 Task: Slide 60 - Thanks.
Action: Mouse moved to (34, 83)
Screenshot: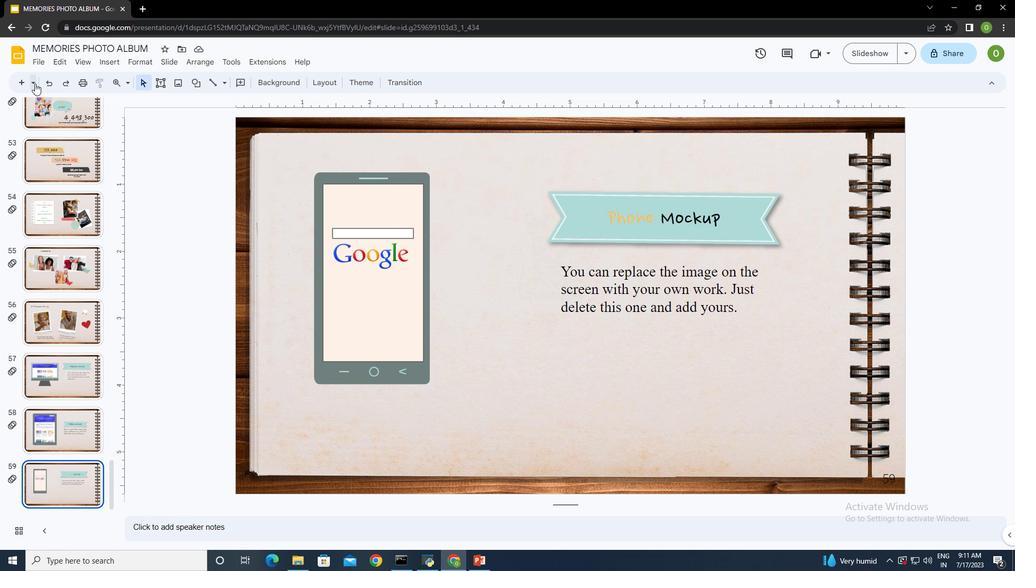 
Action: Mouse pressed left at (34, 83)
Screenshot: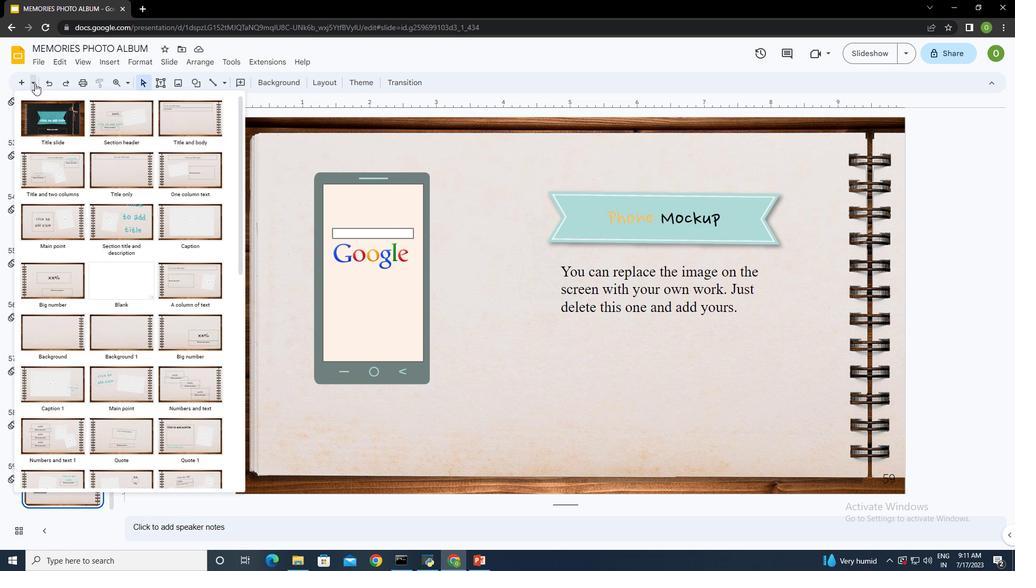 
Action: Mouse moved to (110, 225)
Screenshot: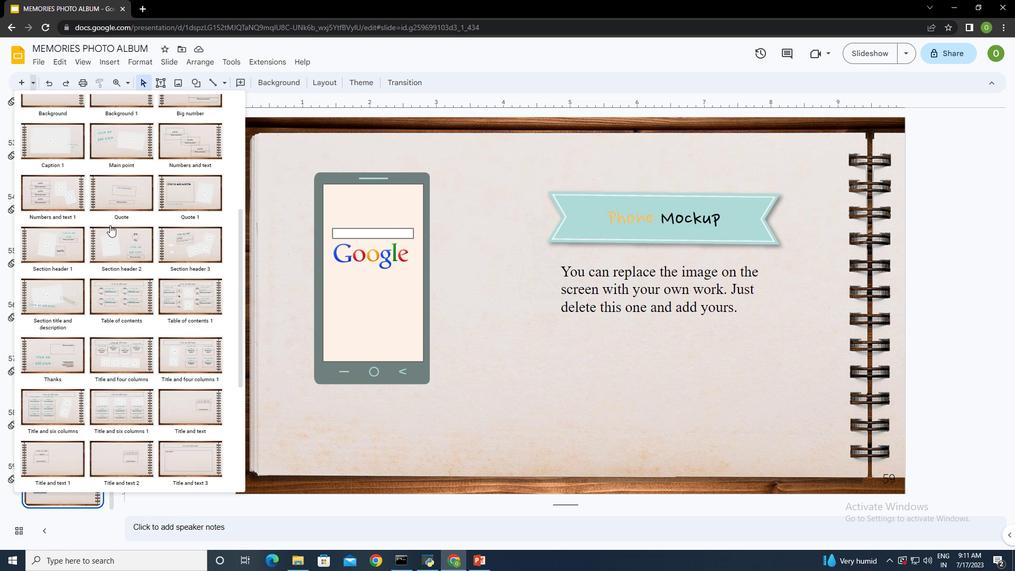 
Action: Mouse scrolled (110, 224) with delta (0, 0)
Screenshot: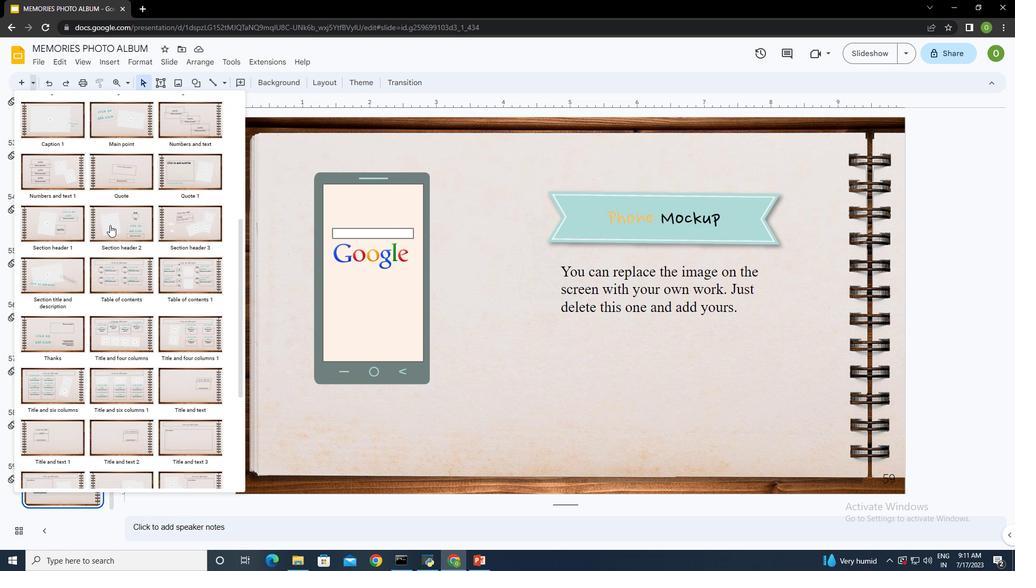 
Action: Mouse scrolled (110, 224) with delta (0, 0)
Screenshot: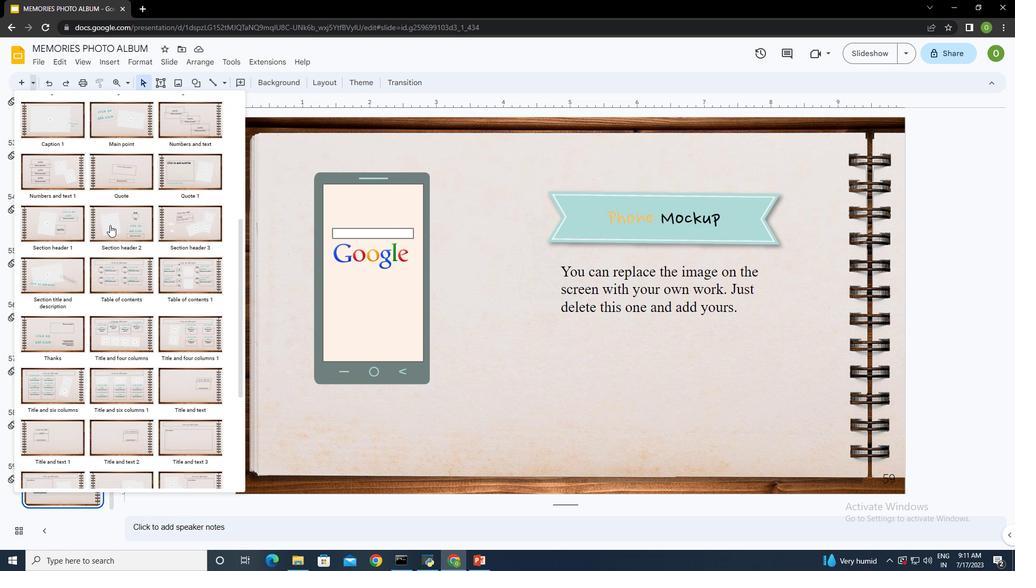 
Action: Mouse scrolled (110, 224) with delta (0, 0)
Screenshot: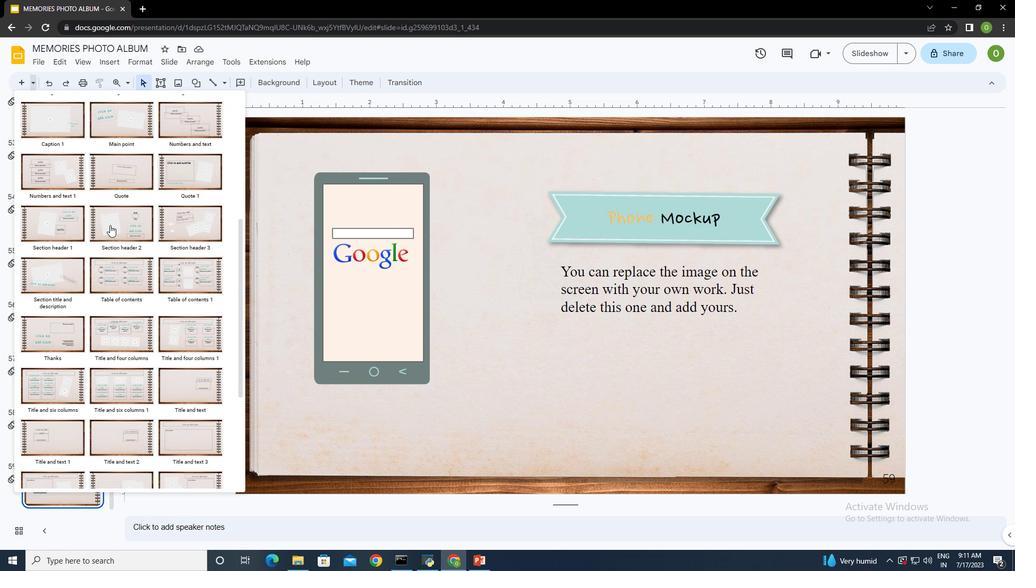 
Action: Mouse scrolled (110, 224) with delta (0, 0)
Screenshot: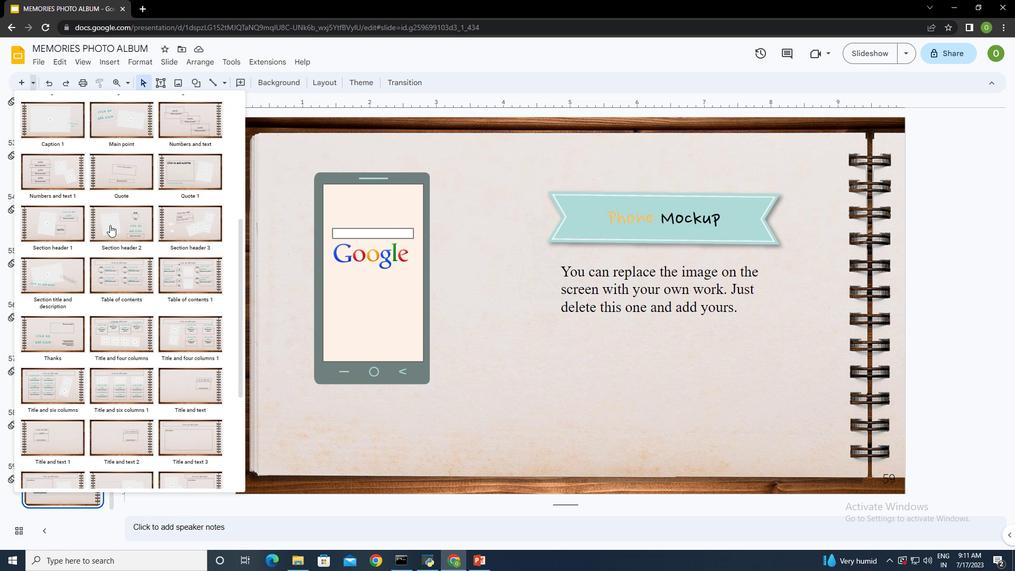 
Action: Mouse scrolled (110, 224) with delta (0, 0)
Screenshot: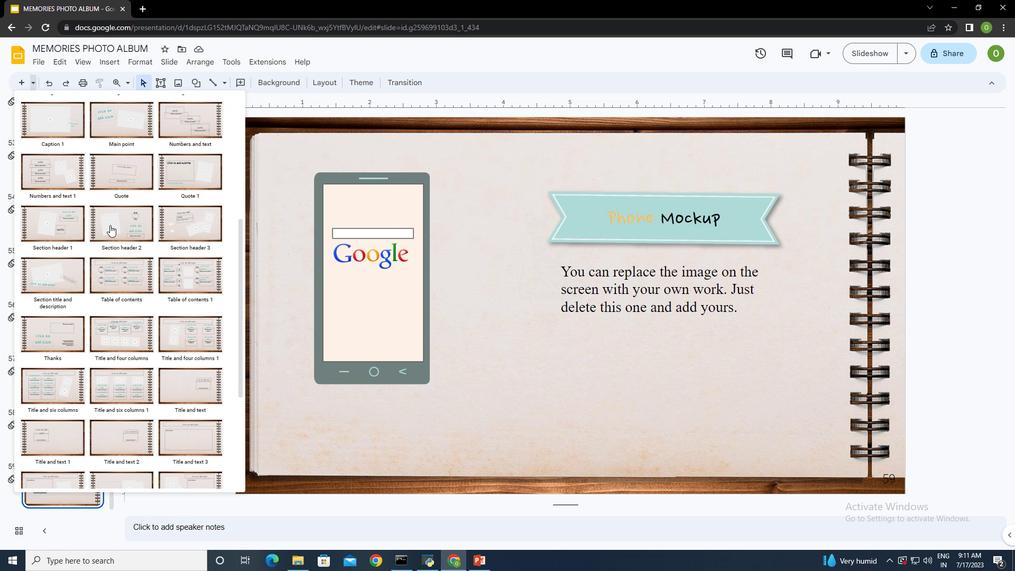 
Action: Mouse scrolled (110, 224) with delta (0, 0)
Screenshot: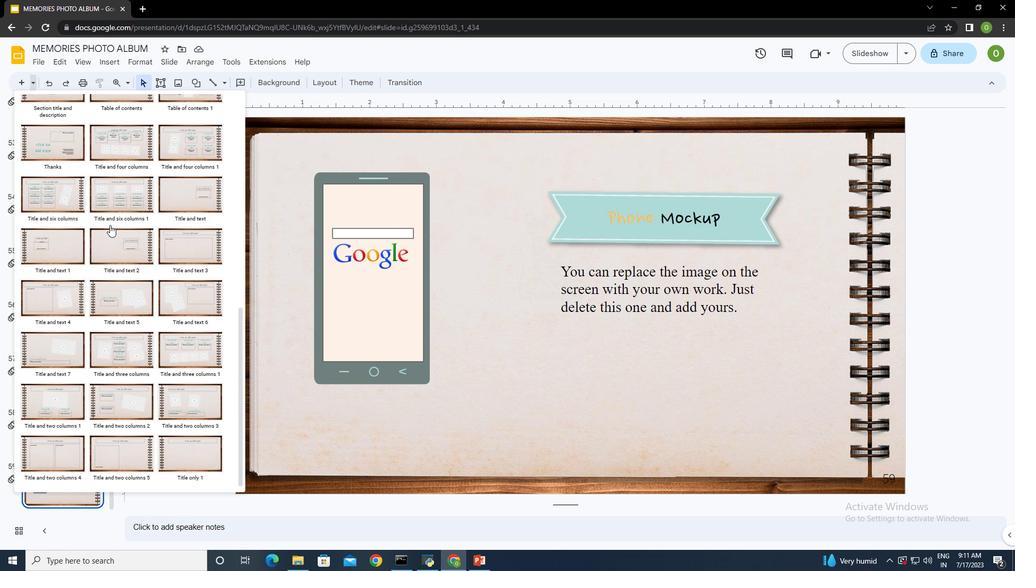 
Action: Mouse scrolled (110, 224) with delta (0, 0)
Screenshot: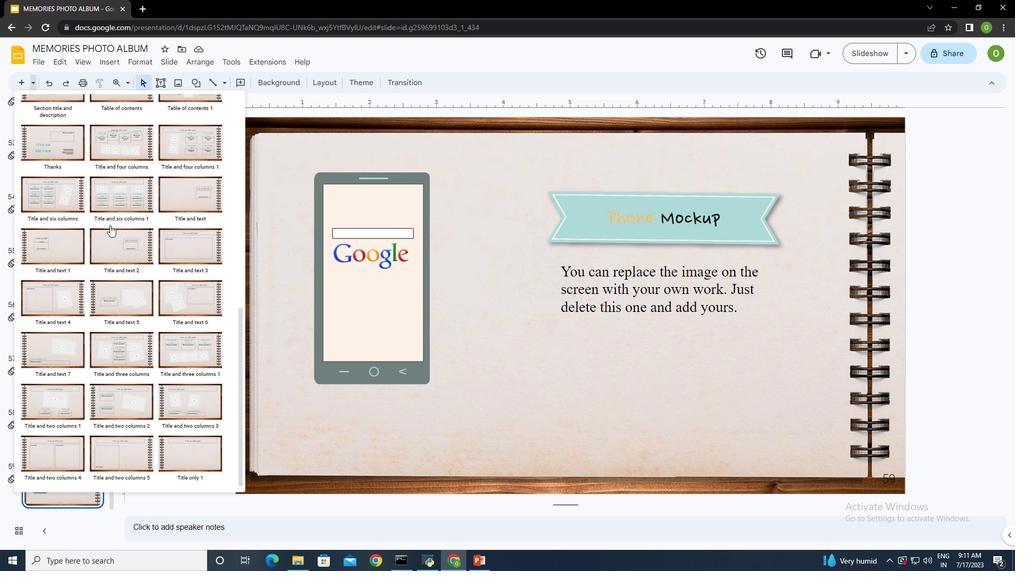 
Action: Mouse scrolled (110, 224) with delta (0, 0)
Screenshot: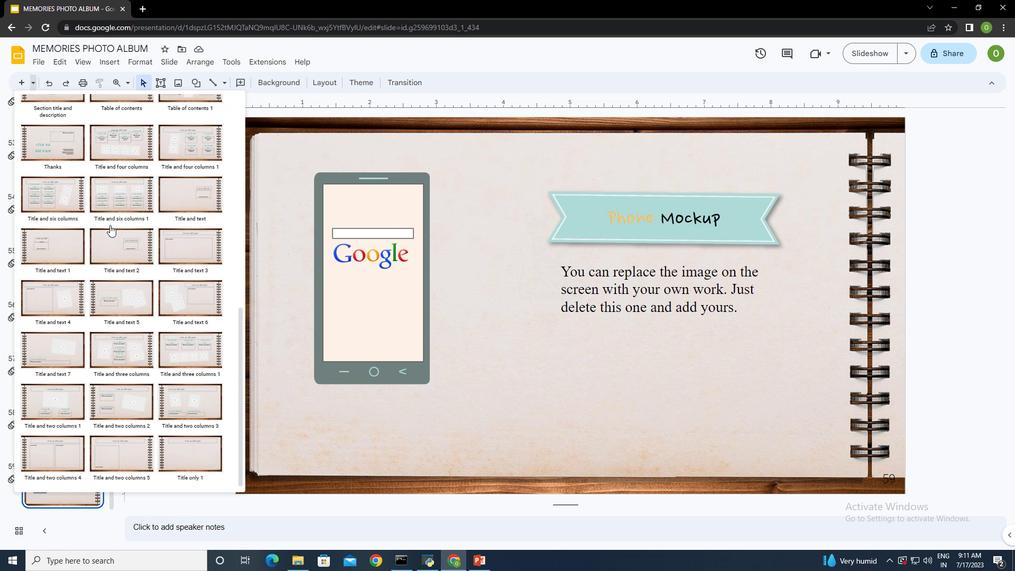 
Action: Mouse scrolled (110, 224) with delta (0, 0)
Screenshot: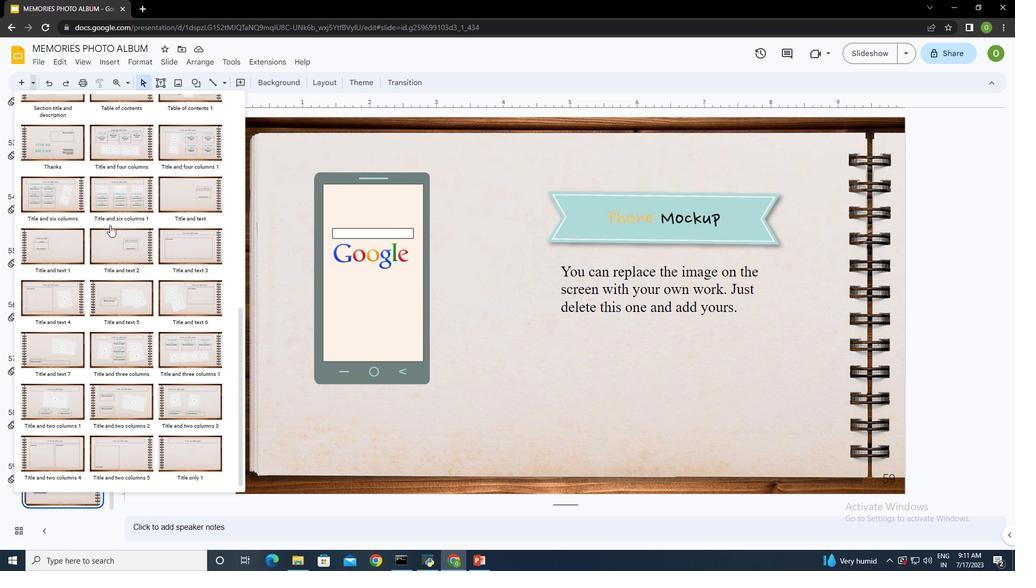 
Action: Mouse scrolled (110, 224) with delta (0, 0)
Screenshot: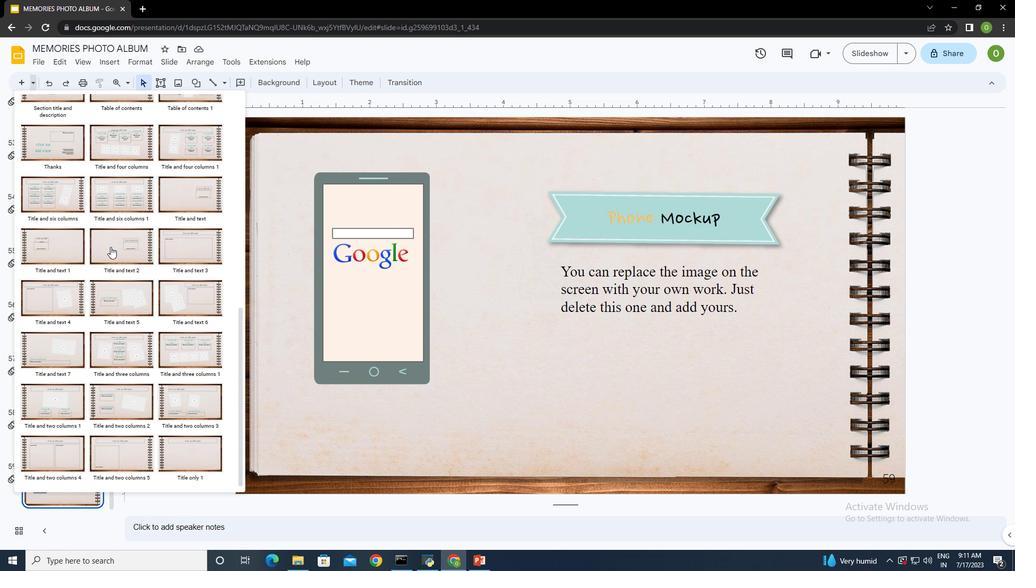 
Action: Mouse scrolled (110, 224) with delta (0, 0)
Screenshot: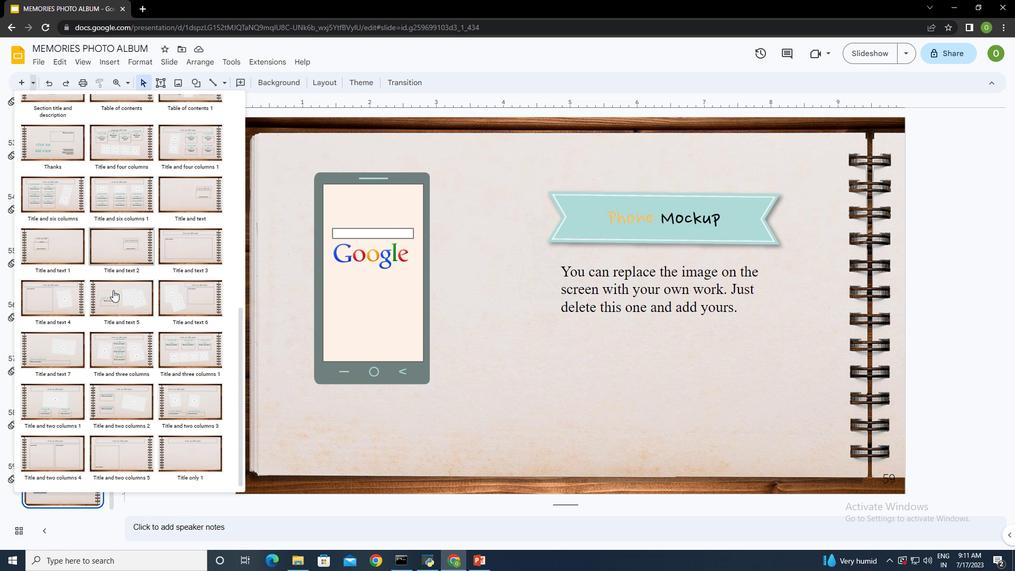 
Action: Mouse scrolled (110, 224) with delta (0, 0)
Screenshot: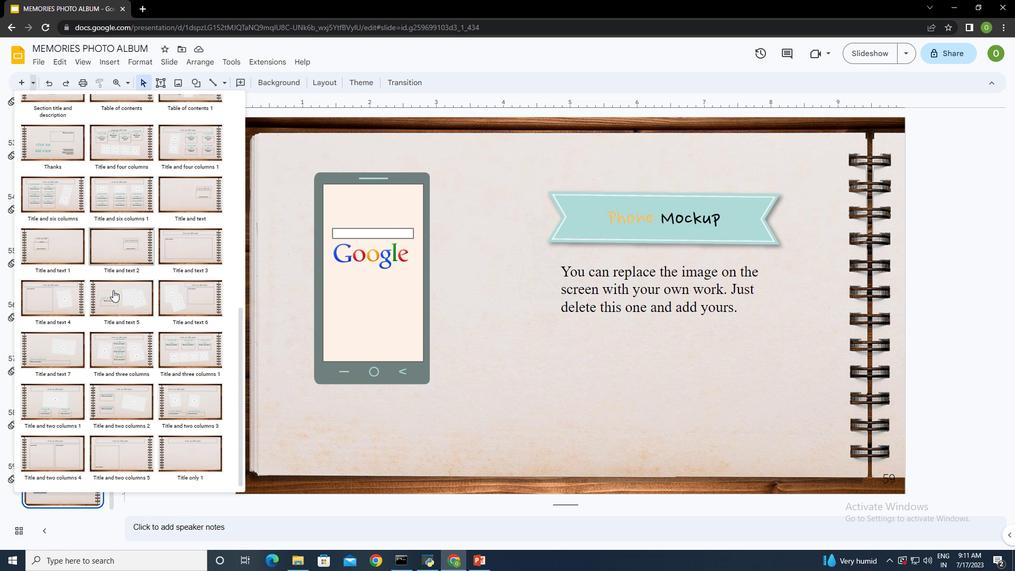 
Action: Mouse scrolled (110, 224) with delta (0, 0)
Screenshot: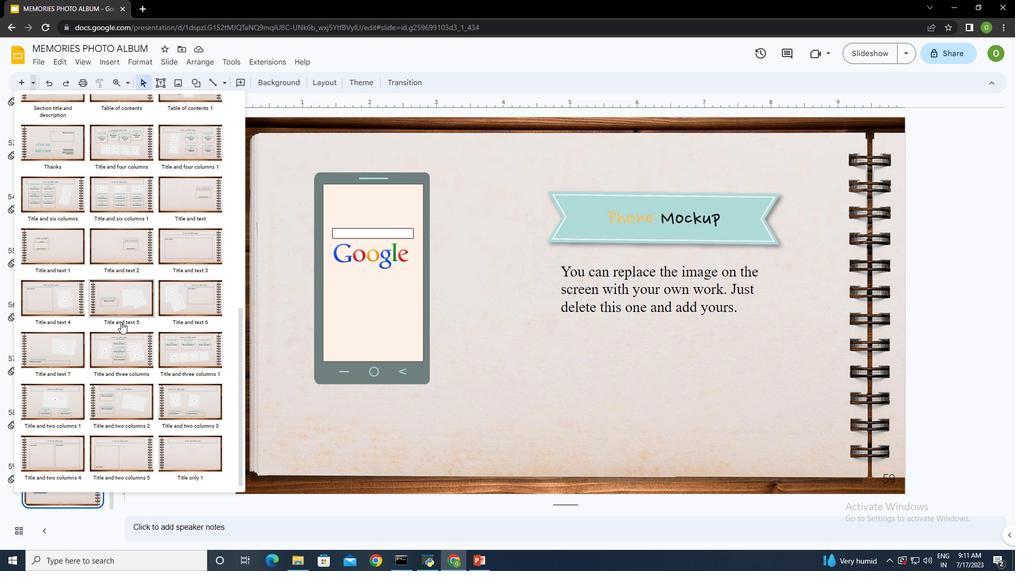 
Action: Mouse scrolled (110, 224) with delta (0, 0)
Screenshot: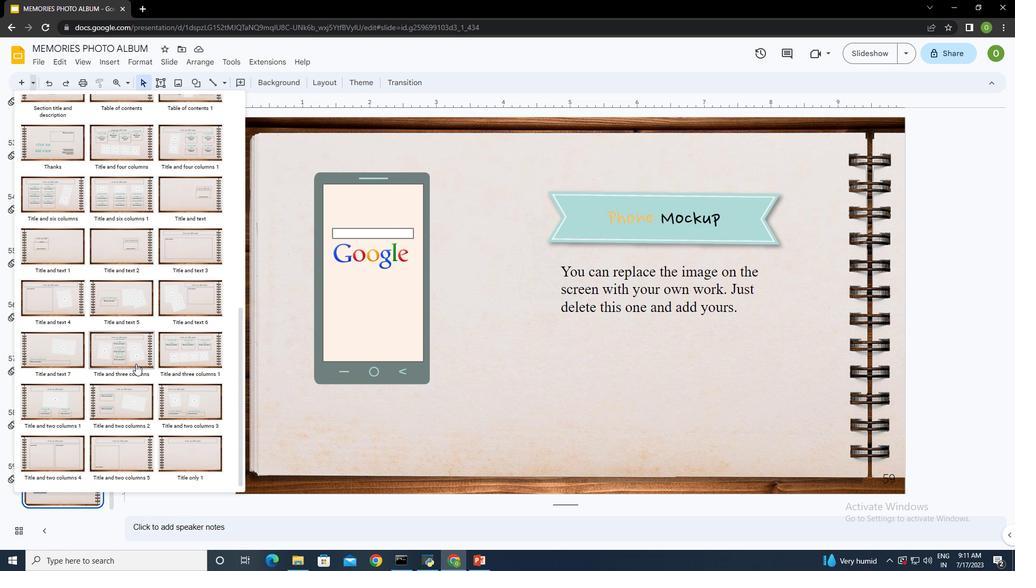 
Action: Mouse moved to (196, 449)
Screenshot: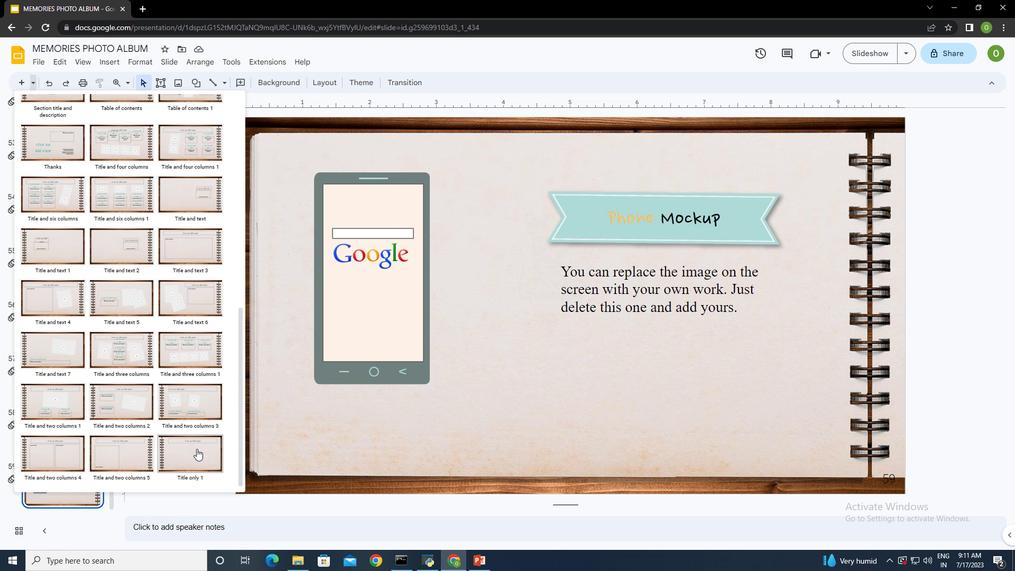 
Action: Mouse pressed left at (196, 449)
Screenshot: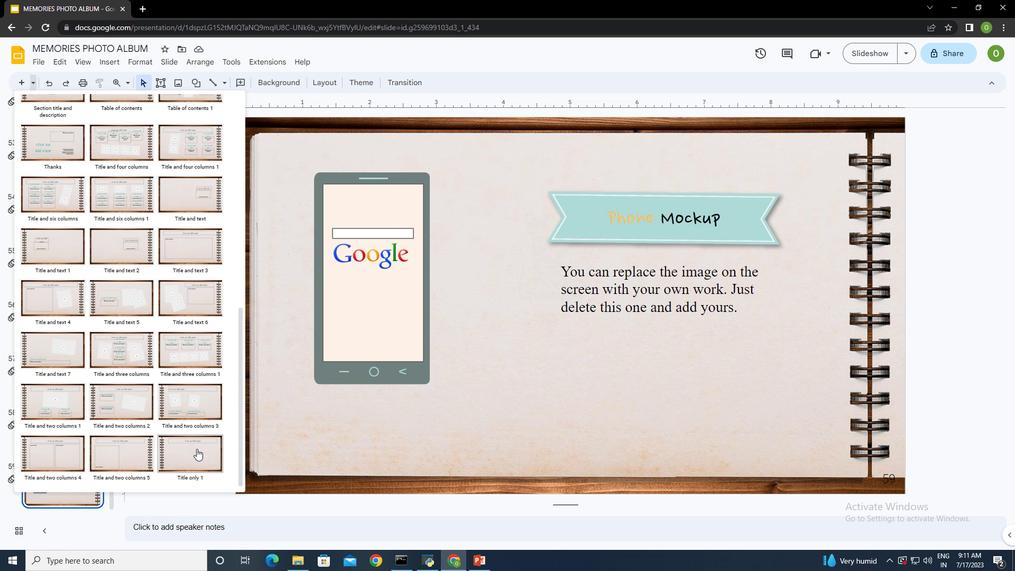 
Action: Mouse moved to (415, 193)
Screenshot: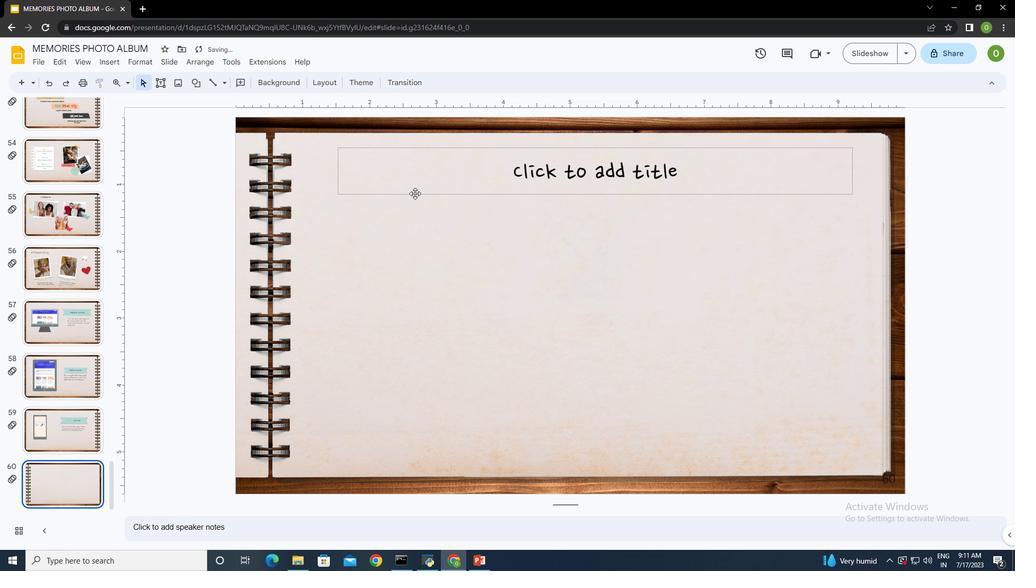 
Action: Mouse pressed left at (415, 193)
Screenshot: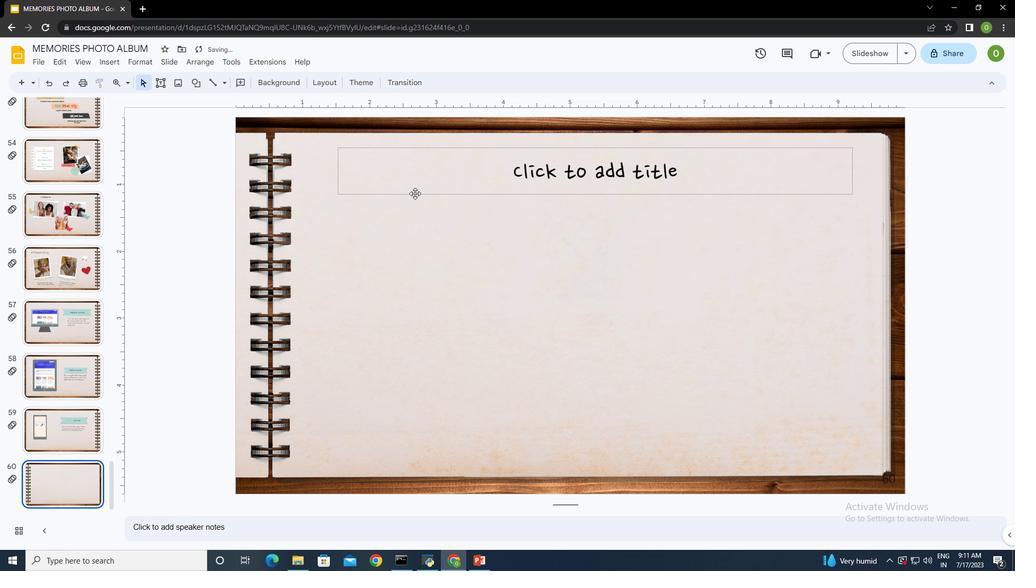 
Action: Key pressed <Key.delete>
Screenshot: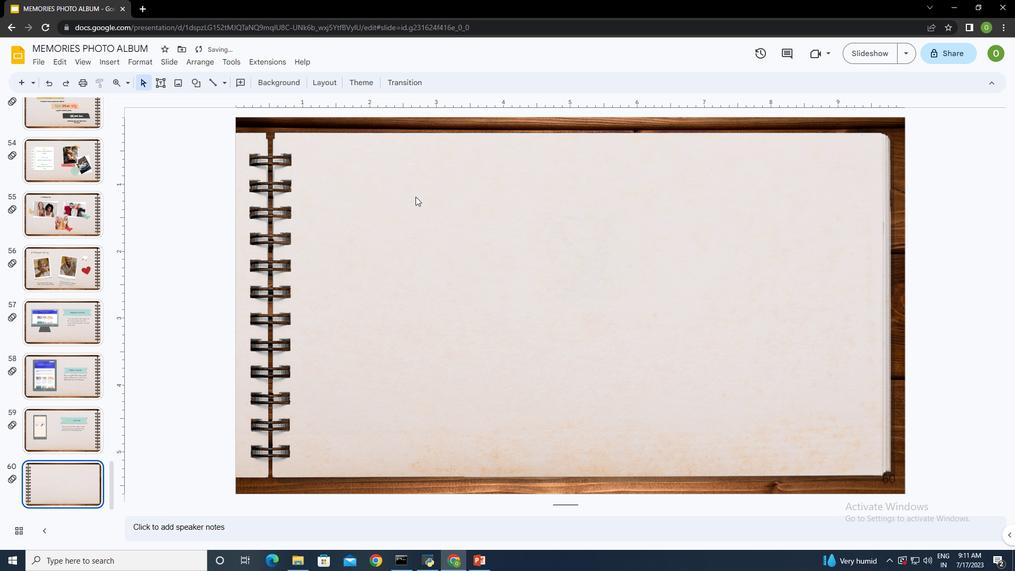 
Action: Mouse moved to (104, 60)
Screenshot: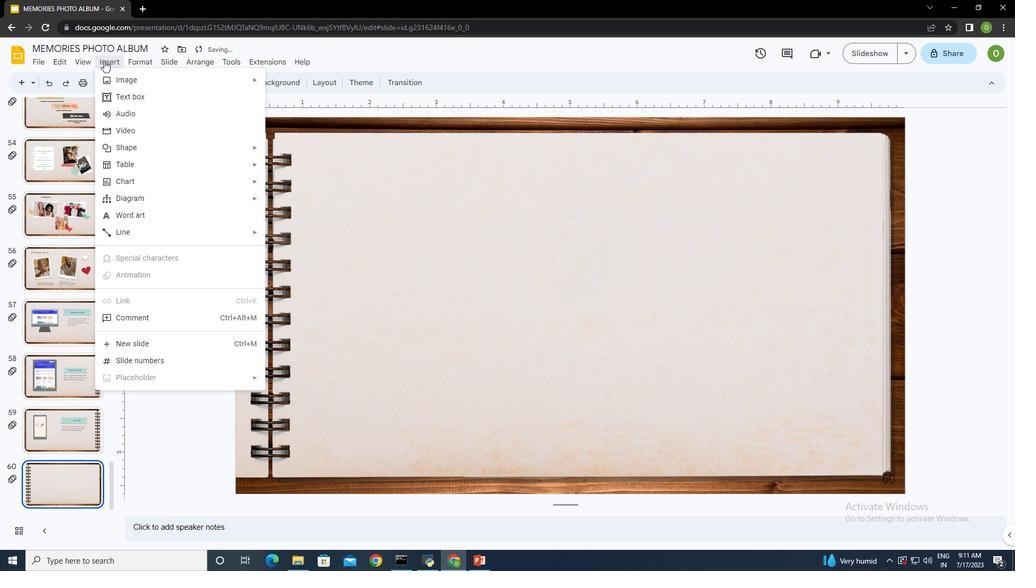
Action: Mouse pressed left at (104, 60)
Screenshot: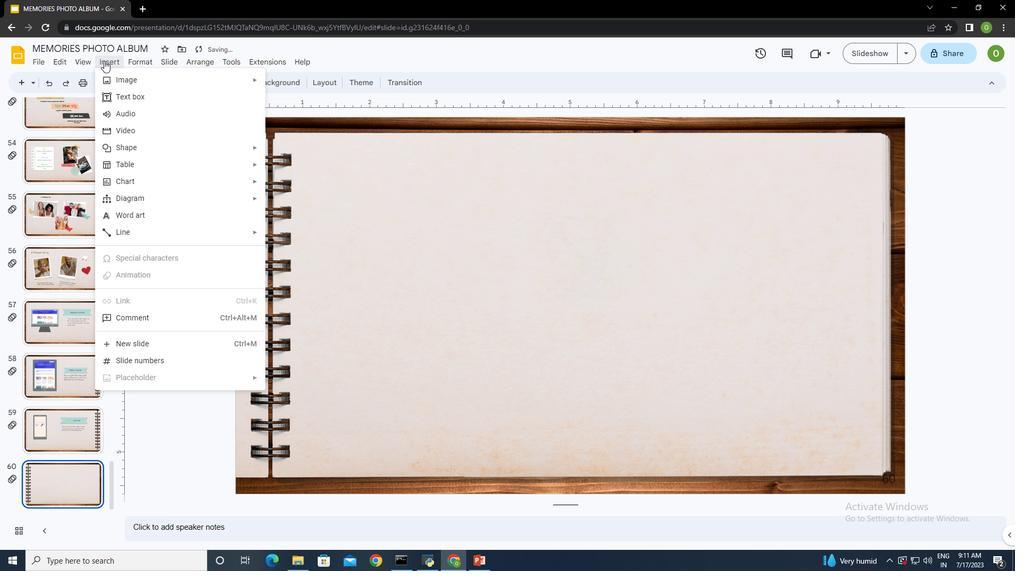 
Action: Mouse moved to (164, 74)
Screenshot: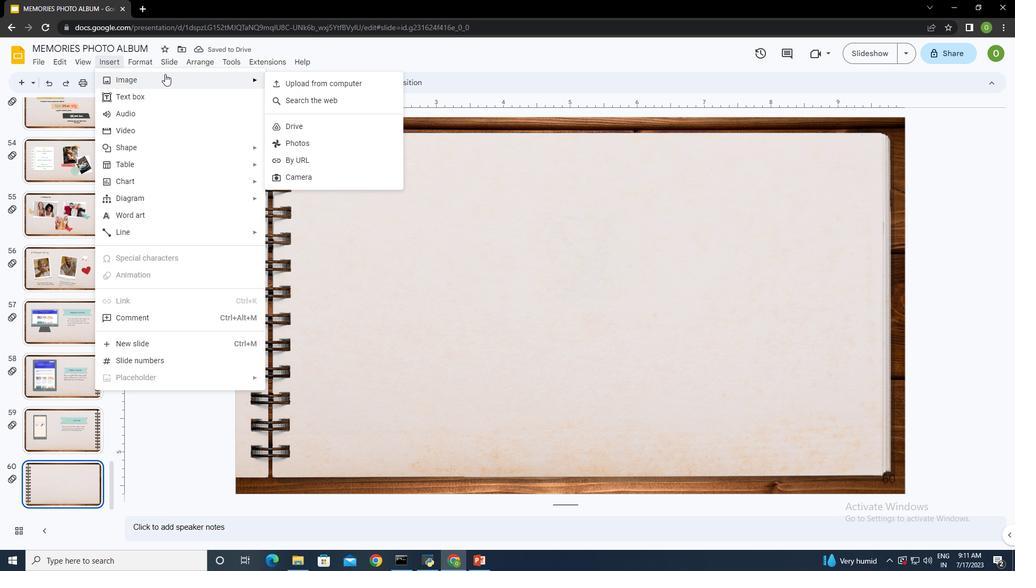 
Action: Mouse pressed left at (164, 74)
Screenshot: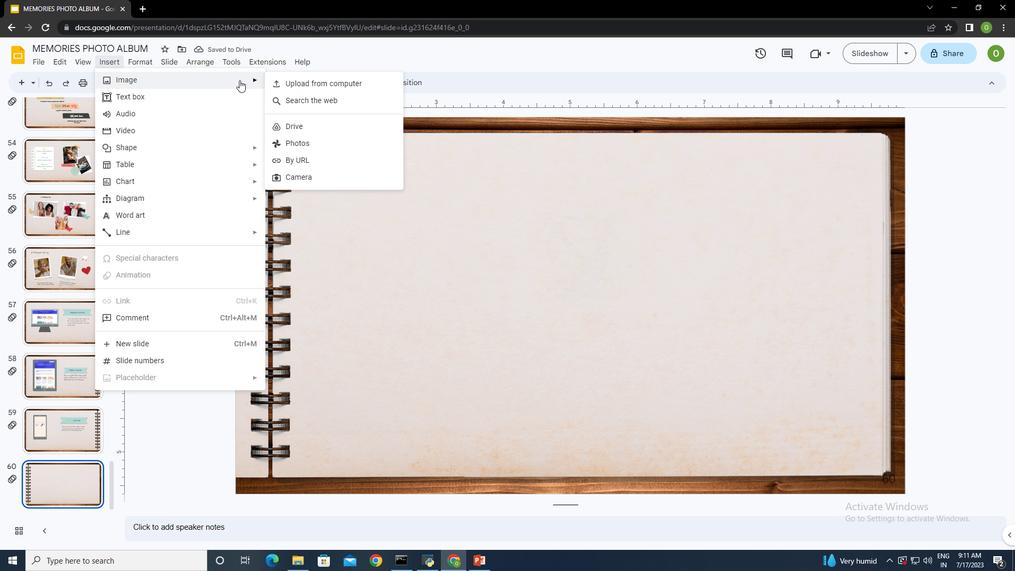 
Action: Mouse moved to (304, 81)
Screenshot: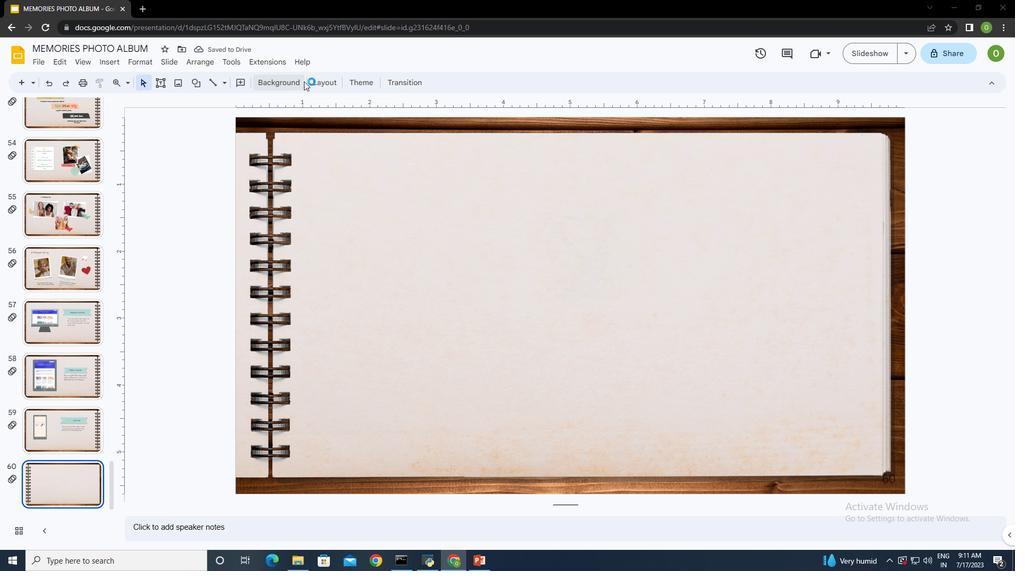 
Action: Mouse pressed left at (304, 81)
Screenshot: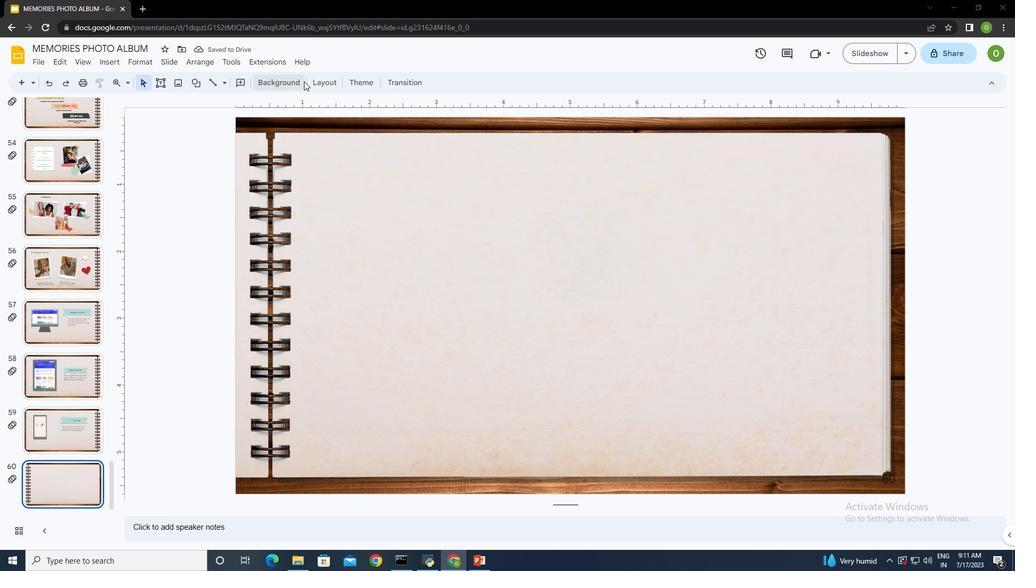 
Action: Mouse moved to (503, 87)
Screenshot: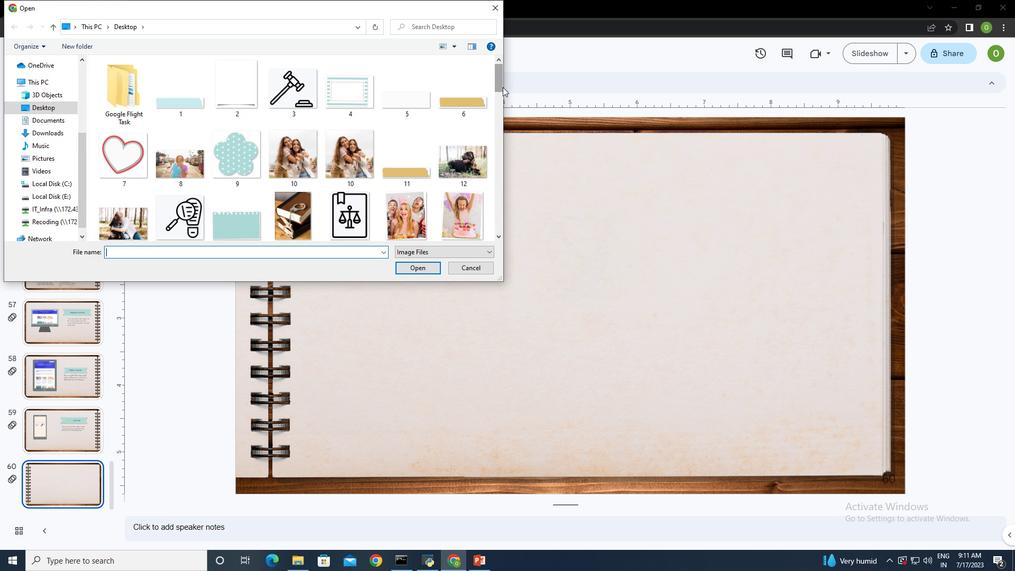 
Action: Mouse pressed left at (503, 87)
Screenshot: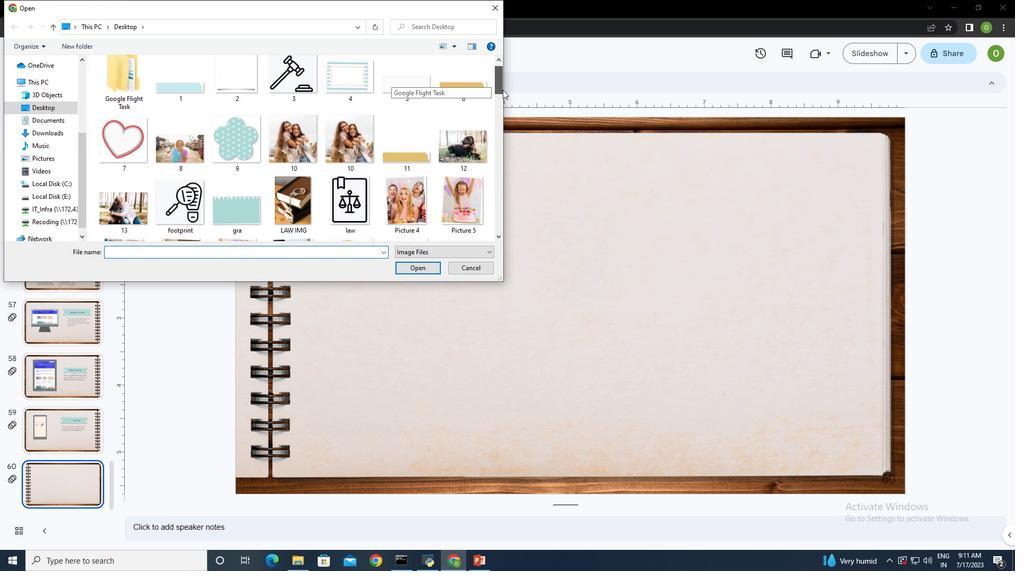 
Action: Mouse moved to (339, 211)
Screenshot: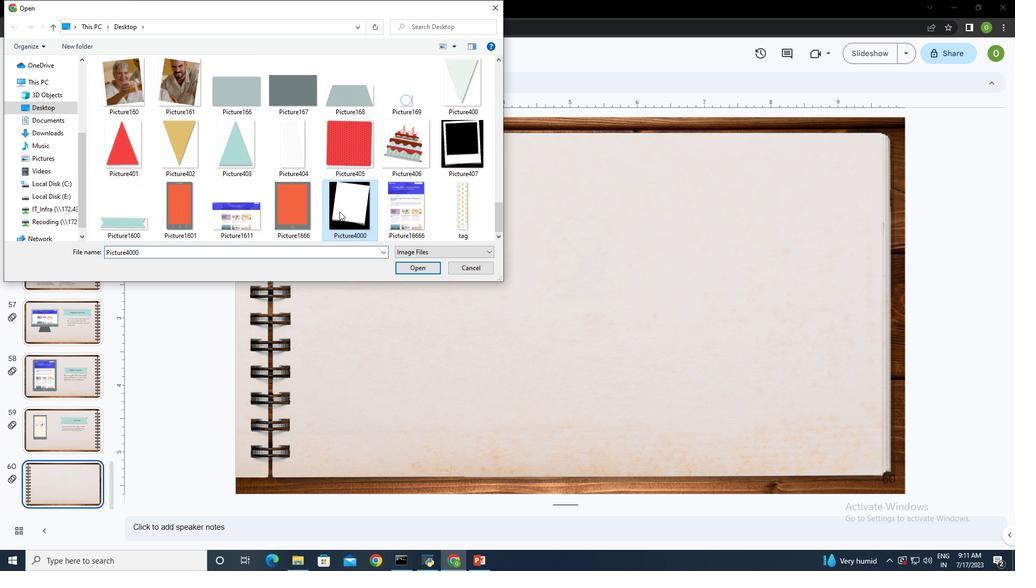 
Action: Mouse pressed left at (339, 211)
Screenshot: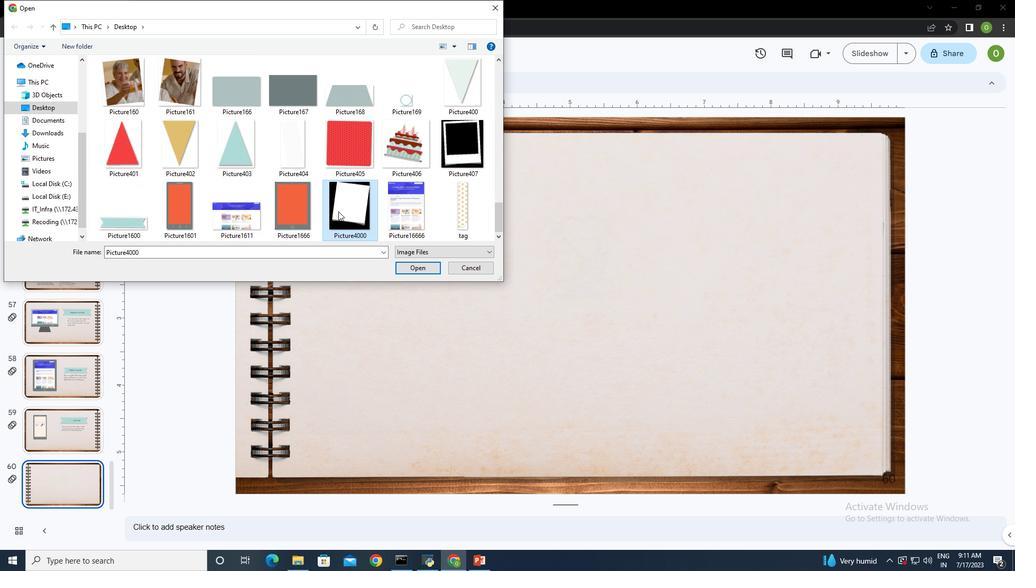 
Action: Mouse moved to (418, 271)
Screenshot: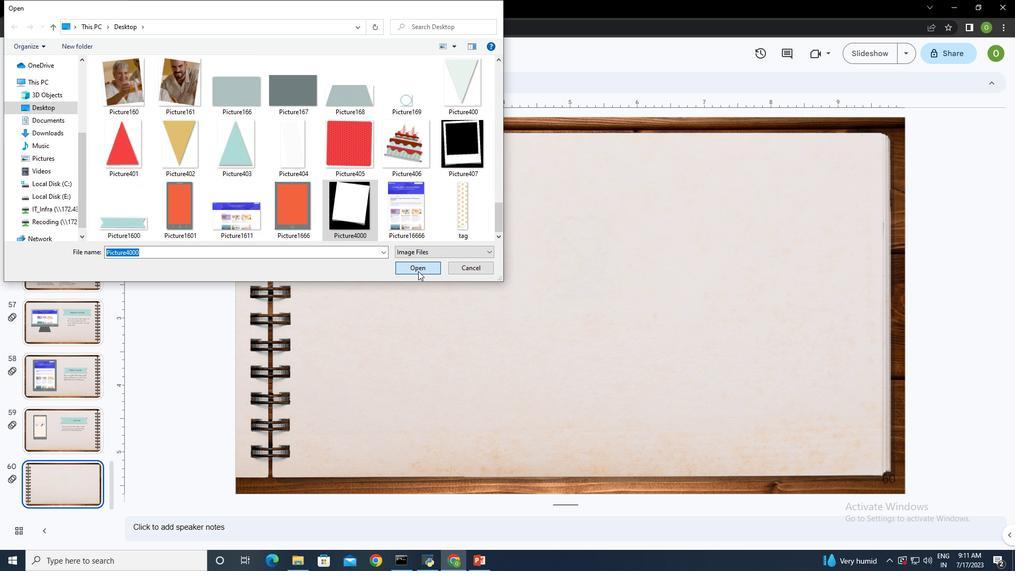 
Action: Mouse pressed left at (418, 271)
Screenshot: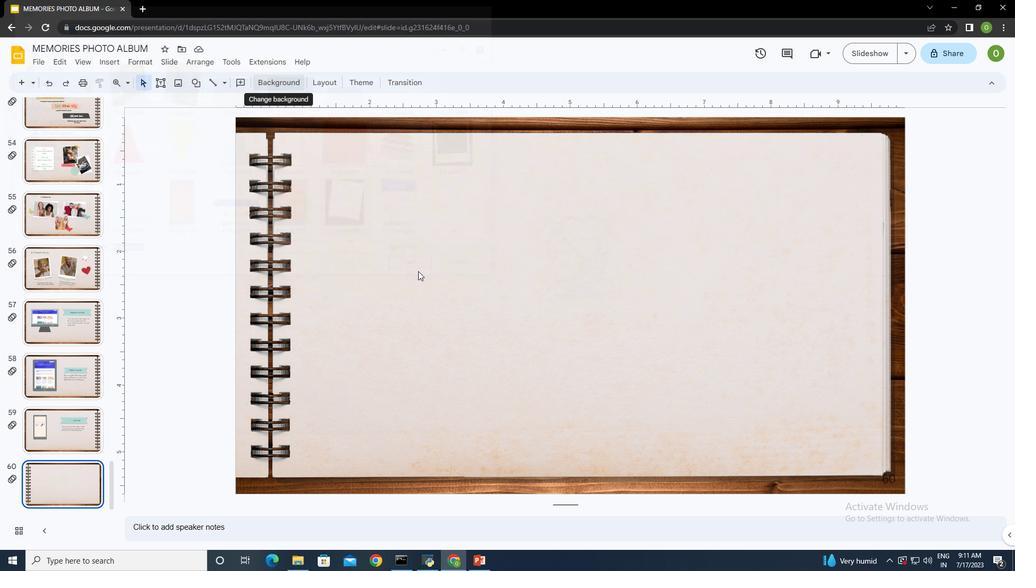 
Action: Mouse moved to (398, 116)
Screenshot: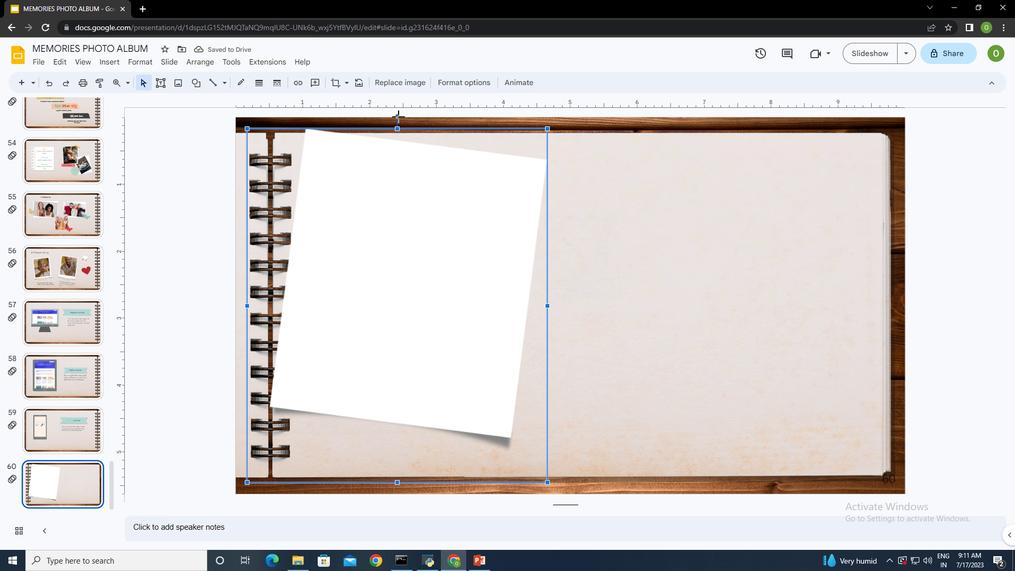 
Action: Mouse pressed left at (398, 116)
Screenshot: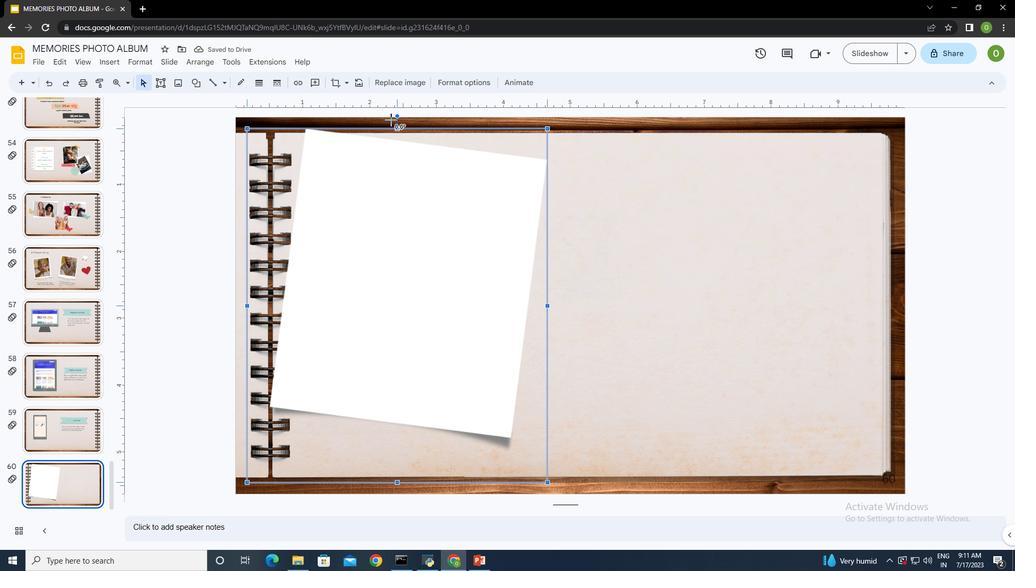 
Action: Mouse moved to (560, 472)
Screenshot: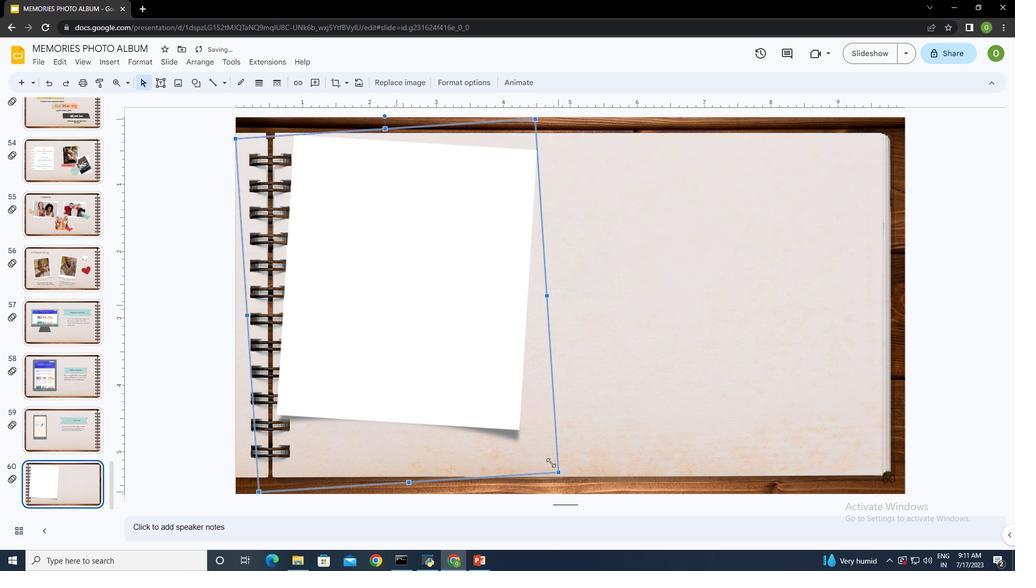 
Action: Mouse pressed left at (560, 472)
Screenshot: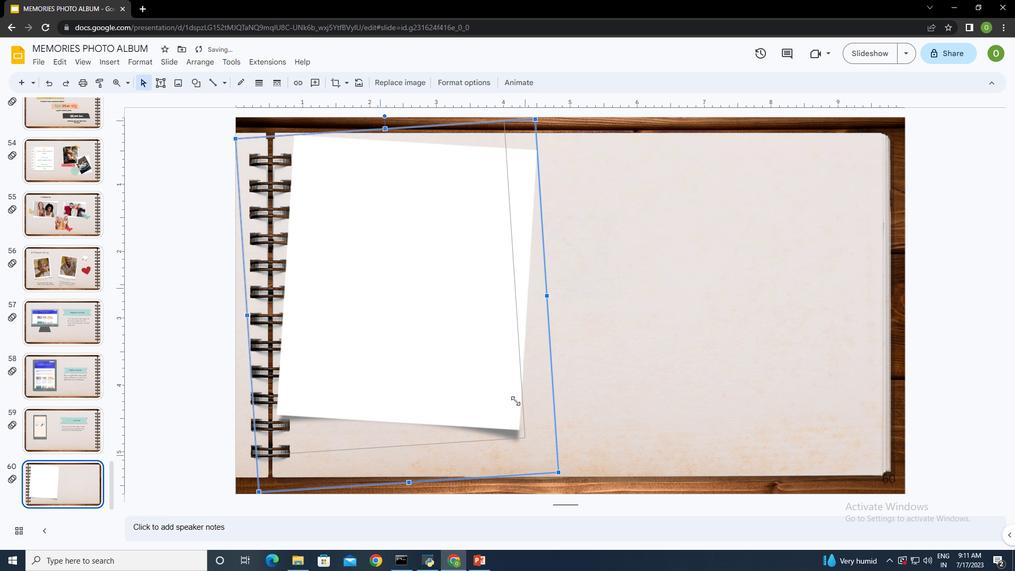 
Action: Mouse moved to (333, 140)
Screenshot: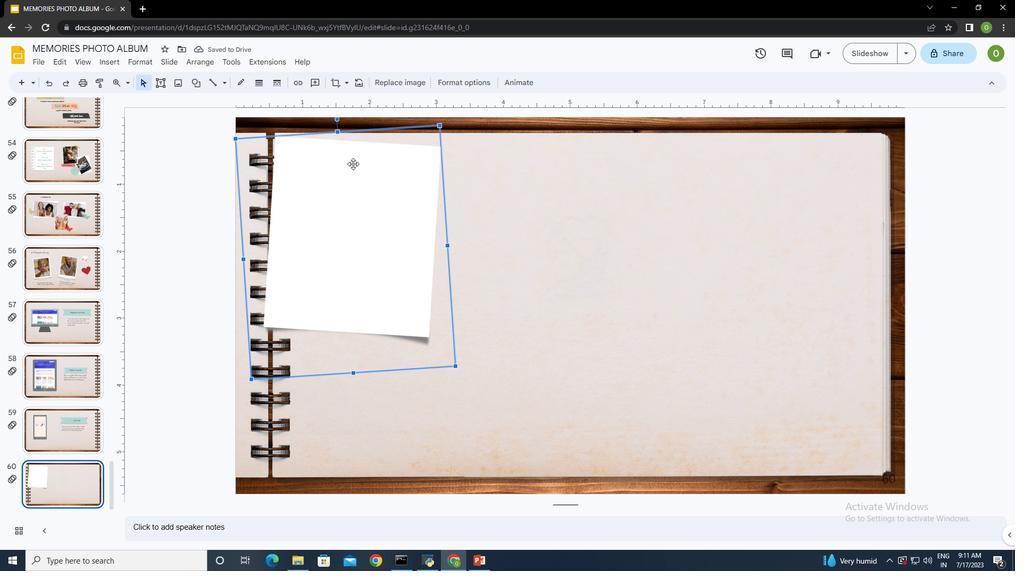 
Action: Mouse pressed left at (333, 140)
Screenshot: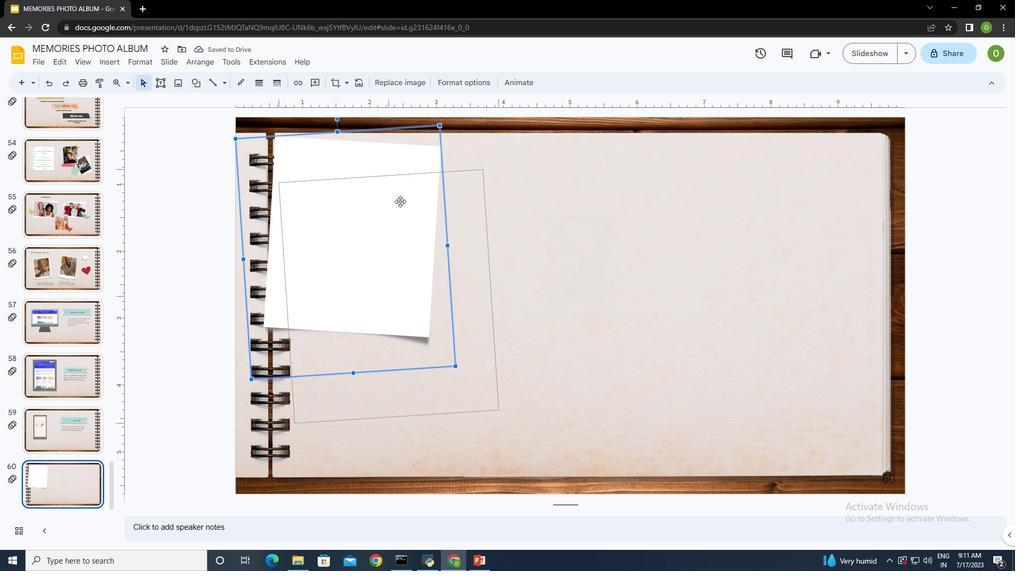
Action: Mouse moved to (443, 228)
Screenshot: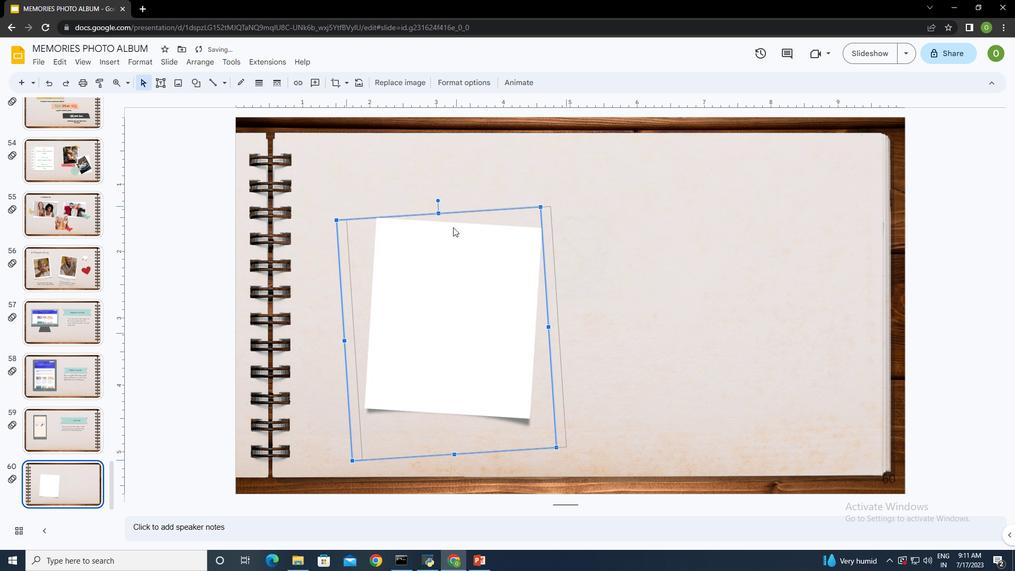 
Action: Mouse pressed left at (443, 228)
Screenshot: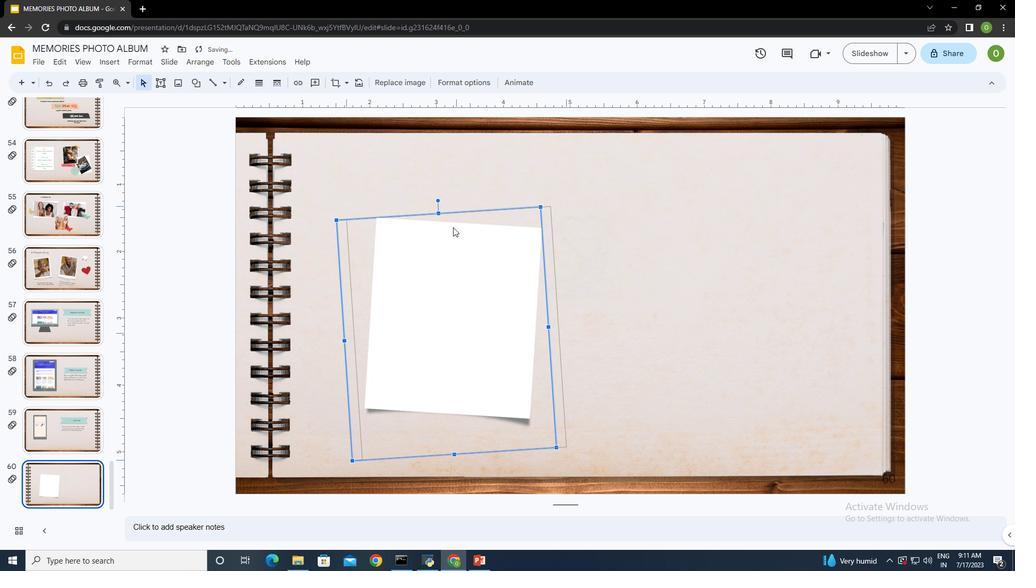 
Action: Mouse moved to (449, 199)
Screenshot: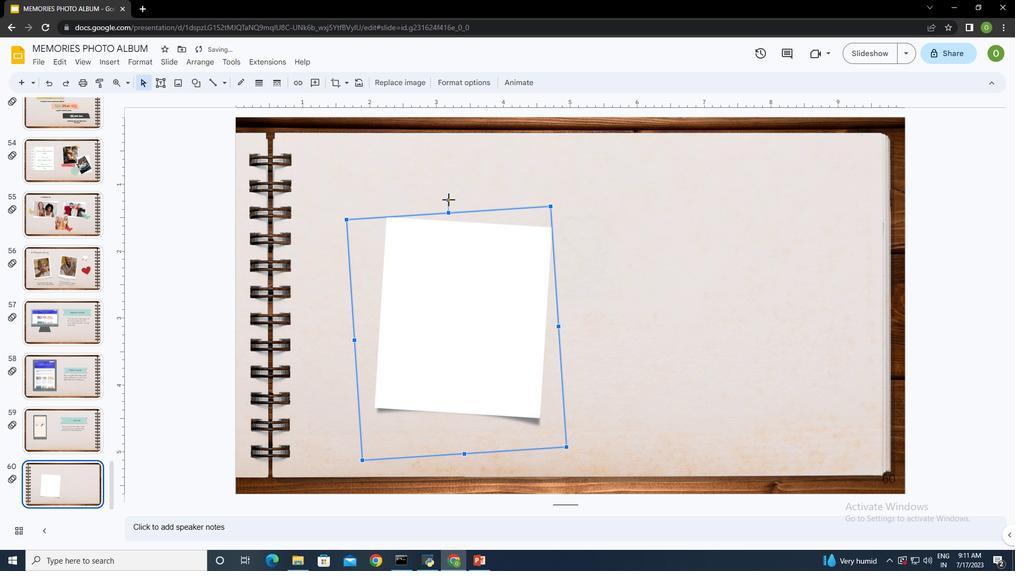 
Action: Mouse pressed left at (449, 199)
Screenshot: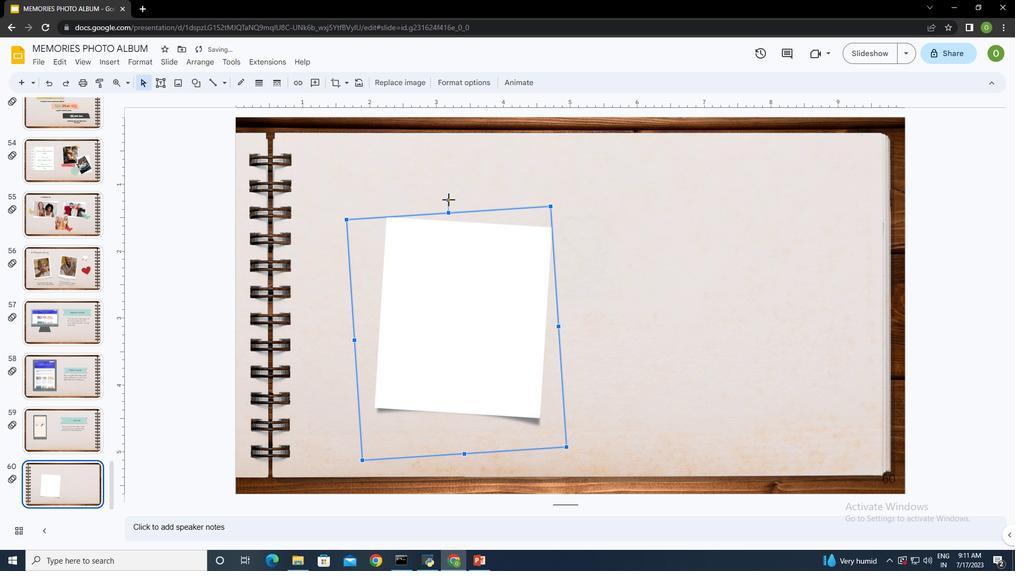 
Action: Mouse moved to (430, 204)
Screenshot: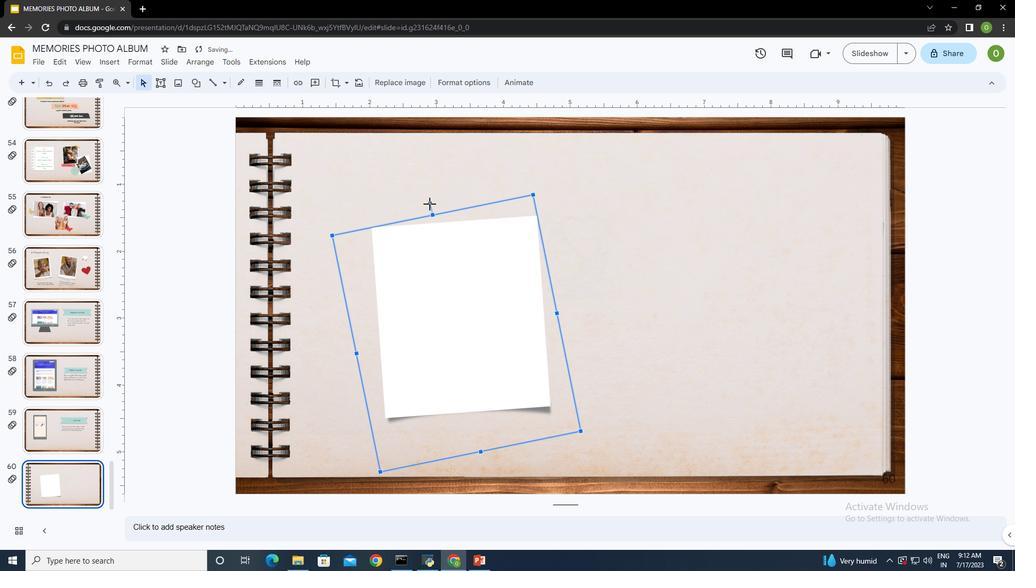 
Action: Mouse pressed left at (430, 204)
Screenshot: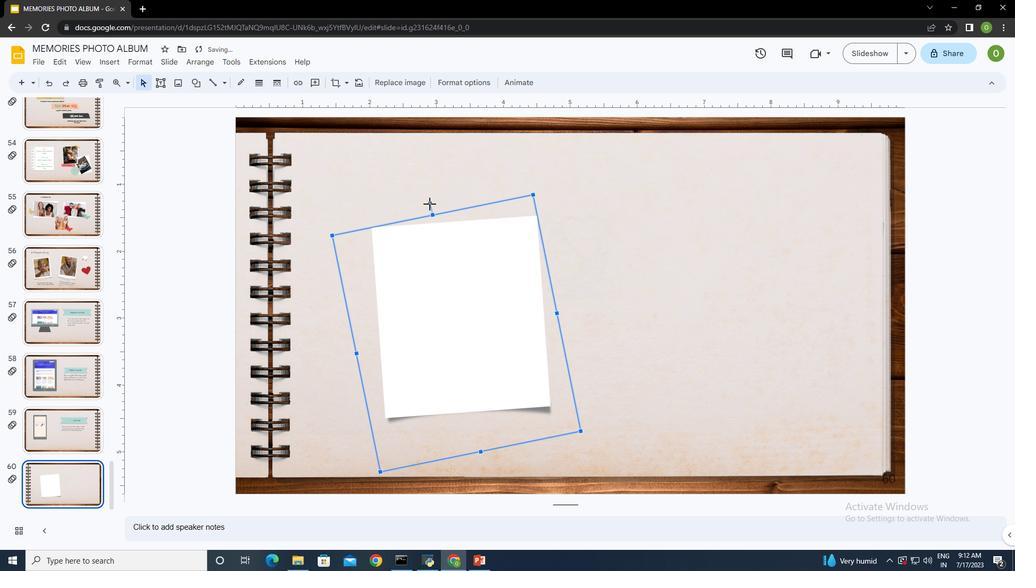 
Action: Mouse moved to (410, 207)
Screenshot: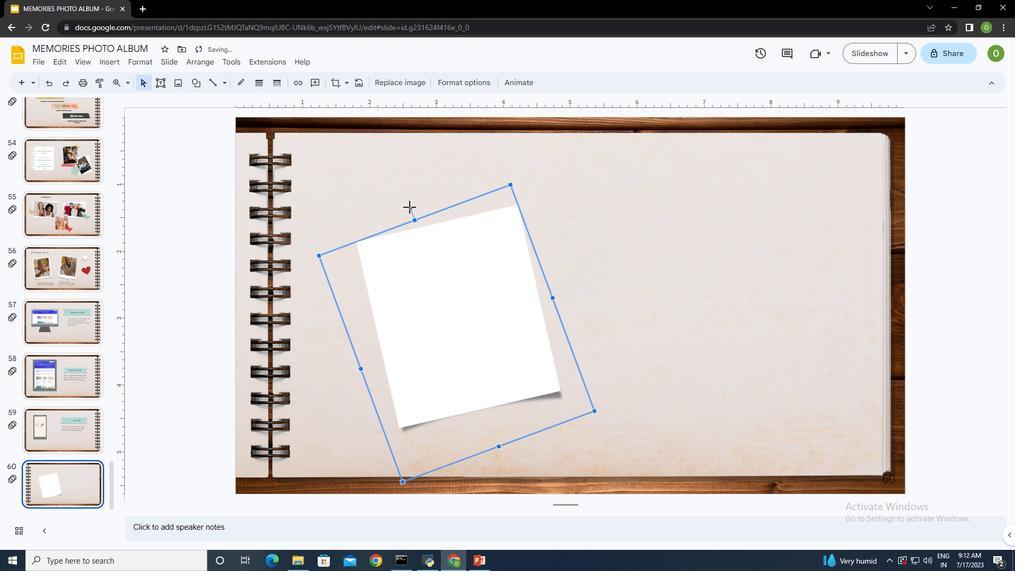 
Action: Mouse pressed left at (410, 207)
Screenshot: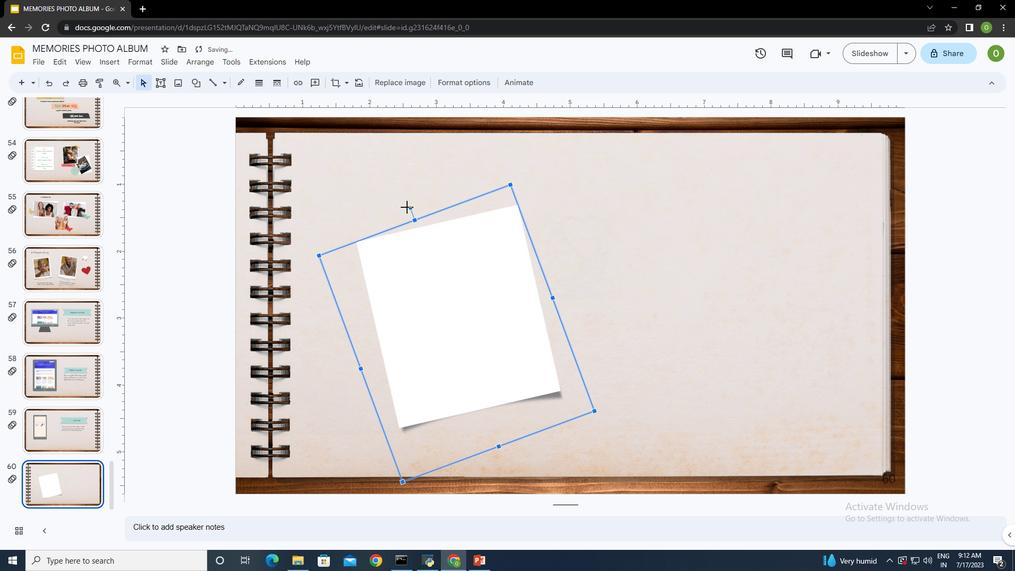 
Action: Mouse moved to (462, 304)
Screenshot: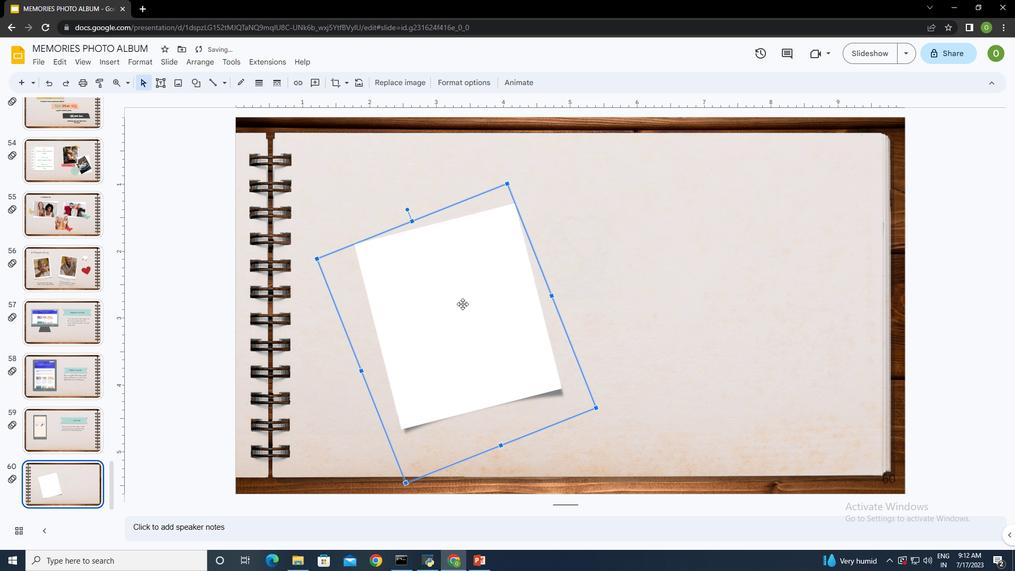 
Action: Mouse pressed left at (462, 304)
Screenshot: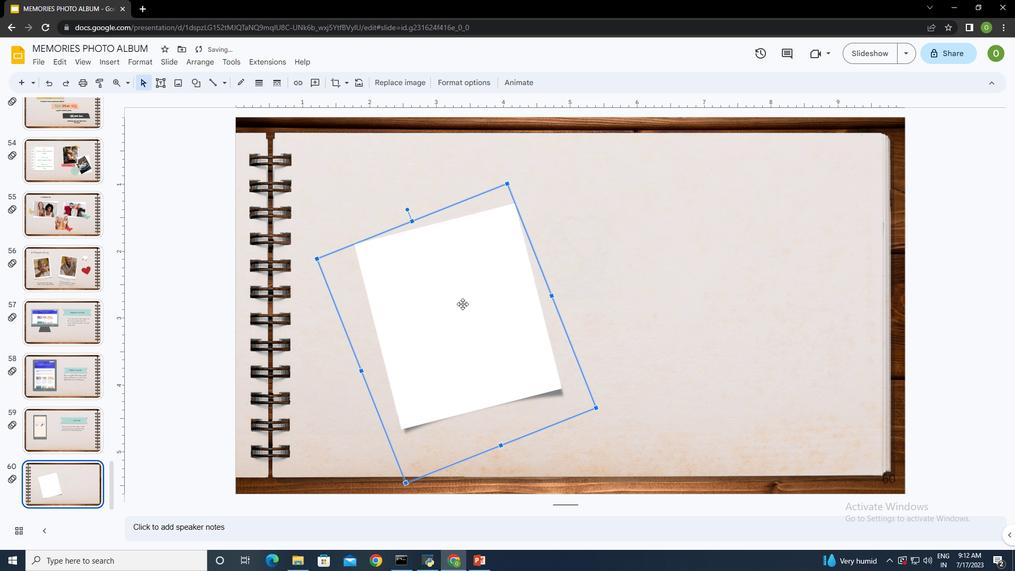
Action: Mouse moved to (618, 256)
Screenshot: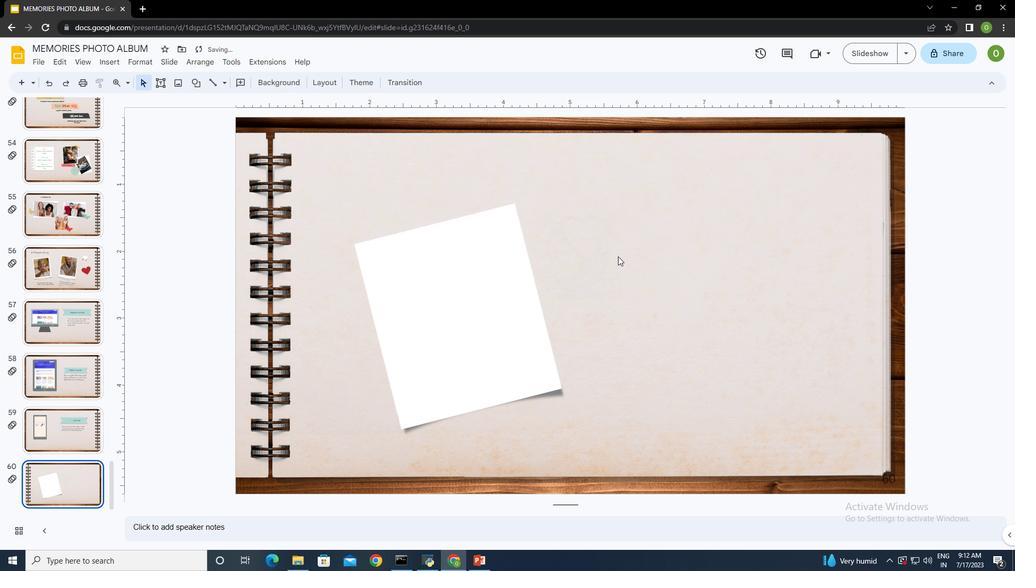 
Action: Mouse pressed left at (618, 256)
Screenshot: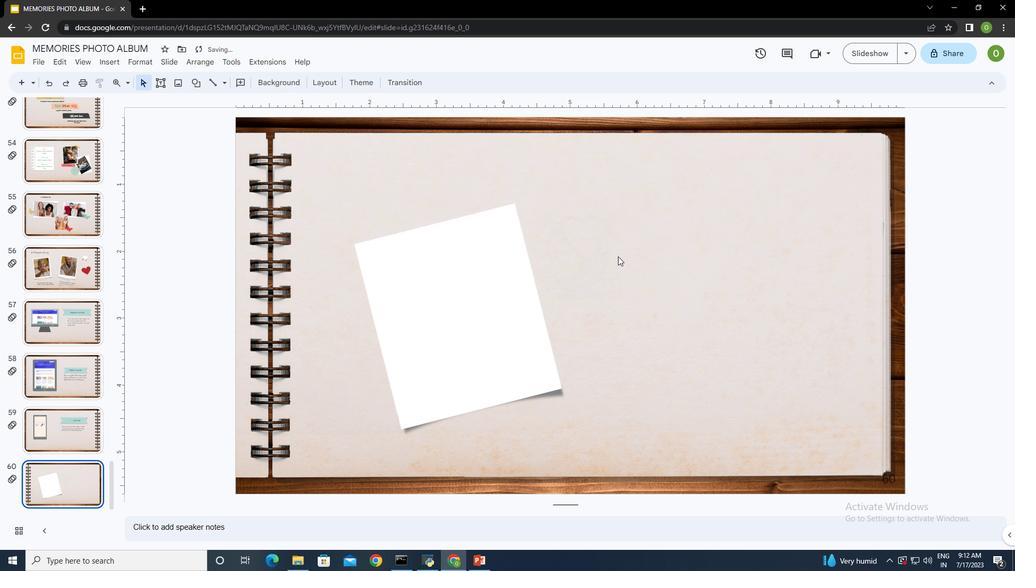 
Action: Mouse moved to (111, 64)
Screenshot: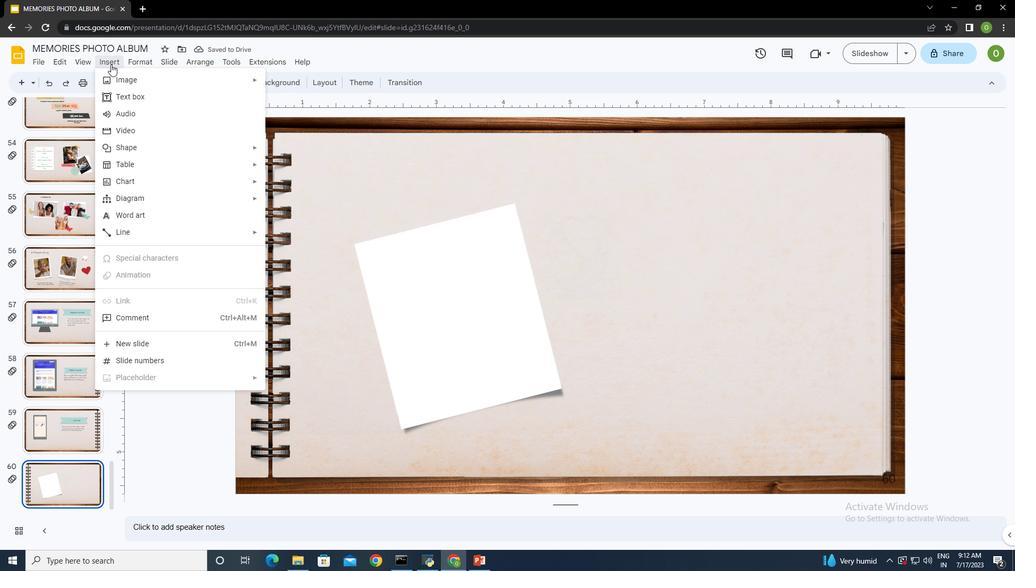 
Action: Mouse pressed left at (111, 64)
Screenshot: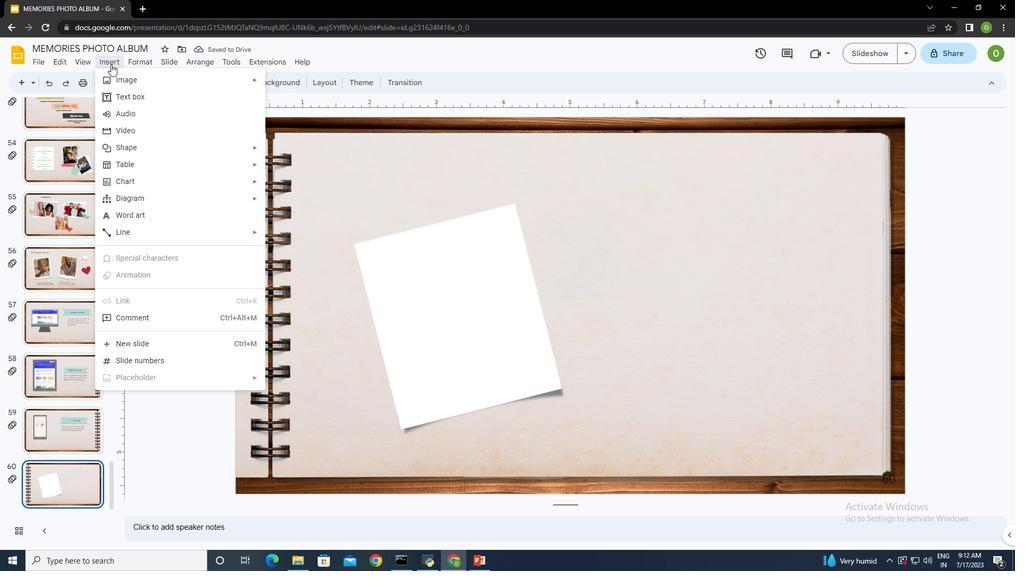 
Action: Mouse moved to (189, 78)
Screenshot: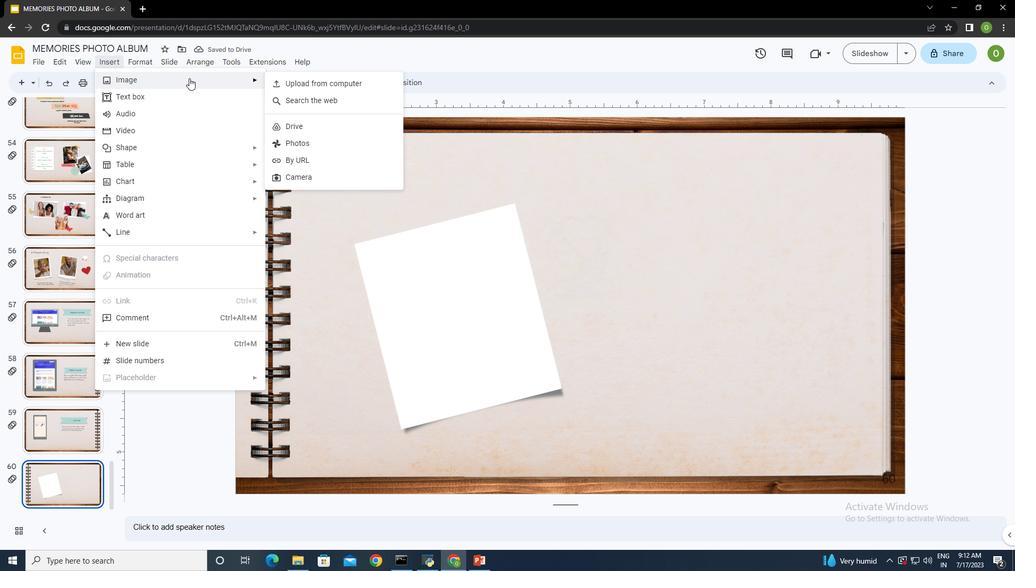 
Action: Mouse pressed left at (189, 78)
Screenshot: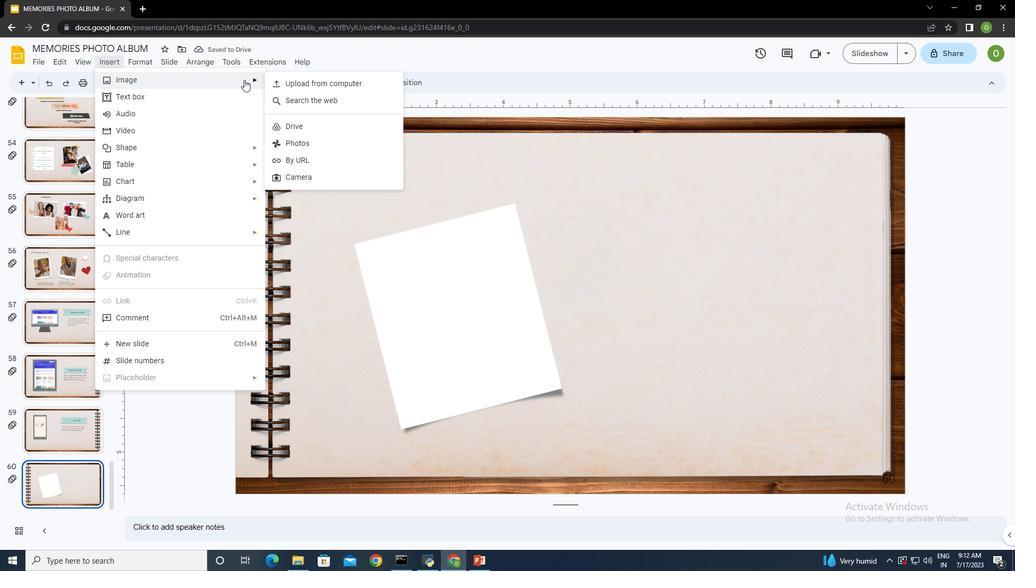 
Action: Mouse moved to (315, 83)
Screenshot: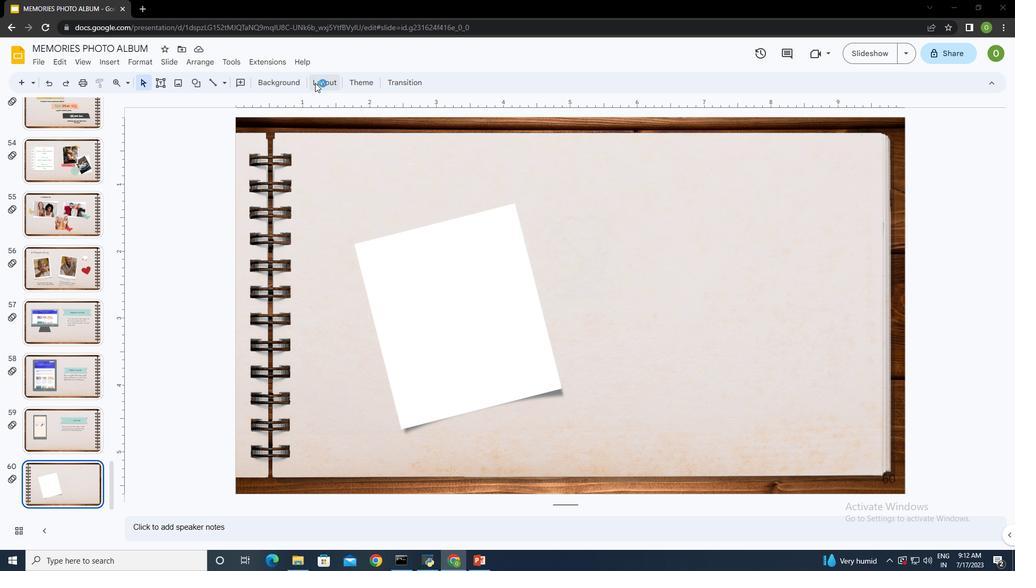 
Action: Mouse pressed left at (315, 83)
Screenshot: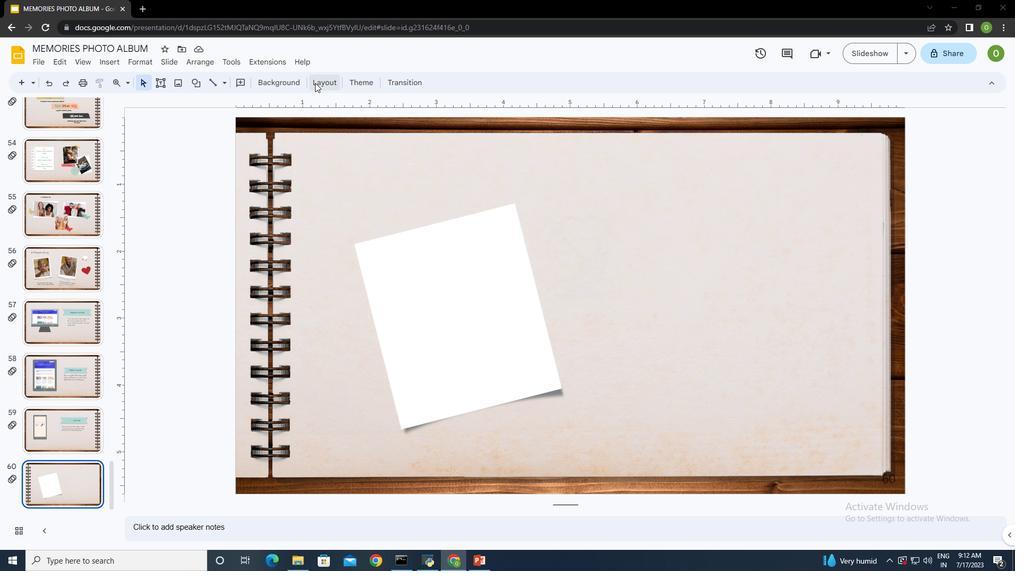 
Action: Mouse moved to (499, 80)
Screenshot: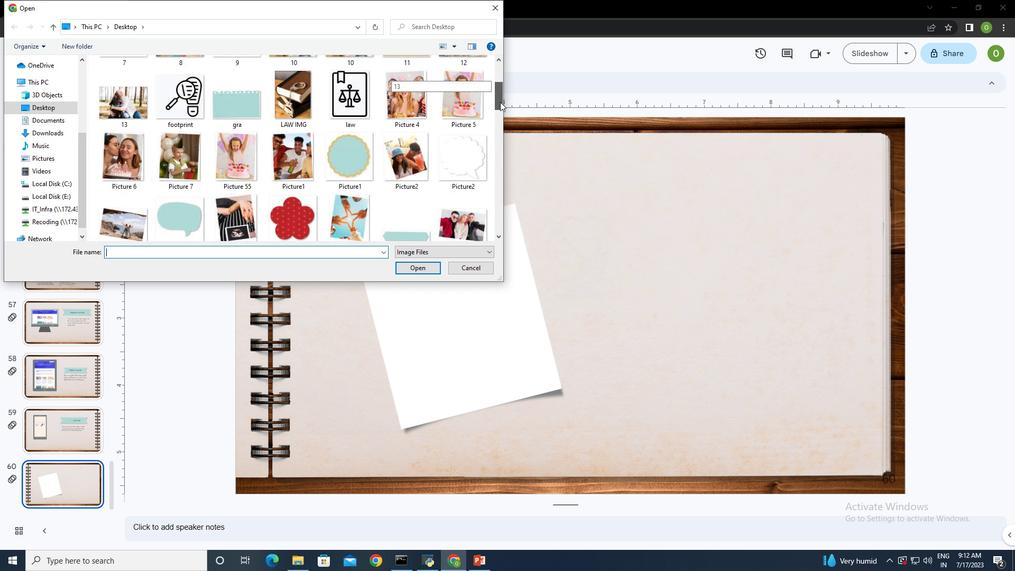 
Action: Mouse pressed left at (499, 80)
Screenshot: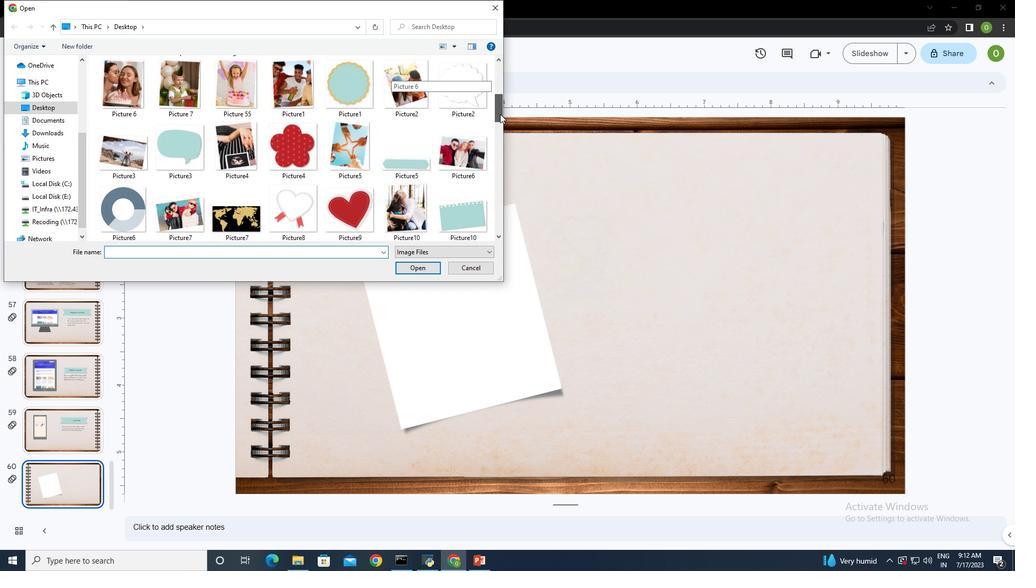 
Action: Mouse moved to (404, 104)
Screenshot: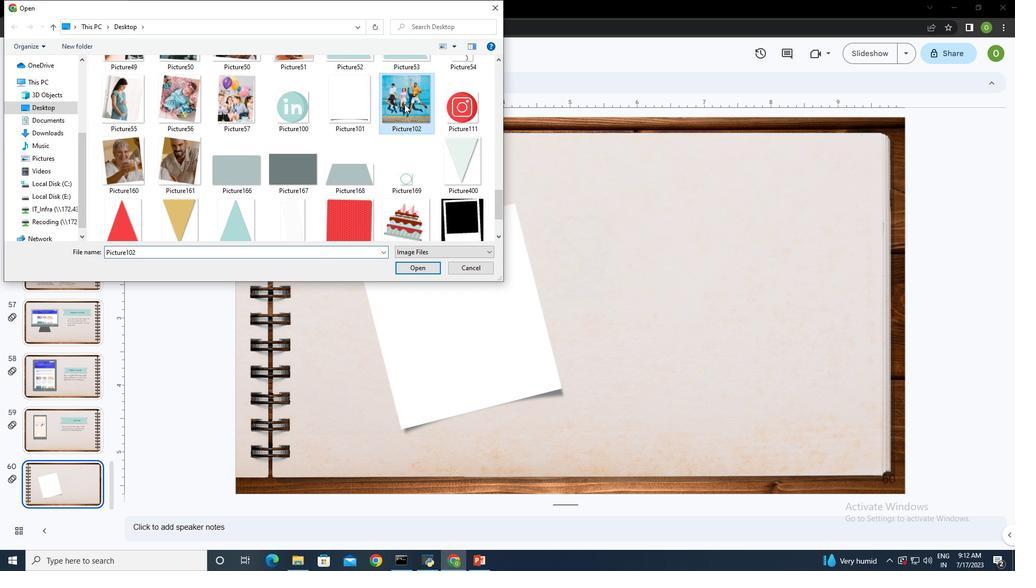 
Action: Mouse pressed left at (404, 104)
Screenshot: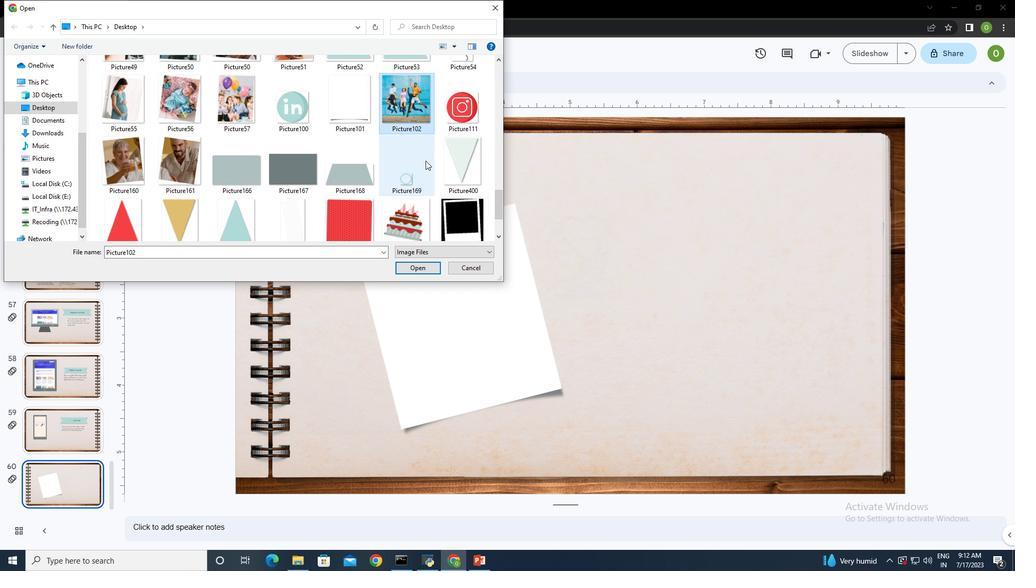 
Action: Mouse moved to (416, 265)
Screenshot: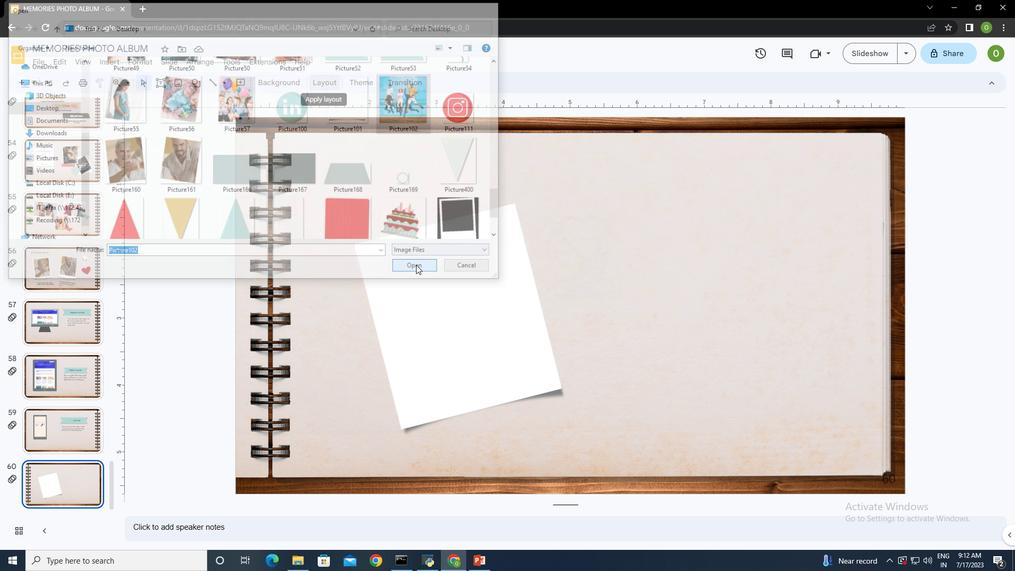 
Action: Mouse pressed left at (416, 265)
Screenshot: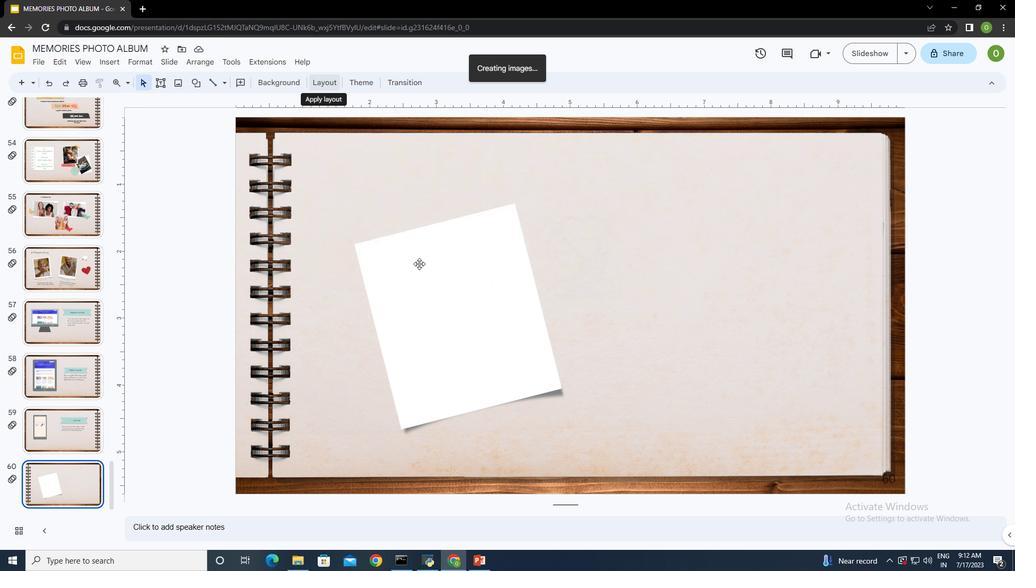 
Action: Mouse moved to (890, 414)
Screenshot: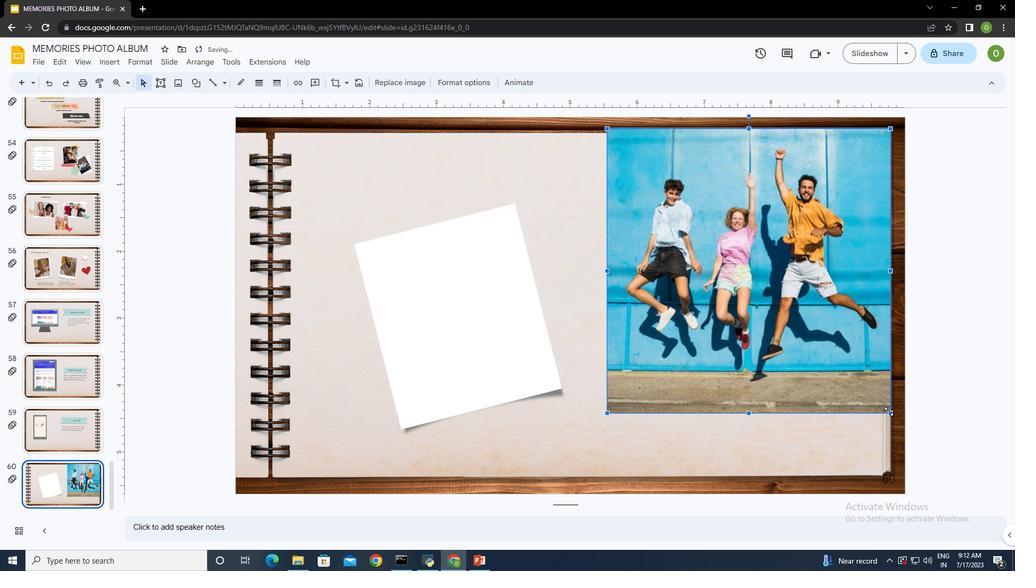 
Action: Mouse pressed left at (890, 414)
Screenshot: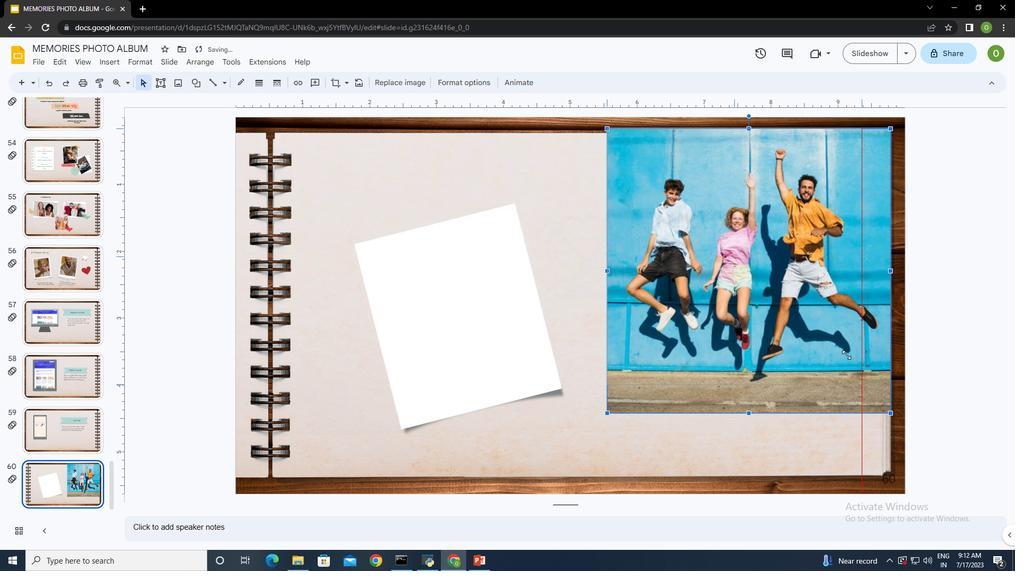 
Action: Mouse moved to (701, 171)
Screenshot: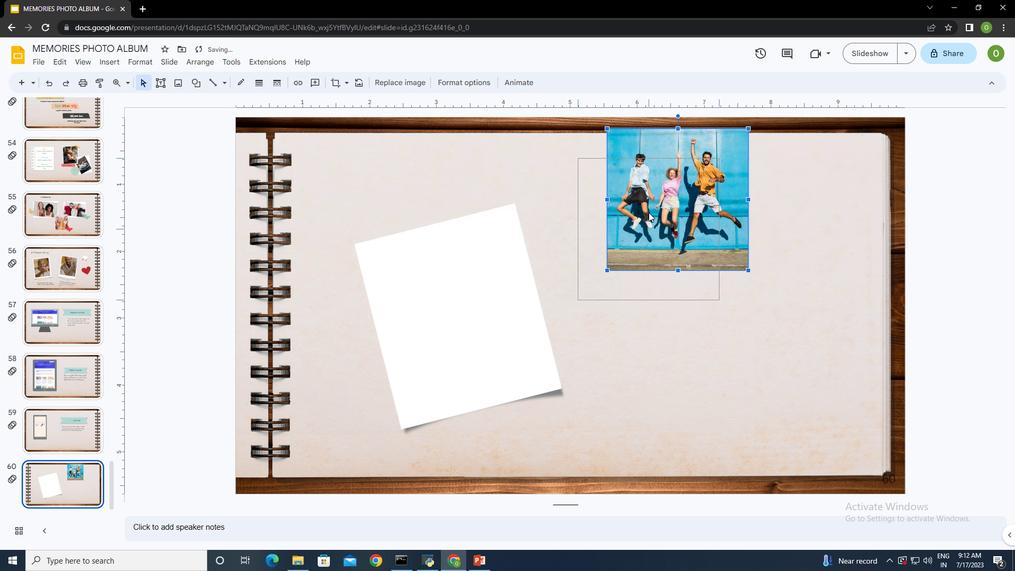 
Action: Mouse pressed left at (701, 171)
Screenshot: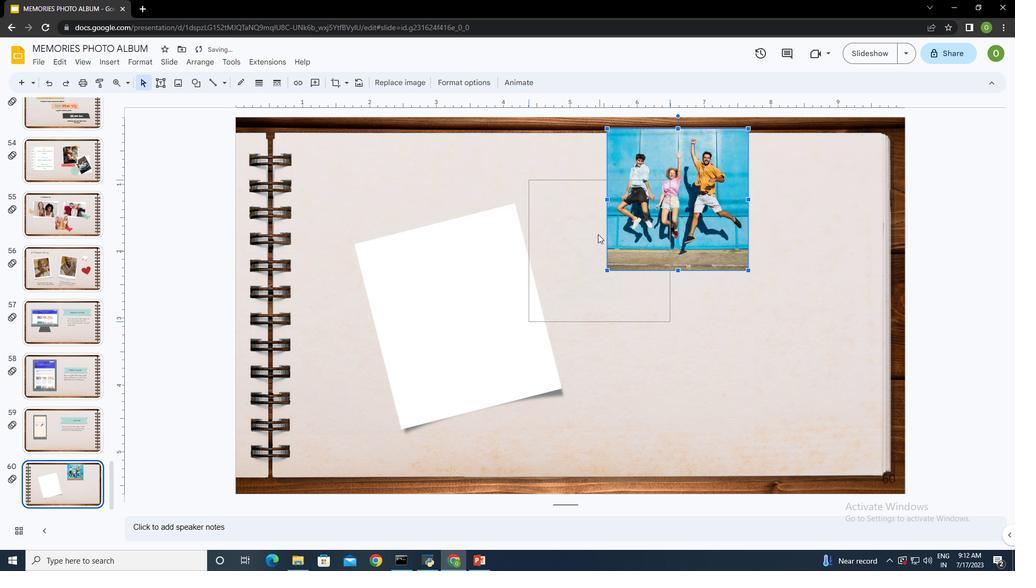 
Action: Mouse moved to (469, 231)
Screenshot: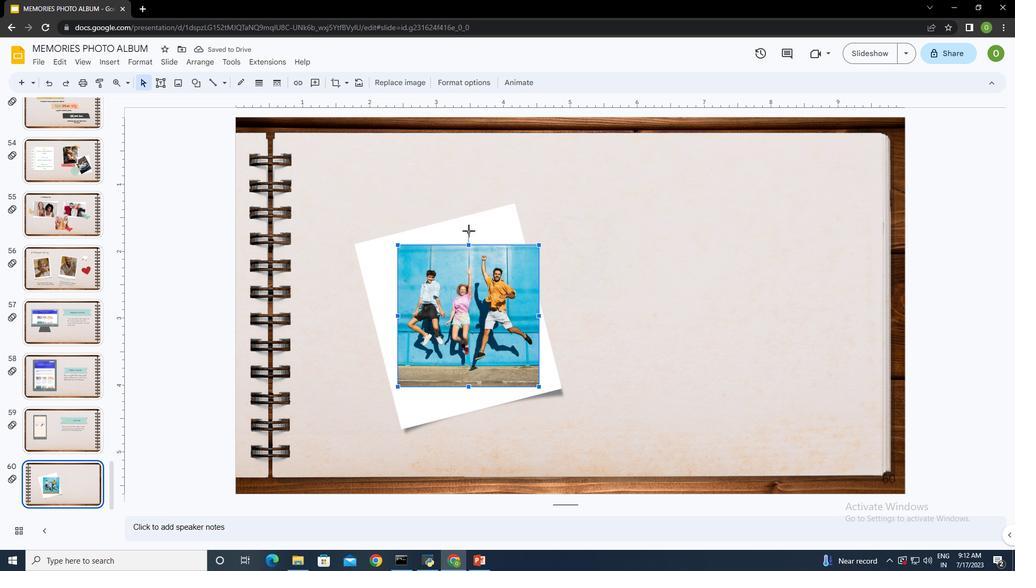 
Action: Mouse pressed left at (469, 231)
Screenshot: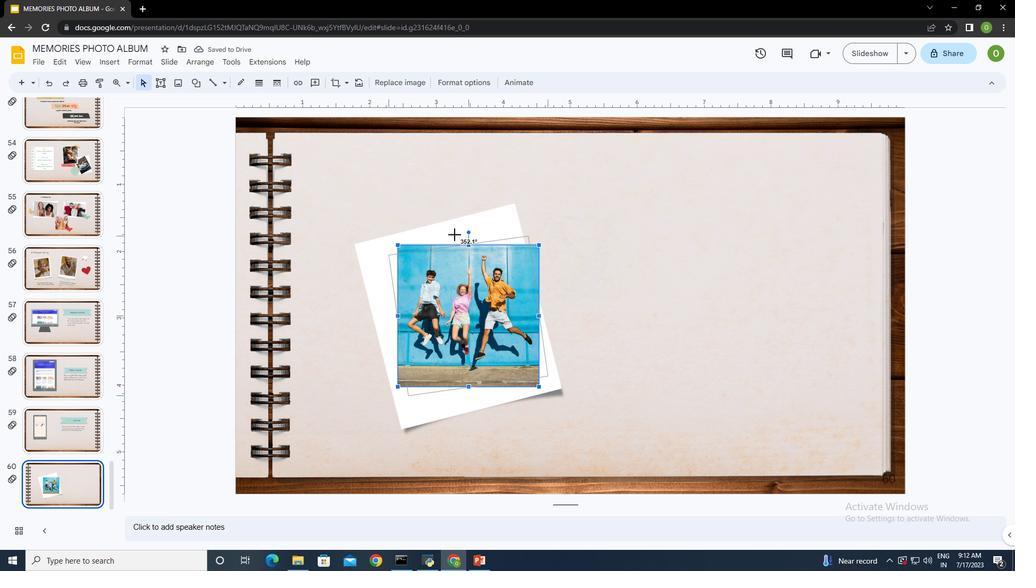 
Action: Mouse moved to (467, 295)
Screenshot: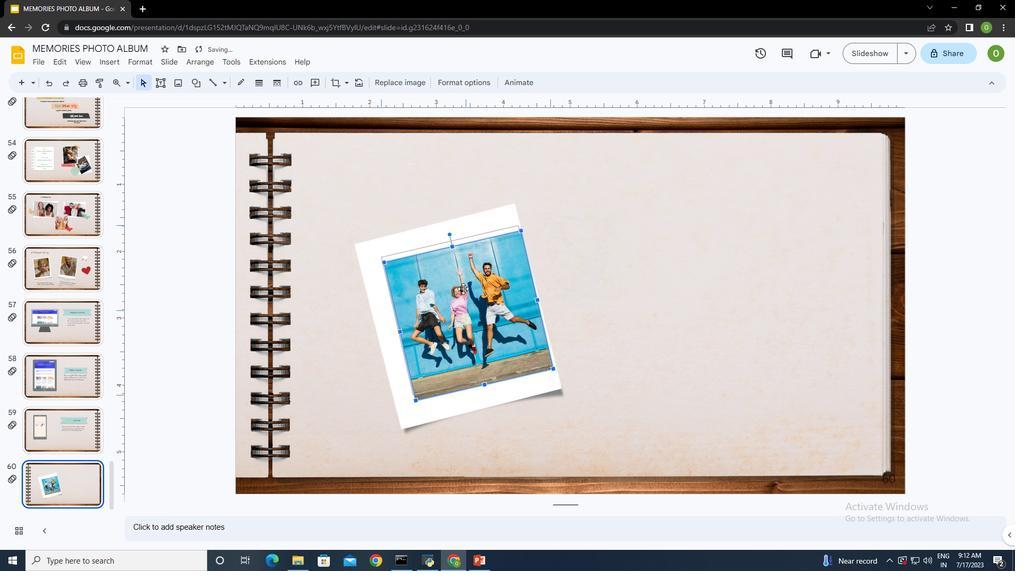 
Action: Mouse pressed left at (467, 295)
Screenshot: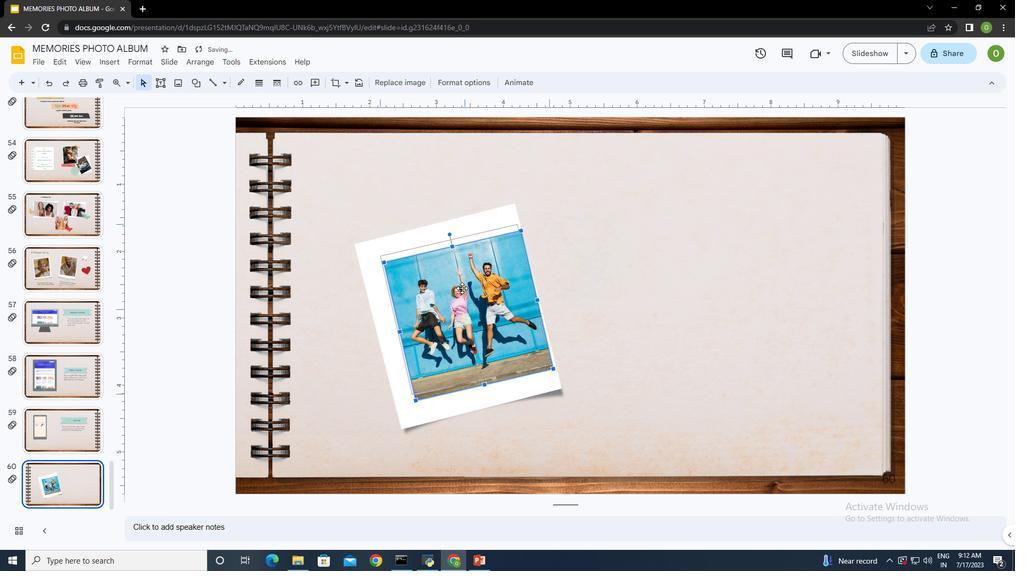 
Action: Mouse moved to (429, 221)
Screenshot: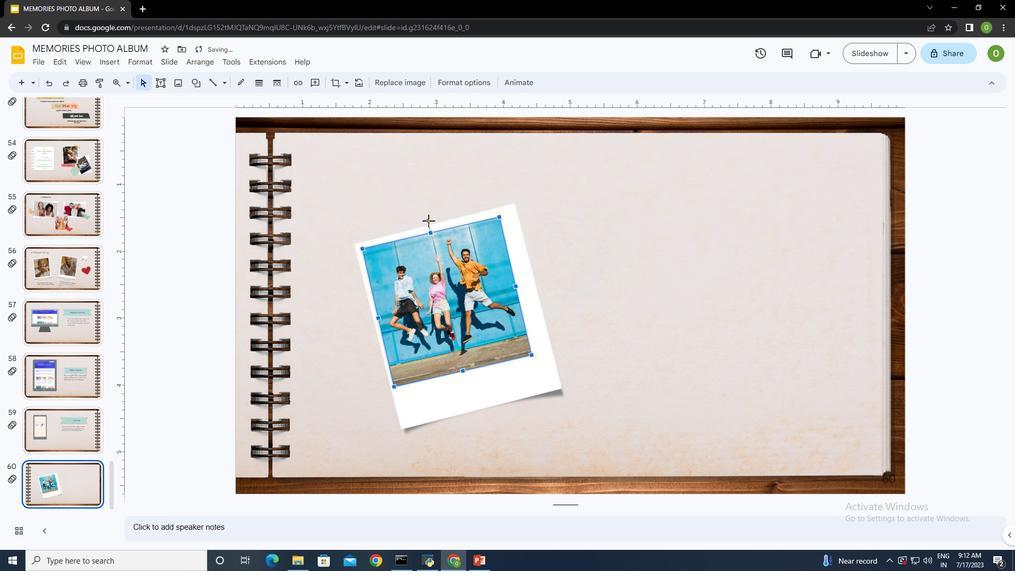 
Action: Mouse pressed left at (429, 221)
Screenshot: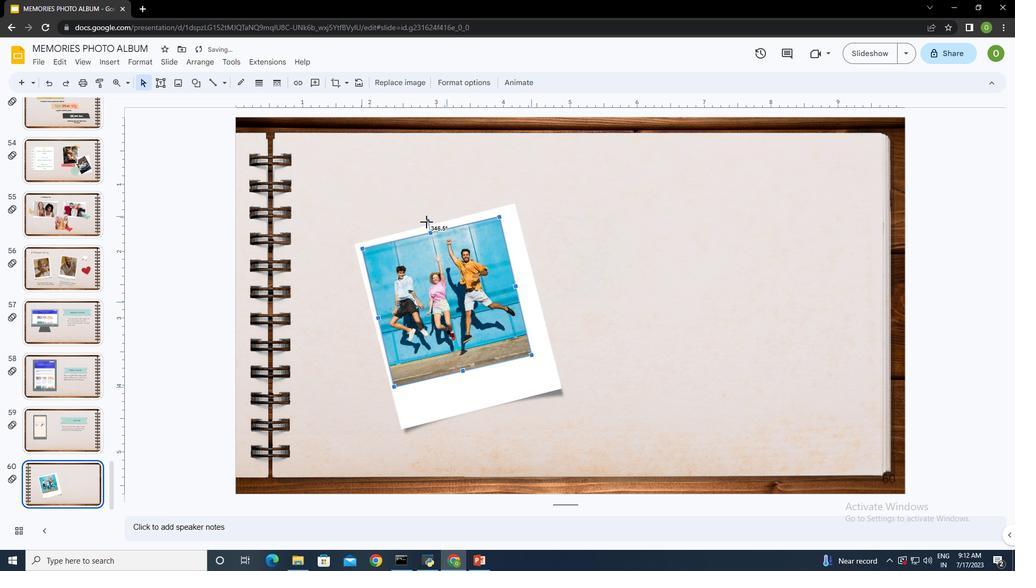 
Action: Mouse moved to (435, 278)
Screenshot: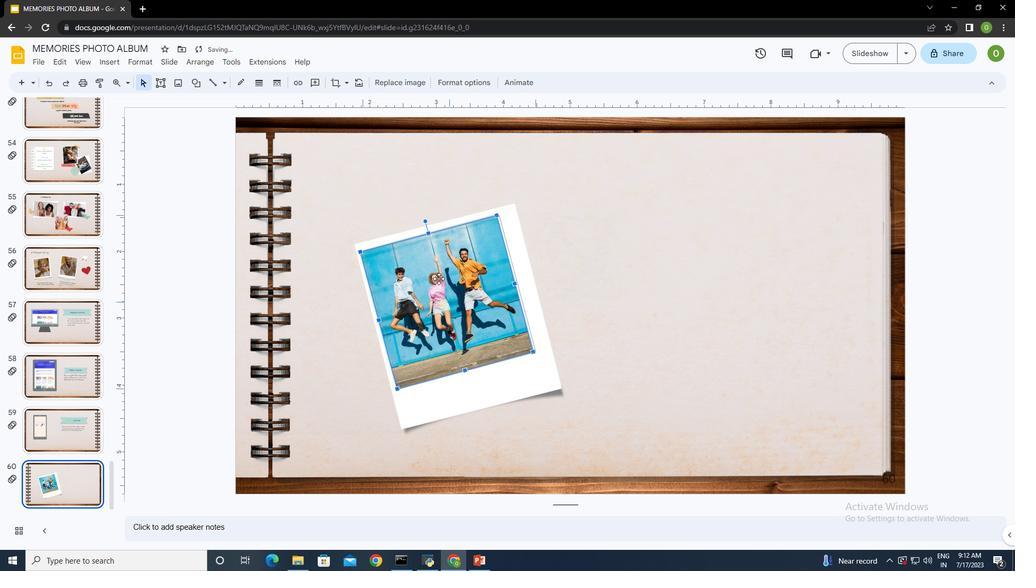 
Action: Mouse pressed left at (435, 278)
Screenshot: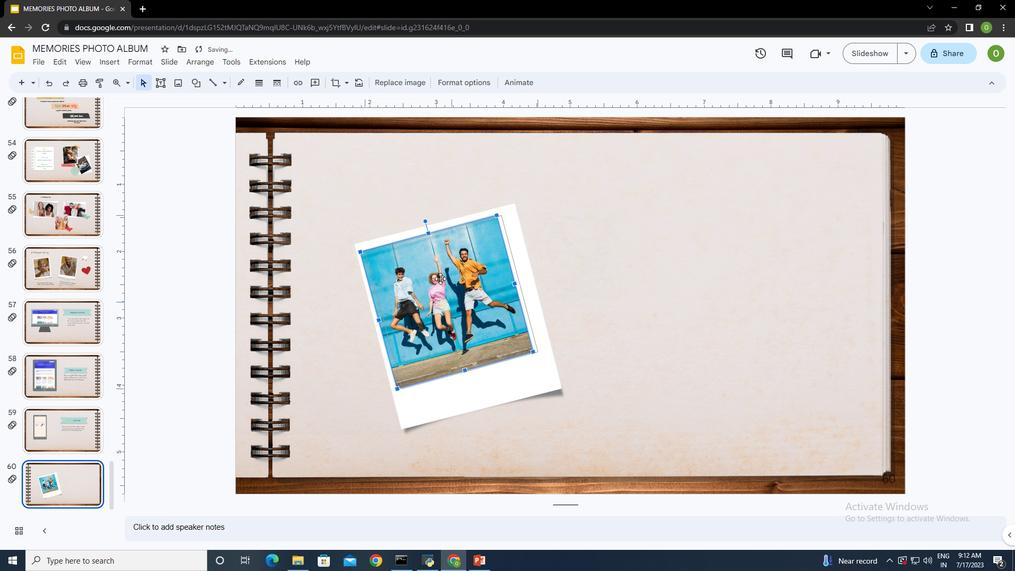 
Action: Mouse moved to (521, 281)
Screenshot: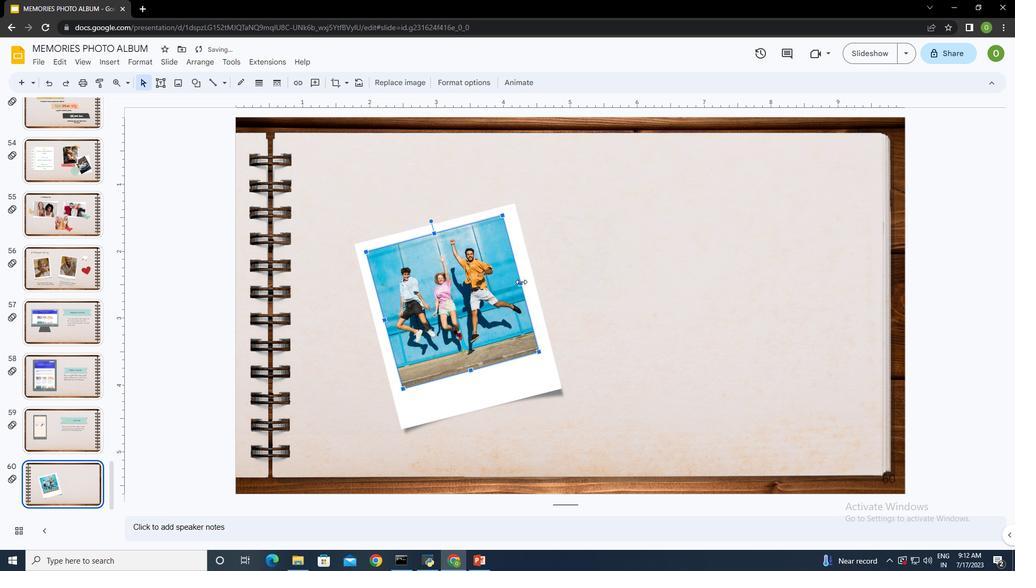 
Action: Mouse pressed left at (521, 281)
Screenshot: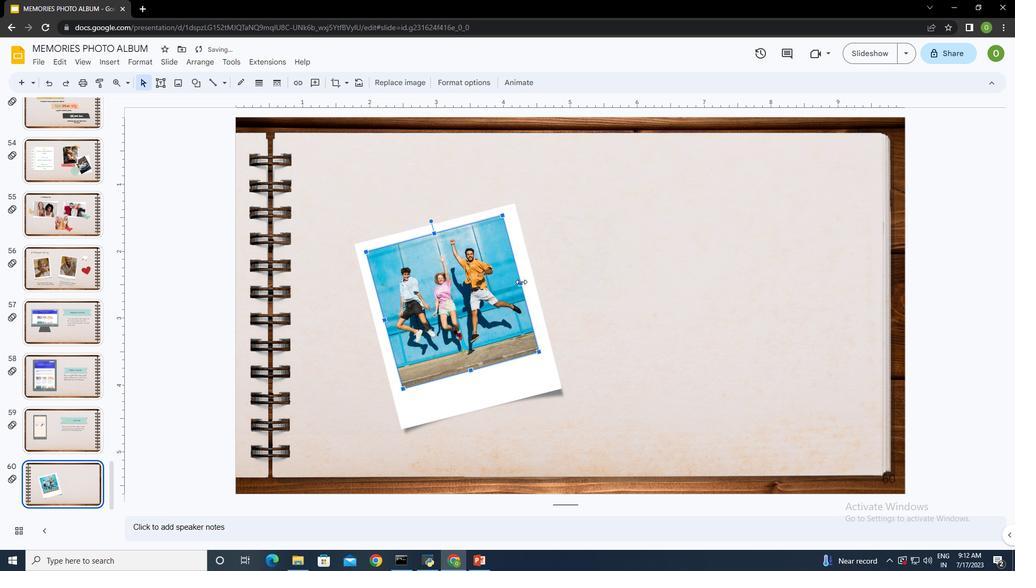 
Action: Mouse moved to (472, 368)
Screenshot: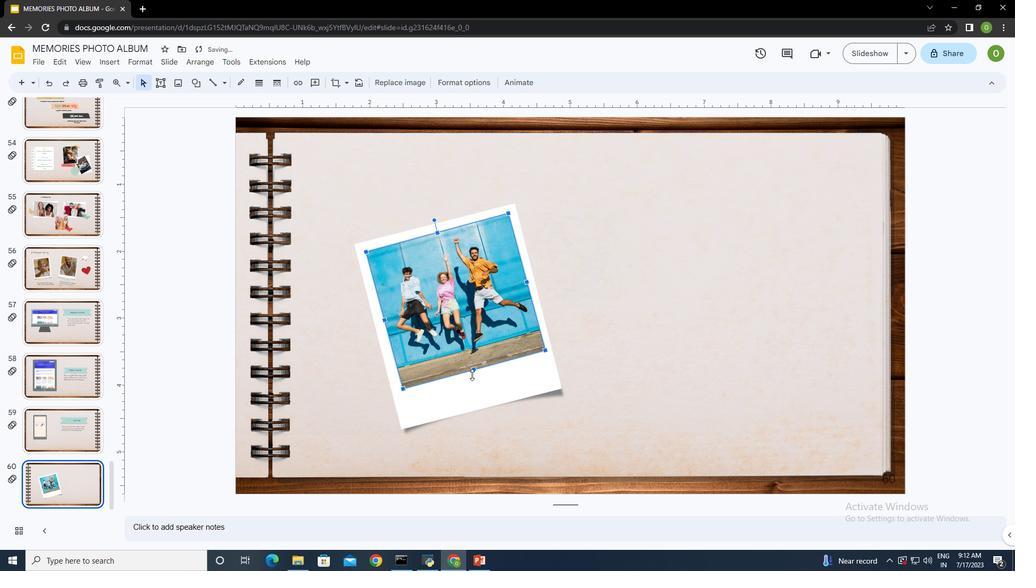 
Action: Mouse pressed left at (472, 368)
Screenshot: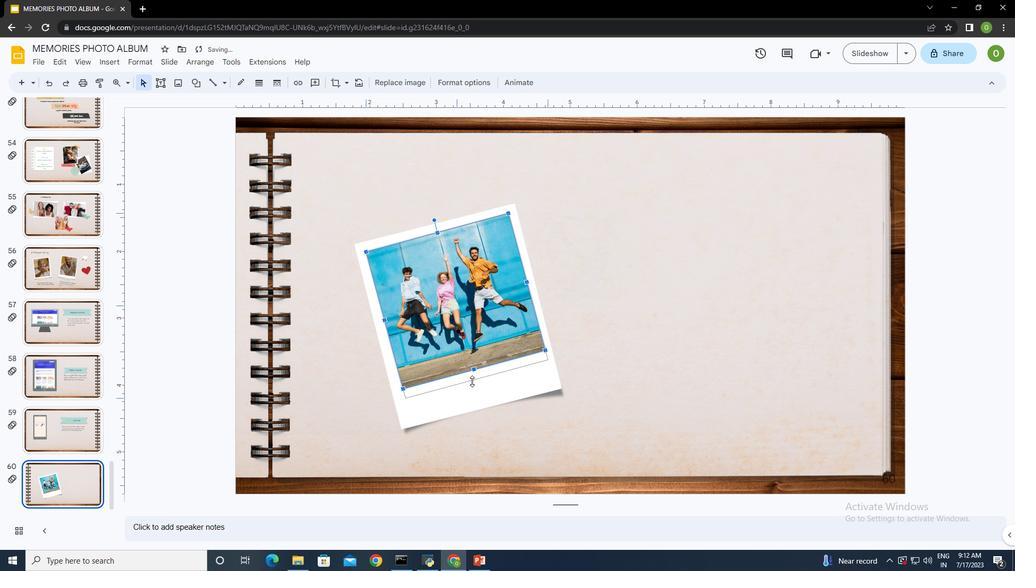 
Action: Mouse moved to (433, 220)
Screenshot: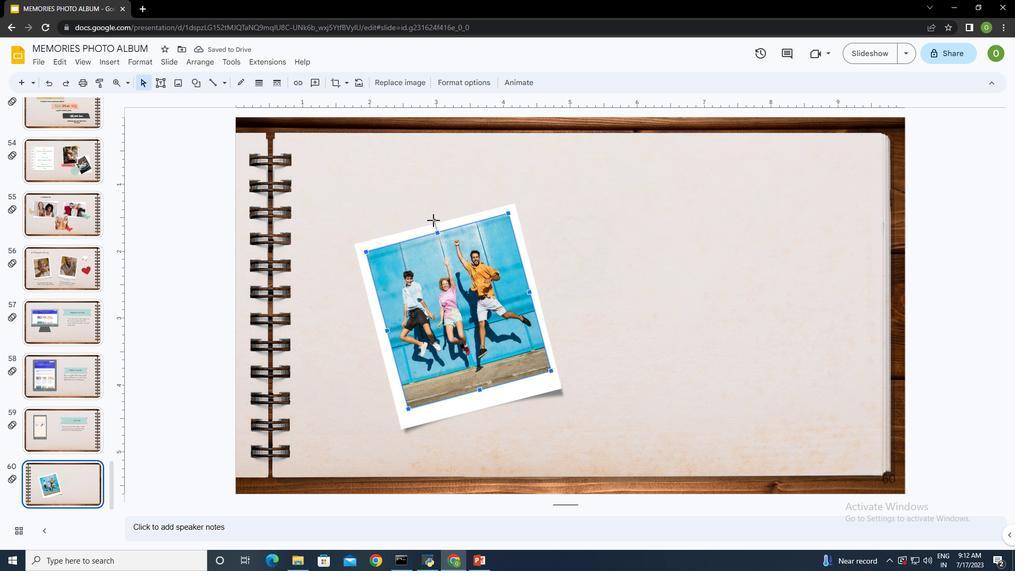 
Action: Mouse pressed left at (433, 220)
Screenshot: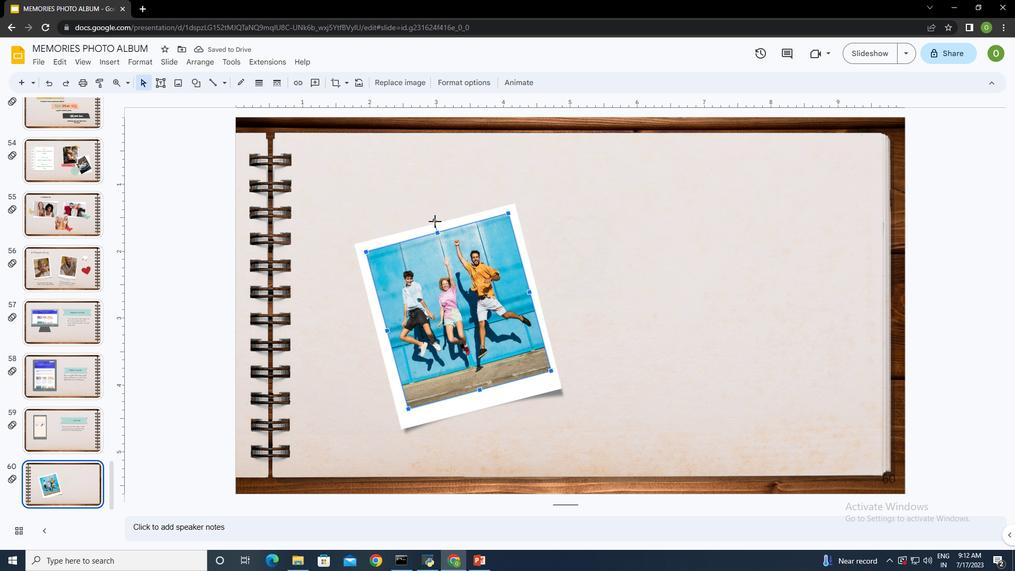 
Action: Mouse moved to (461, 311)
Screenshot: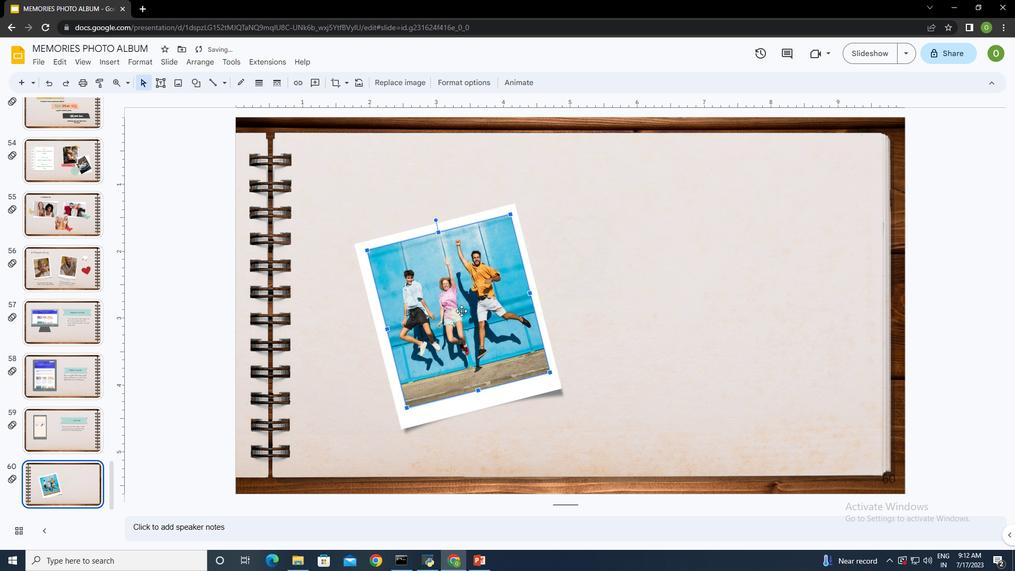 
Action: Mouse pressed left at (461, 311)
Screenshot: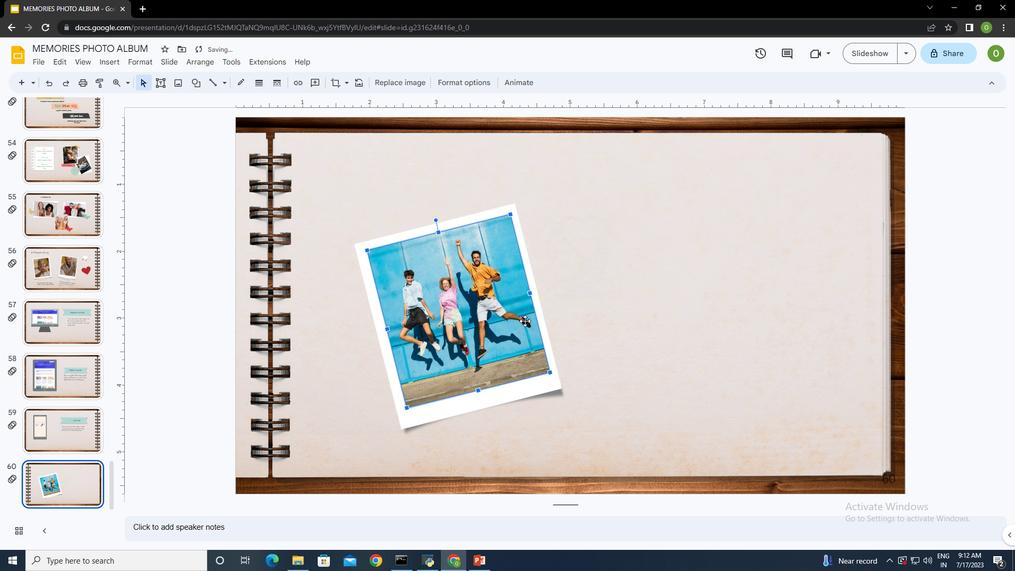 
Action: Mouse moved to (653, 287)
Screenshot: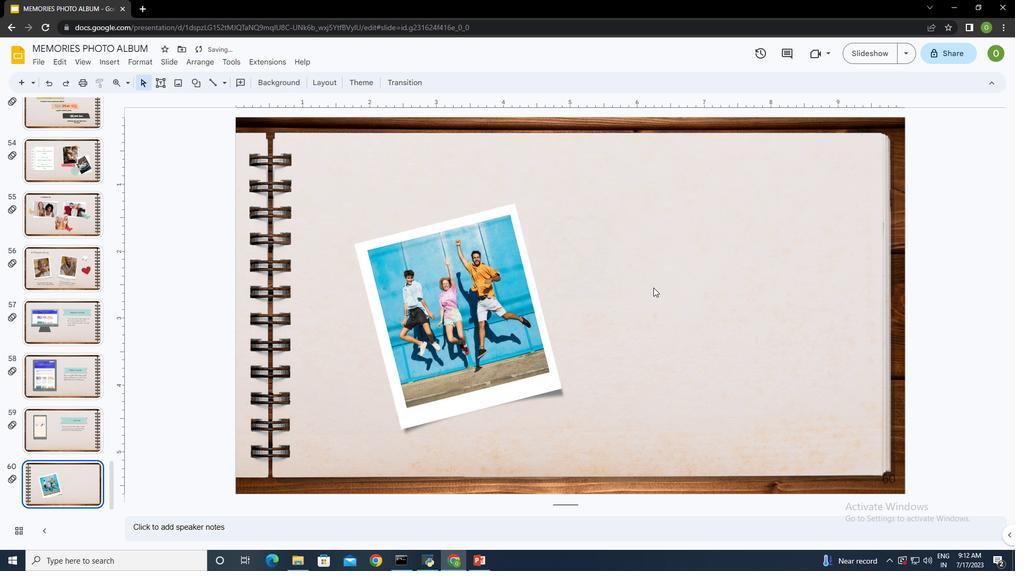 
Action: Mouse pressed left at (653, 287)
Screenshot: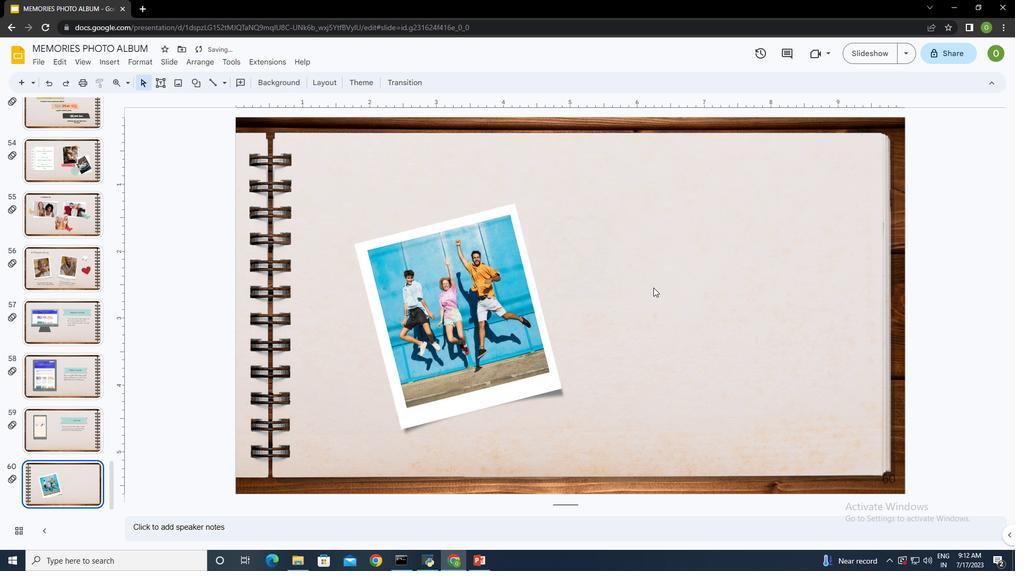 
Action: Mouse moved to (114, 62)
Screenshot: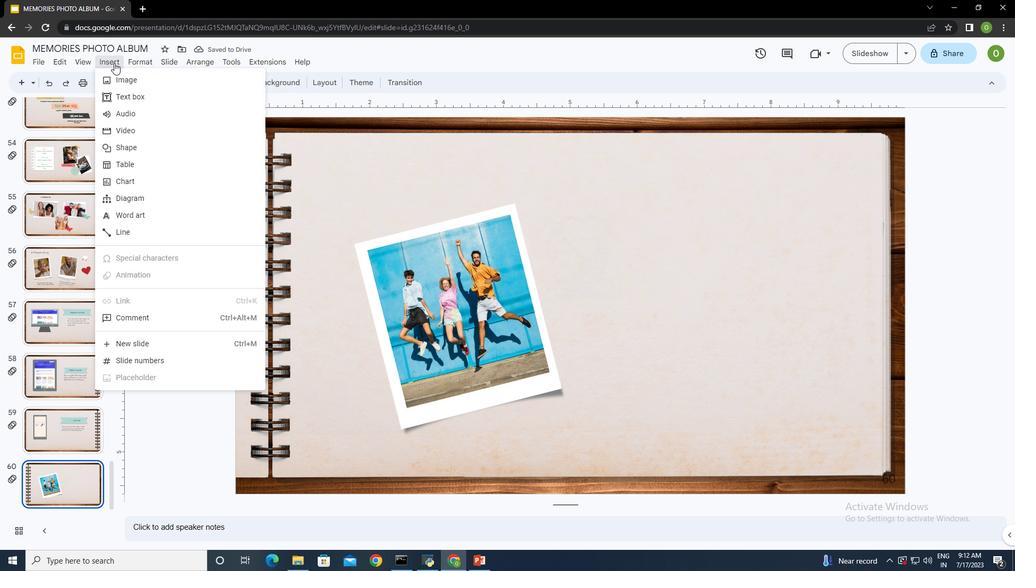 
Action: Mouse pressed left at (114, 62)
Screenshot: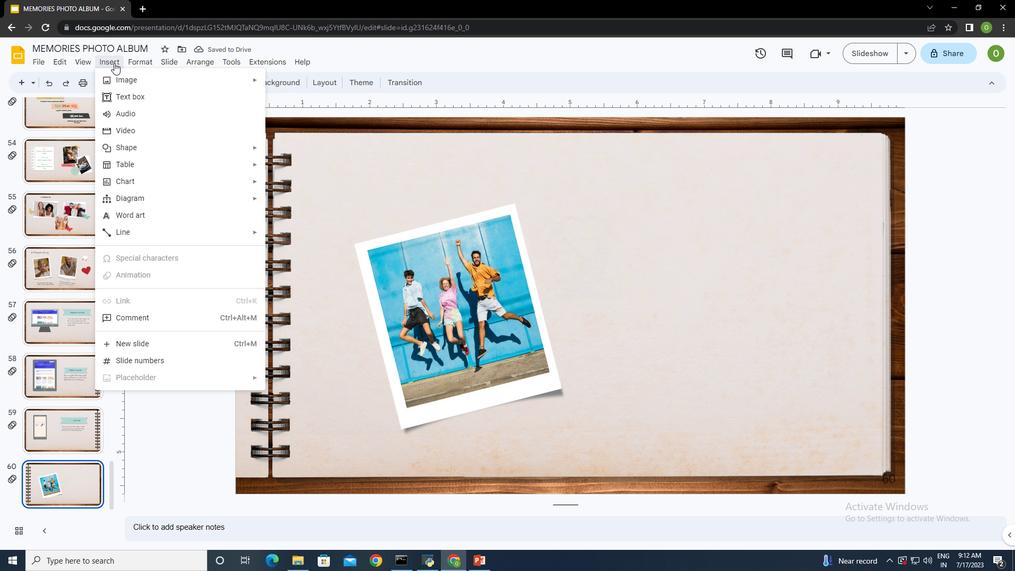 
Action: Mouse moved to (164, 75)
Screenshot: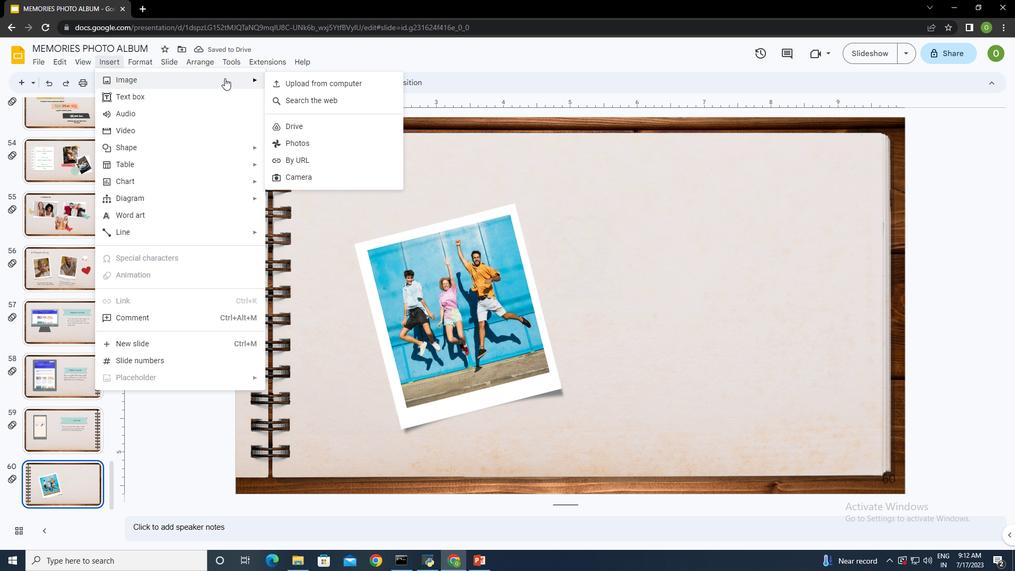 
Action: Mouse pressed left at (164, 75)
Screenshot: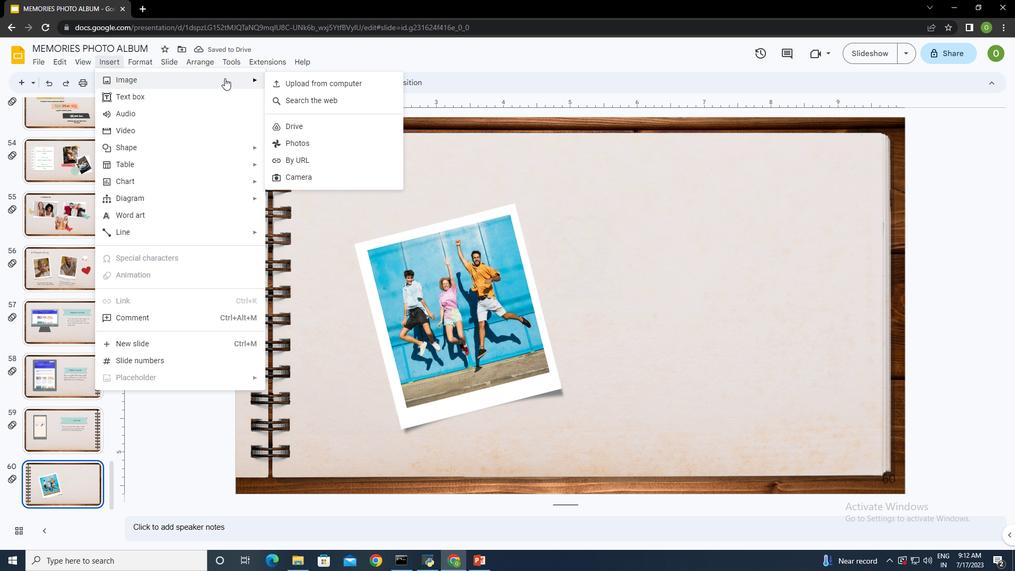 
Action: Mouse moved to (314, 78)
Screenshot: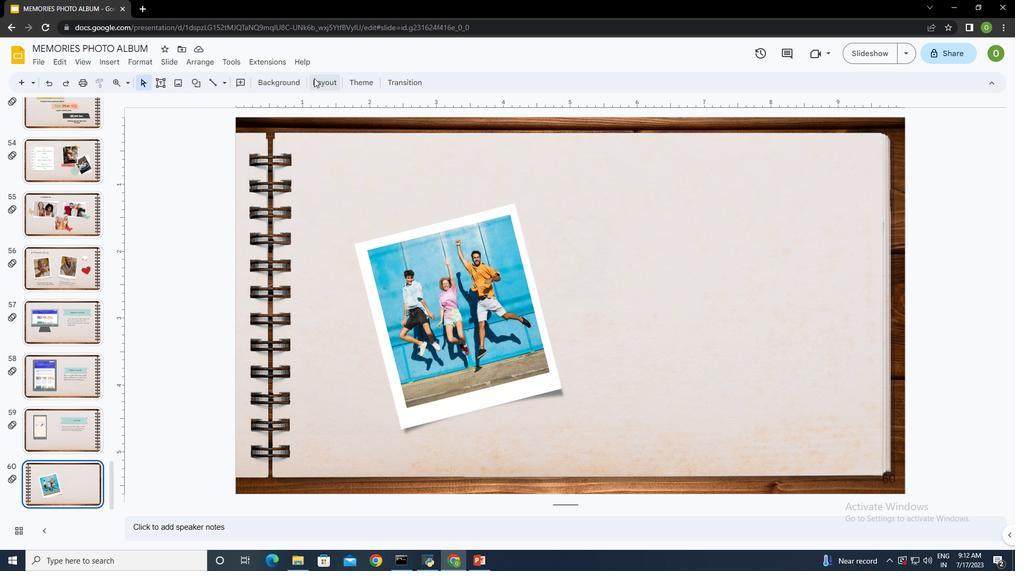 
Action: Mouse pressed left at (314, 78)
Screenshot: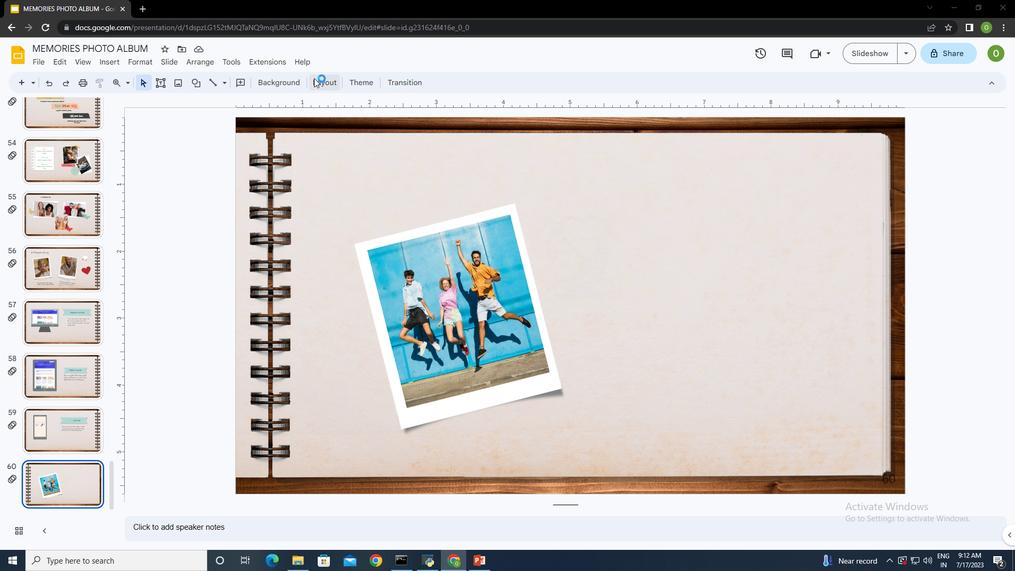 
Action: Mouse moved to (495, 82)
Screenshot: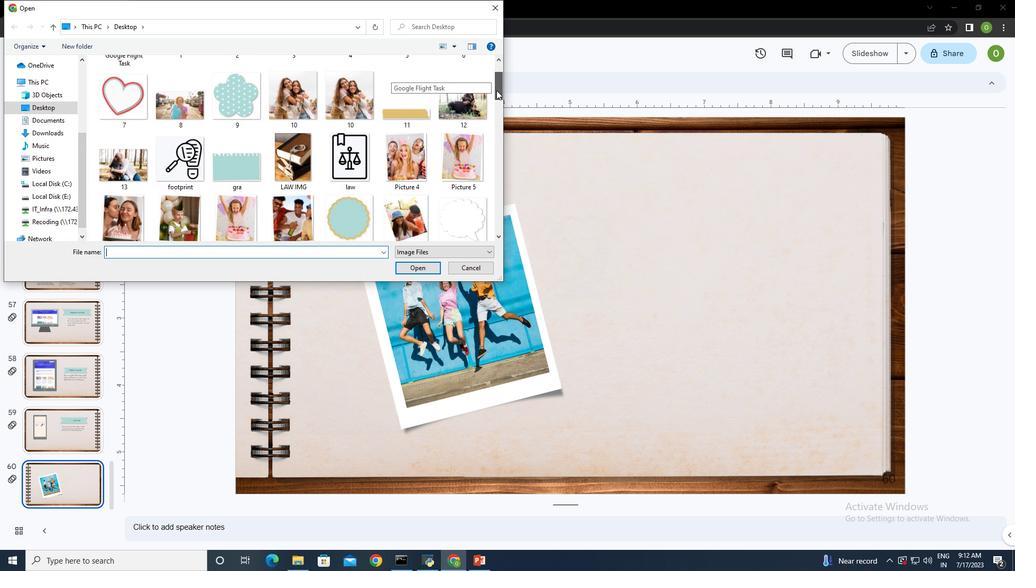 
Action: Mouse pressed left at (495, 82)
Screenshot: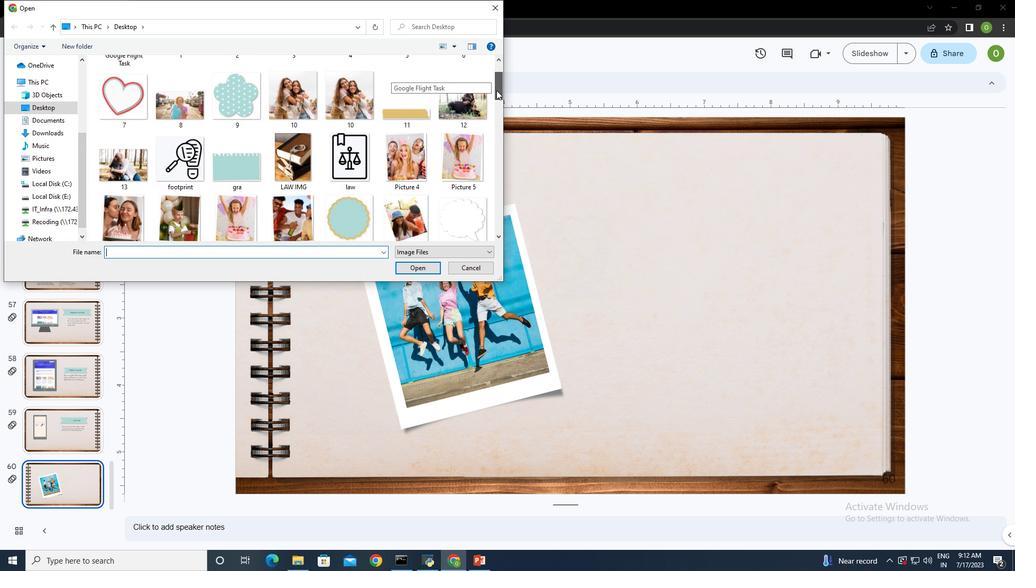 
Action: Mouse moved to (464, 116)
Screenshot: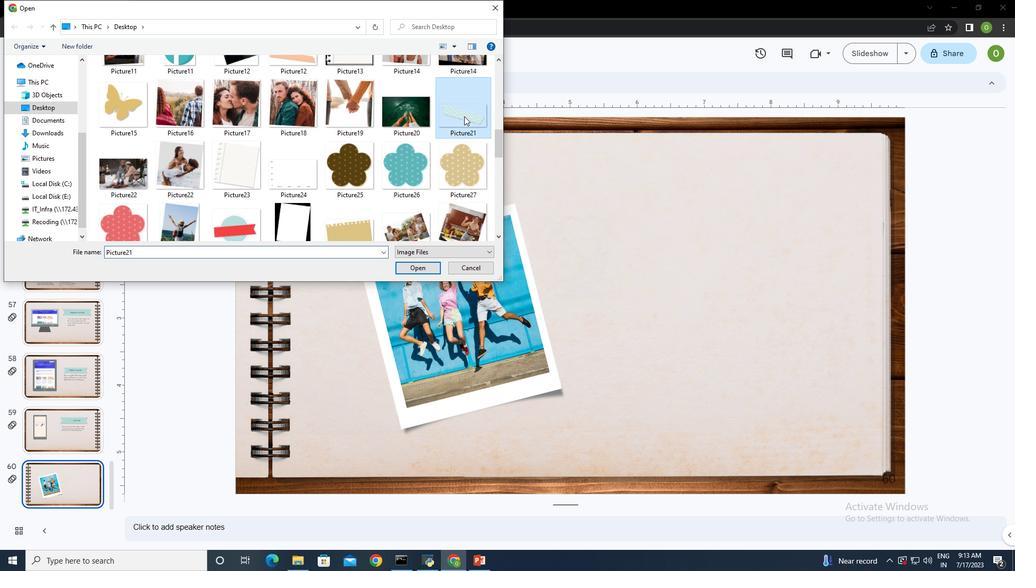 
Action: Mouse pressed left at (464, 116)
Screenshot: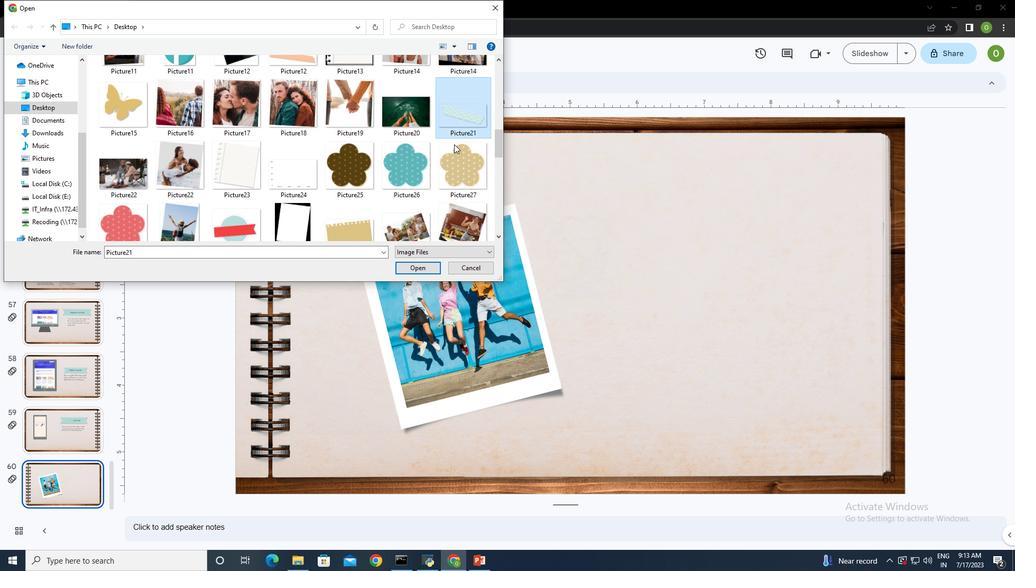 
Action: Mouse moved to (419, 268)
Screenshot: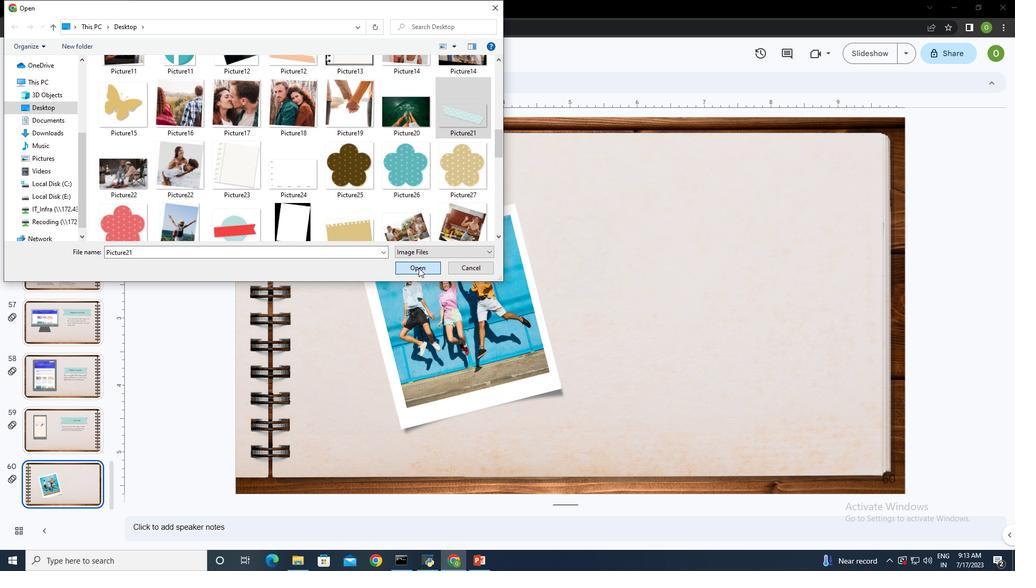 
Action: Mouse pressed left at (419, 268)
Screenshot: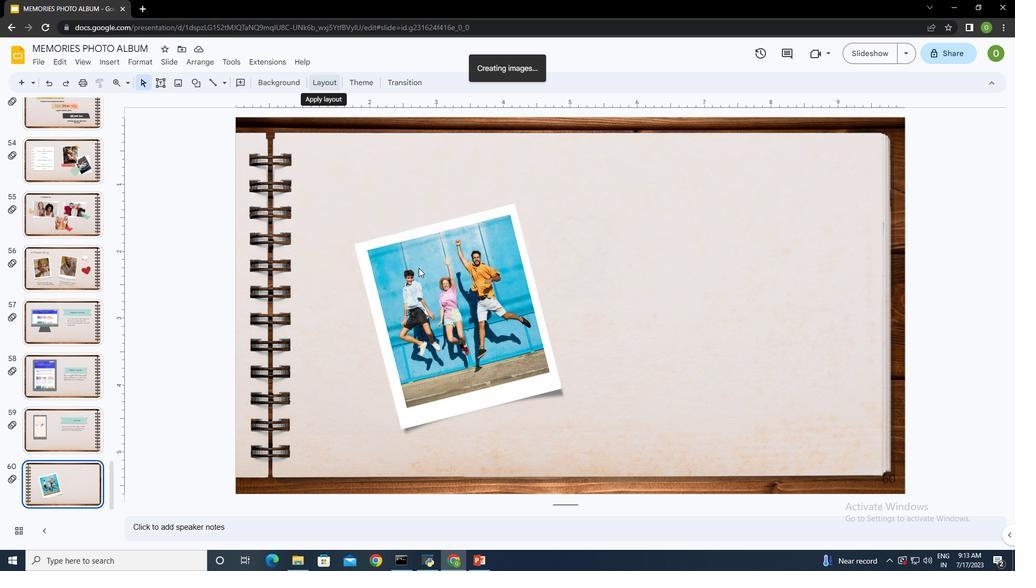 
Action: Mouse moved to (685, 172)
Screenshot: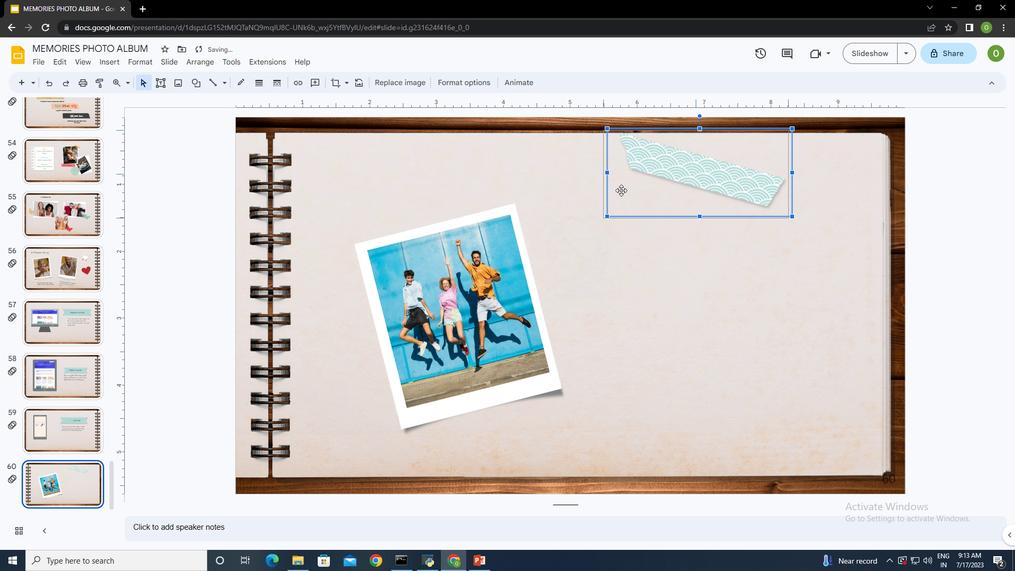 
Action: Mouse pressed left at (685, 172)
Screenshot: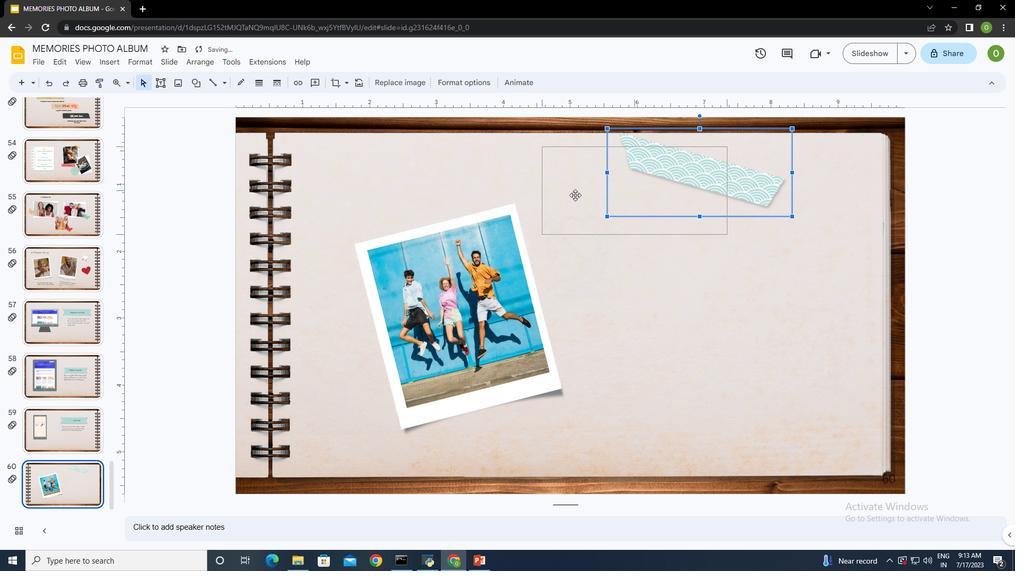 
Action: Mouse moved to (464, 144)
Screenshot: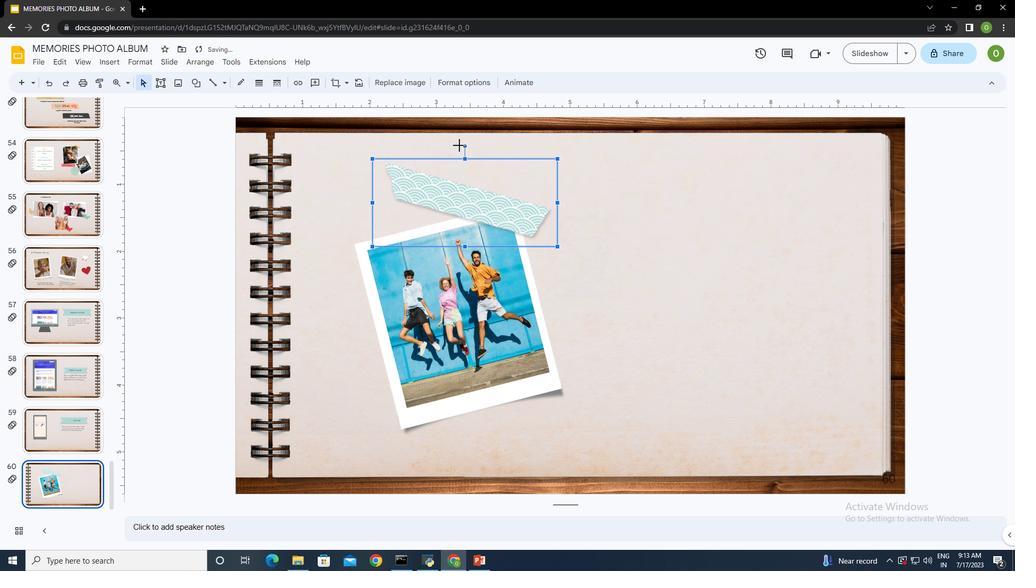 
Action: Mouse pressed left at (464, 144)
Screenshot: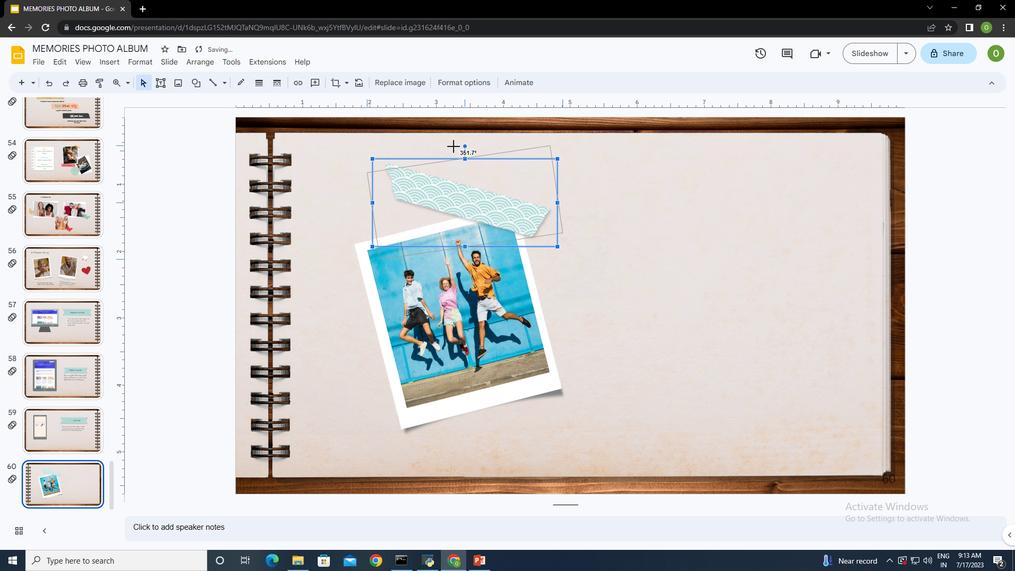 
Action: Mouse moved to (467, 185)
Screenshot: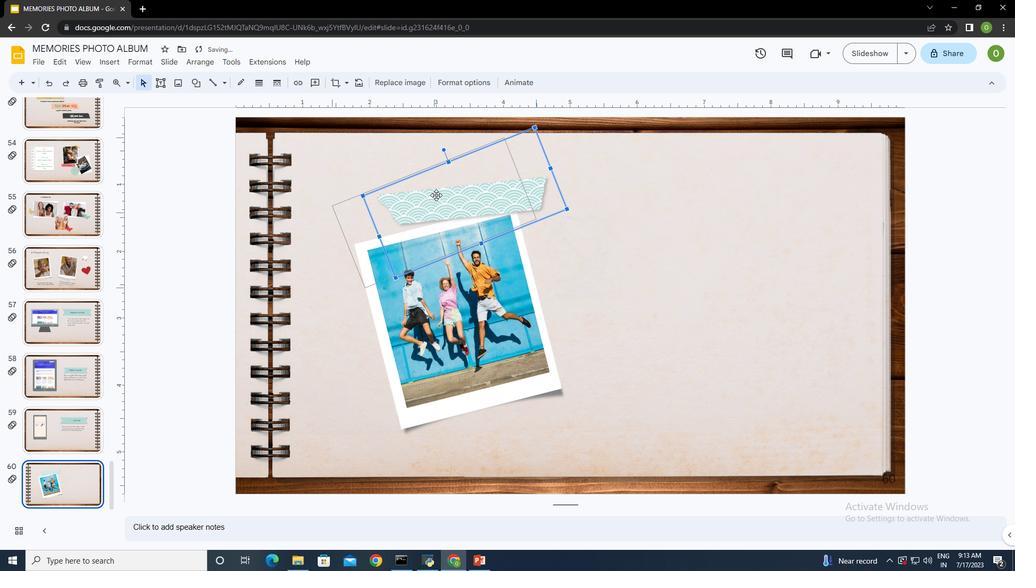 
Action: Mouse pressed left at (467, 185)
Screenshot: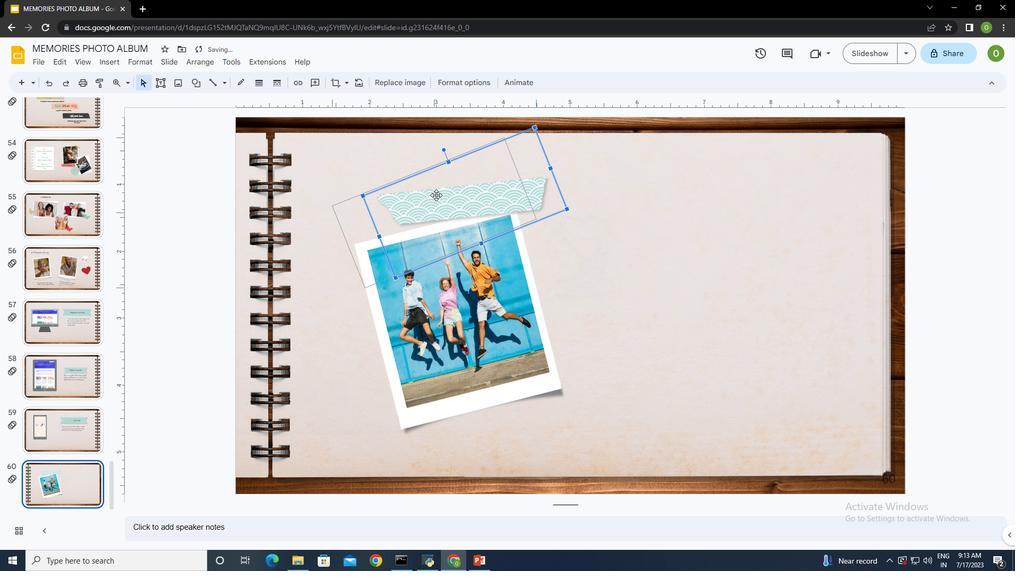
Action: Mouse moved to (413, 159)
Screenshot: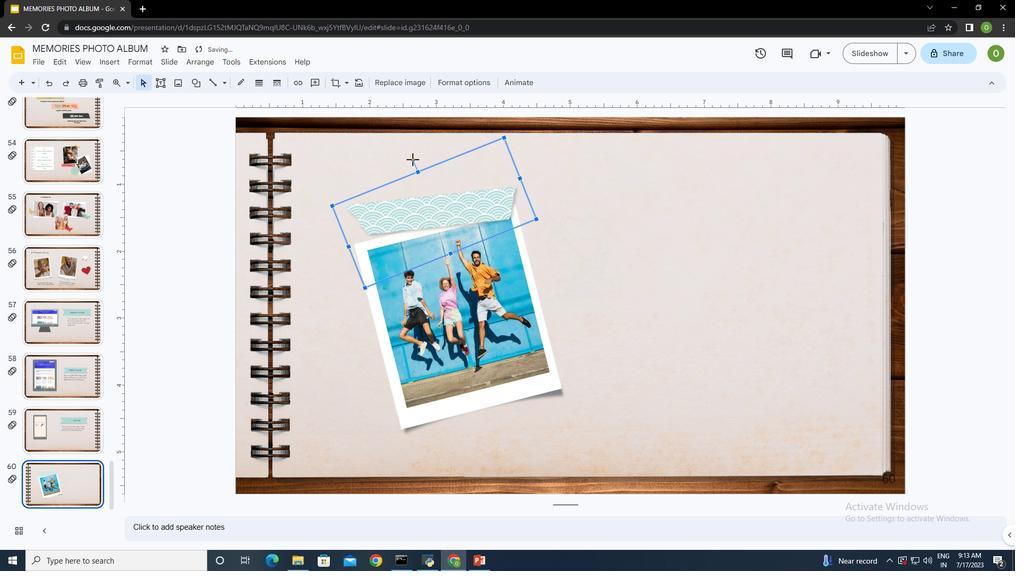 
Action: Mouse pressed left at (413, 159)
Screenshot: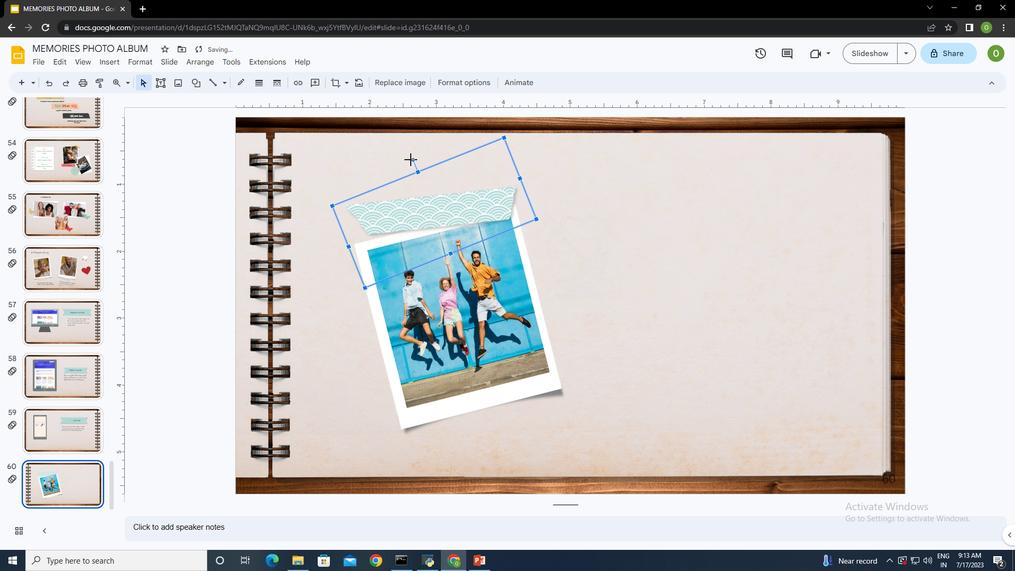 
Action: Mouse moved to (442, 208)
Screenshot: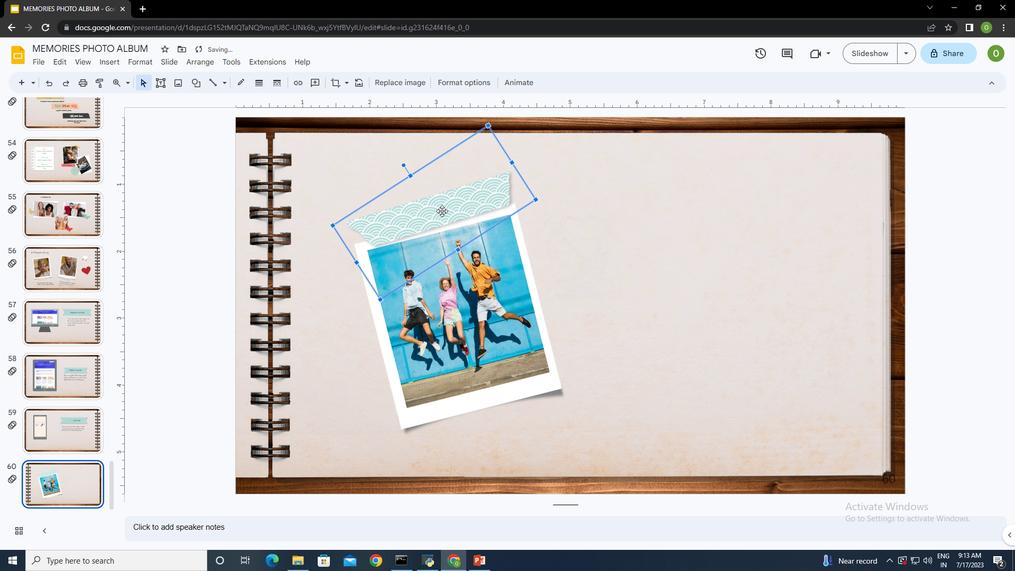 
Action: Mouse pressed left at (442, 208)
Screenshot: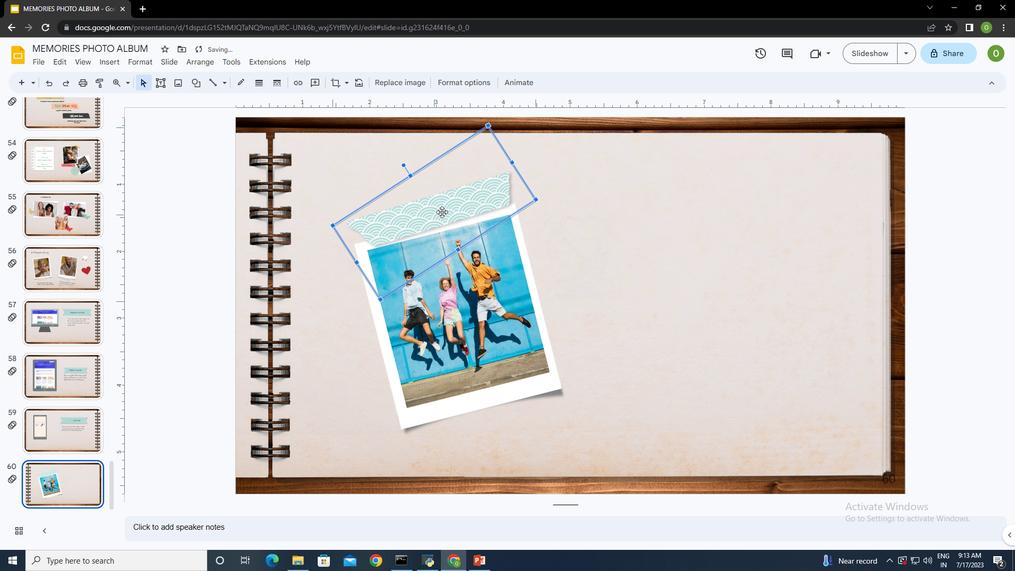
Action: Mouse moved to (405, 171)
Screenshot: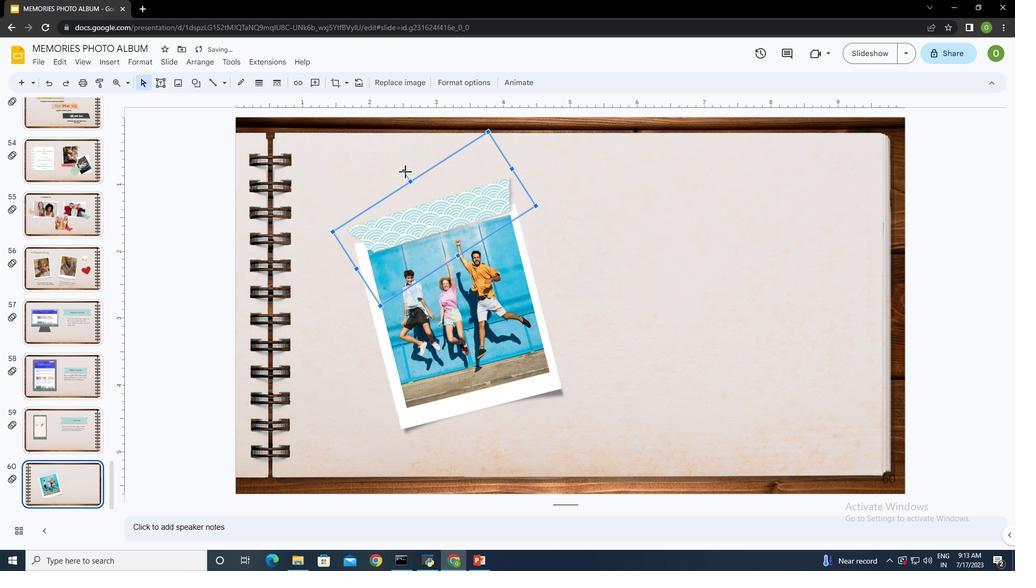 
Action: Mouse pressed left at (405, 171)
Screenshot: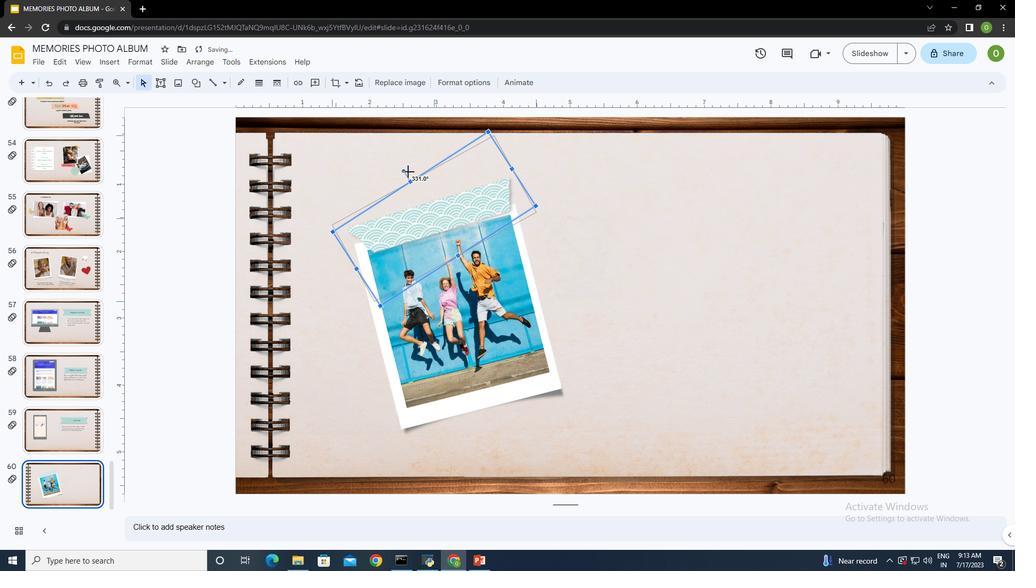 
Action: Mouse moved to (439, 215)
Screenshot: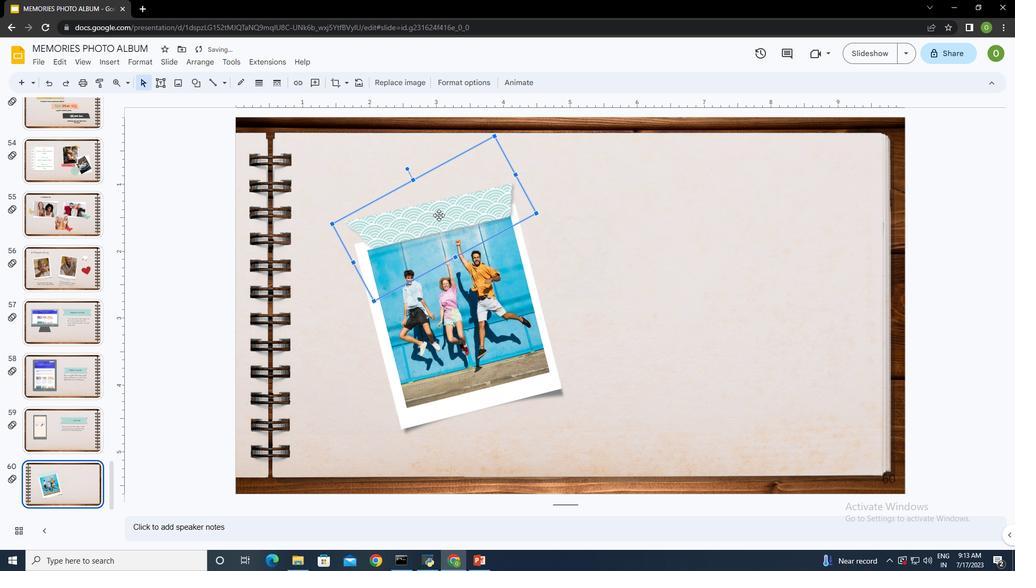 
Action: Mouse pressed left at (439, 215)
Screenshot: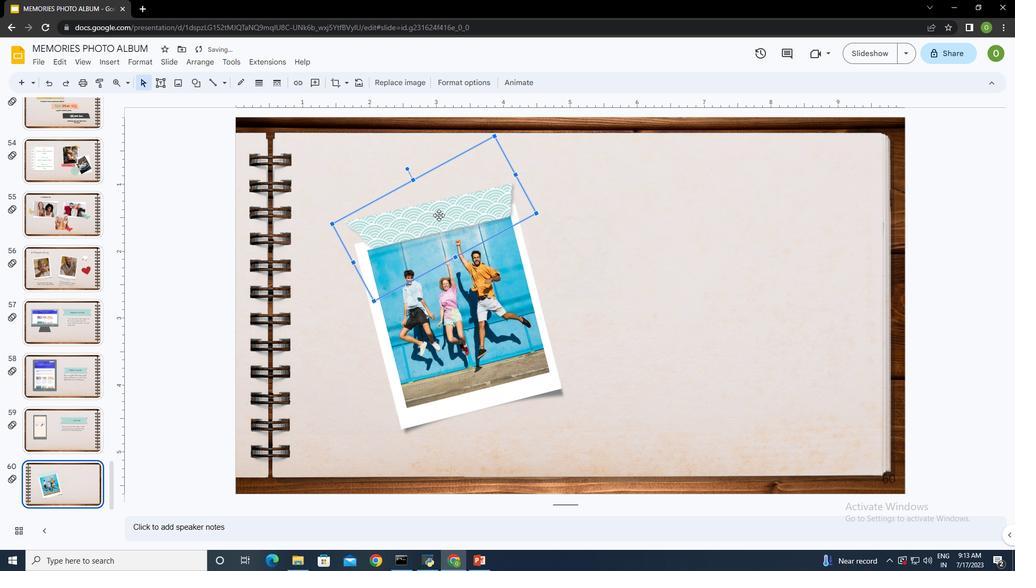 
Action: Mouse moved to (626, 253)
Screenshot: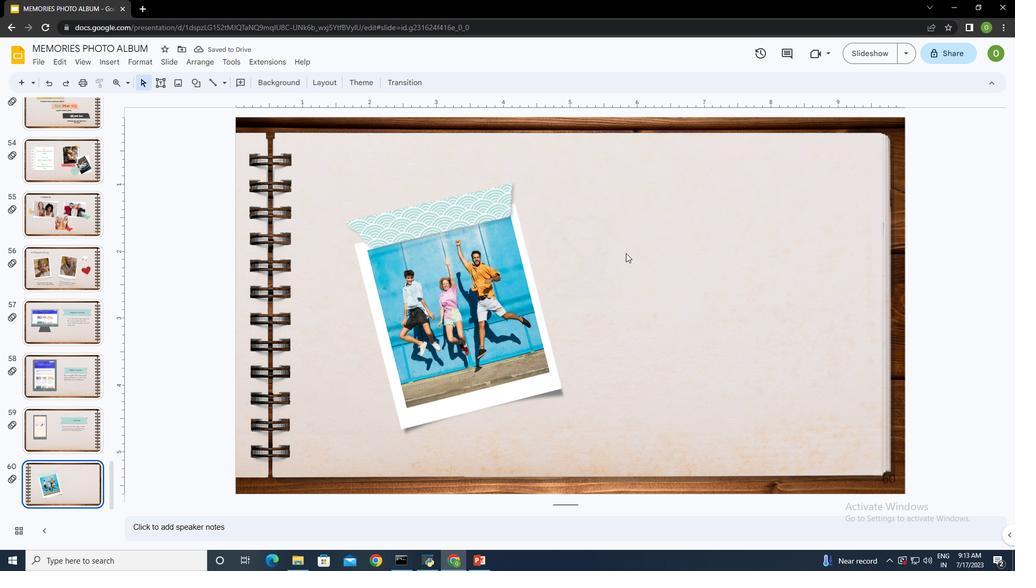 
Action: Mouse pressed left at (626, 253)
Screenshot: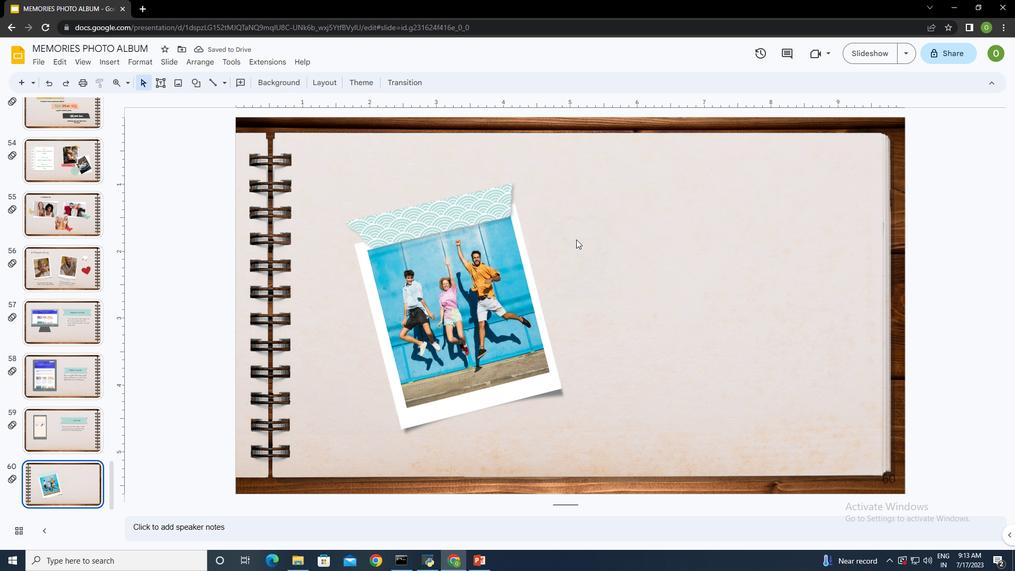 
Action: Mouse moved to (427, 211)
Screenshot: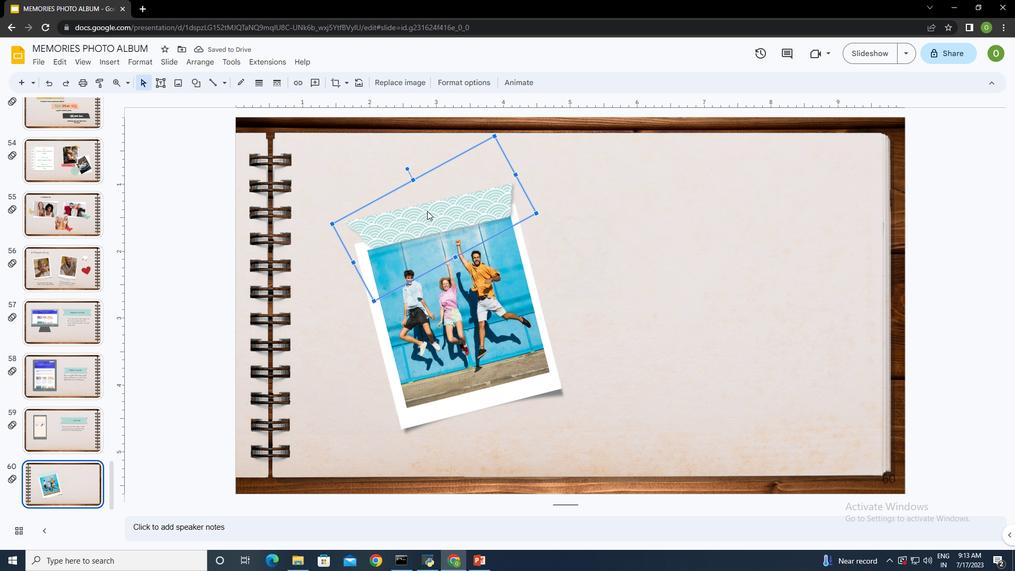 
Action: Mouse pressed left at (427, 211)
Screenshot: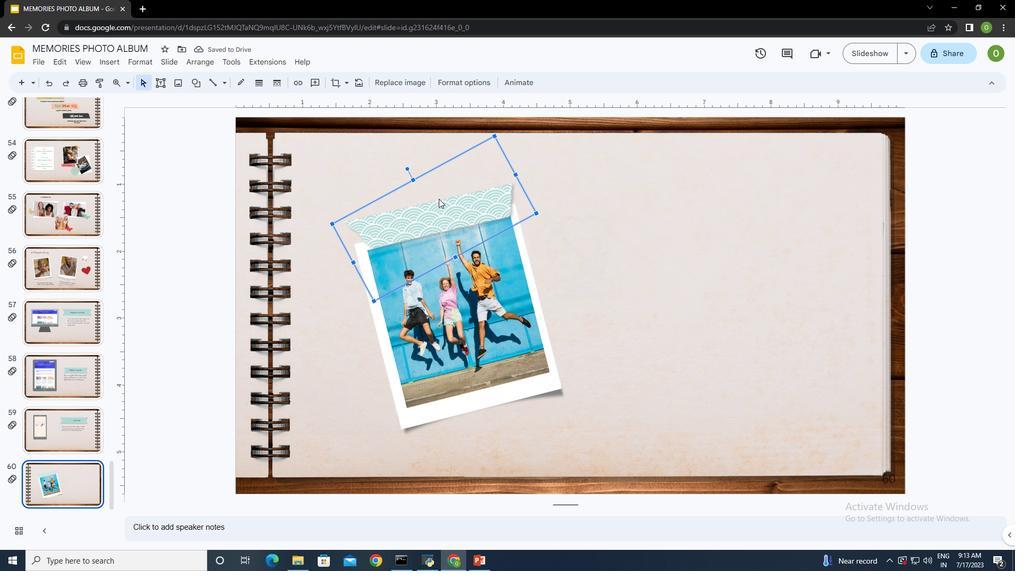 
Action: Mouse moved to (535, 213)
Screenshot: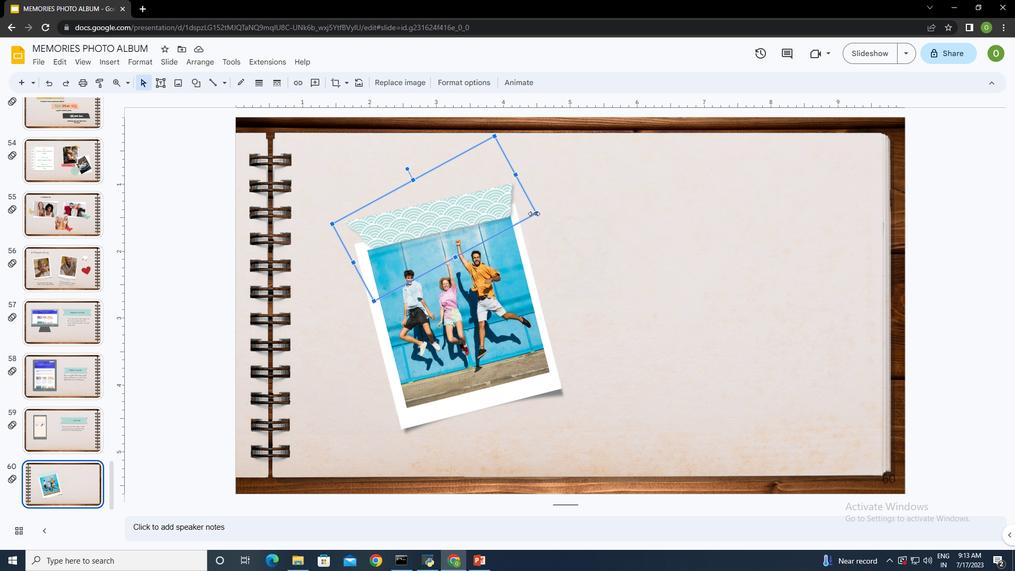 
Action: Mouse pressed left at (535, 213)
Screenshot: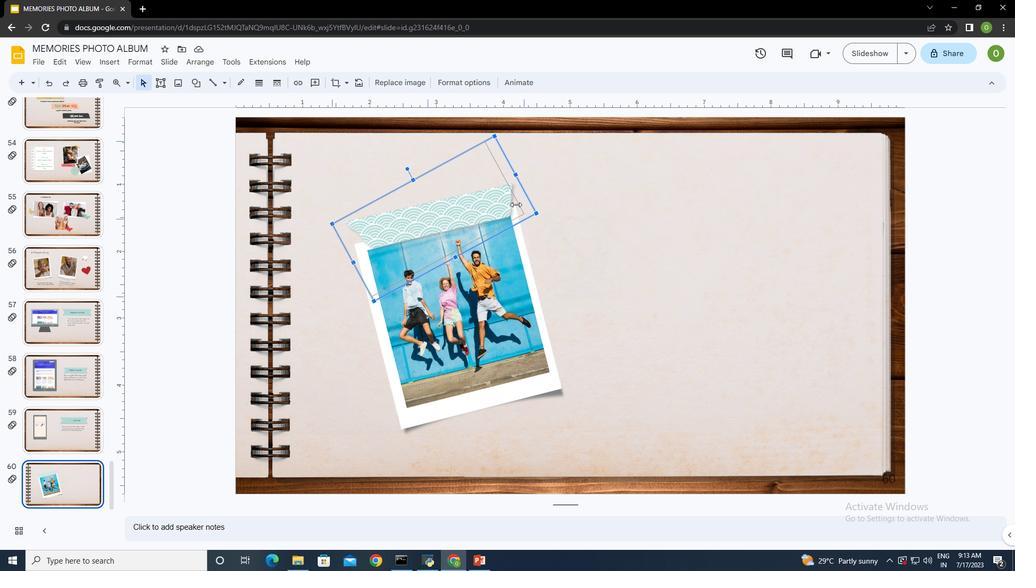 
Action: Mouse moved to (416, 205)
Screenshot: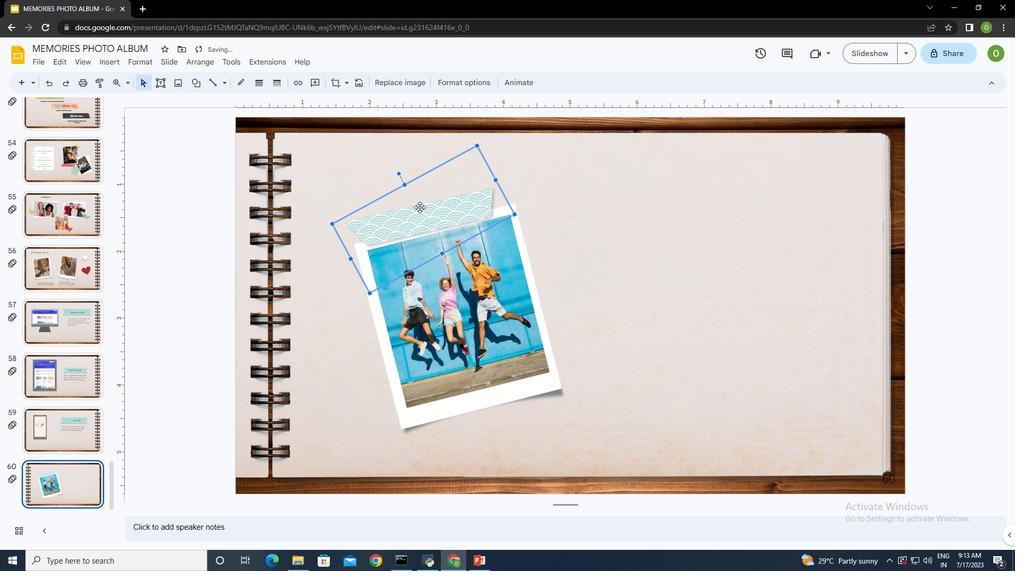 
Action: Mouse pressed left at (416, 205)
Screenshot: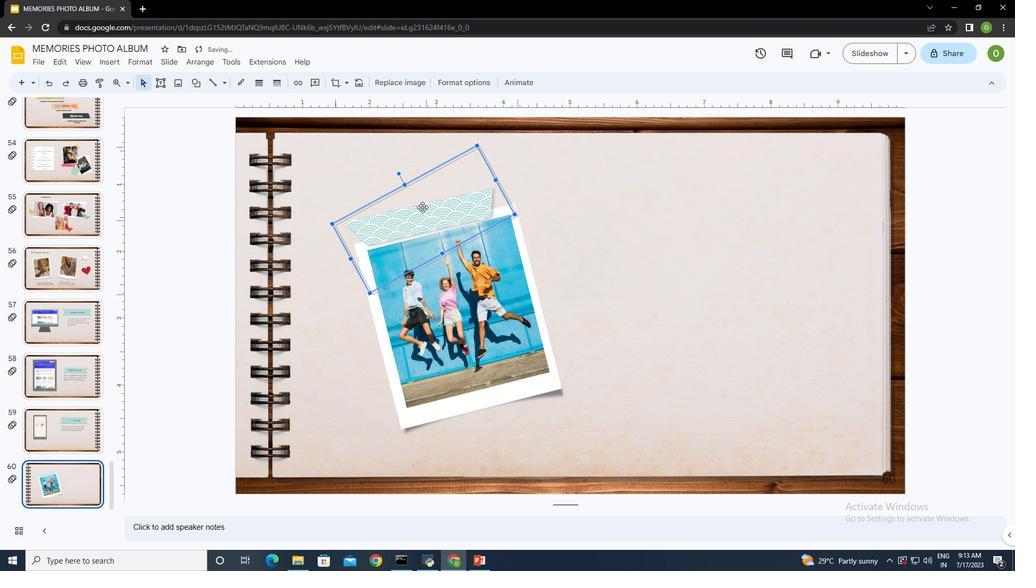 
Action: Mouse moved to (412, 174)
Screenshot: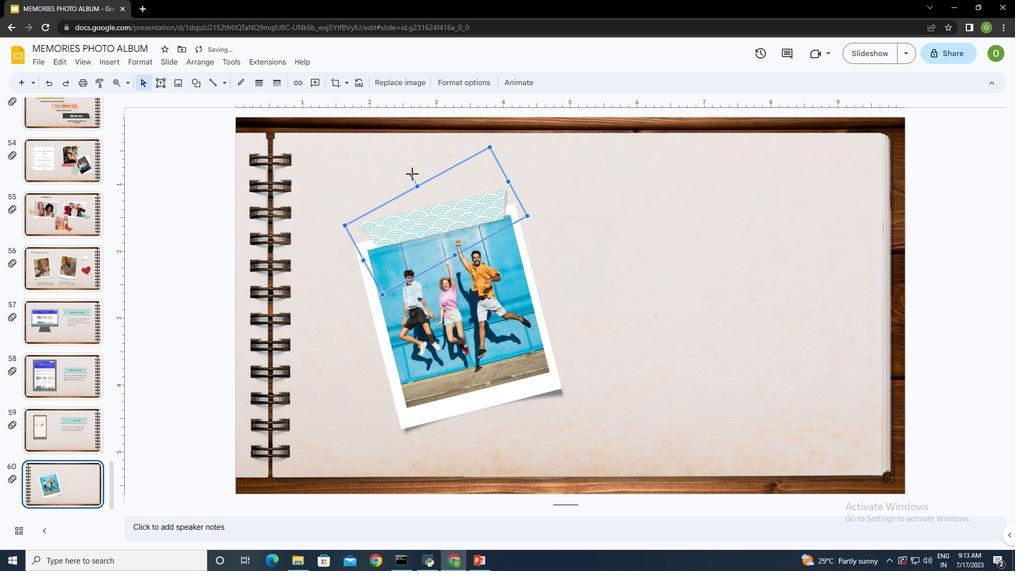 
Action: Mouse pressed left at (412, 174)
Screenshot: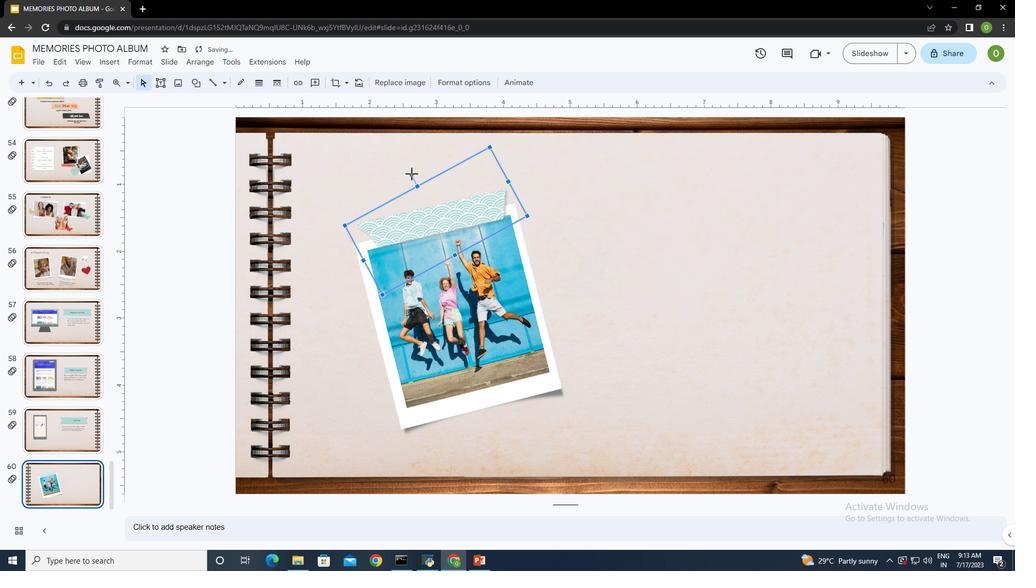 
Action: Mouse moved to (527, 213)
Screenshot: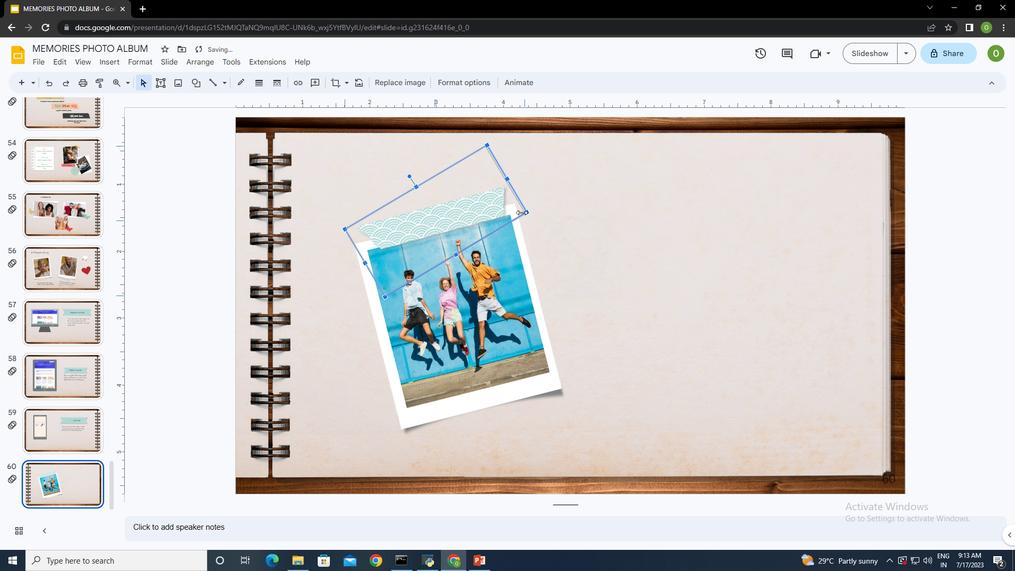 
Action: Mouse pressed left at (527, 213)
Screenshot: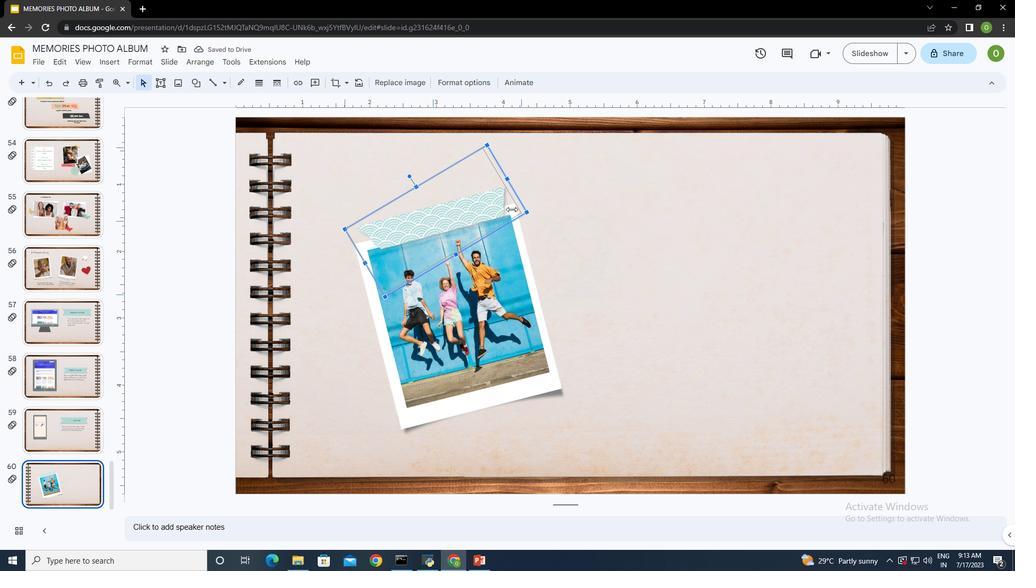 
Action: Mouse moved to (432, 213)
Screenshot: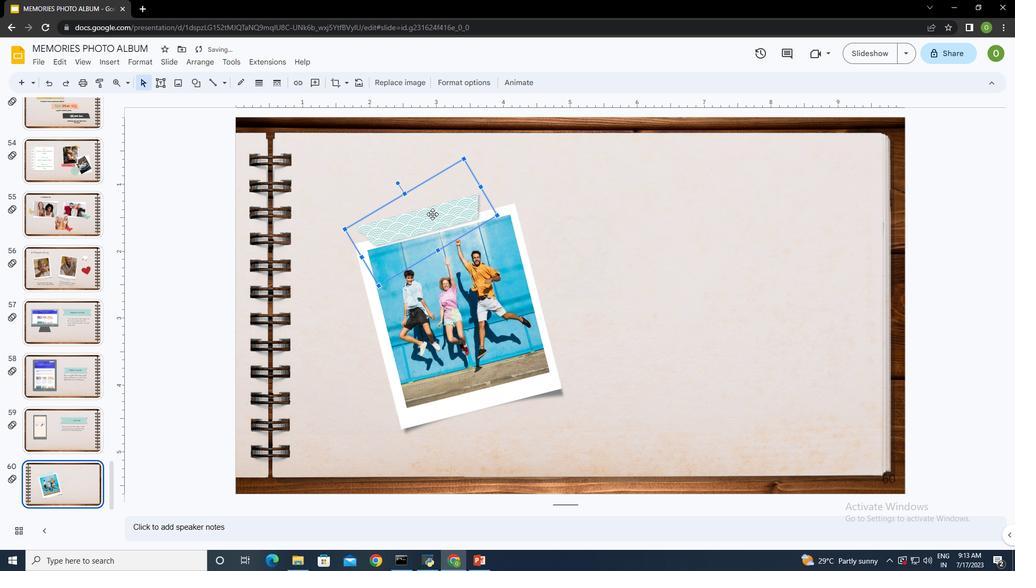 
Action: Mouse pressed left at (432, 213)
Screenshot: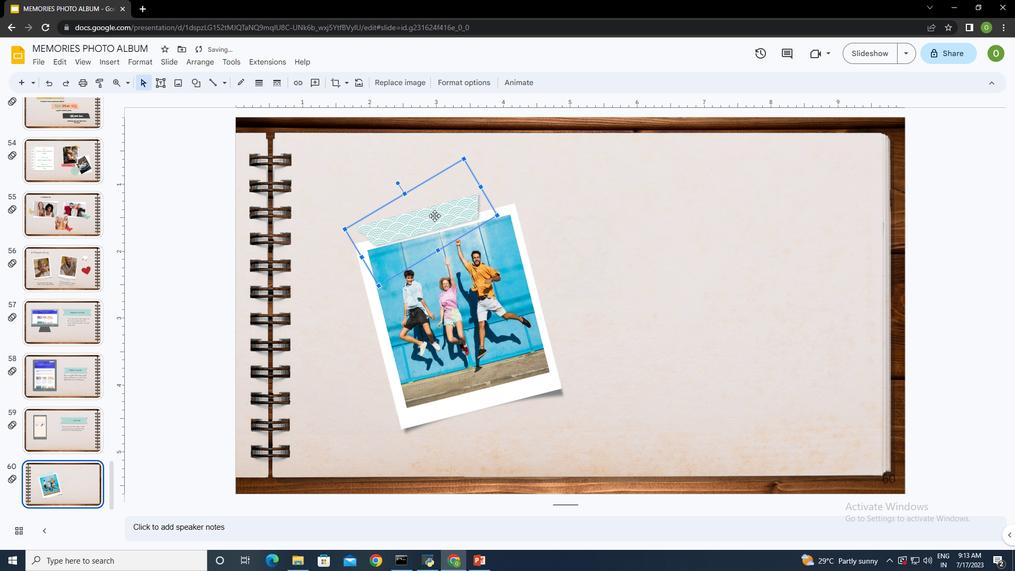 
Action: Mouse moved to (466, 213)
Screenshot: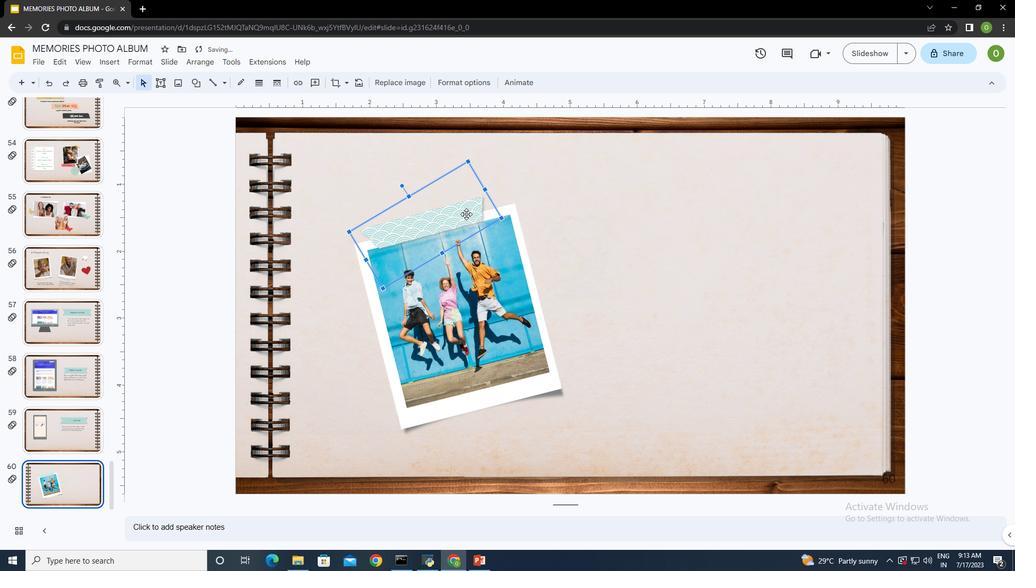 
Action: Mouse pressed left at (466, 213)
Screenshot: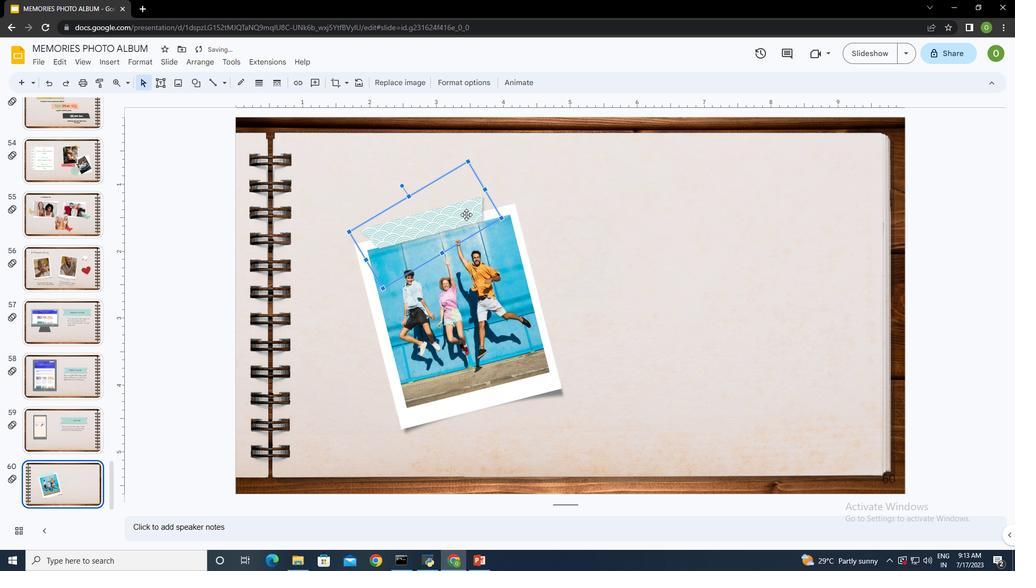 
Action: Mouse moved to (569, 220)
Screenshot: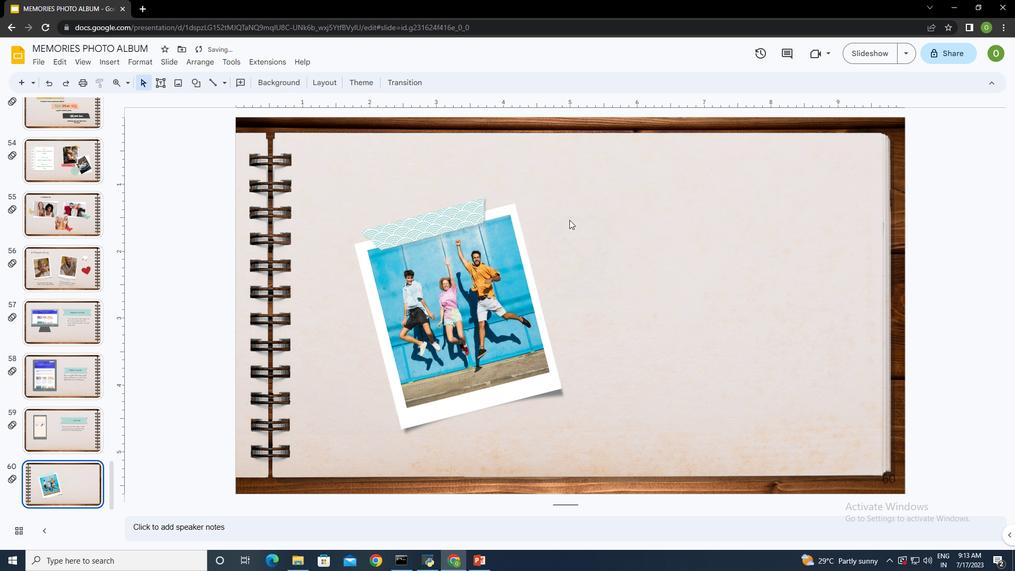 
Action: Mouse pressed left at (569, 220)
Screenshot: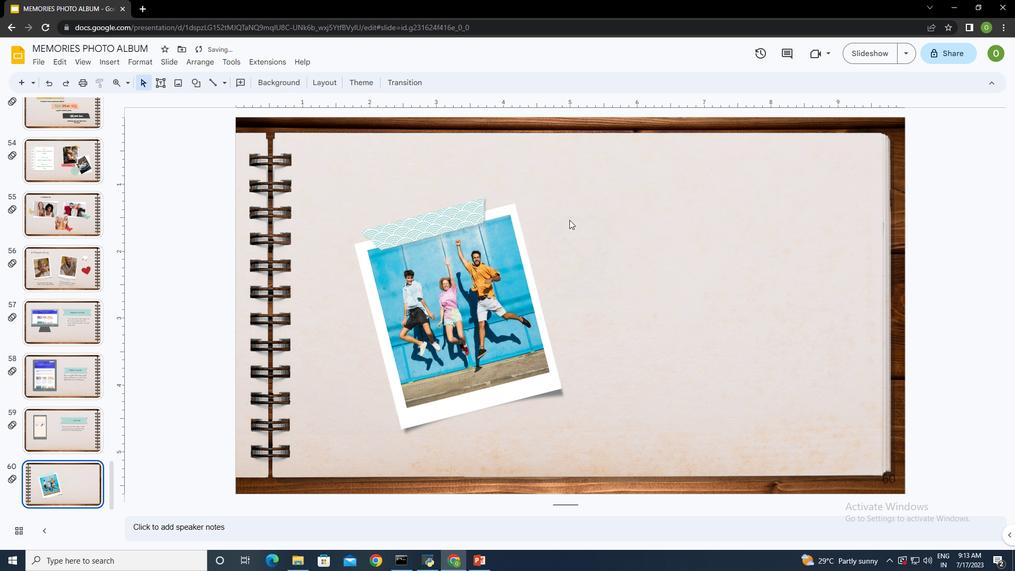 
Action: Mouse moved to (104, 65)
Screenshot: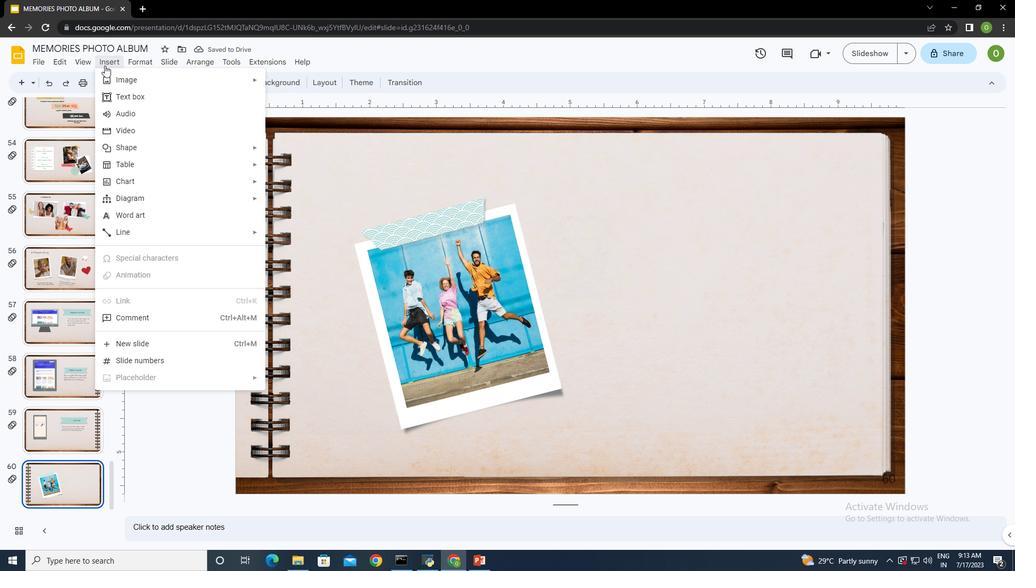 
Action: Mouse pressed left at (104, 65)
Screenshot: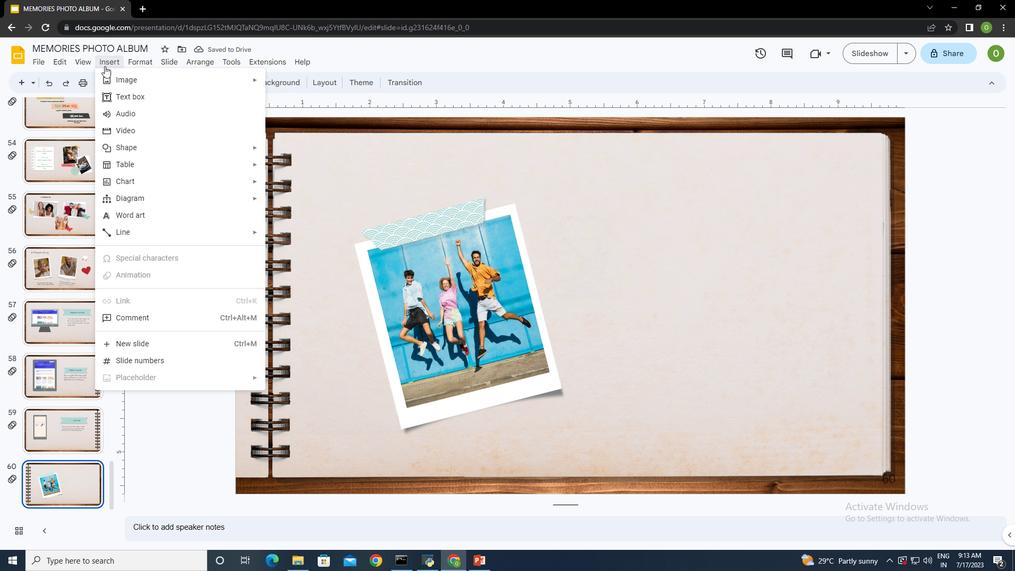 
Action: Mouse moved to (158, 78)
Screenshot: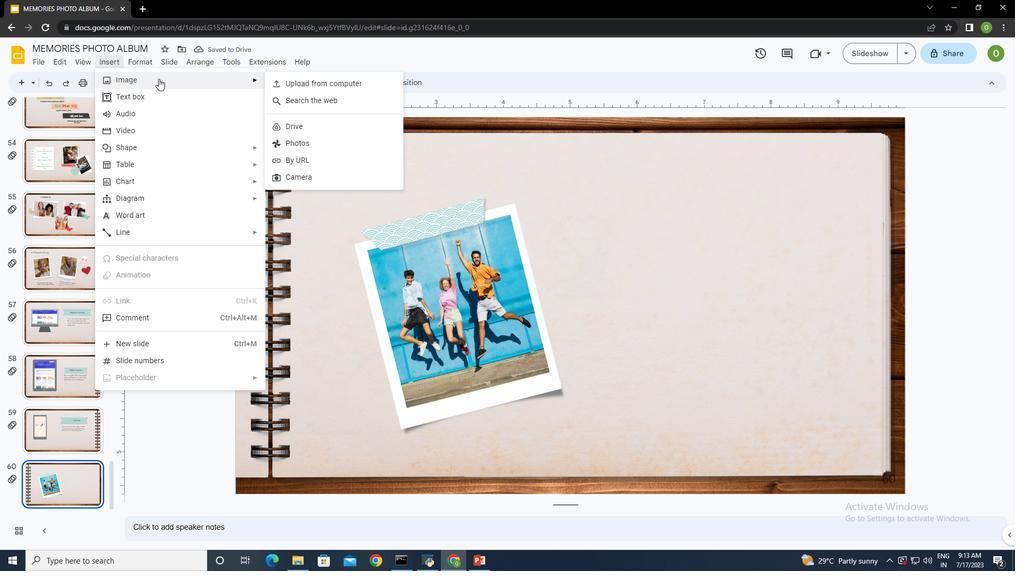 
Action: Mouse pressed left at (158, 78)
Screenshot: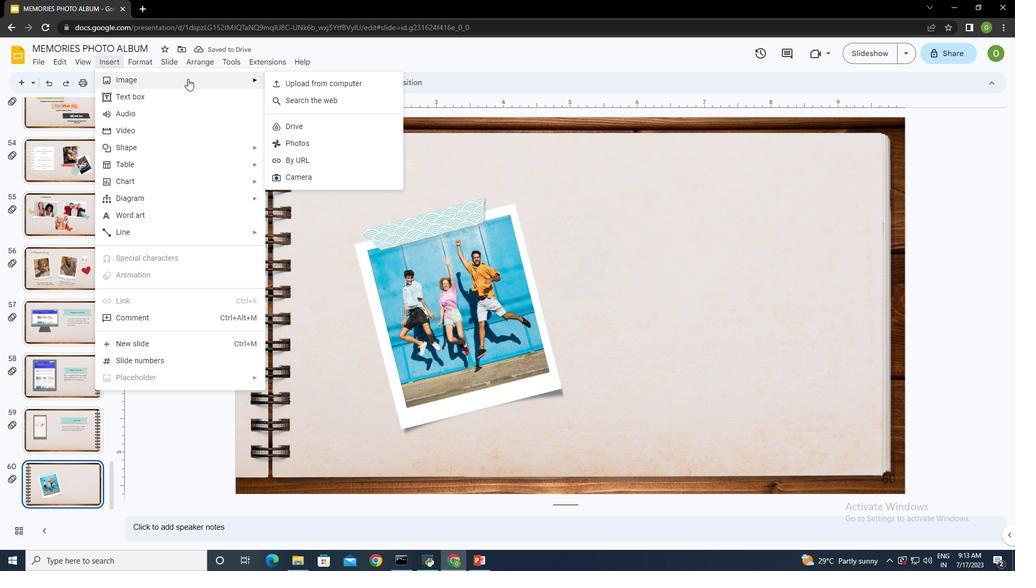 
Action: Mouse moved to (316, 84)
Screenshot: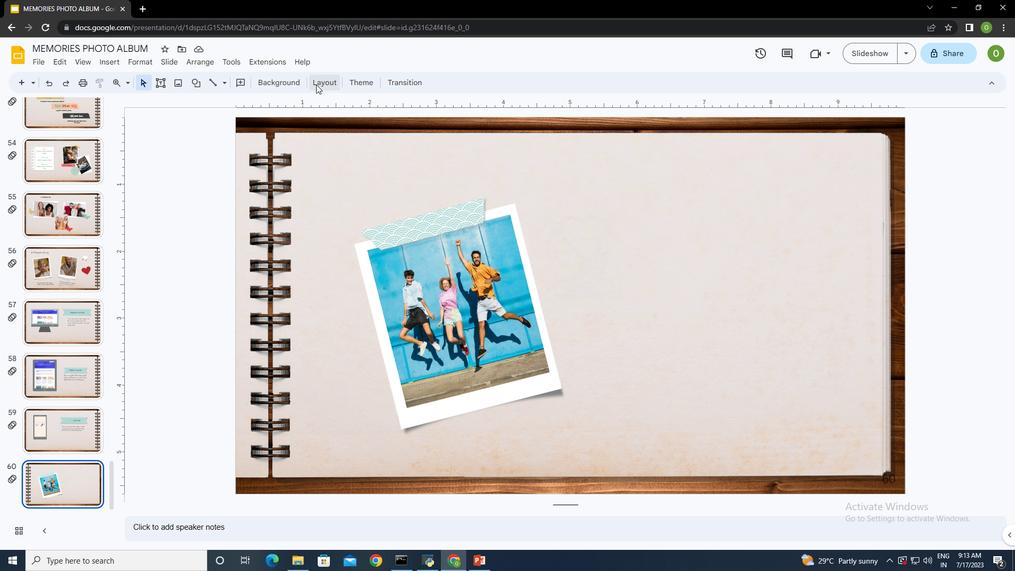 
Action: Mouse pressed left at (316, 84)
Screenshot: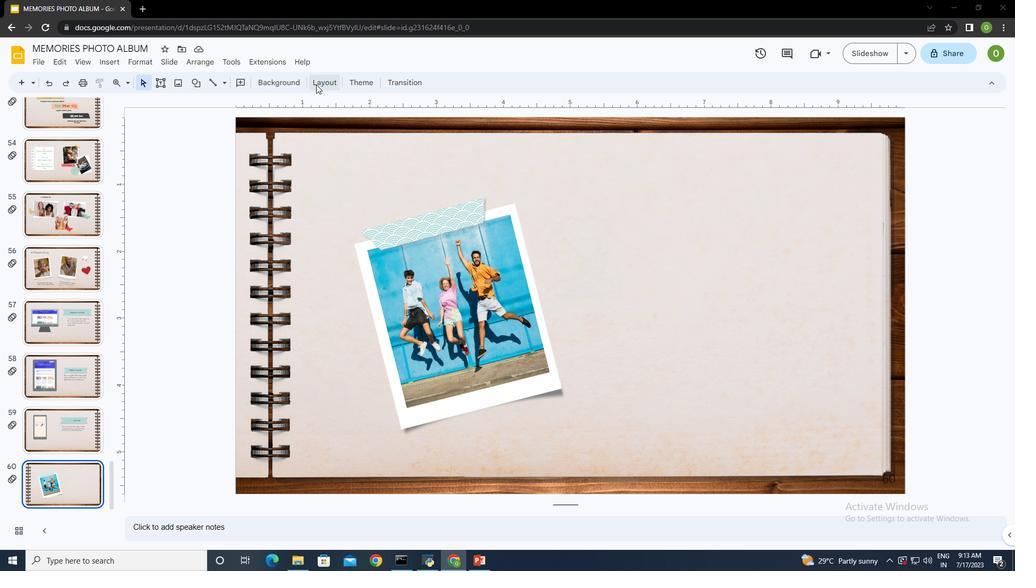 
Action: Mouse moved to (496, 80)
Screenshot: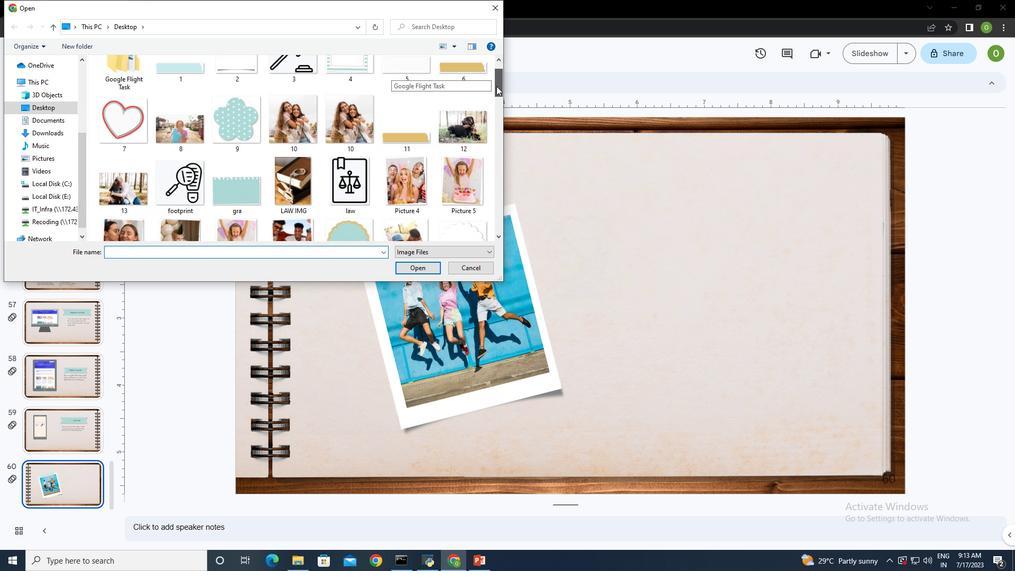 
Action: Mouse pressed left at (496, 80)
Screenshot: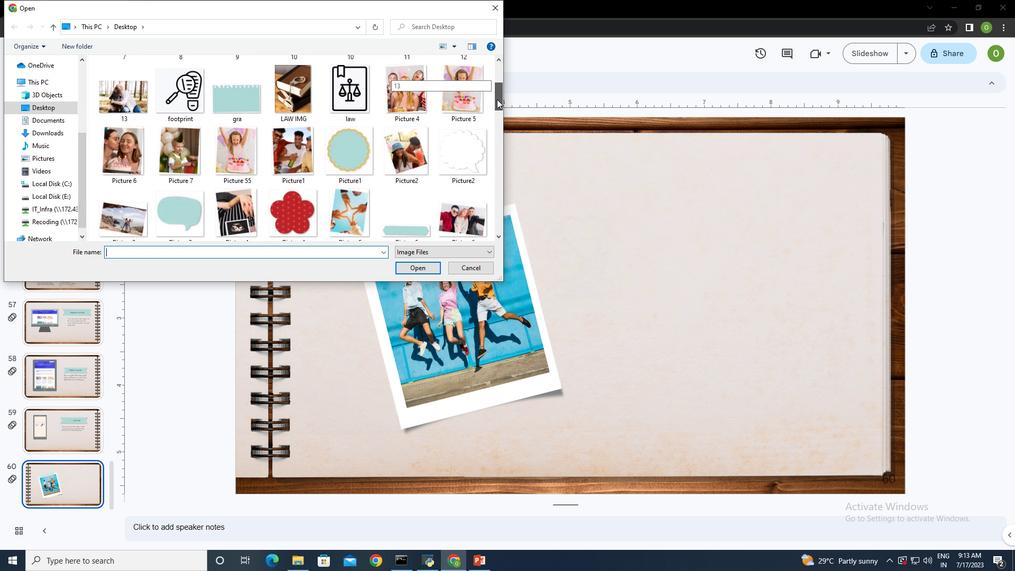 
Action: Mouse moved to (128, 233)
Screenshot: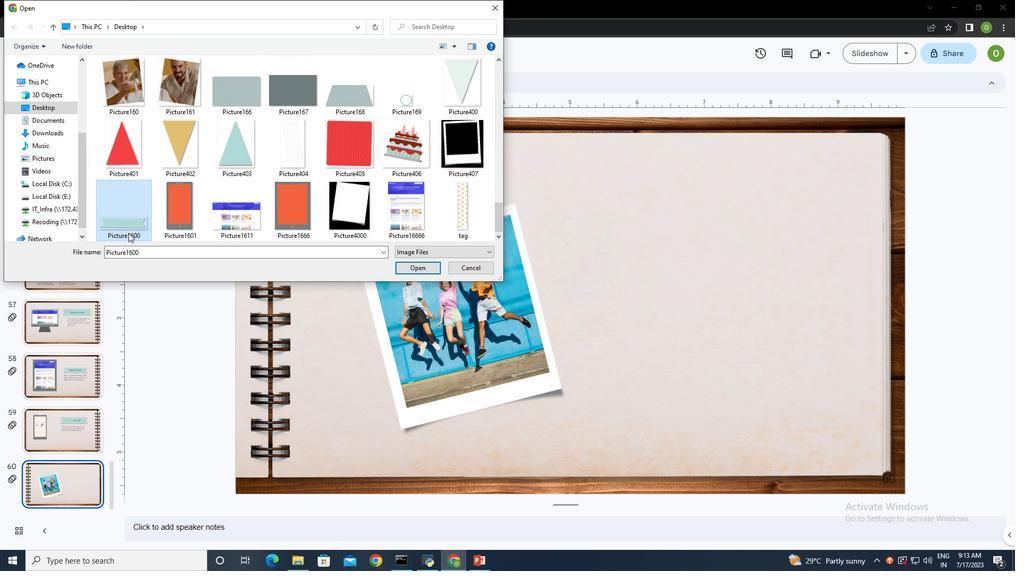 
Action: Mouse pressed left at (128, 233)
Screenshot: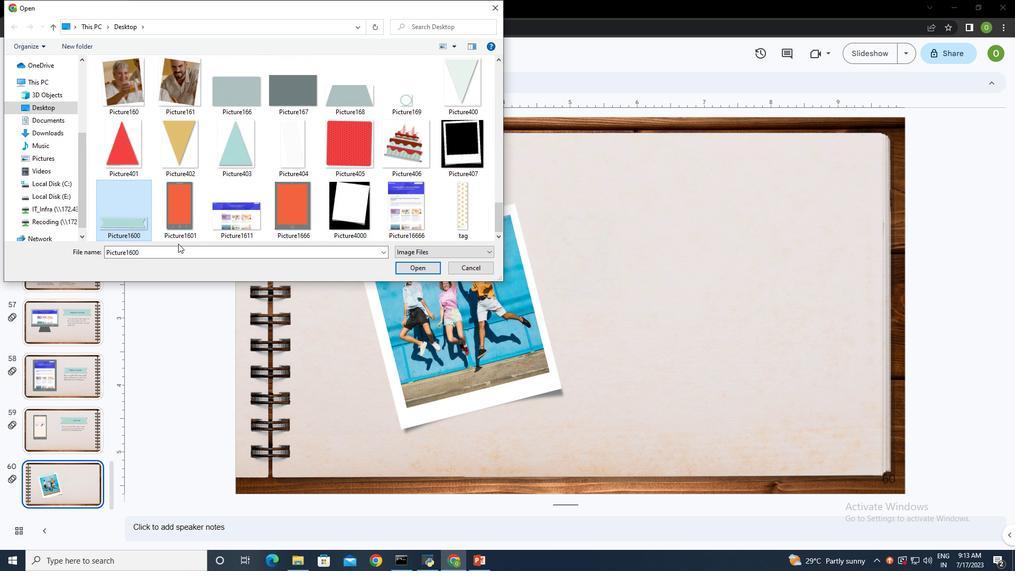 
Action: Mouse moved to (416, 269)
Screenshot: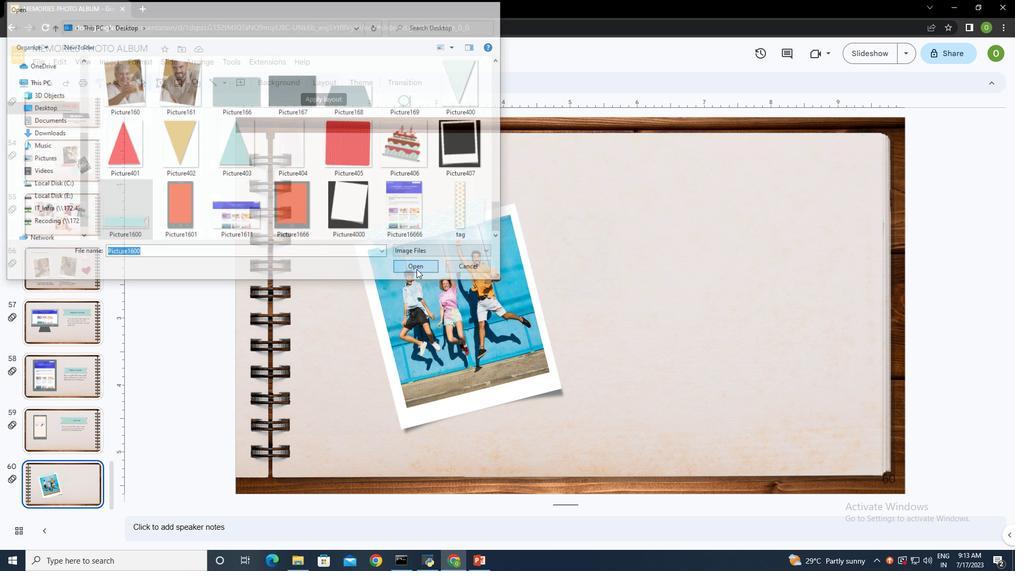 
Action: Mouse pressed left at (416, 269)
Screenshot: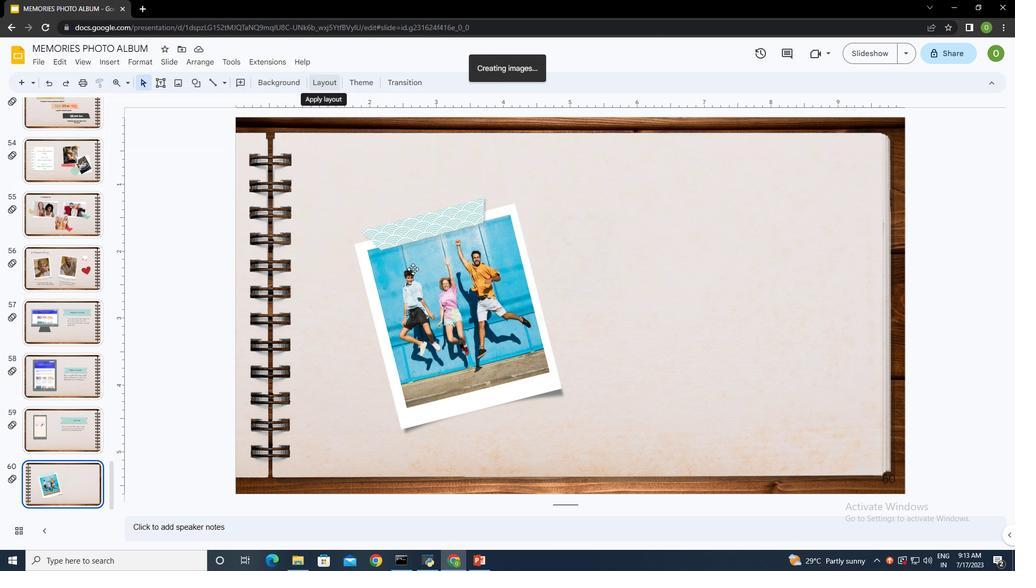 
Action: Mouse moved to (739, 149)
Screenshot: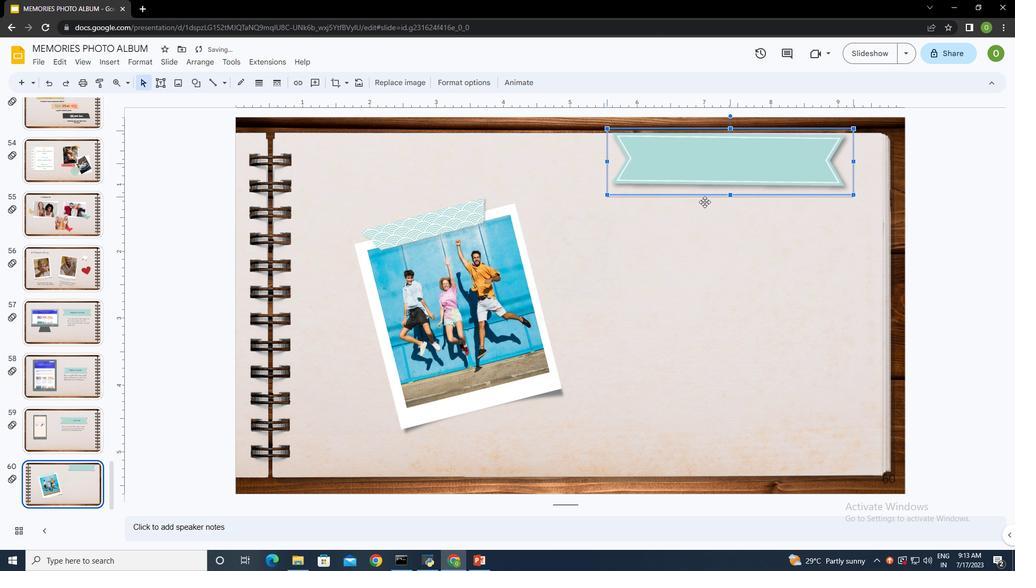 
Action: Mouse pressed left at (739, 149)
Screenshot: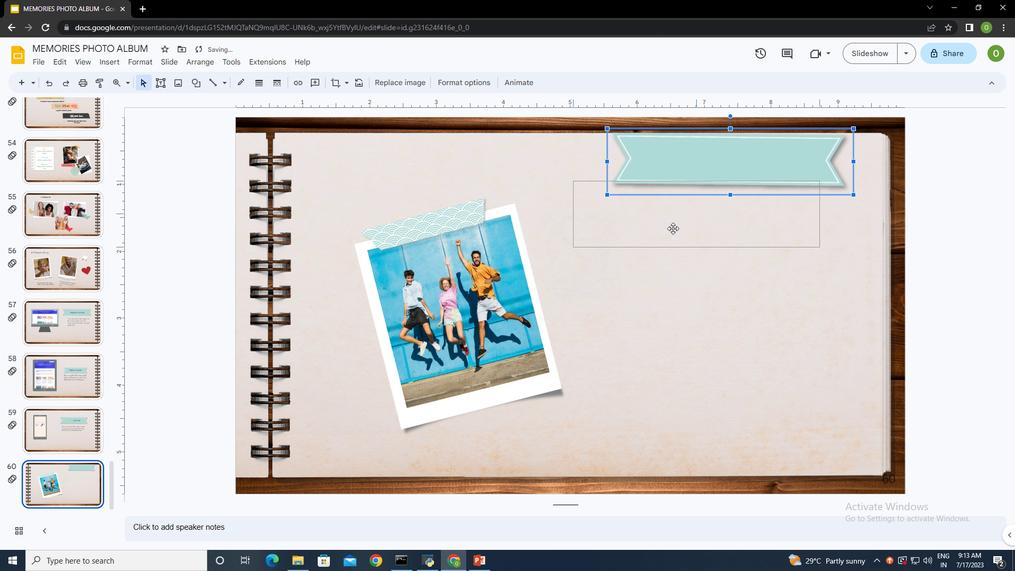 
Action: Mouse moved to (475, 350)
Screenshot: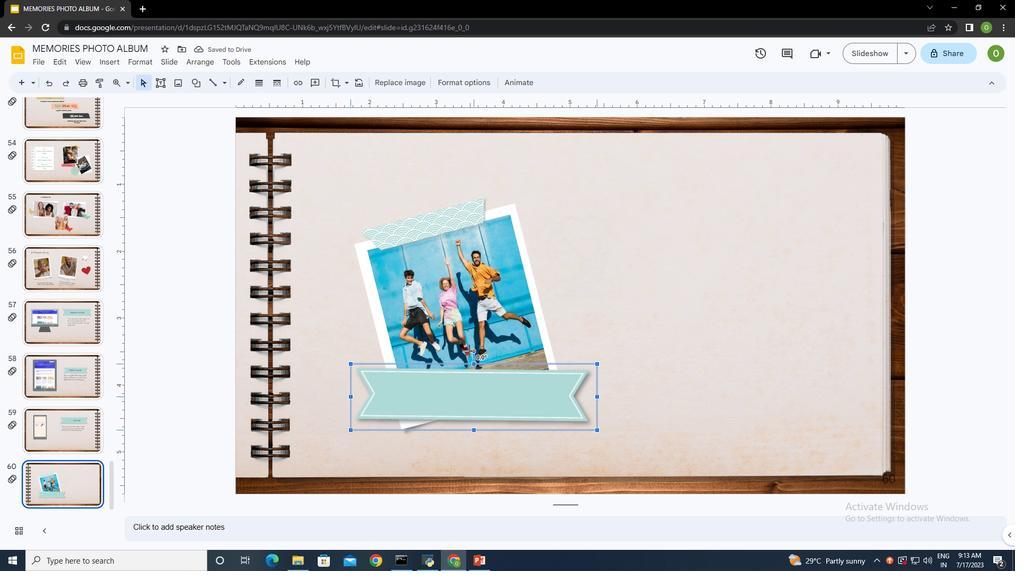 
Action: Mouse pressed left at (475, 350)
Screenshot: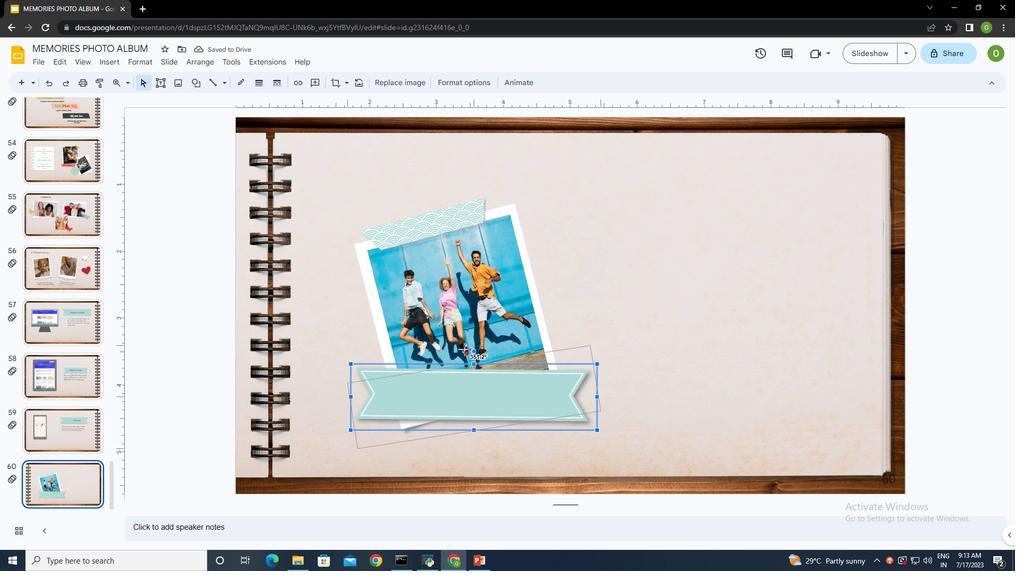 
Action: Mouse moved to (601, 392)
Screenshot: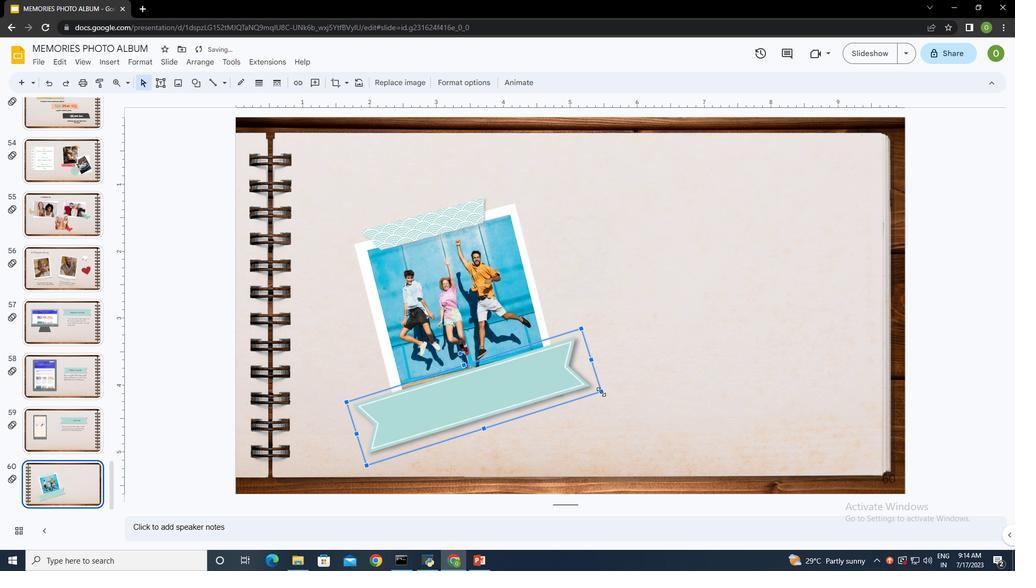 
Action: Mouse pressed left at (601, 392)
Screenshot: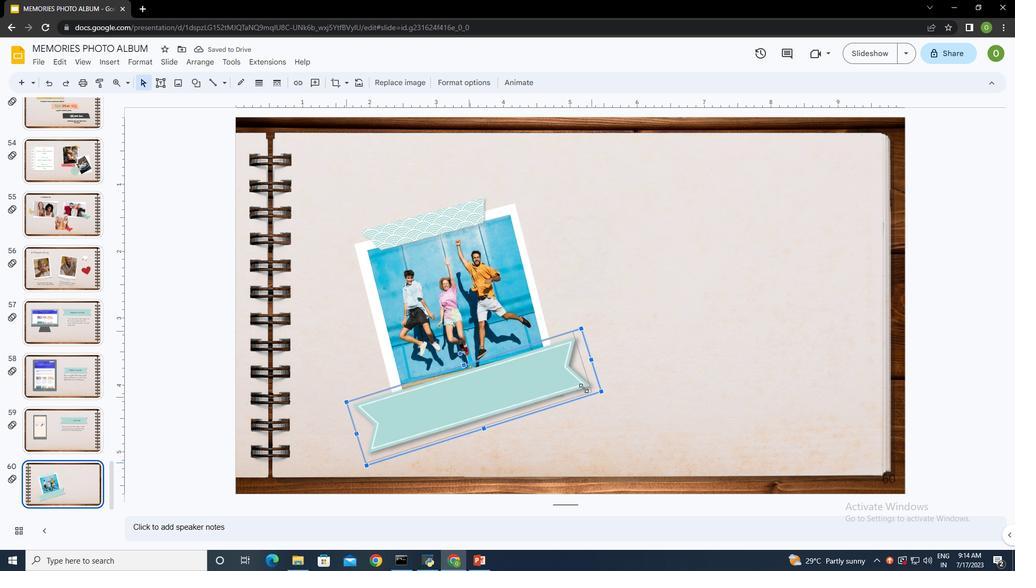 
Action: Mouse moved to (478, 380)
Screenshot: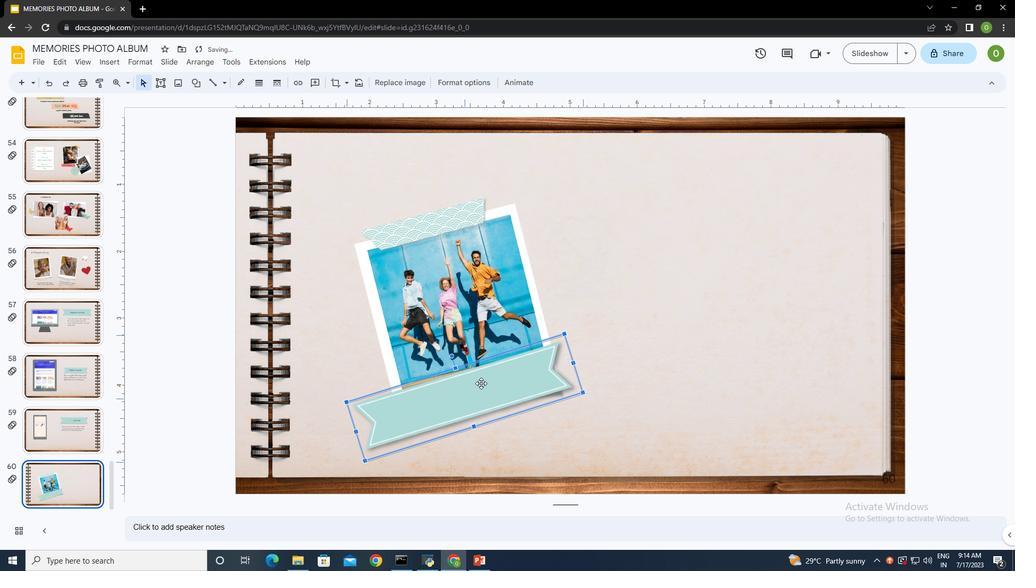 
Action: Mouse pressed left at (478, 380)
Screenshot: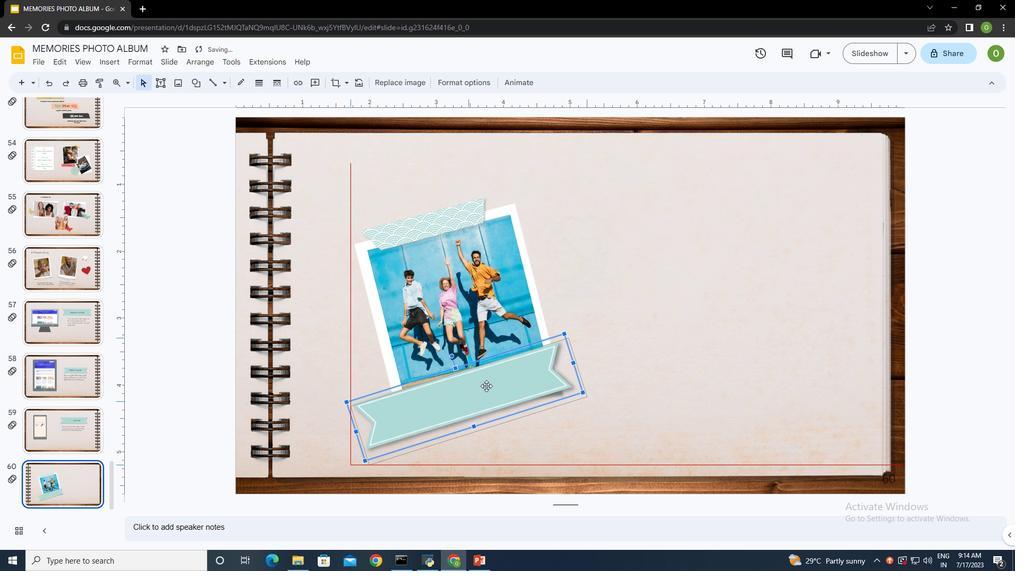 
Action: Mouse moved to (473, 367)
Screenshot: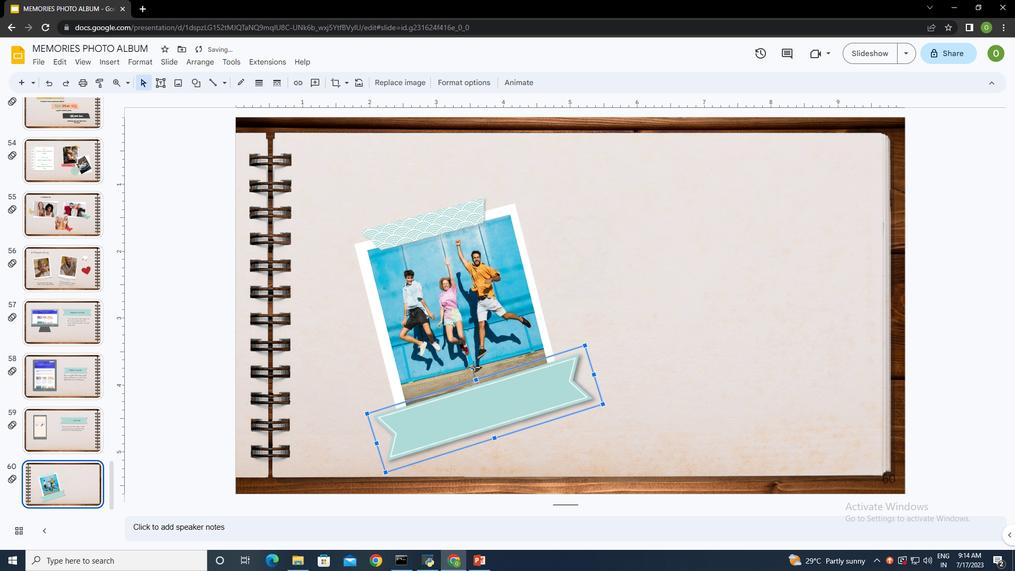 
Action: Mouse pressed left at (473, 367)
Screenshot: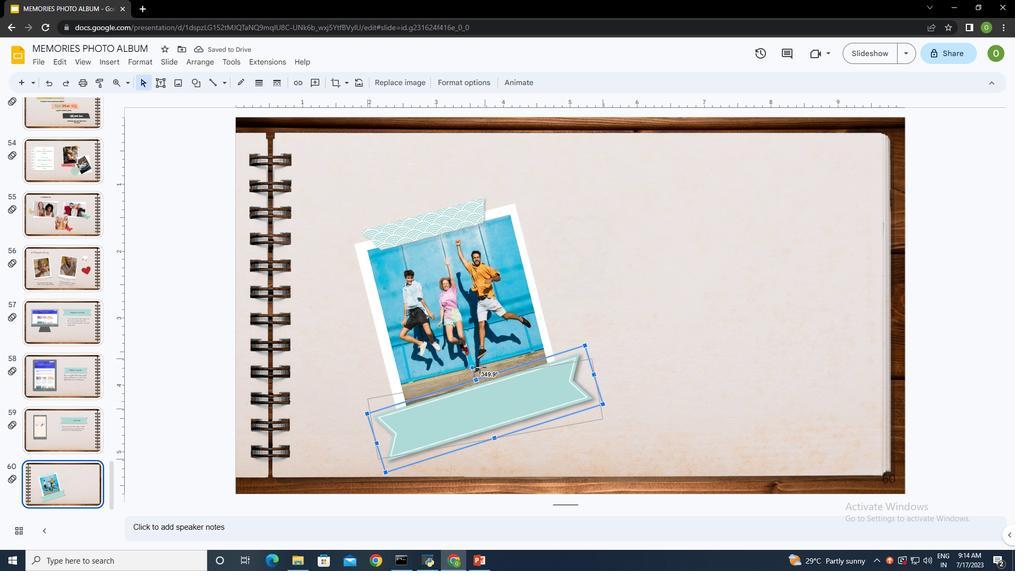 
Action: Mouse moved to (473, 402)
Screenshot: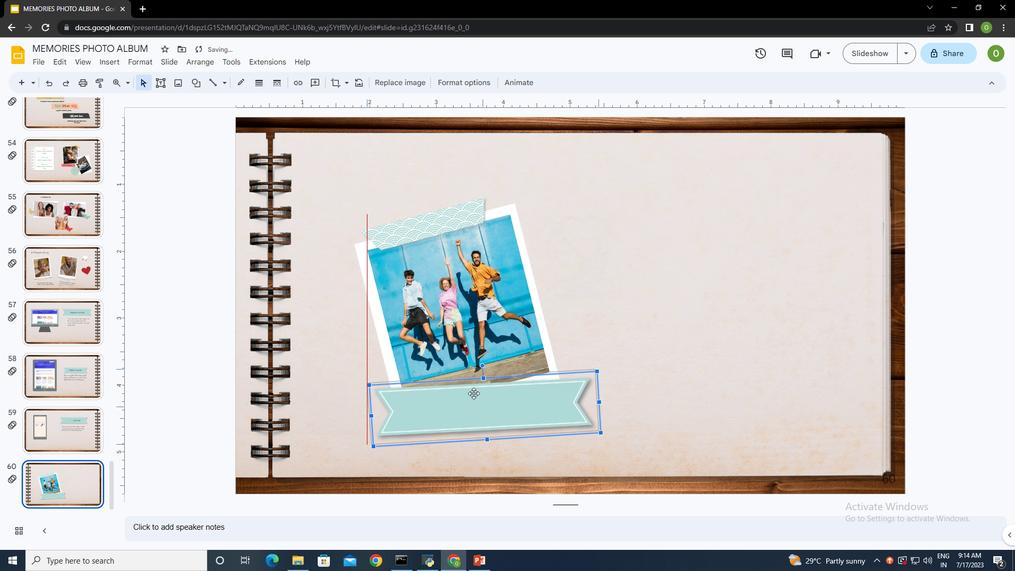 
Action: Mouse pressed left at (473, 402)
Screenshot: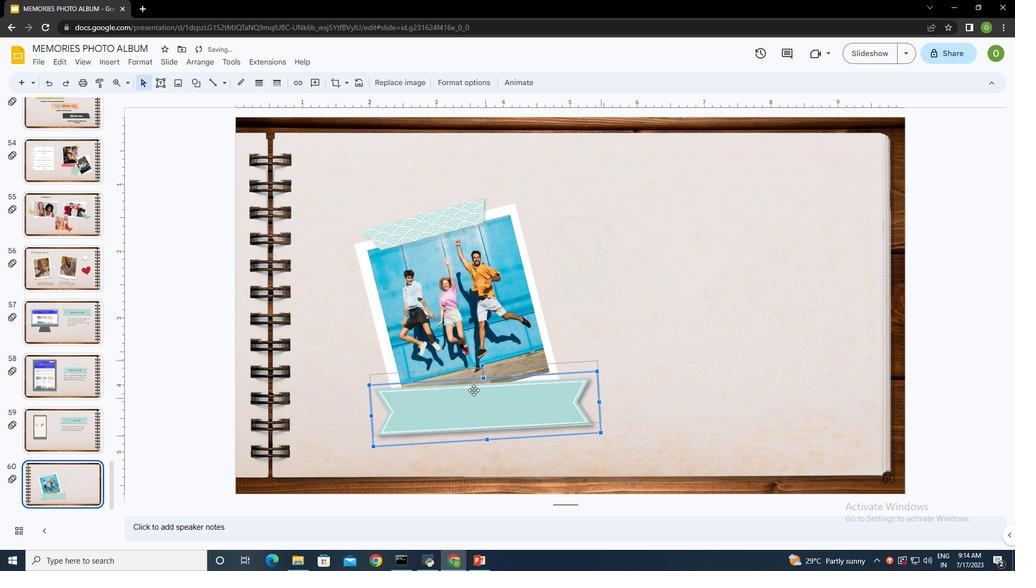 
Action: Mouse moved to (474, 384)
Screenshot: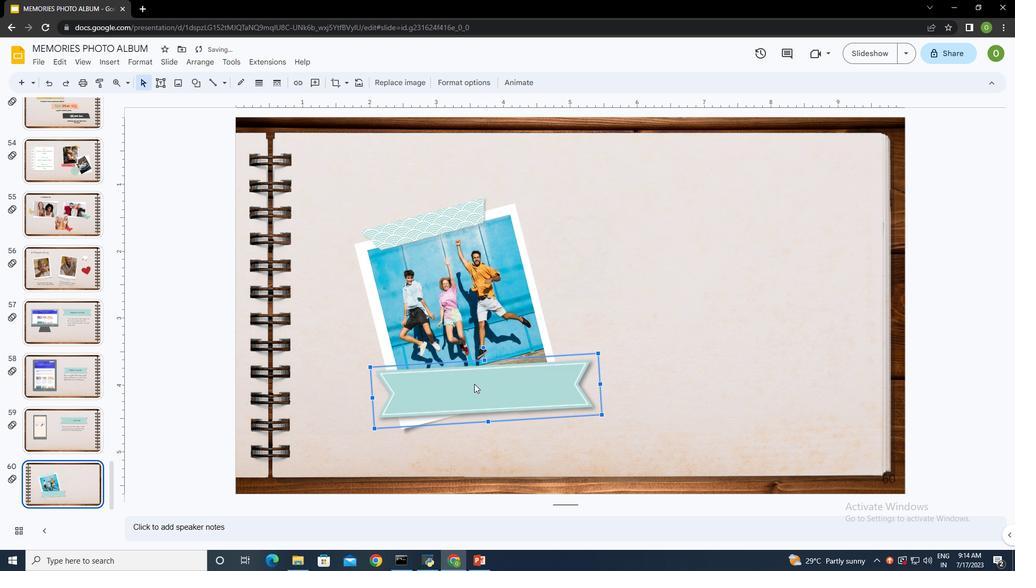 
Action: Mouse pressed left at (474, 384)
Screenshot: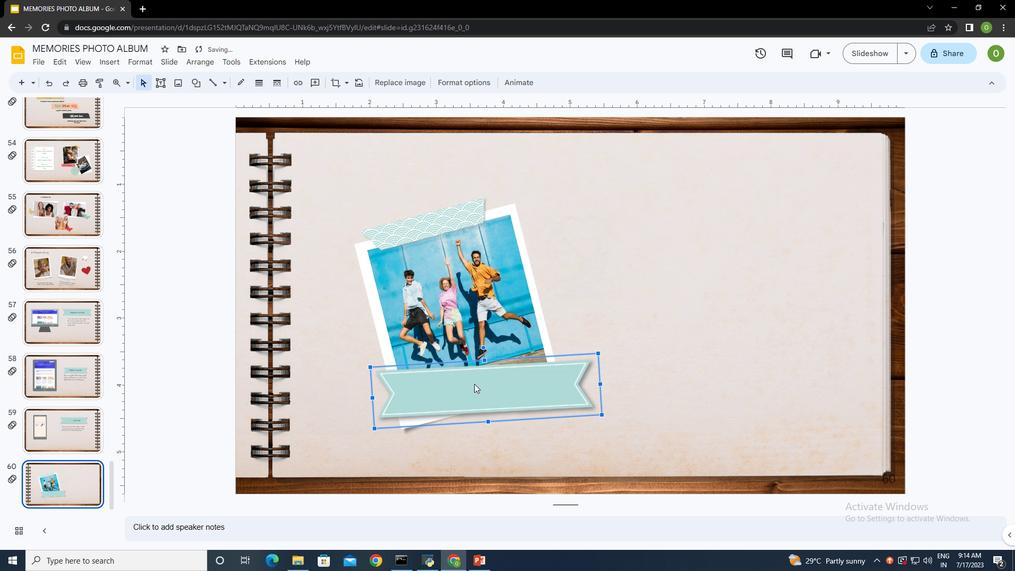 
Action: Mouse moved to (161, 83)
Screenshot: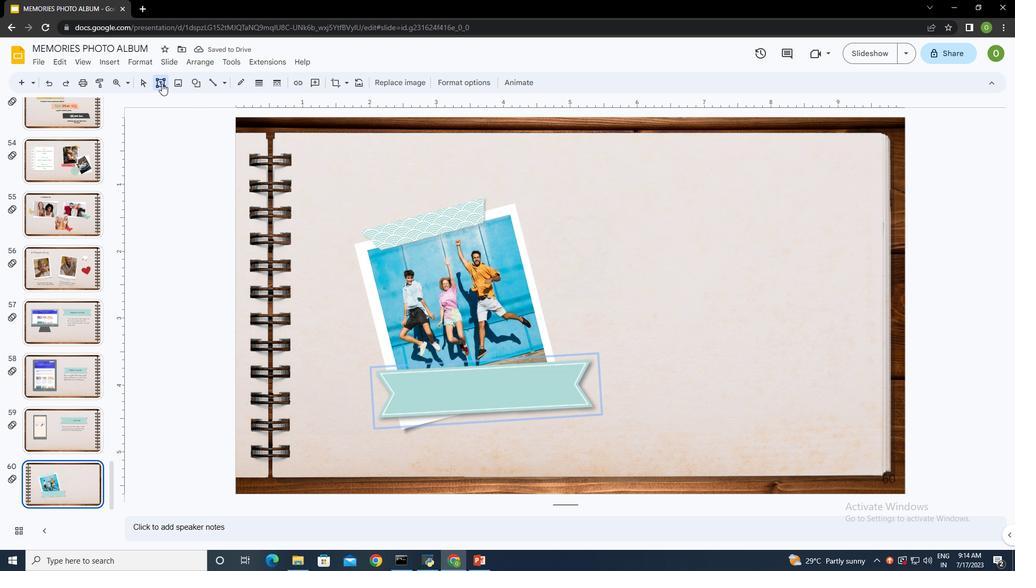 
Action: Mouse pressed left at (161, 83)
Screenshot: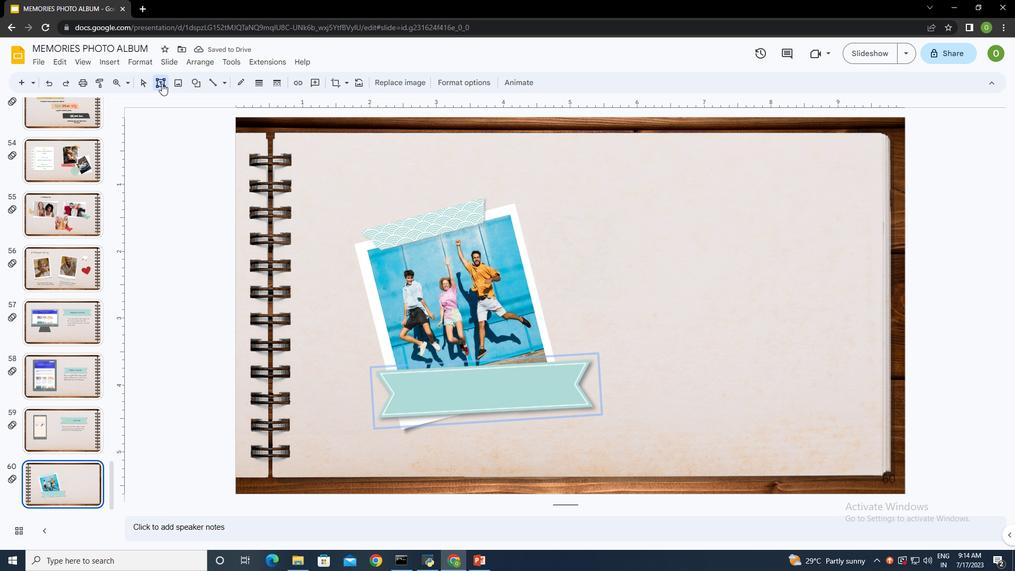 
Action: Mouse moved to (396, 372)
Screenshot: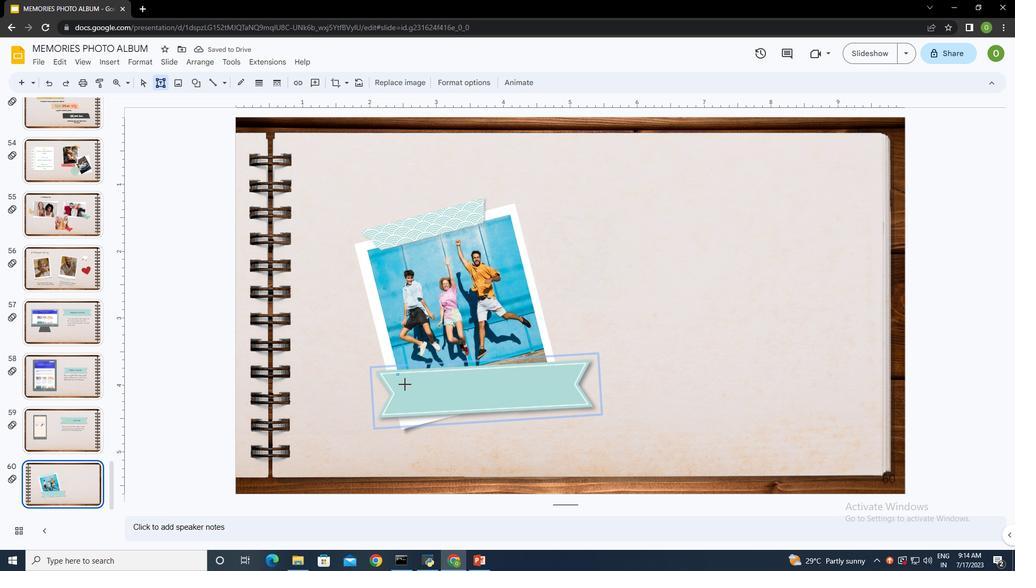 
Action: Mouse pressed left at (396, 372)
Screenshot: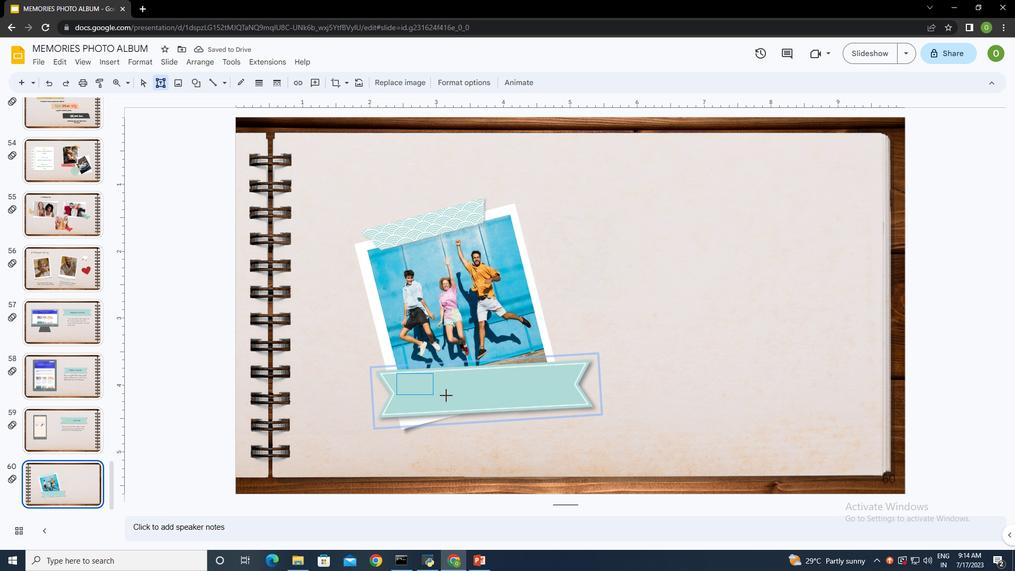 
Action: Mouse moved to (486, 374)
Screenshot: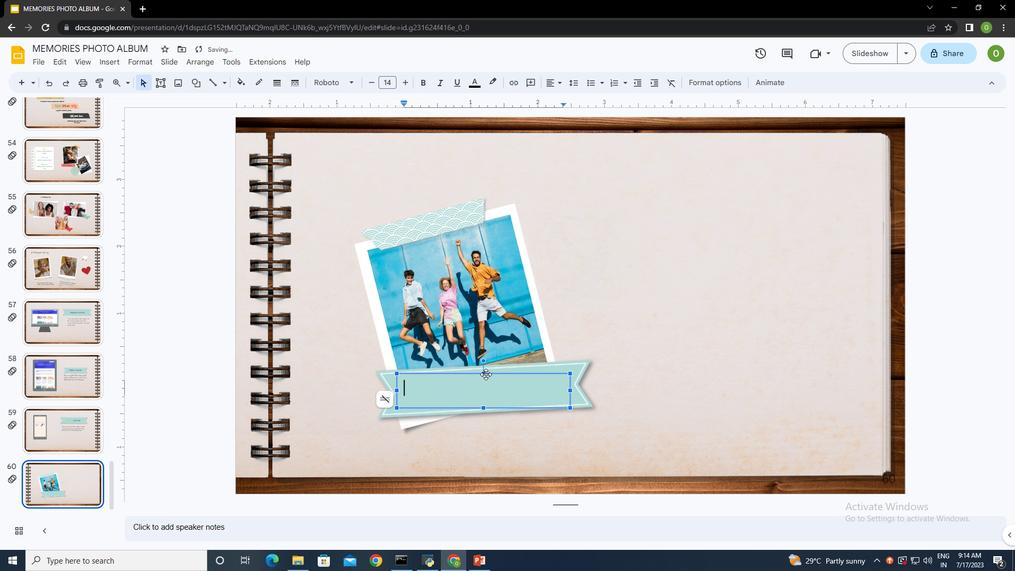 
Action: Mouse pressed left at (486, 374)
Screenshot: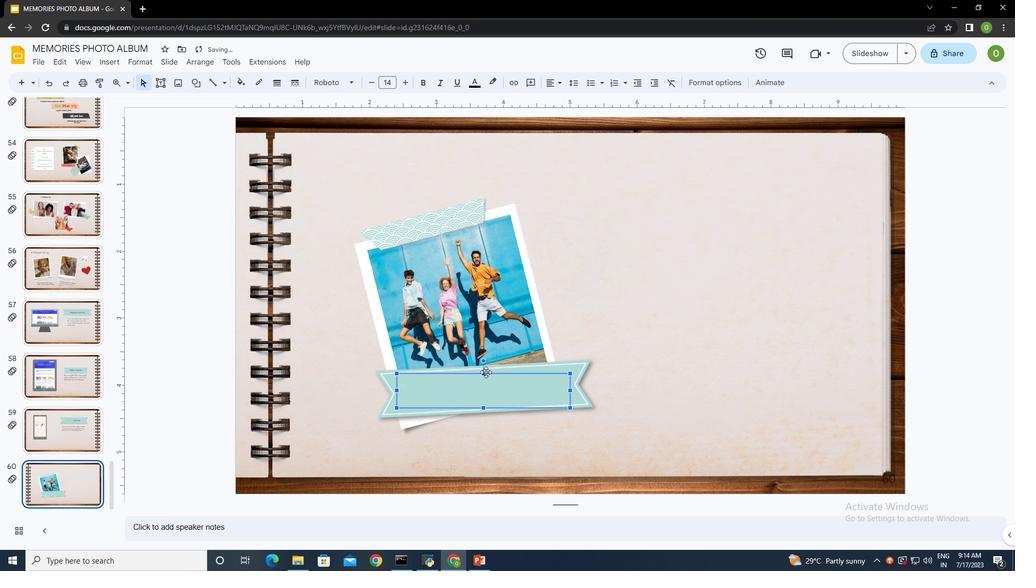 
Action: Mouse moved to (428, 385)
Screenshot: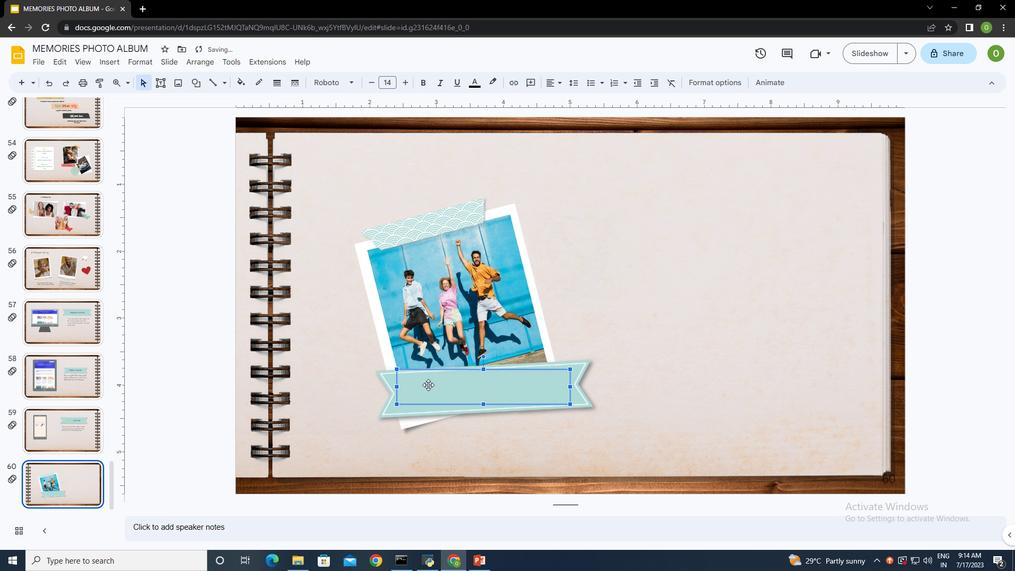 
Action: Mouse pressed left at (428, 385)
Screenshot: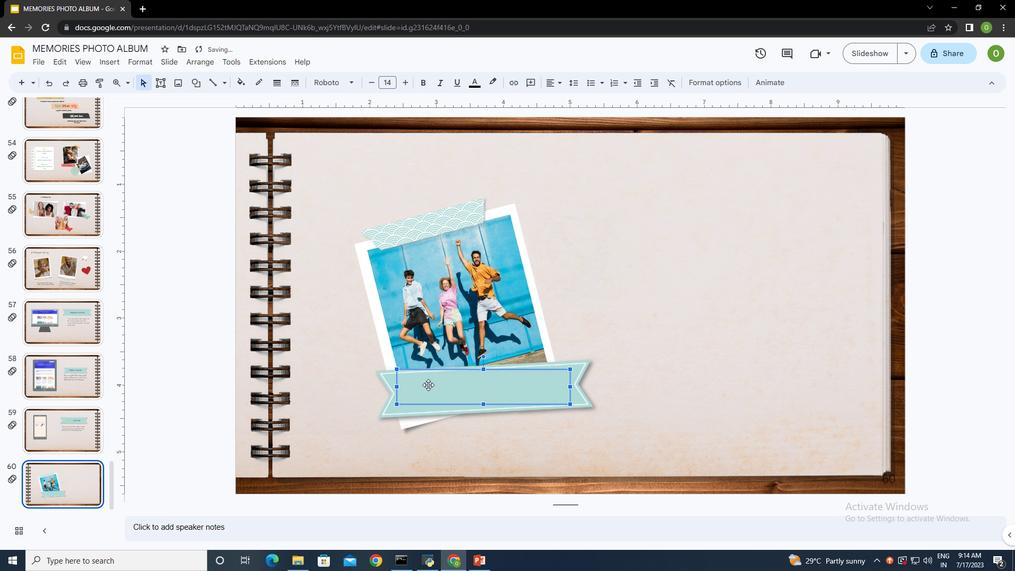 
Action: Mouse moved to (428, 386)
Screenshot: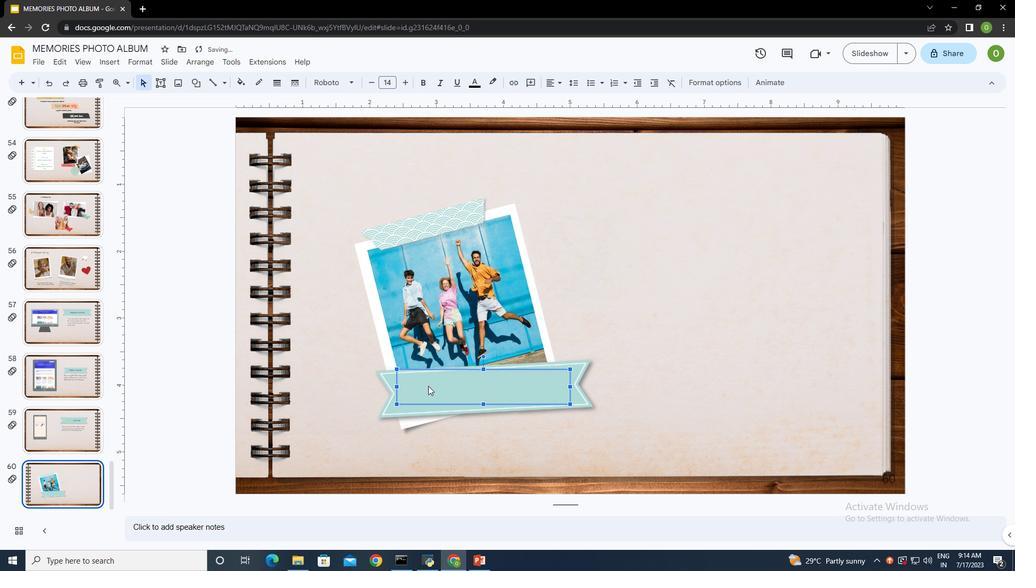 
Action: Key pressed <Key.shift><Key.shift><Key.shift><Key.shift><Key.shift><Key.shift><Key.shift>Thanksctrl+A
Screenshot: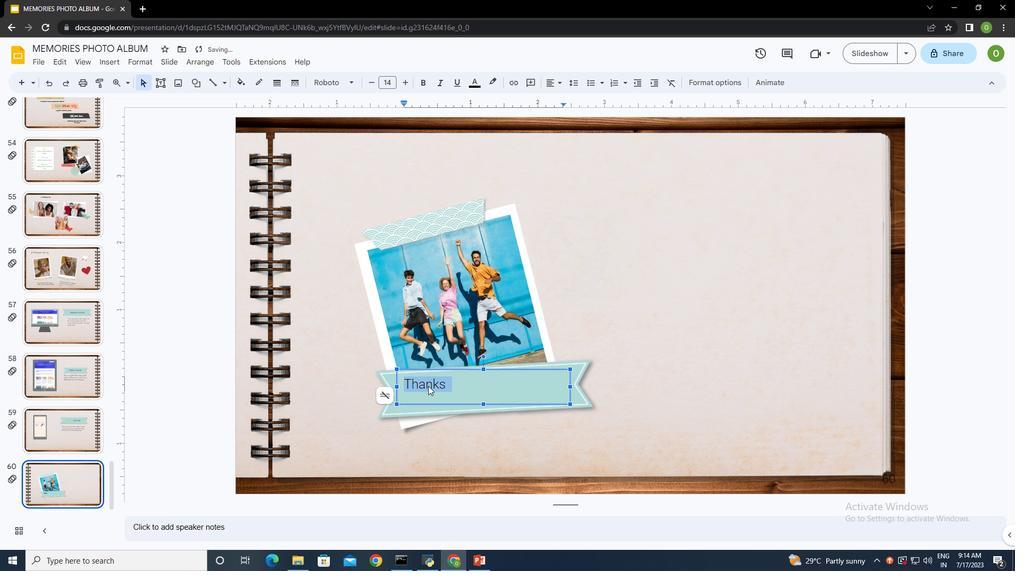 
Action: Mouse moved to (114, 61)
Screenshot: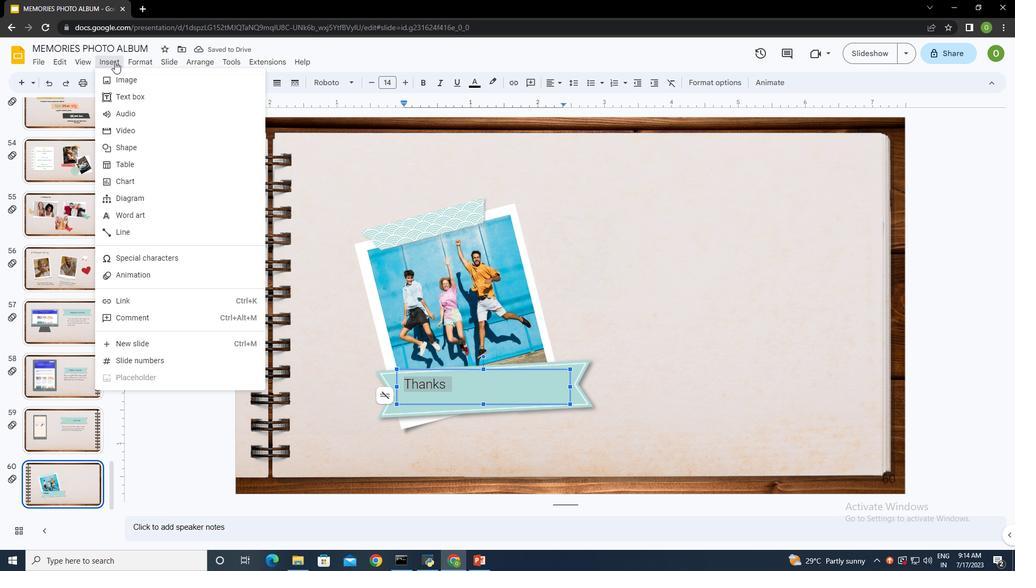
Action: Mouse pressed left at (114, 61)
Screenshot: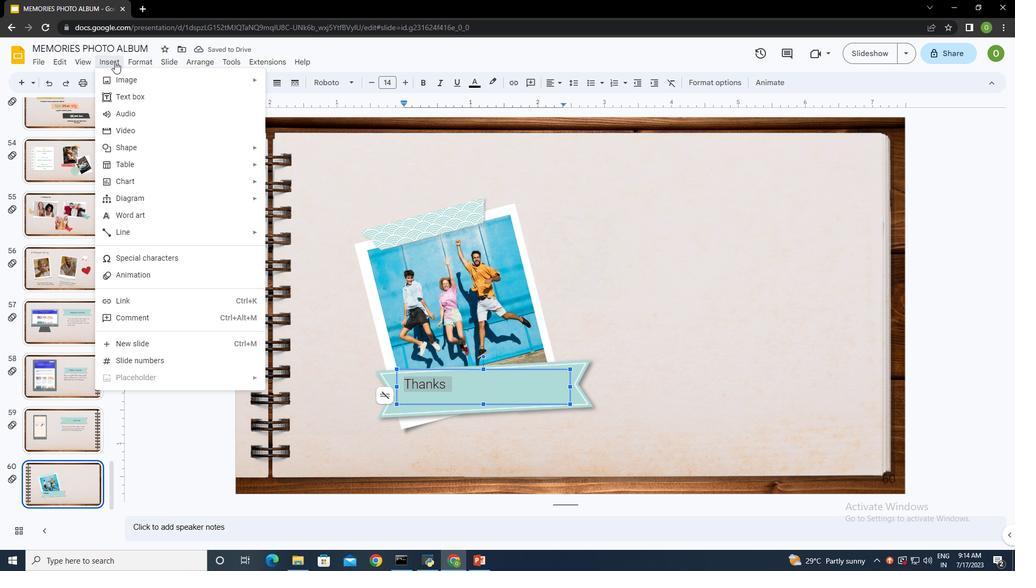 
Action: Mouse moved to (113, 59)
Screenshot: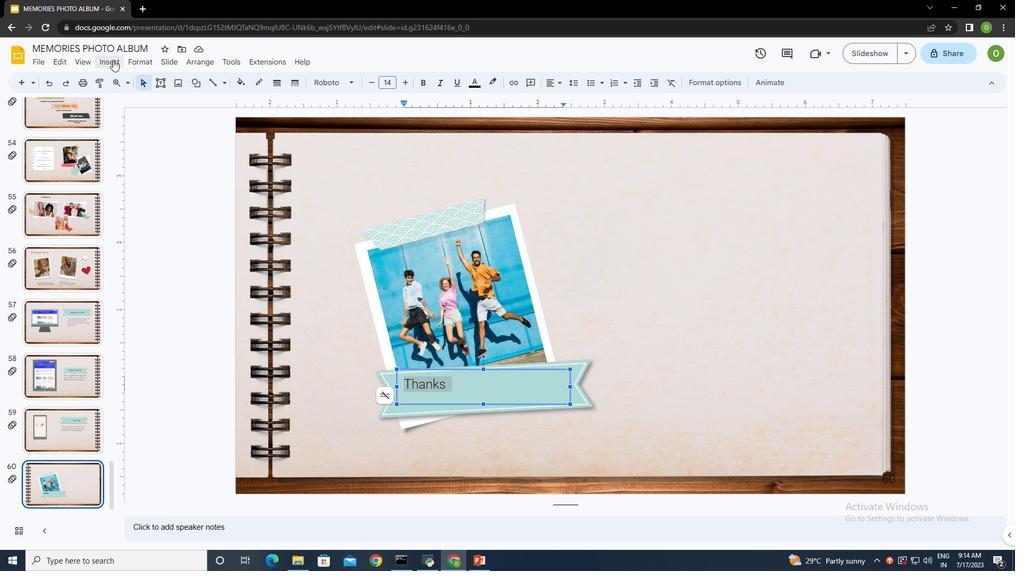 
Action: Mouse pressed left at (113, 59)
Screenshot: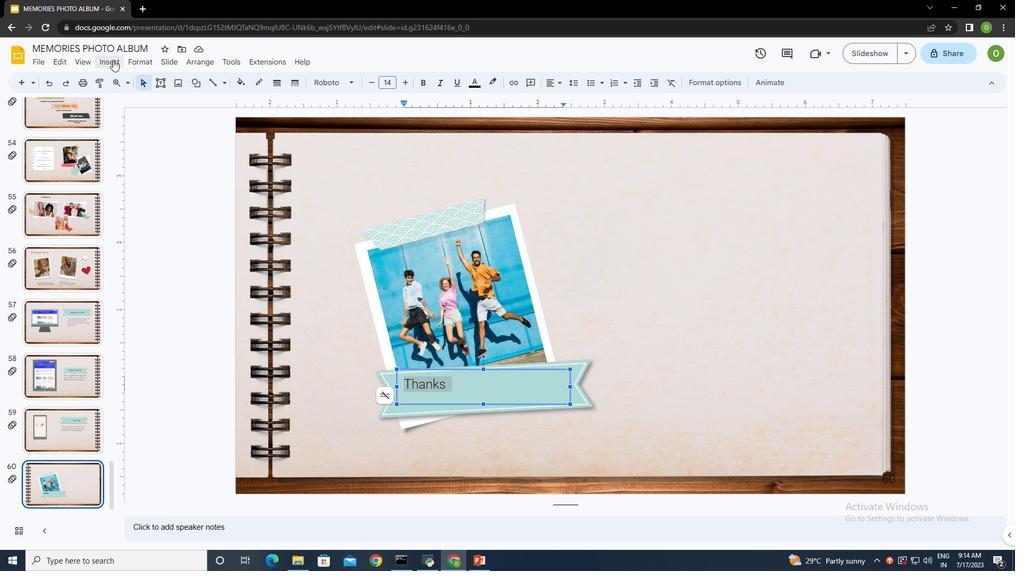 
Action: Mouse moved to (472, 78)
Screenshot: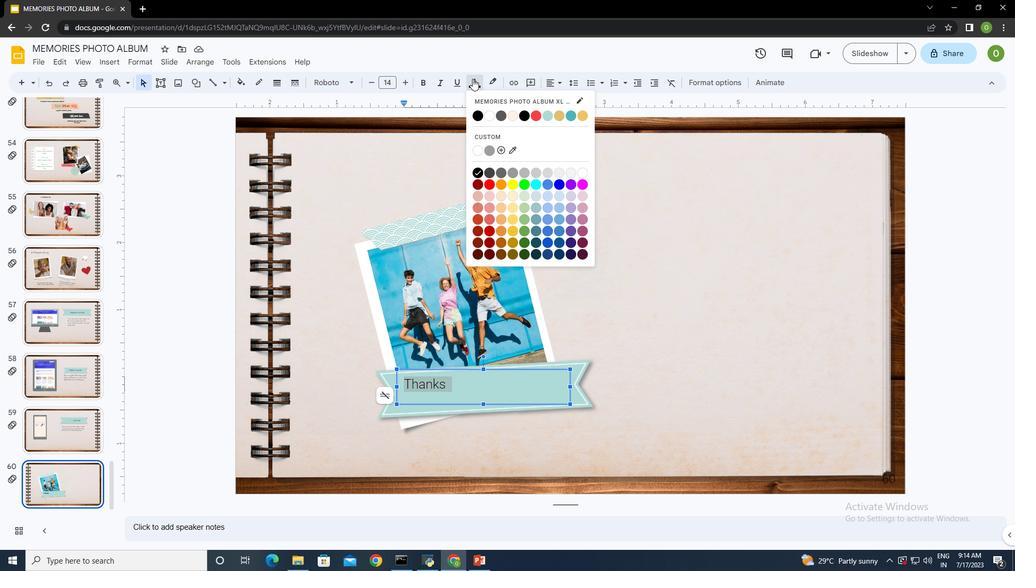 
Action: Mouse pressed left at (472, 78)
Screenshot: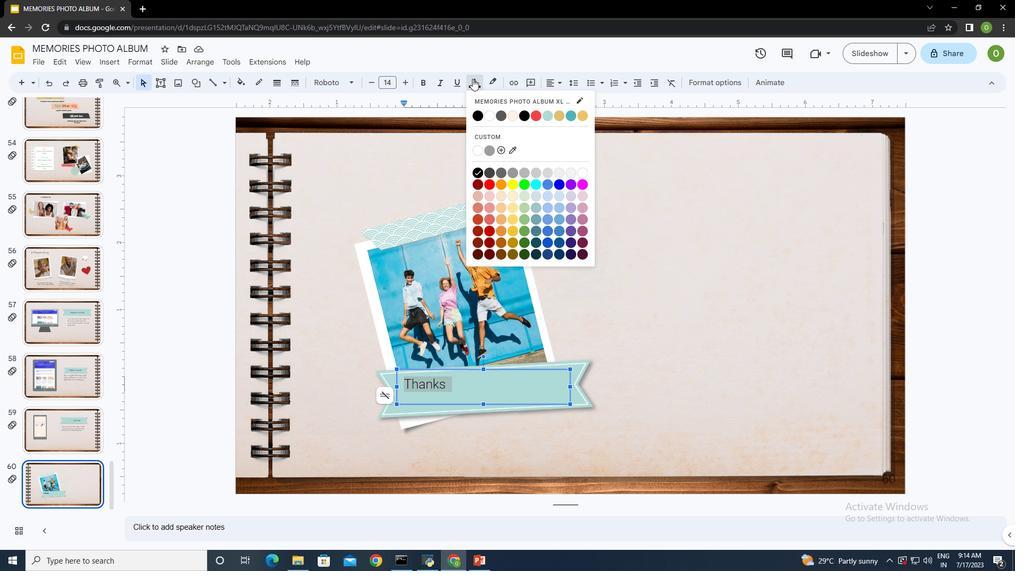 
Action: Mouse moved to (569, 114)
Screenshot: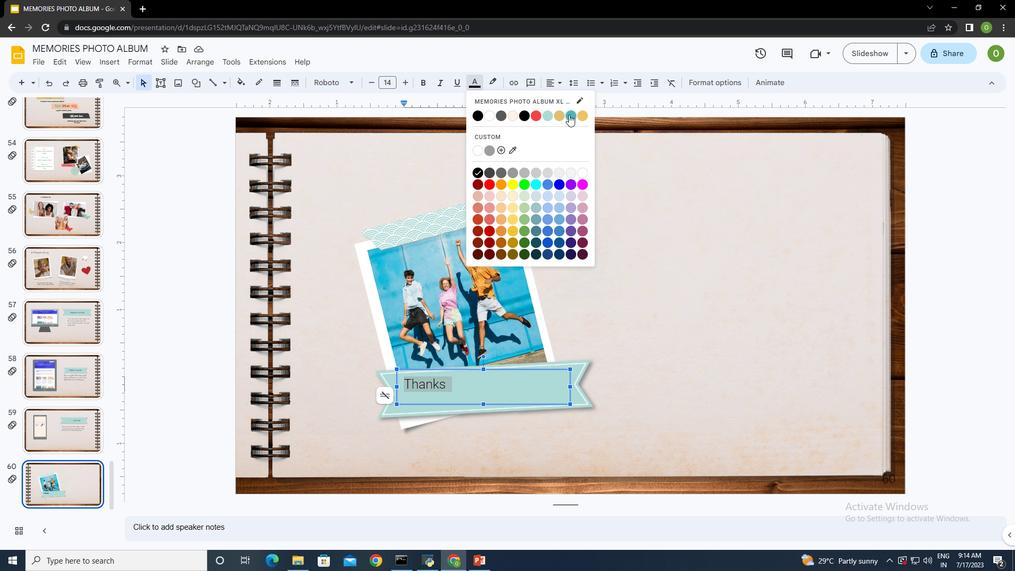 
Action: Mouse pressed left at (569, 114)
Screenshot: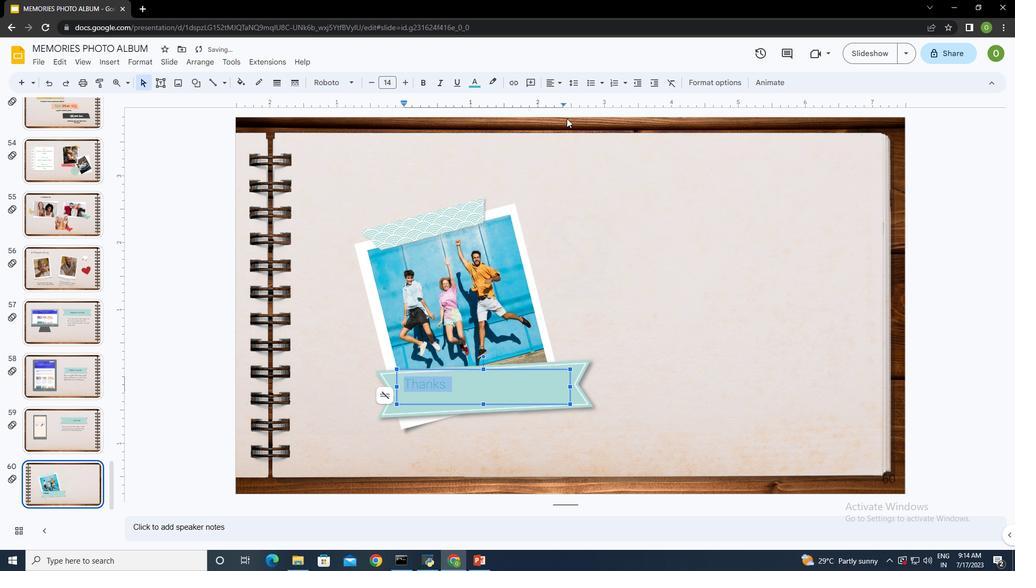 
Action: Mouse moved to (407, 82)
Screenshot: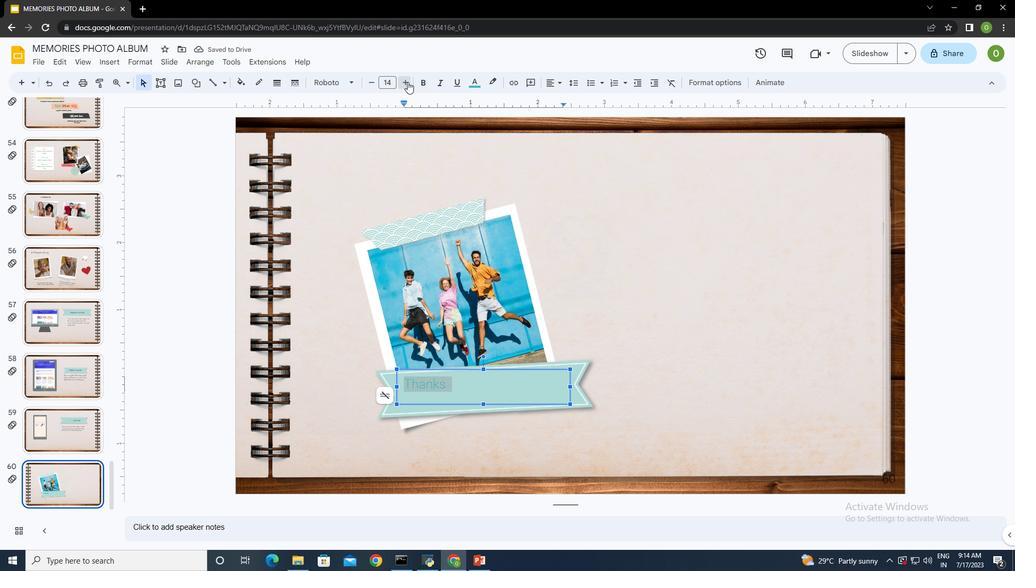 
Action: Mouse pressed left at (407, 82)
Screenshot: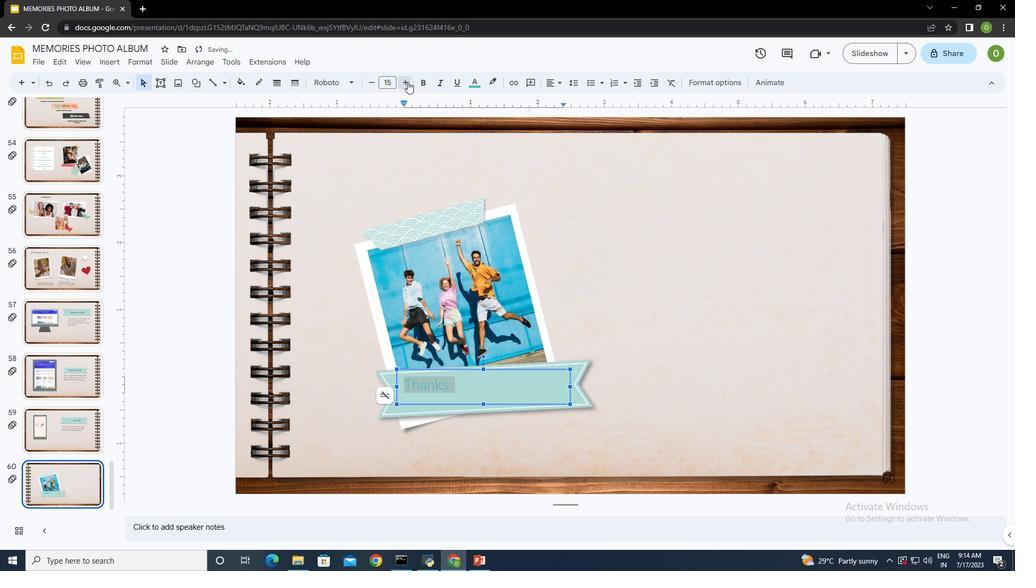 
Action: Mouse pressed left at (407, 82)
Screenshot: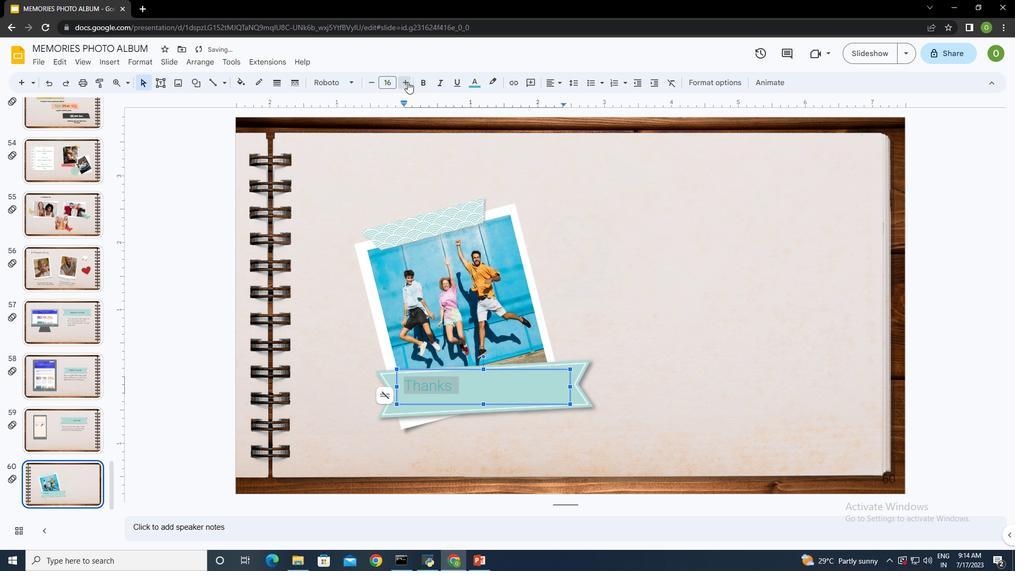 
Action: Mouse pressed left at (407, 82)
Screenshot: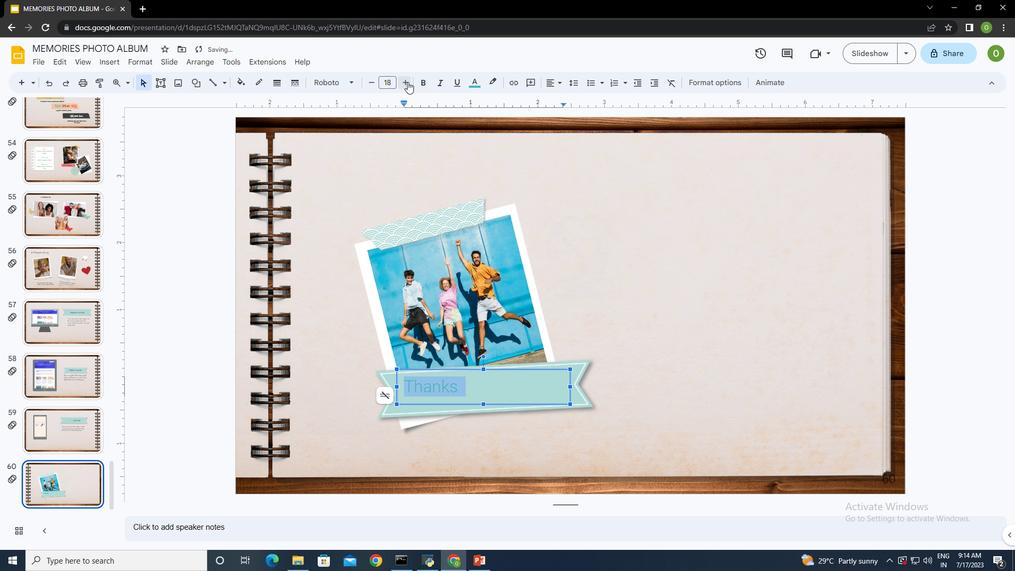 
Action: Mouse pressed left at (407, 82)
Screenshot: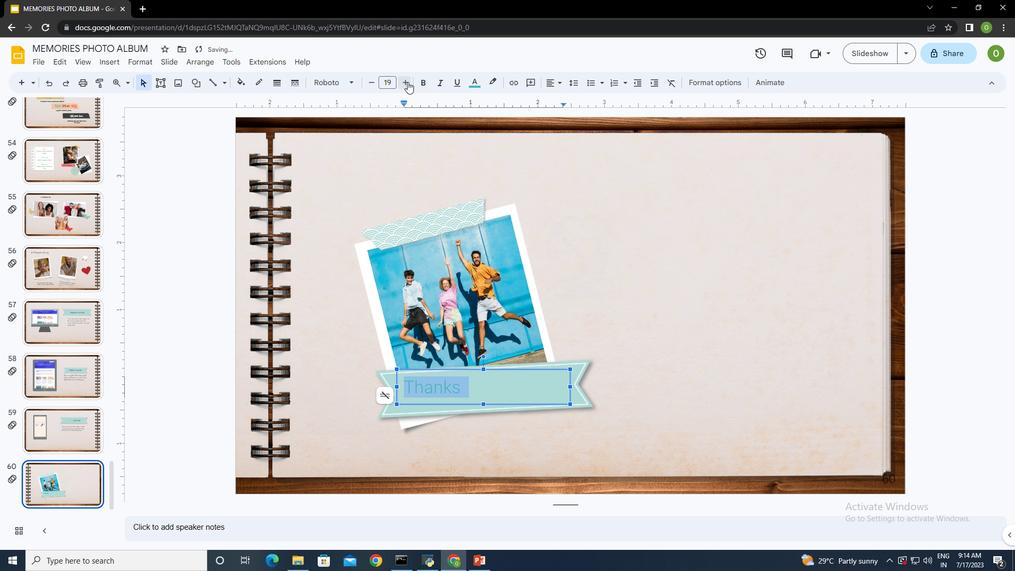 
Action: Mouse pressed left at (407, 82)
Screenshot: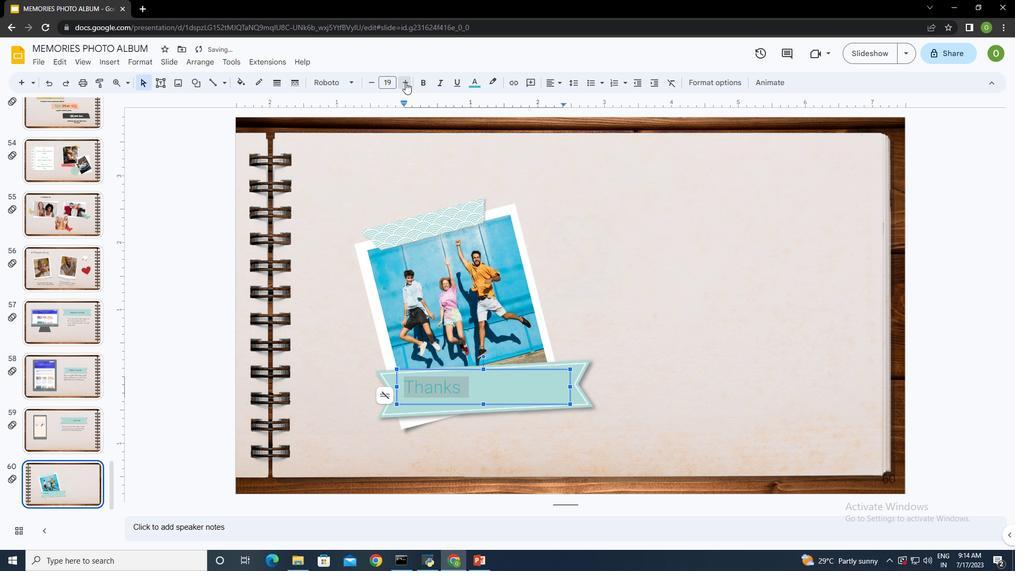 
Action: Mouse pressed left at (407, 82)
Screenshot: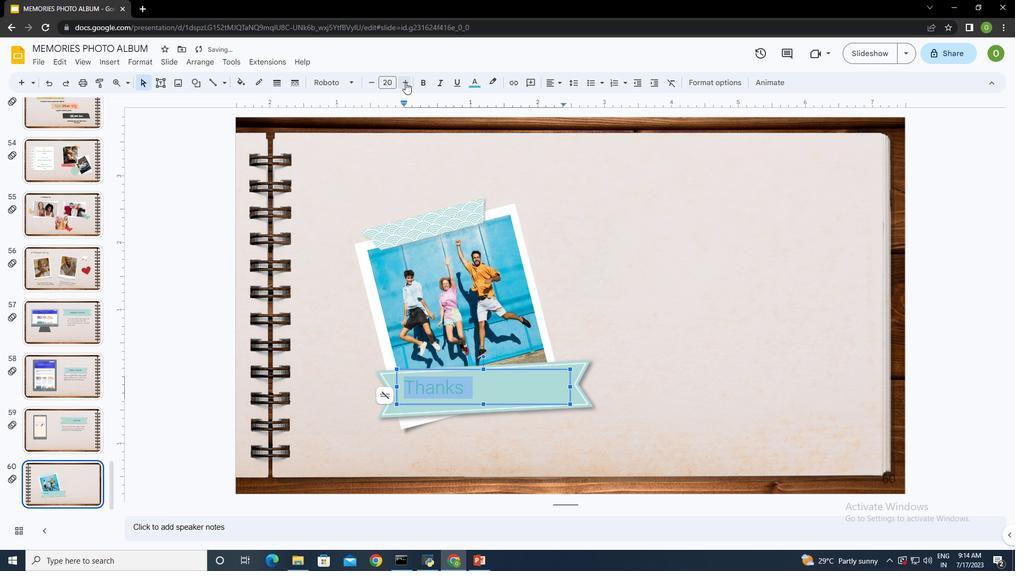 
Action: Mouse moved to (405, 82)
Screenshot: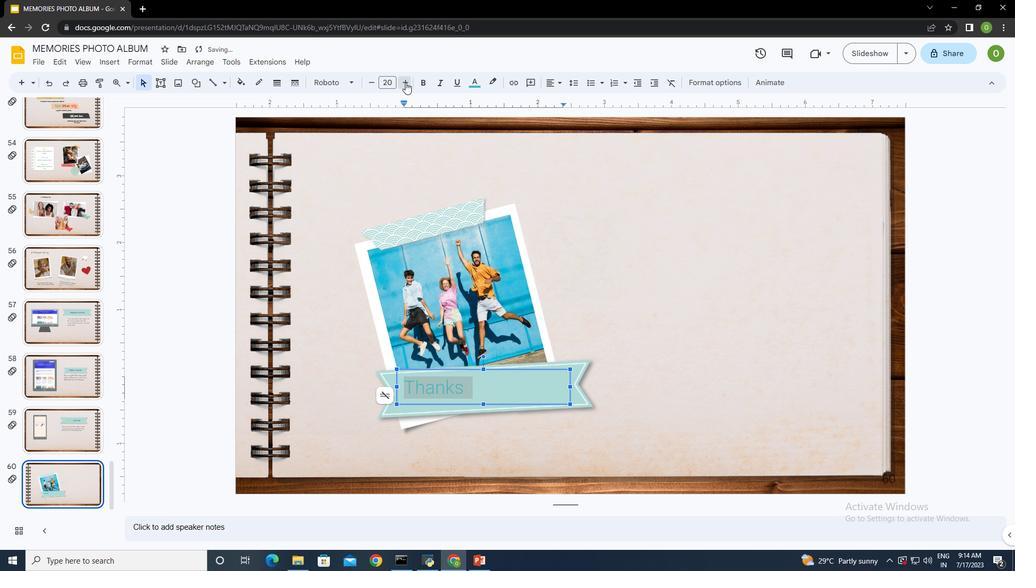 
Action: Mouse pressed left at (405, 82)
Screenshot: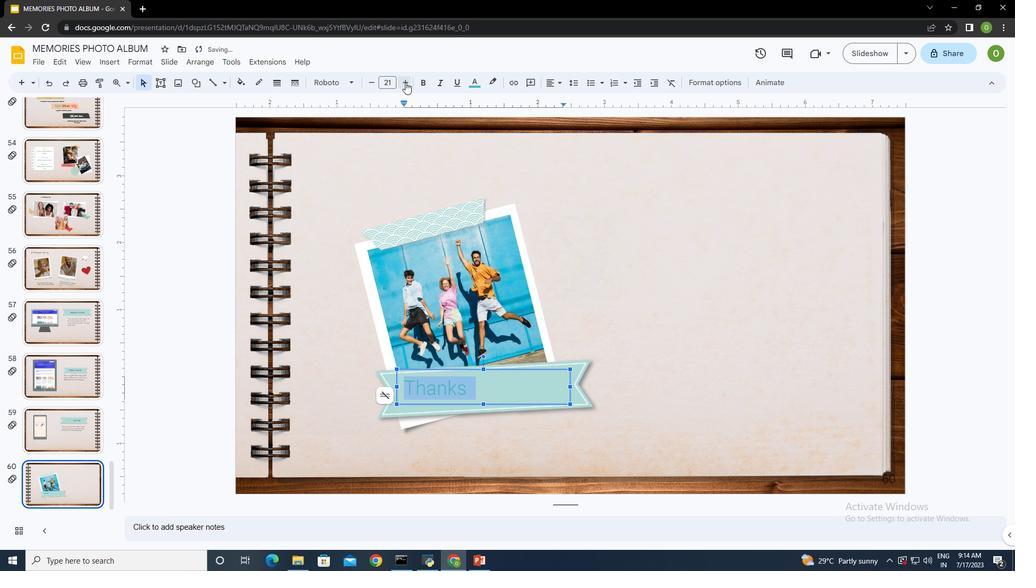
Action: Mouse pressed left at (405, 82)
Screenshot: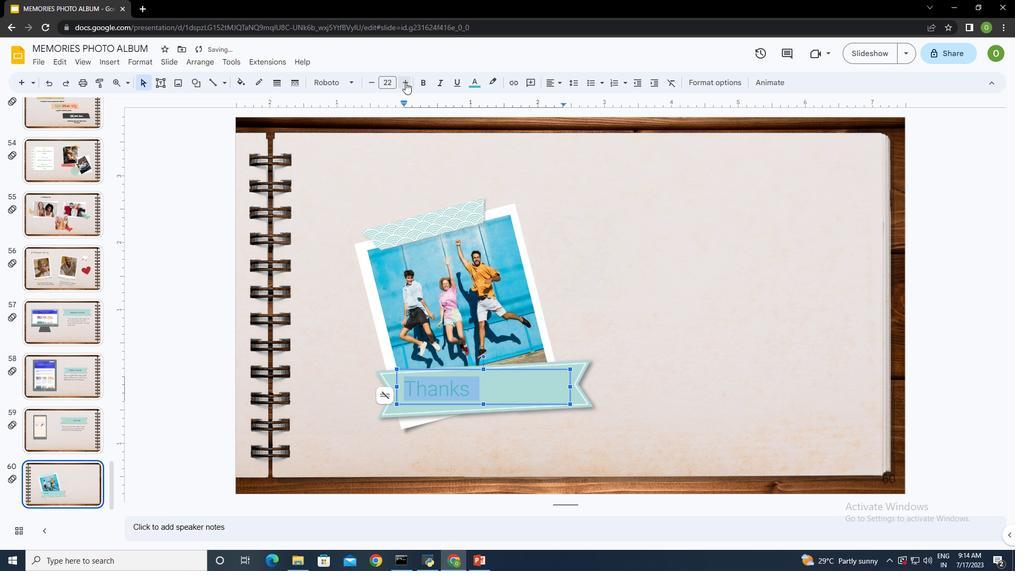 
Action: Mouse moved to (330, 78)
Screenshot: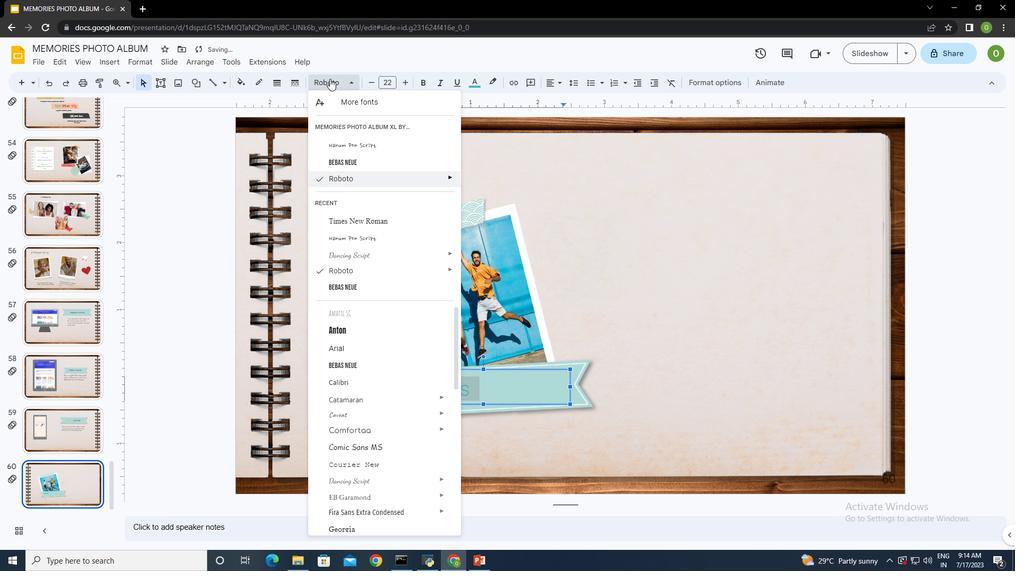 
Action: Mouse pressed left at (330, 78)
Screenshot: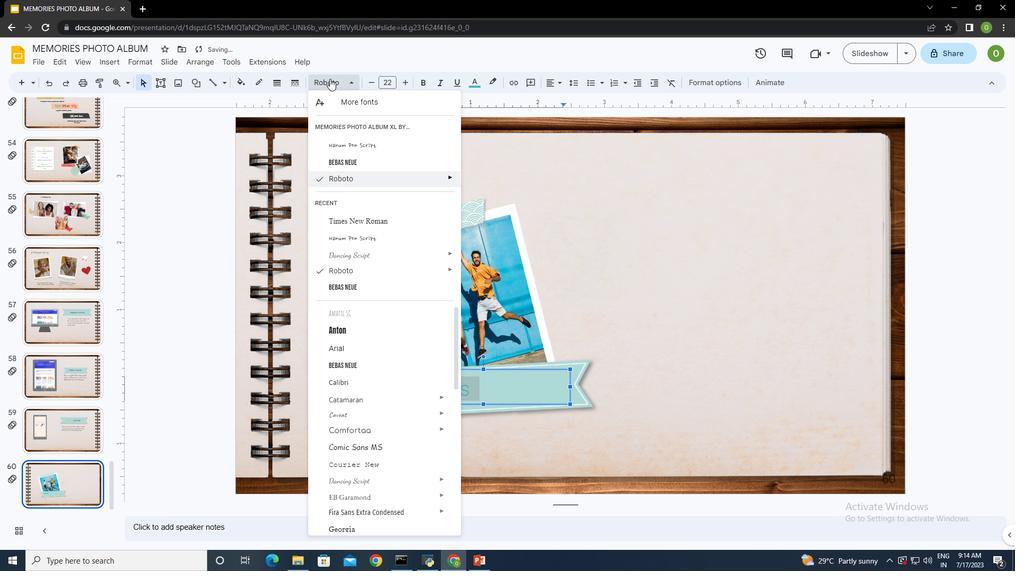 
Action: Mouse moved to (375, 146)
Screenshot: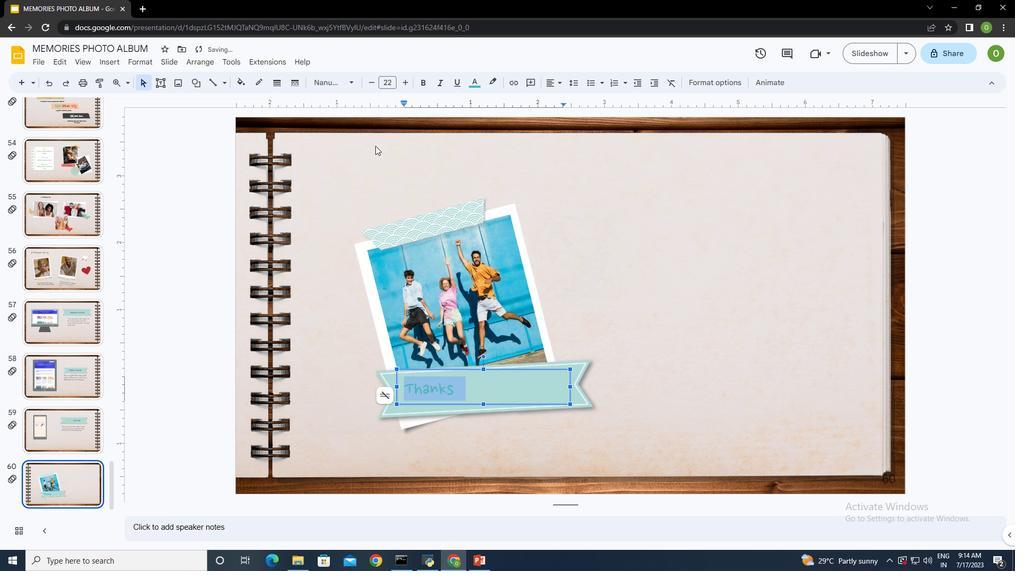 
Action: Mouse pressed left at (375, 146)
Screenshot: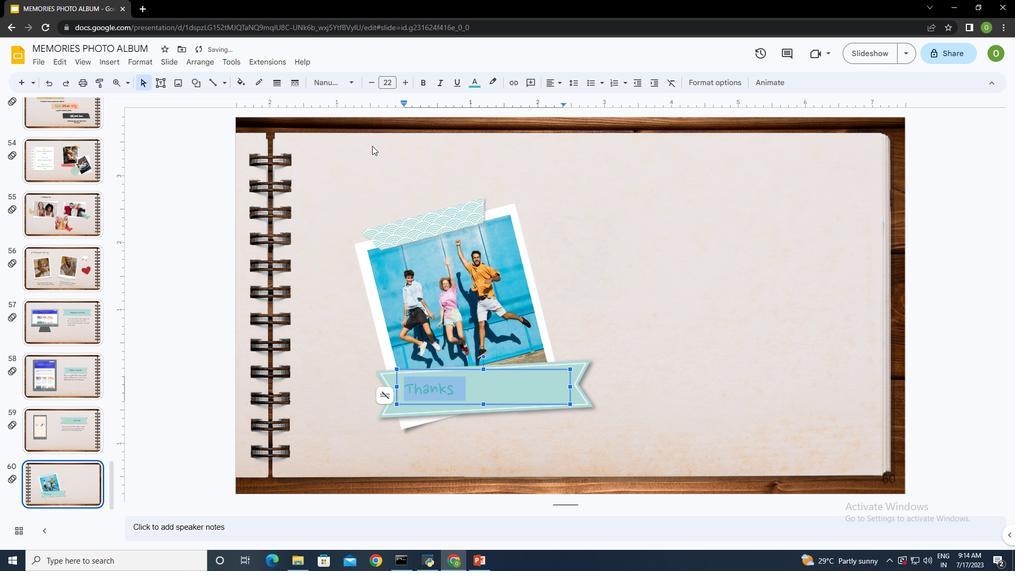 
Action: Mouse moved to (564, 87)
Screenshot: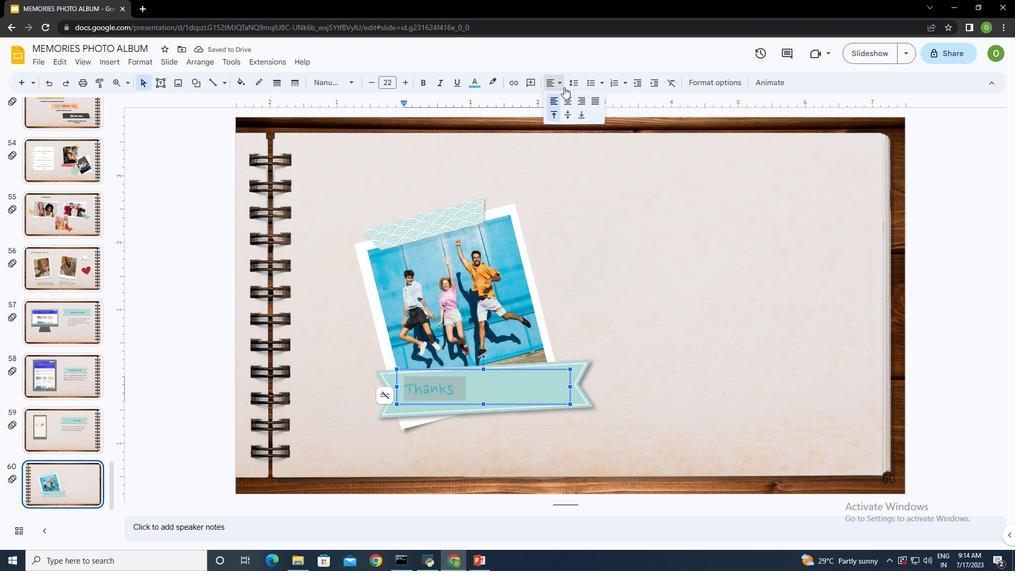 
Action: Mouse pressed left at (564, 87)
Screenshot: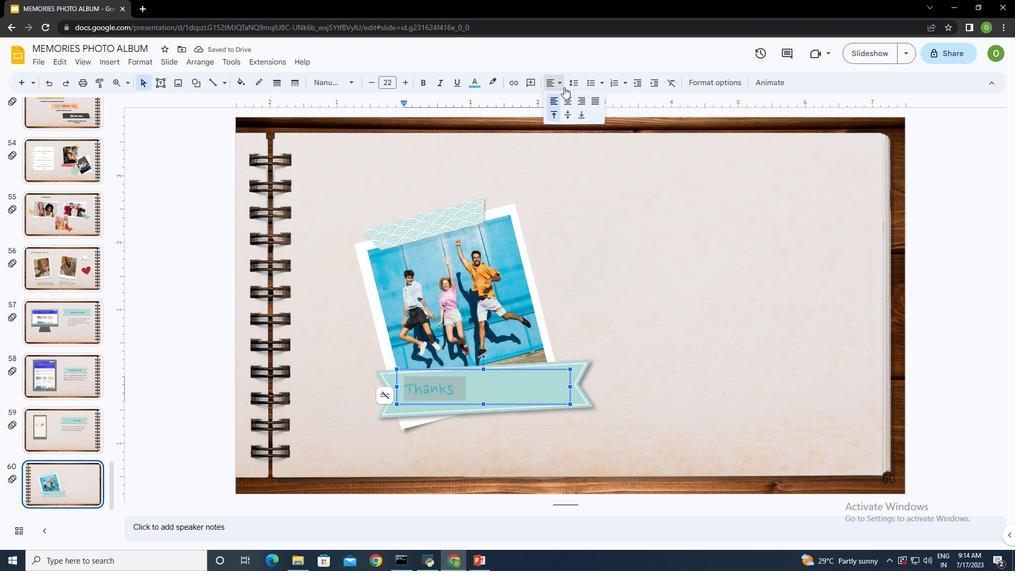 
Action: Mouse moved to (567, 102)
Screenshot: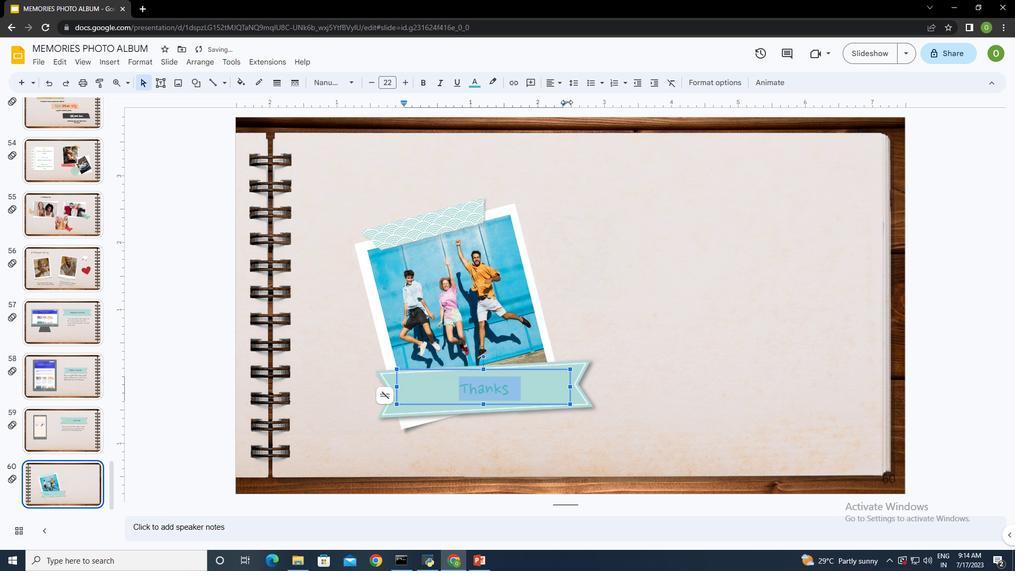 
Action: Mouse pressed left at (567, 102)
Screenshot: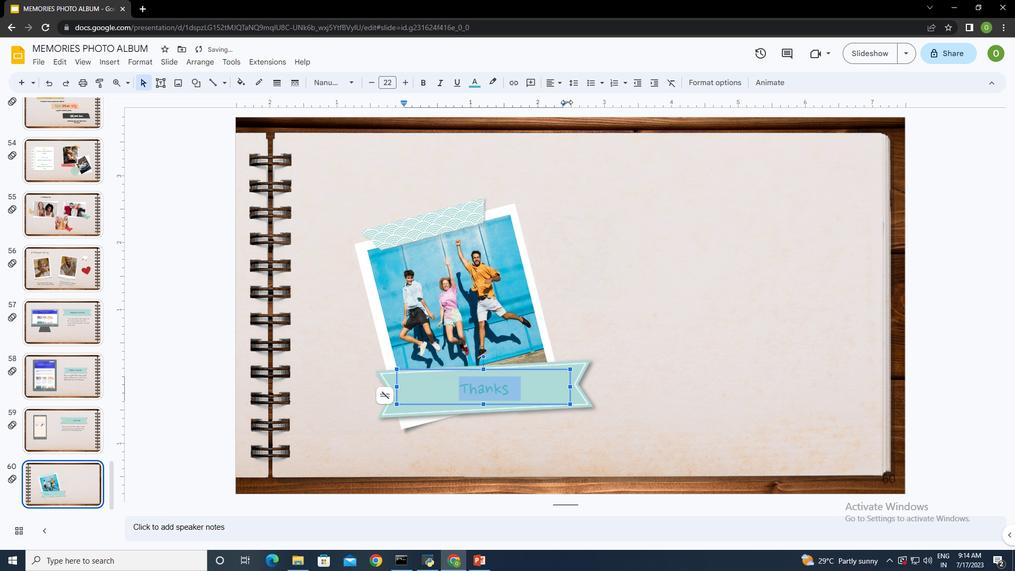 
Action: Mouse moved to (555, 84)
Screenshot: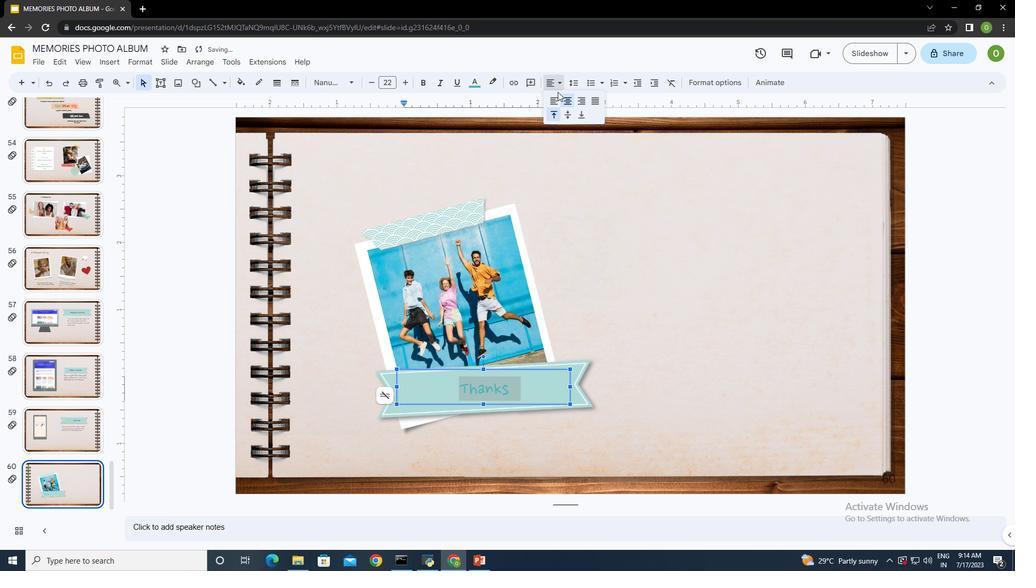 
Action: Mouse pressed left at (555, 84)
Screenshot: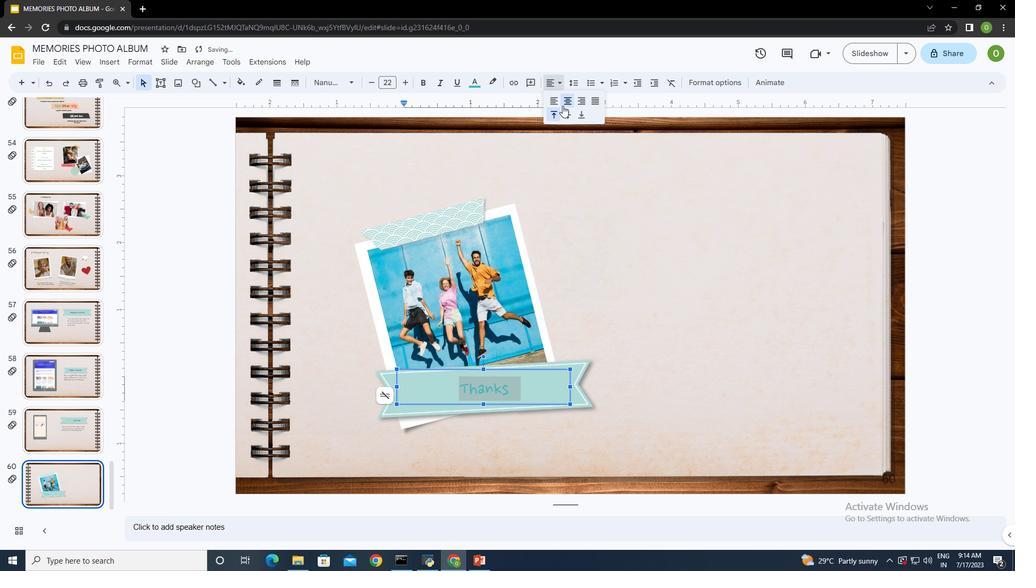 
Action: Mouse moved to (569, 112)
Screenshot: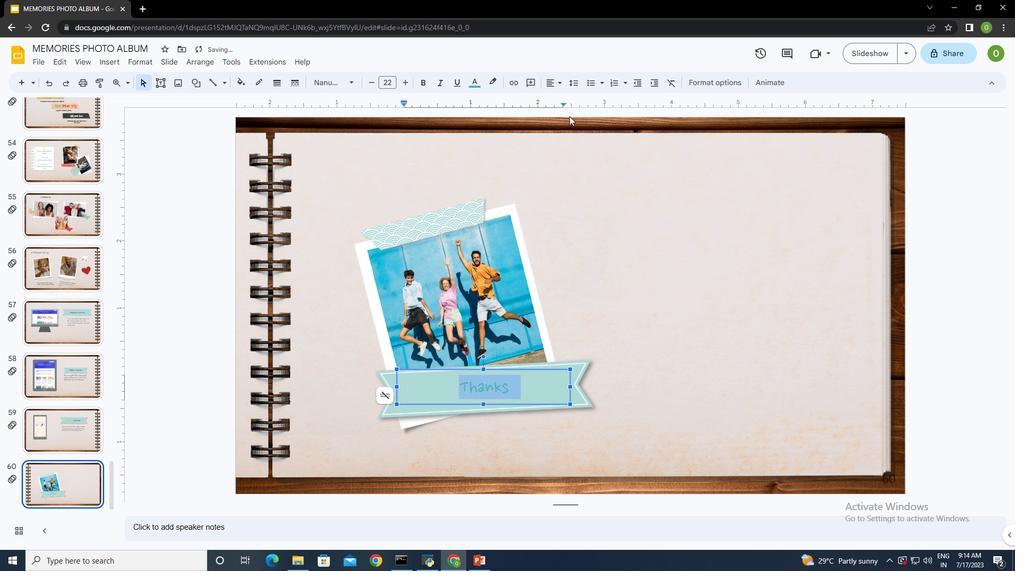 
Action: Mouse pressed left at (569, 112)
Screenshot: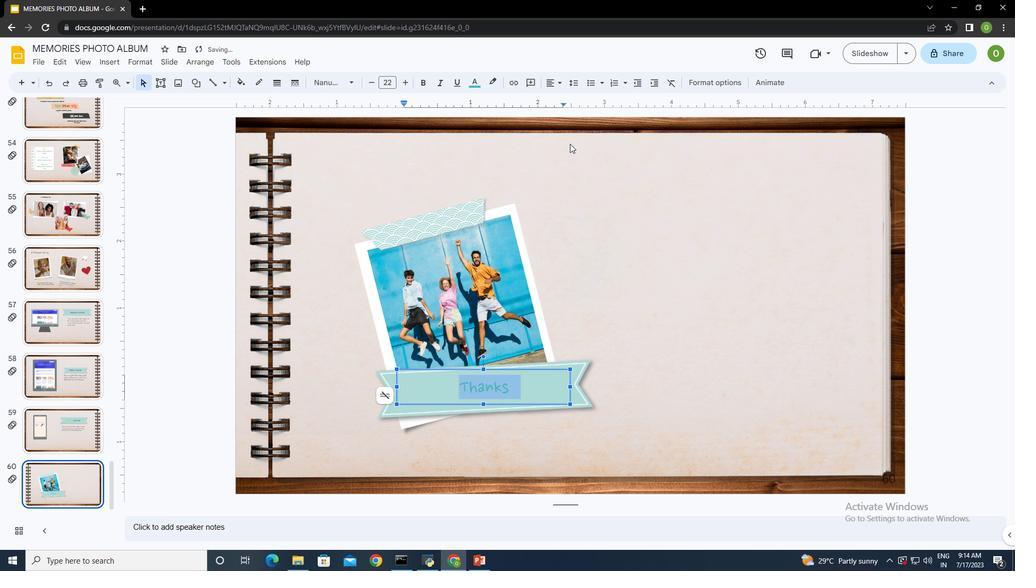 
Action: Mouse moved to (408, 83)
Screenshot: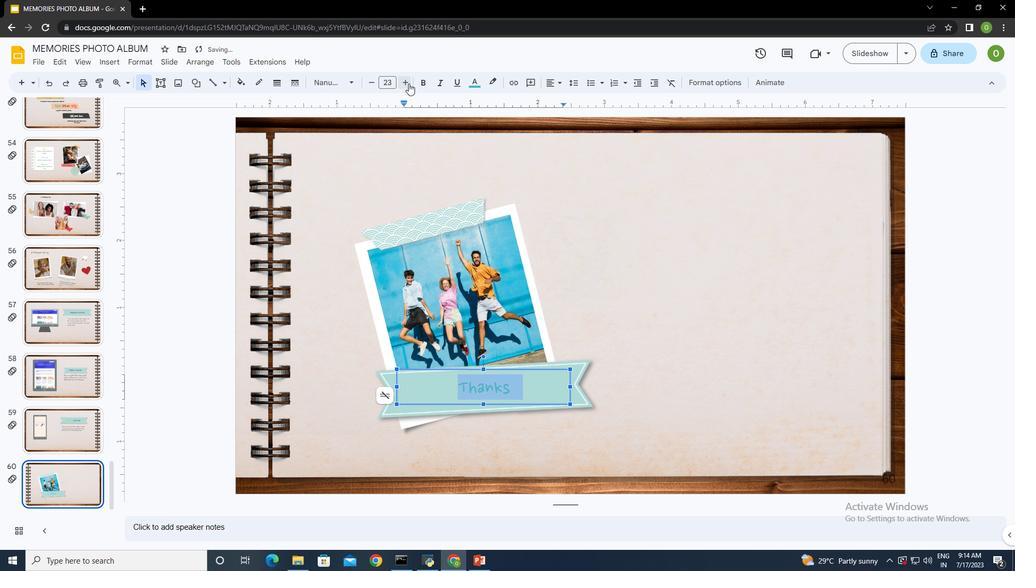 
Action: Mouse pressed left at (408, 83)
Screenshot: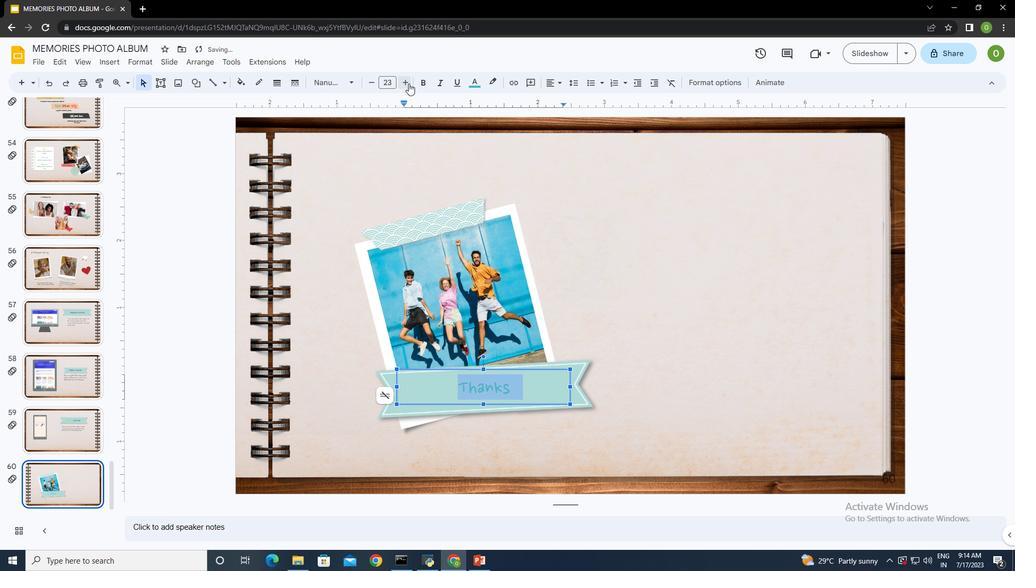 
Action: Mouse pressed left at (408, 83)
Screenshot: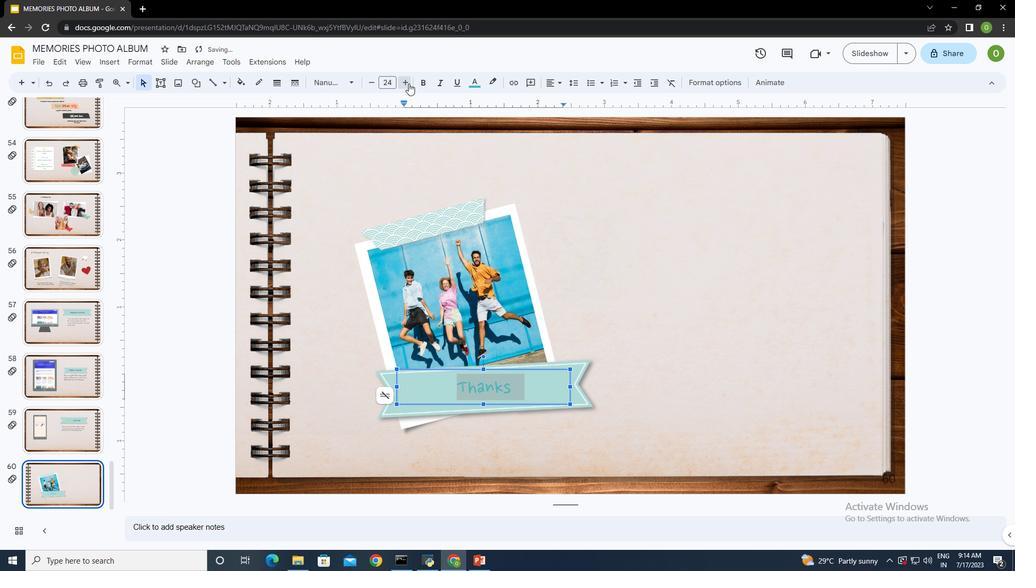 
Action: Mouse pressed left at (408, 83)
Screenshot: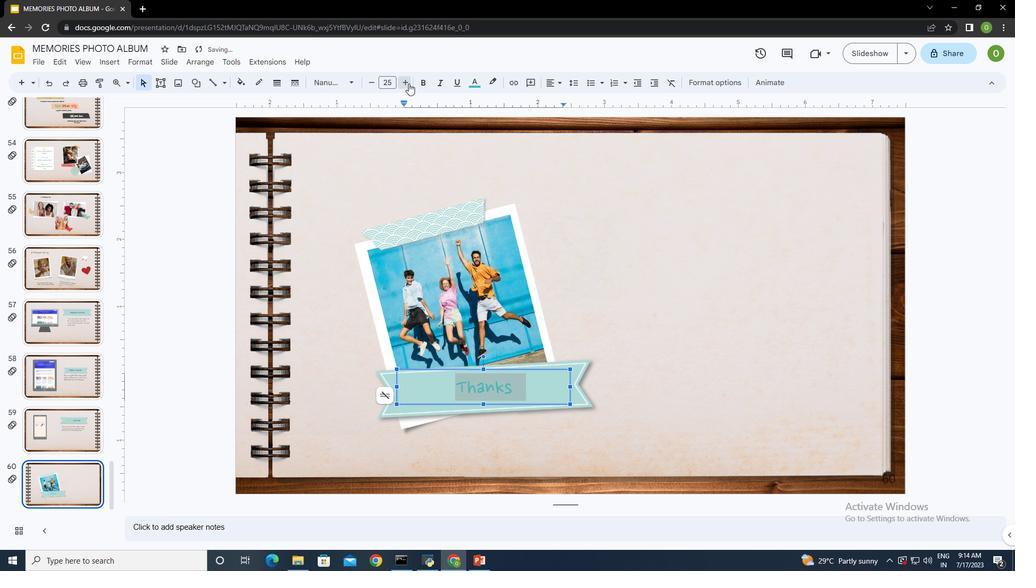 
Action: Mouse pressed left at (408, 83)
Screenshot: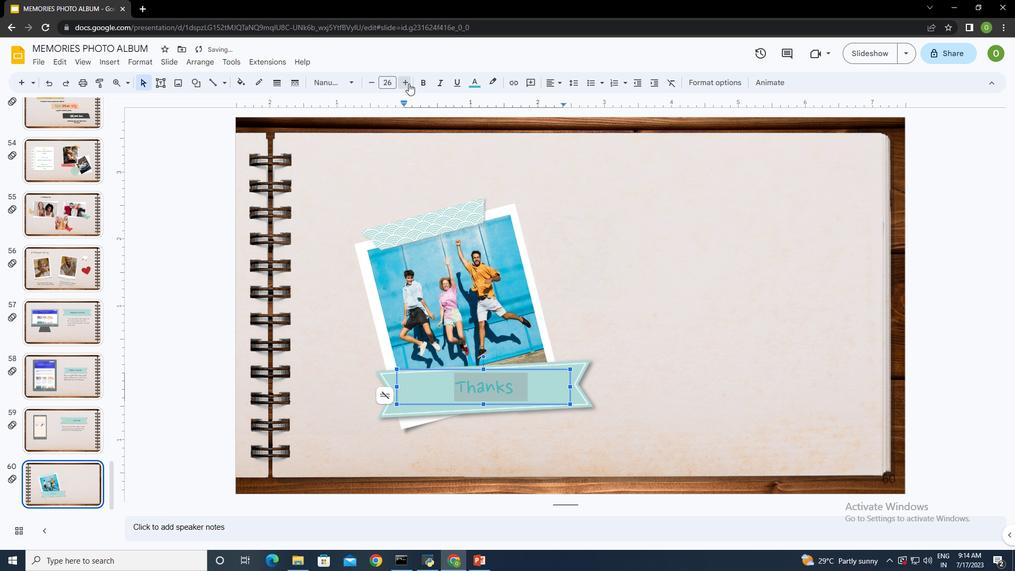 
Action: Mouse pressed left at (408, 83)
Screenshot: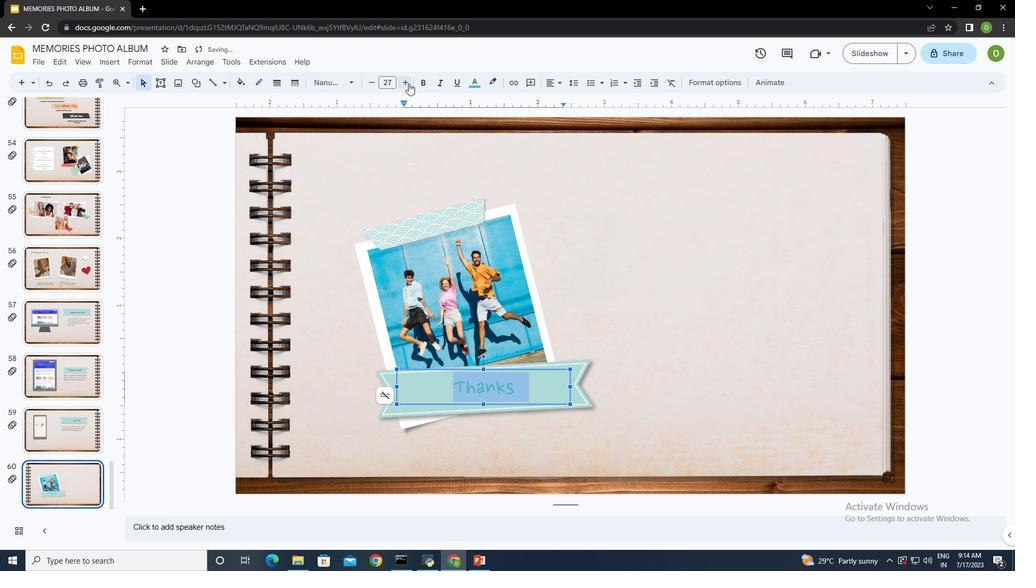 
Action: Mouse pressed left at (408, 83)
Screenshot: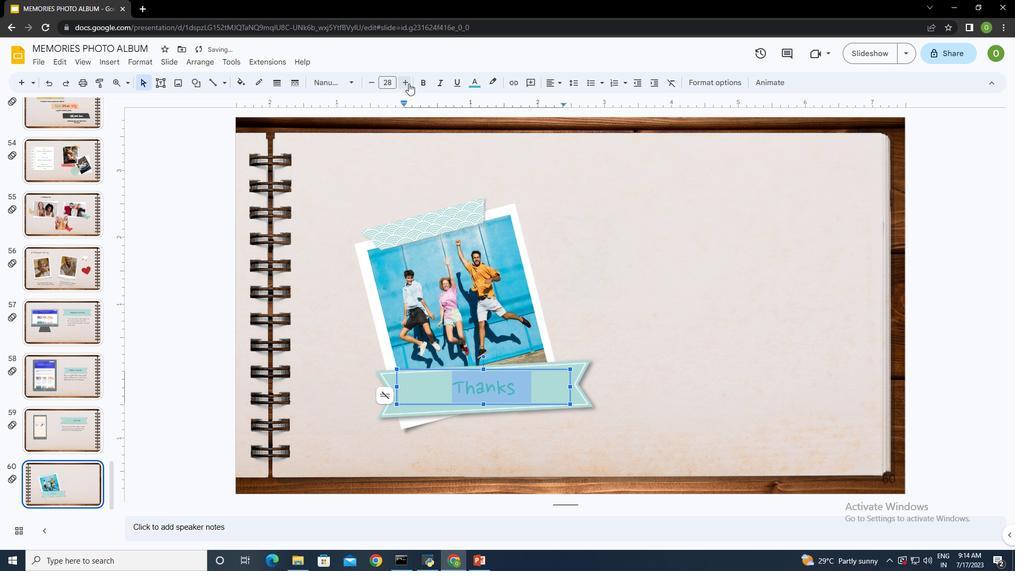 
Action: Mouse pressed left at (408, 83)
Screenshot: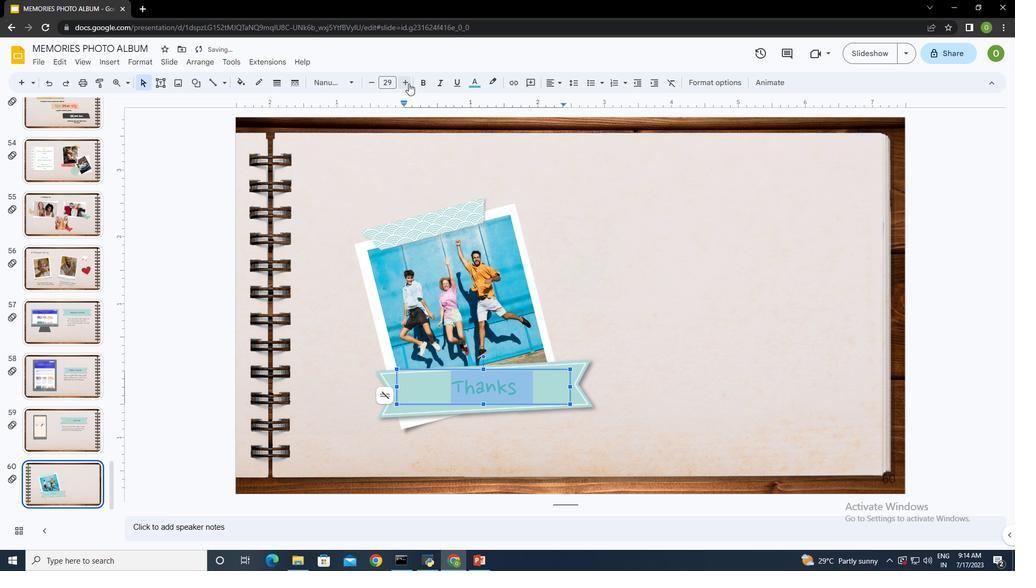 
Action: Mouse pressed left at (408, 83)
Screenshot: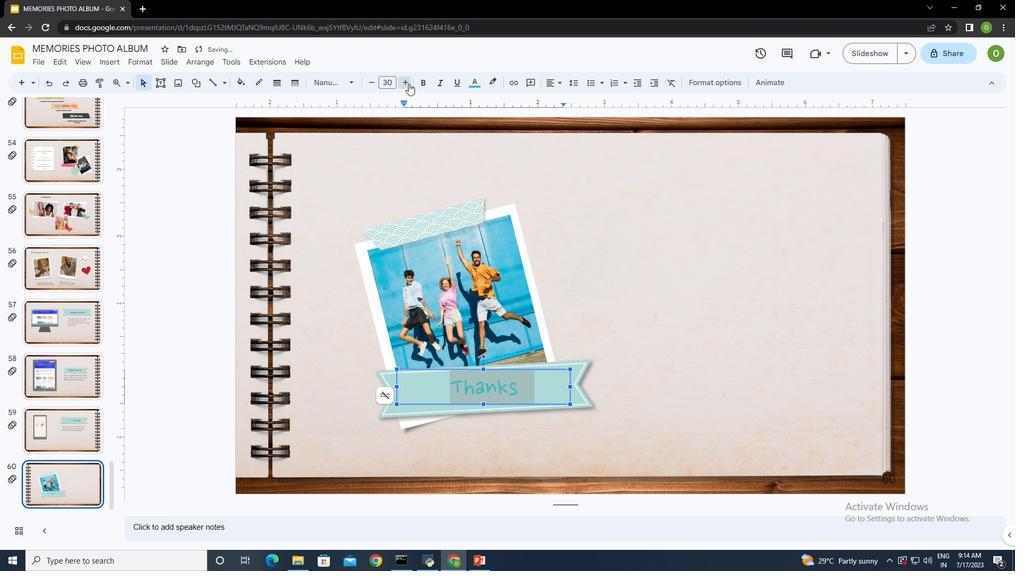 
Action: Mouse pressed left at (408, 83)
Screenshot: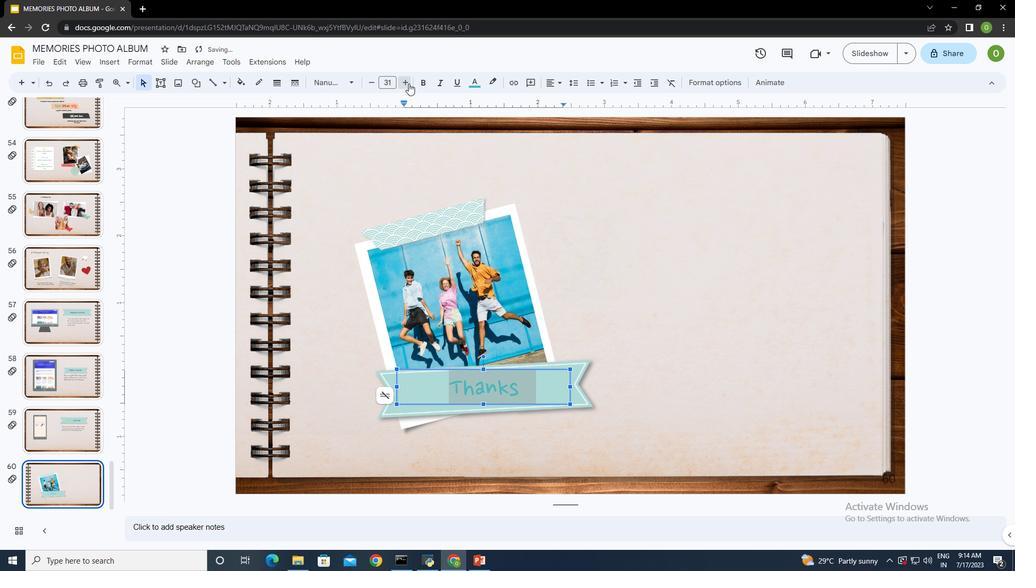 
Action: Mouse pressed left at (408, 83)
Screenshot: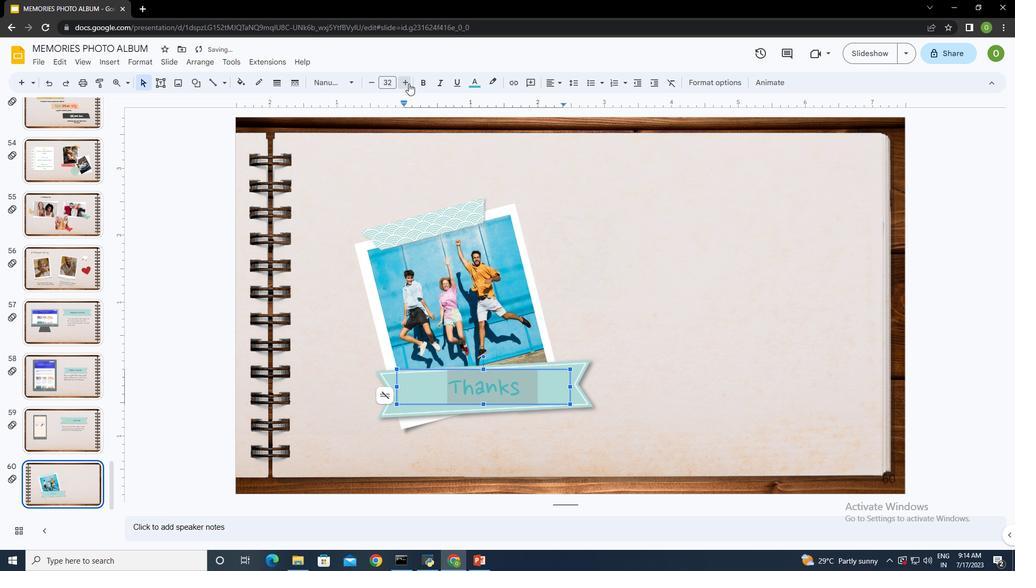 
Action: Mouse pressed left at (408, 83)
Screenshot: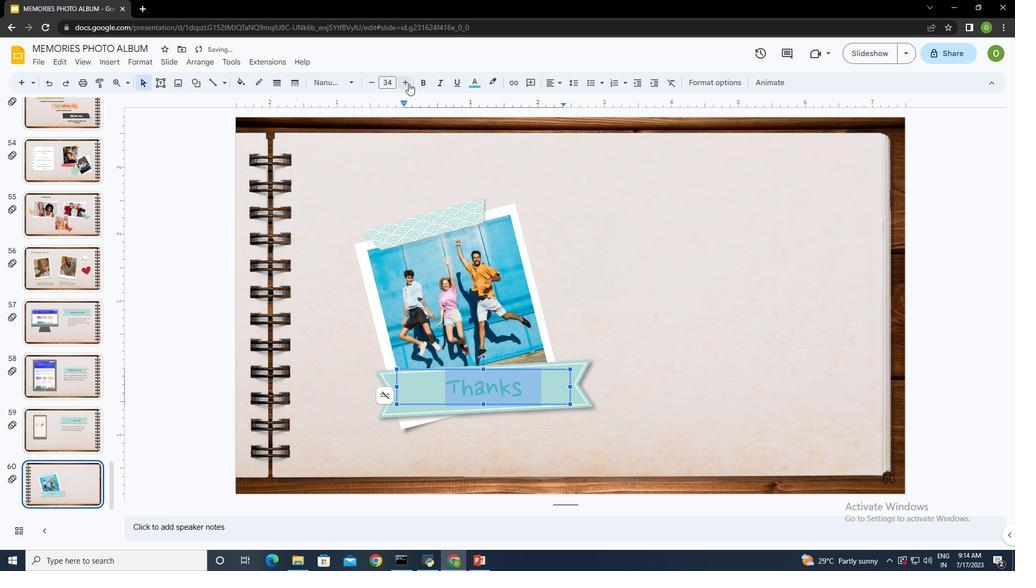 
Action: Mouse pressed left at (408, 83)
Screenshot: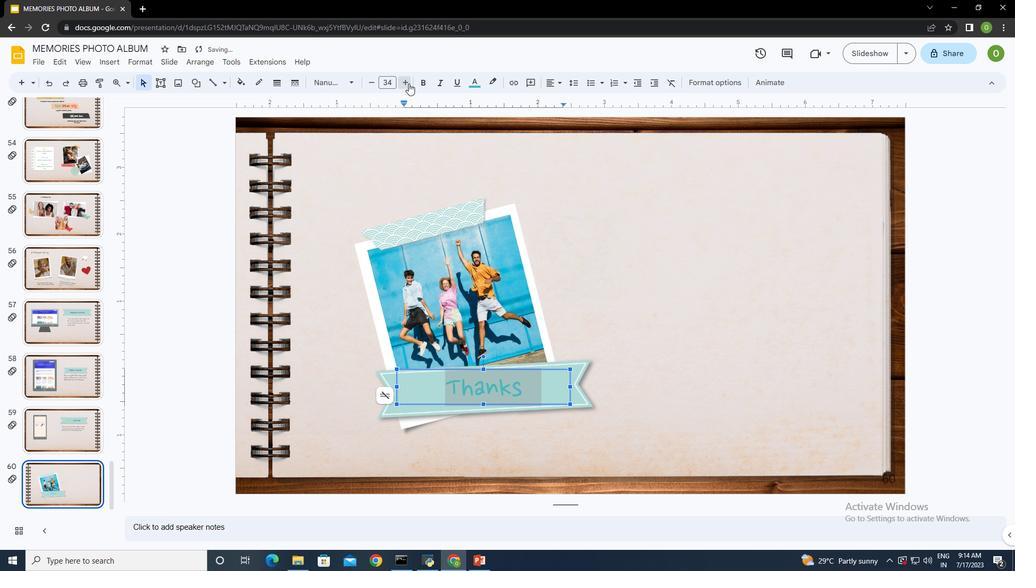 
Action: Mouse pressed left at (408, 83)
Screenshot: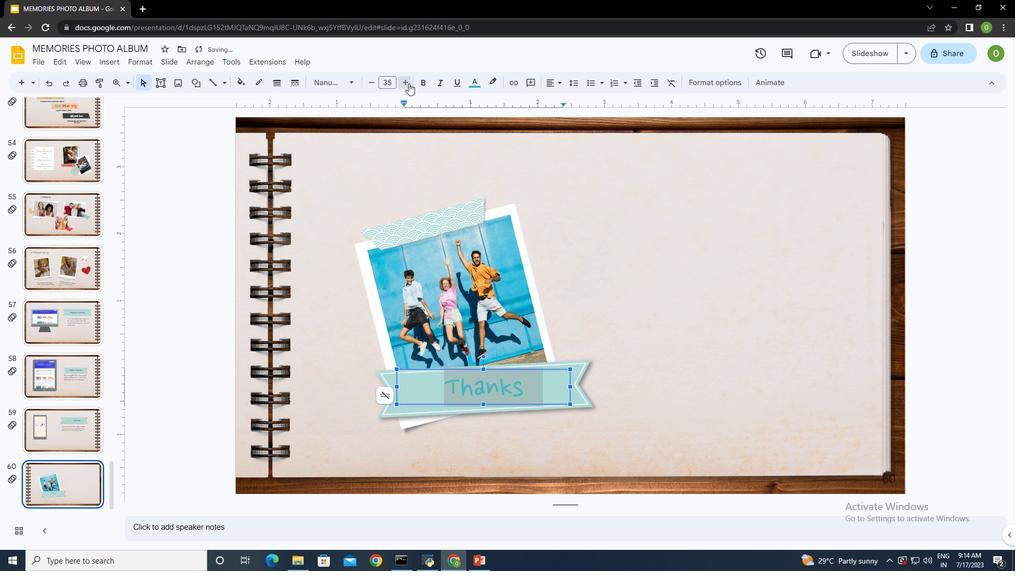 
Action: Mouse pressed left at (408, 83)
Screenshot: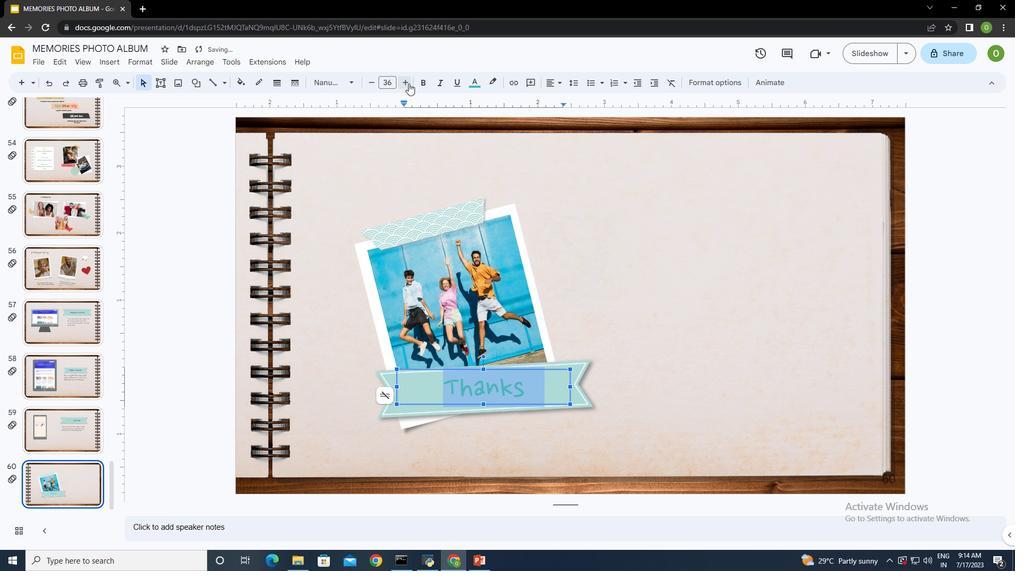 
Action: Mouse pressed left at (408, 83)
Screenshot: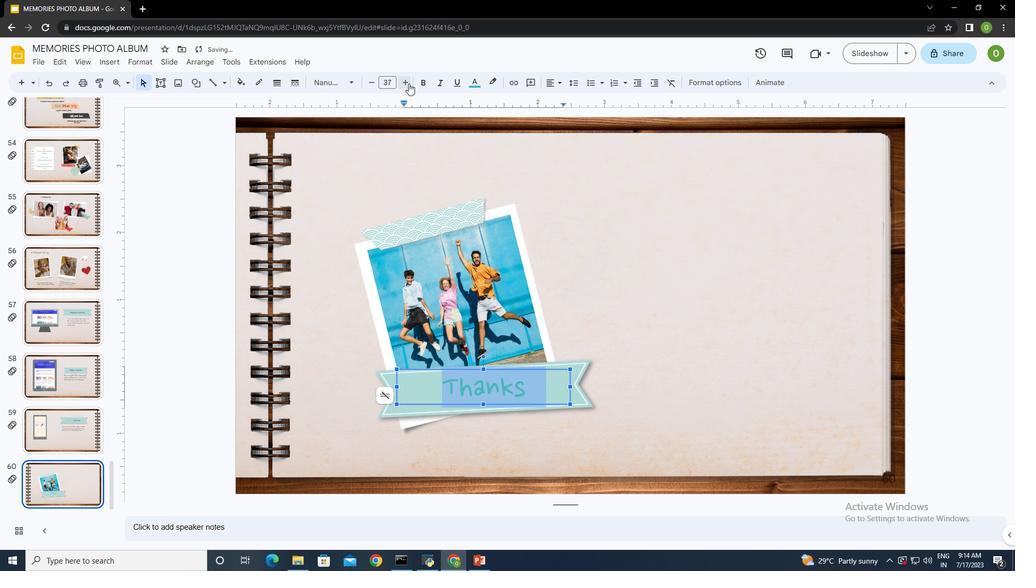 
Action: Mouse pressed left at (408, 83)
Screenshot: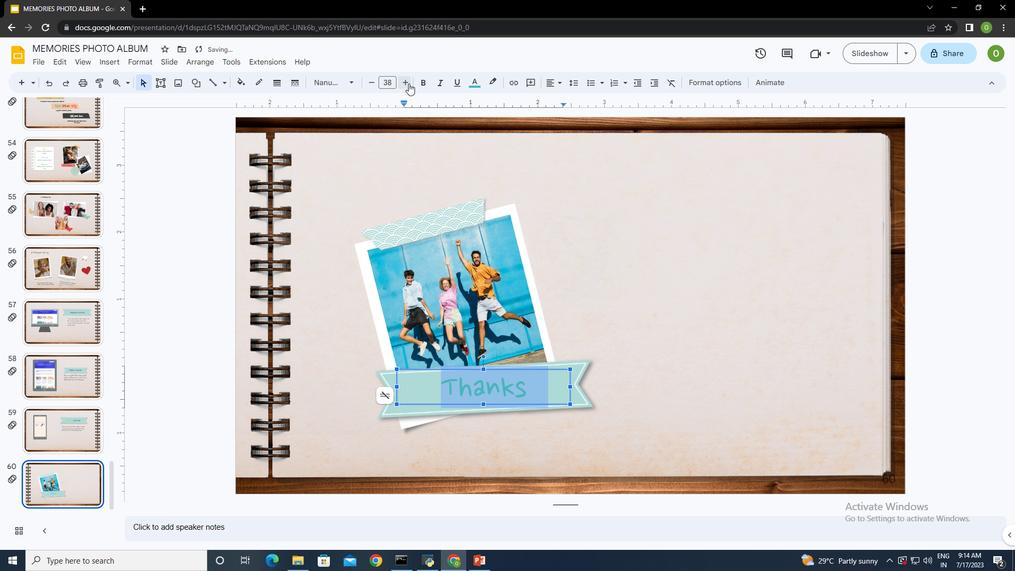 
Action: Mouse moved to (480, 83)
Screenshot: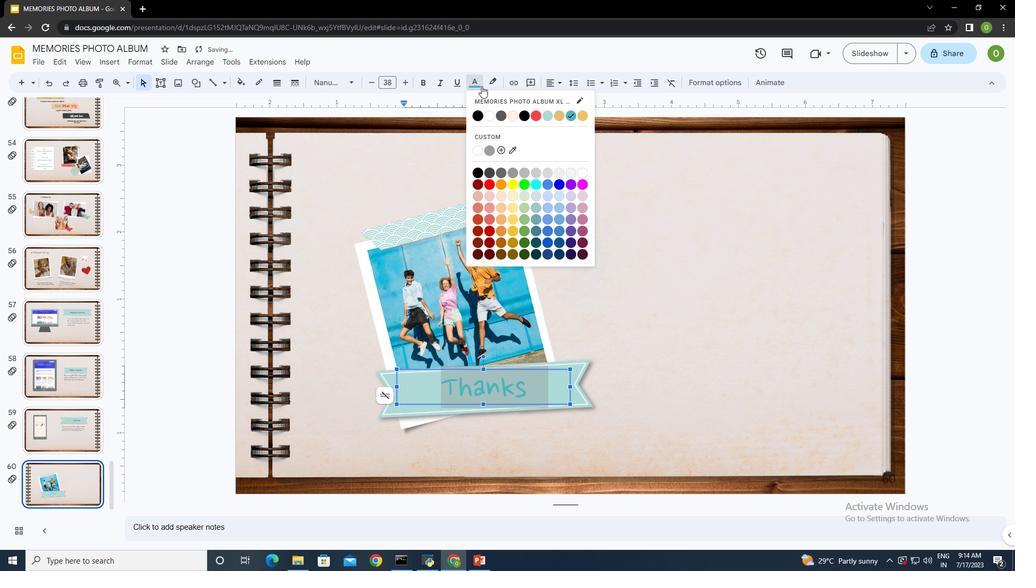 
Action: Mouse pressed left at (480, 83)
Screenshot: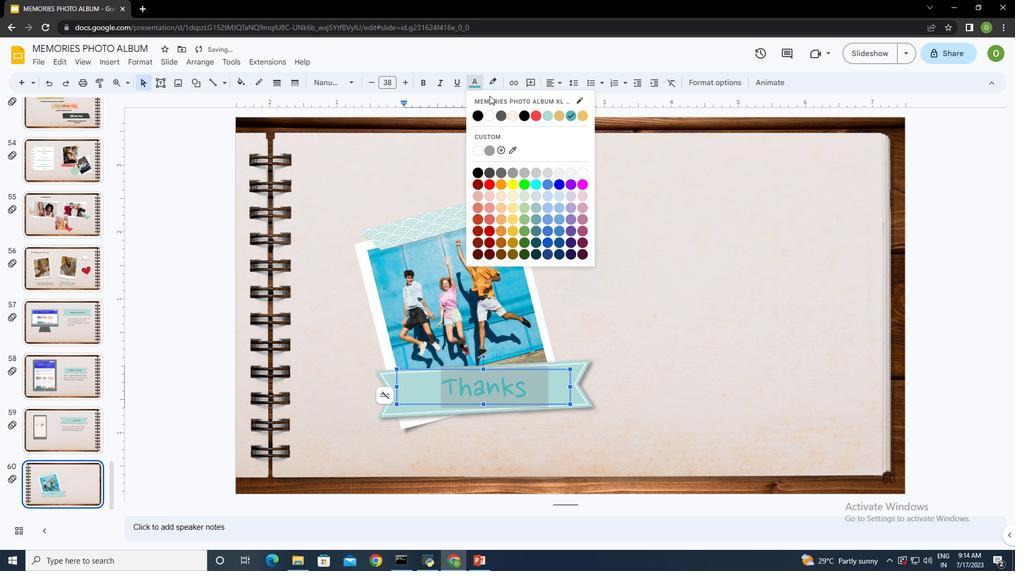 
Action: Mouse moved to (547, 114)
Screenshot: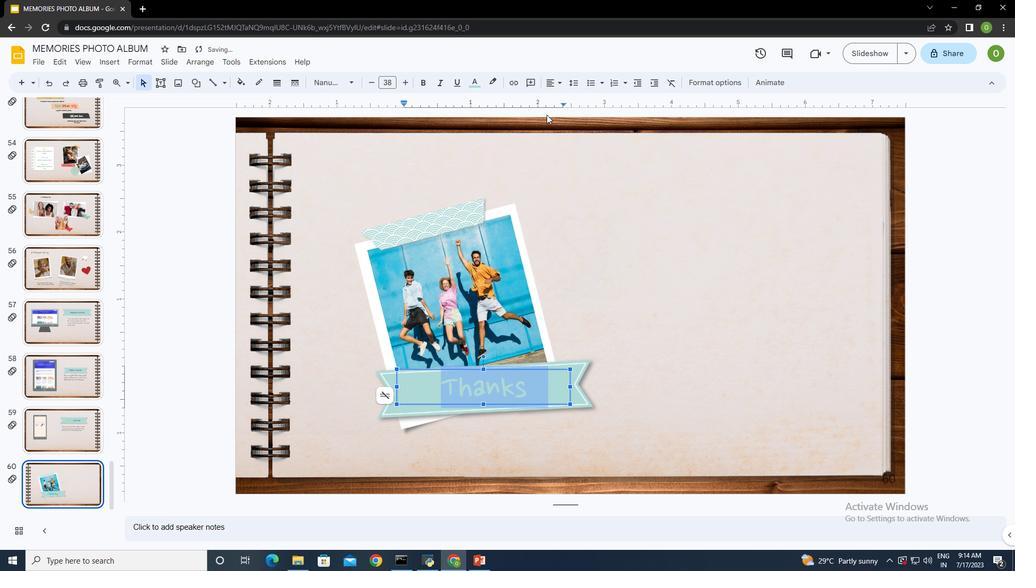 
Action: Mouse pressed left at (547, 114)
Screenshot: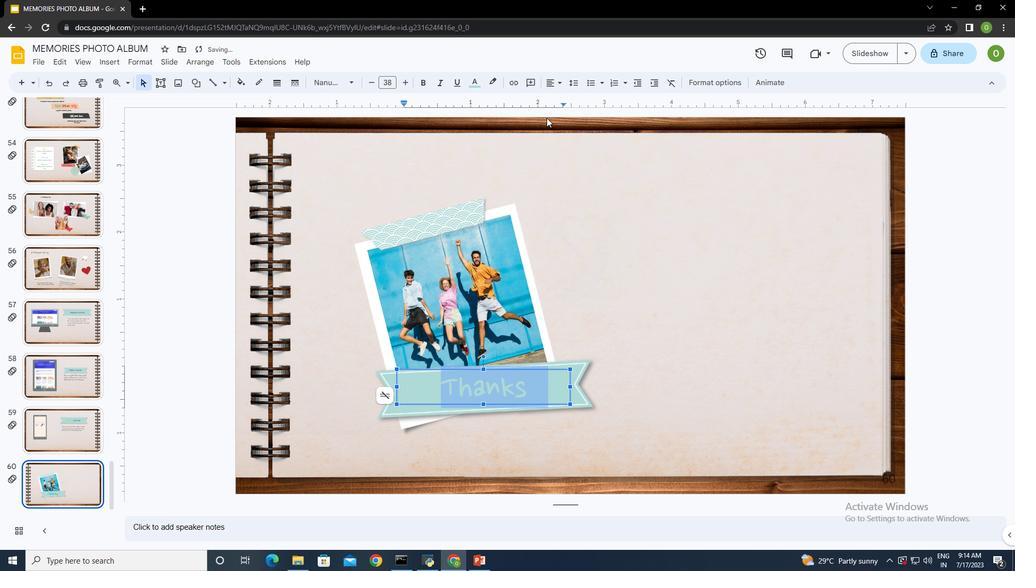 
Action: Mouse moved to (625, 313)
Screenshot: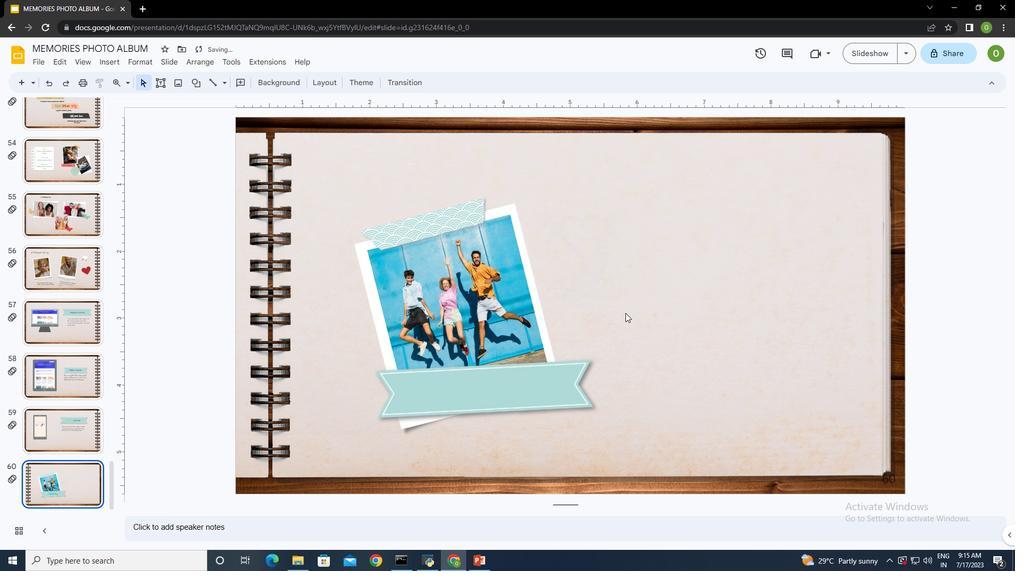 
Action: Mouse pressed left at (625, 313)
Screenshot: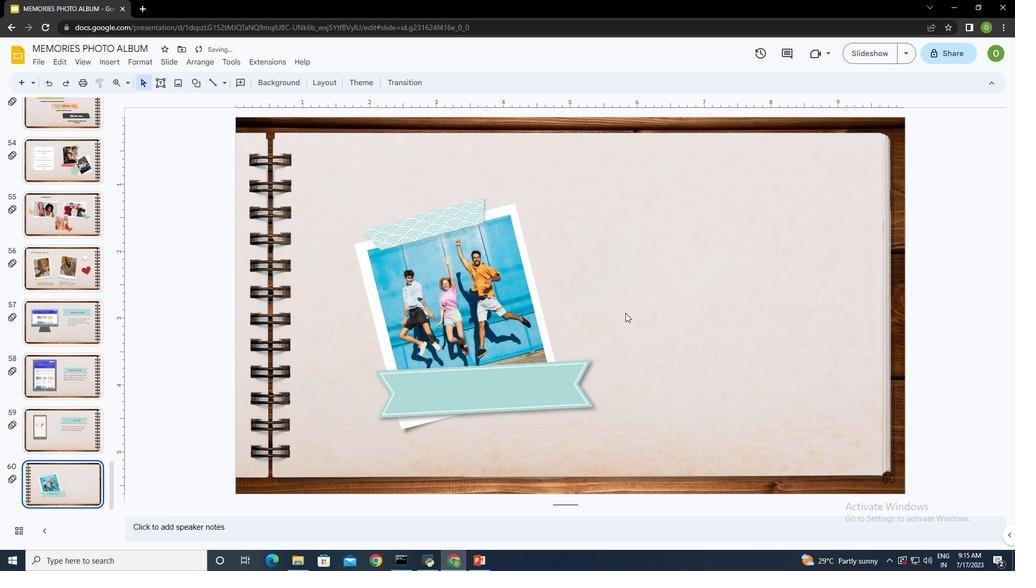
Action: Mouse moved to (475, 383)
Screenshot: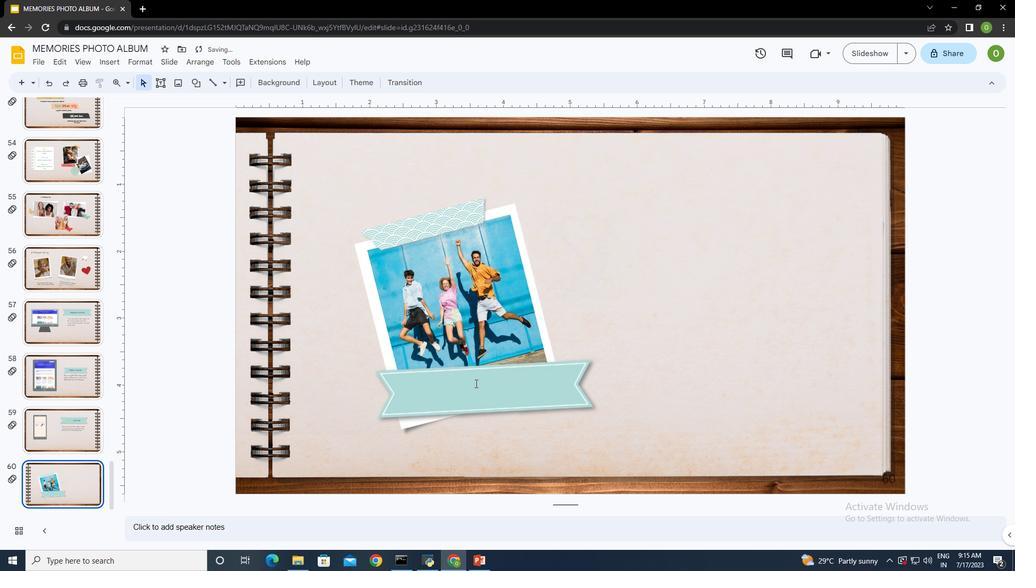 
Action: Mouse pressed left at (475, 383)
Screenshot: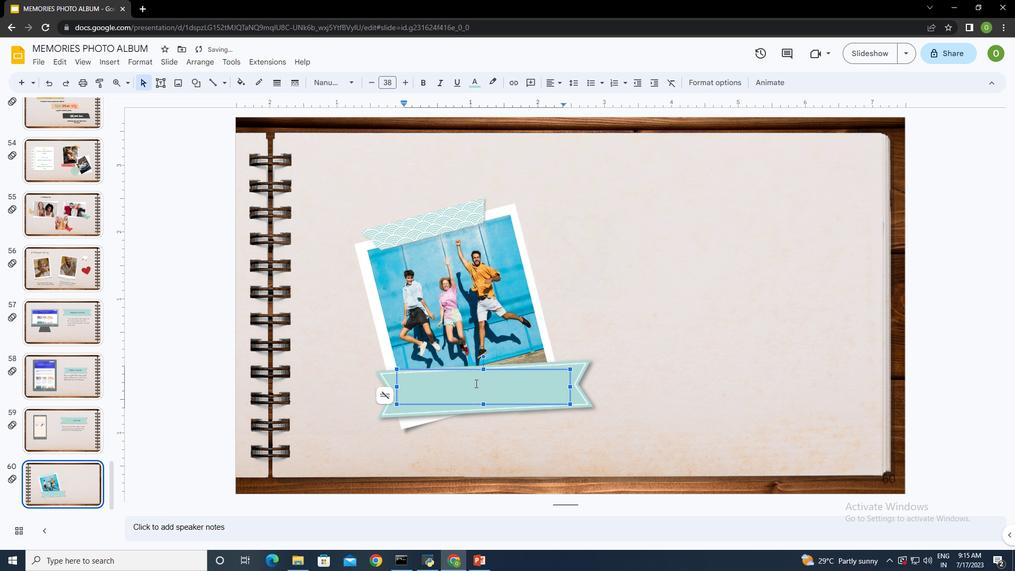 
Action: Mouse moved to (514, 386)
Screenshot: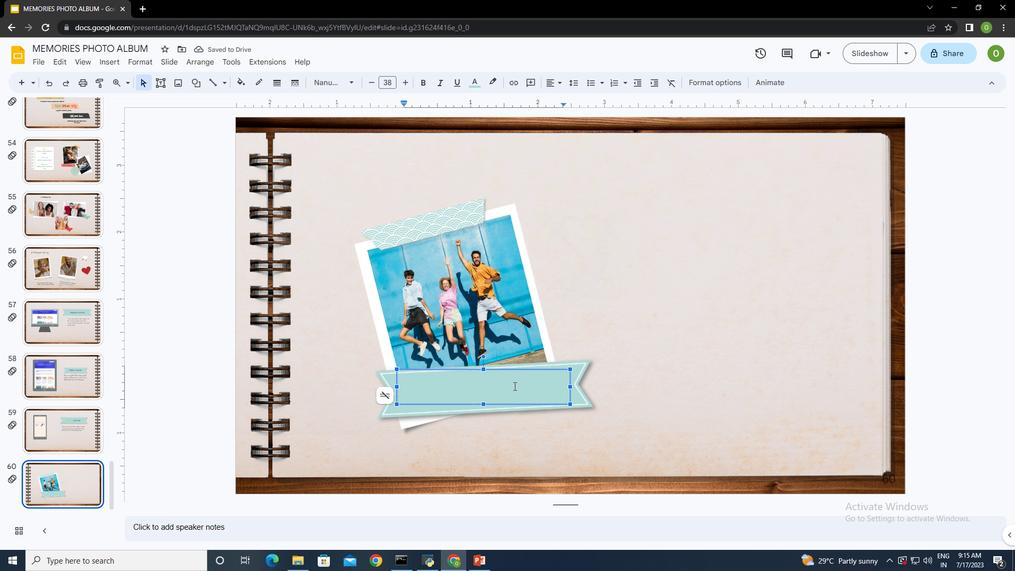 
Action: Key pressed ctrl+A
Screenshot: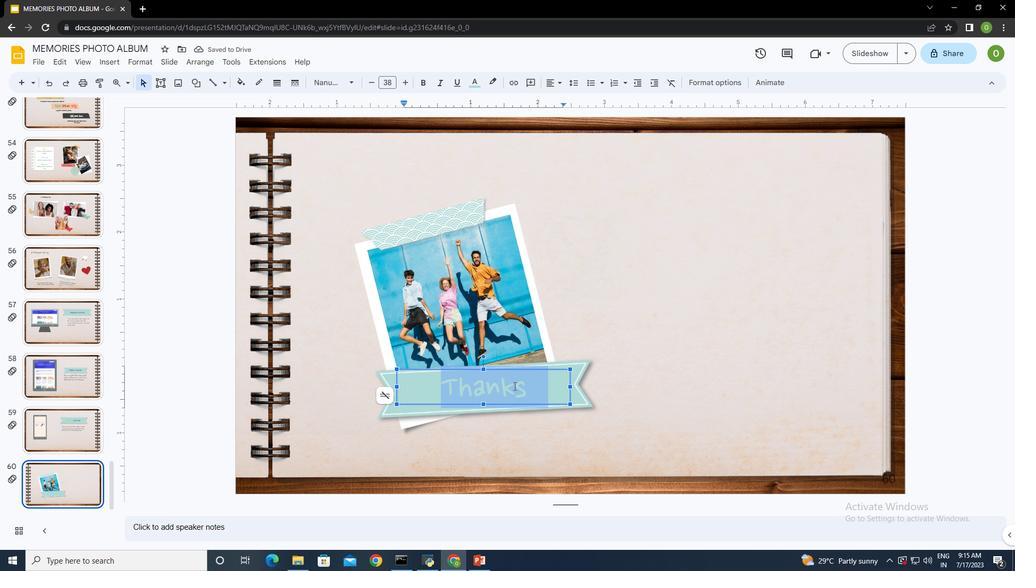
Action: Mouse moved to (475, 83)
Screenshot: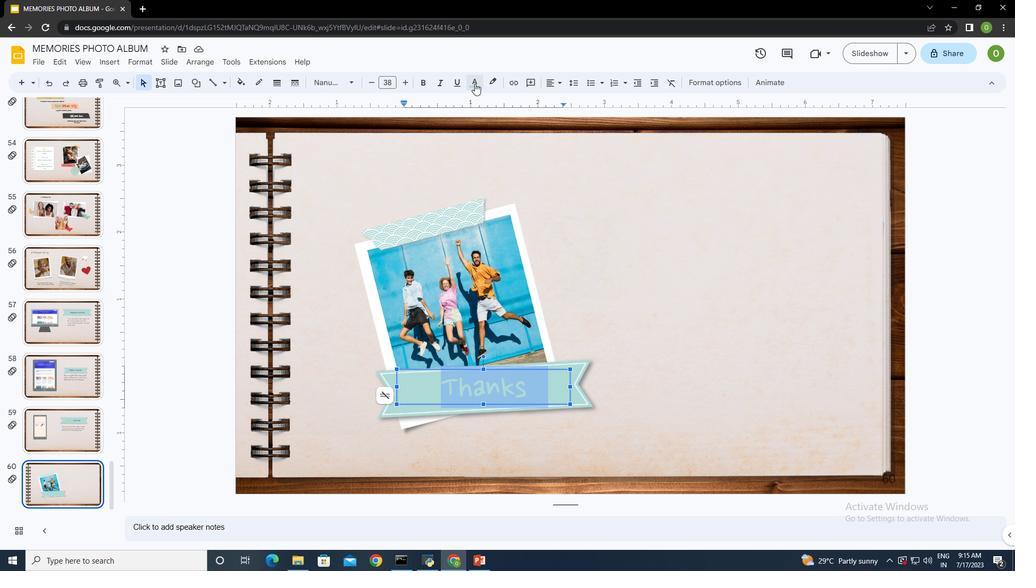 
Action: Mouse pressed left at (475, 83)
Screenshot: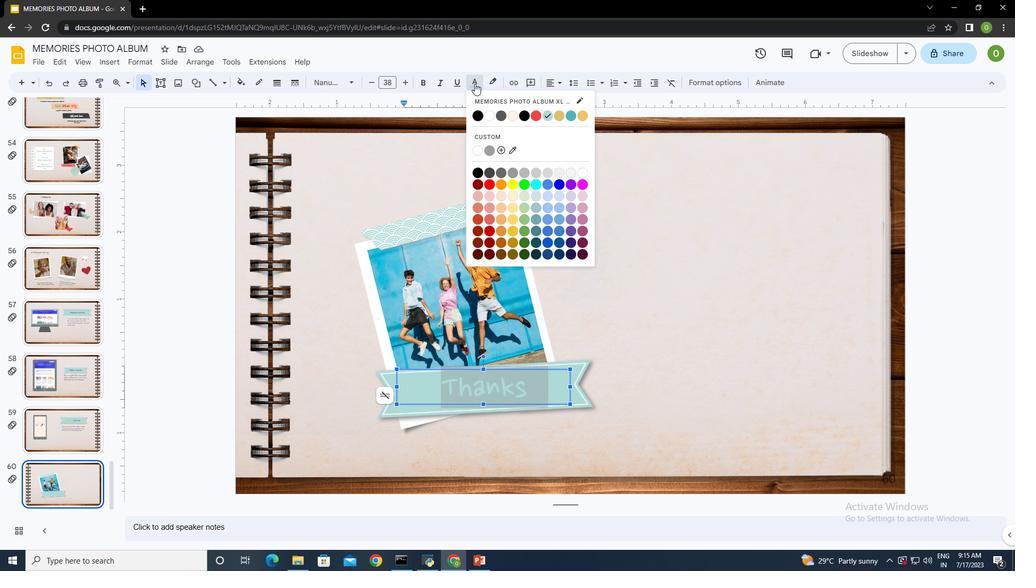 
Action: Mouse moved to (580, 115)
Screenshot: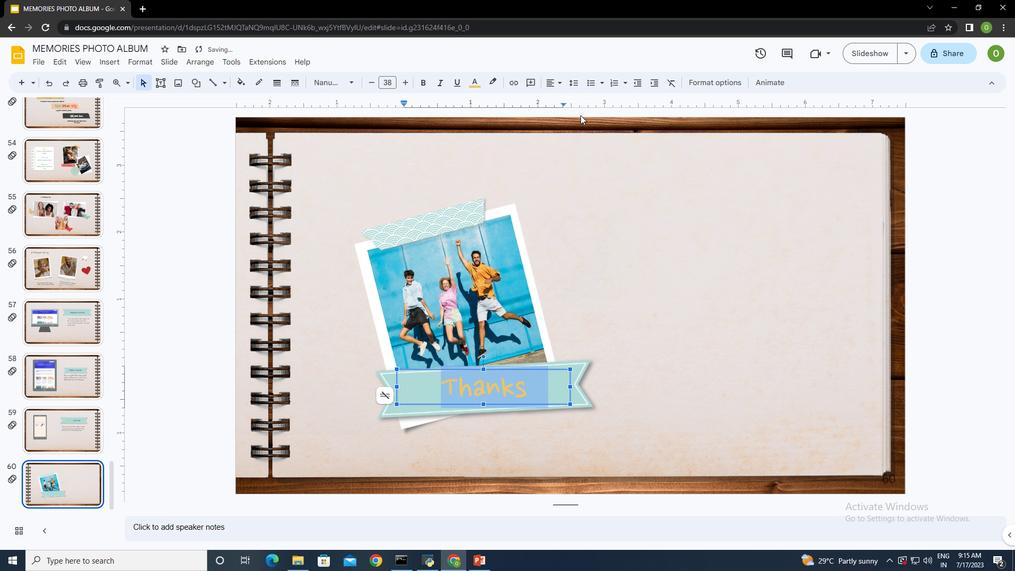 
Action: Mouse pressed left at (580, 115)
Screenshot: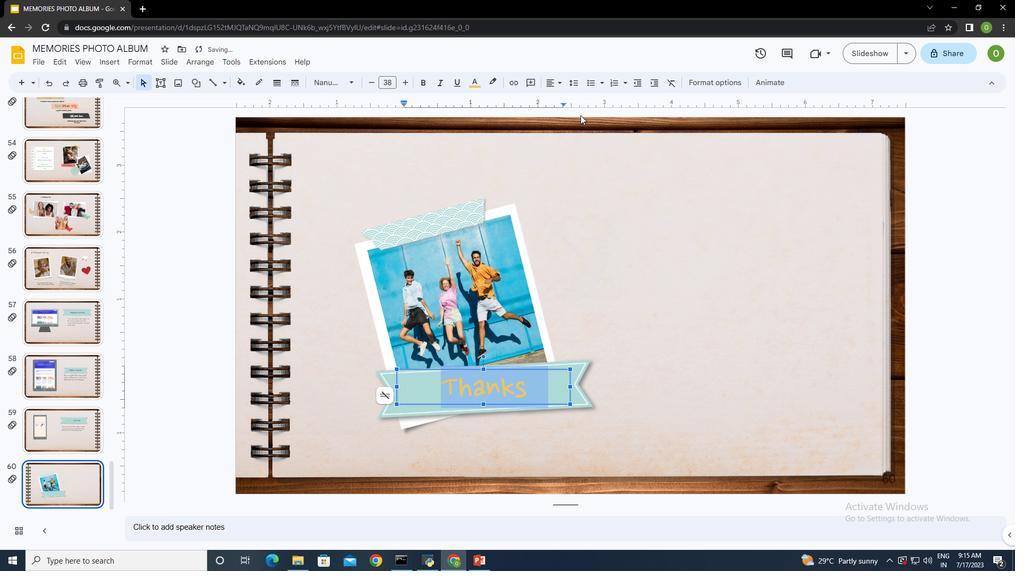 
Action: Mouse moved to (620, 344)
Screenshot: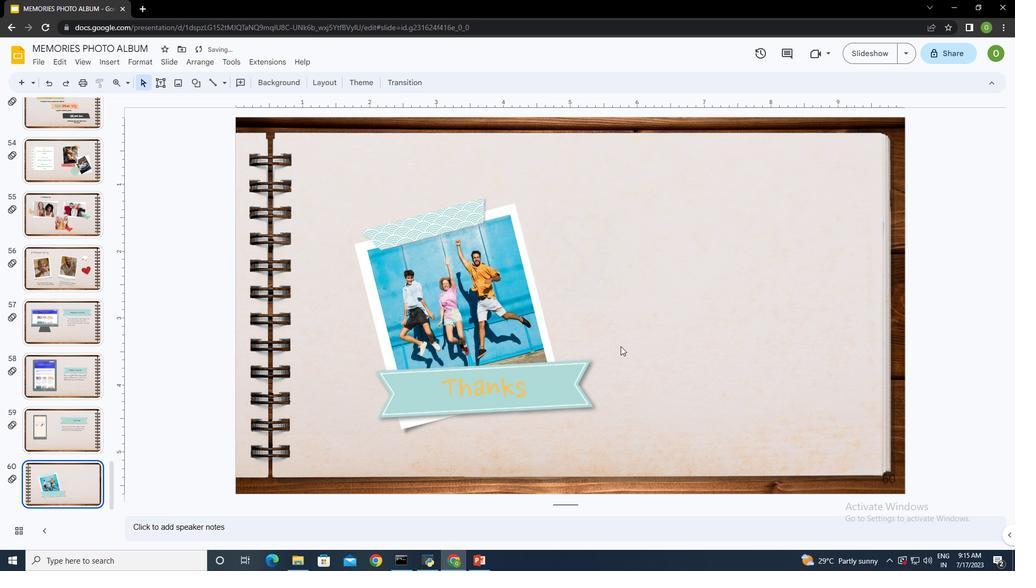 
Action: Mouse pressed left at (620, 344)
Screenshot: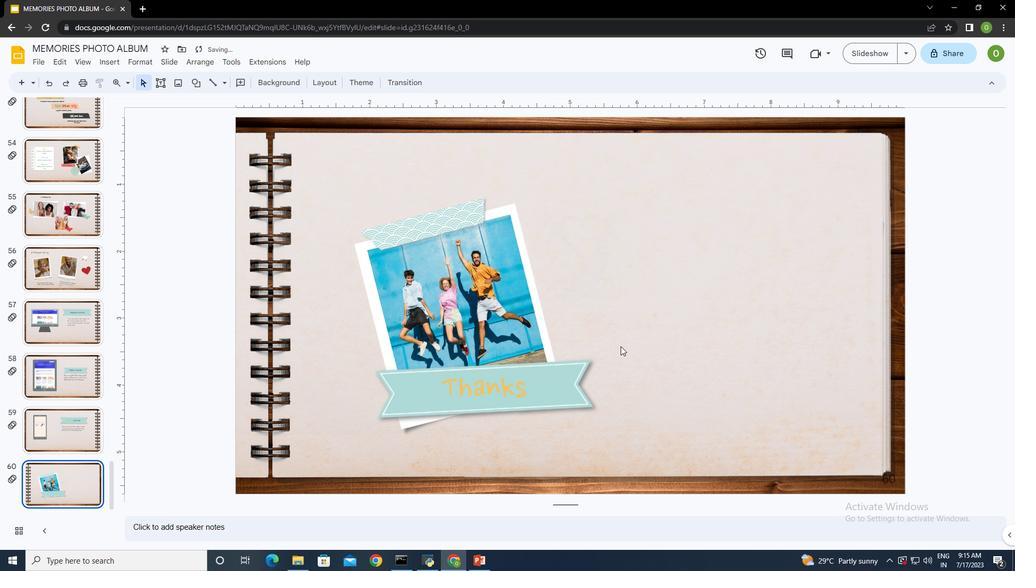 
Action: Mouse moved to (567, 383)
Screenshot: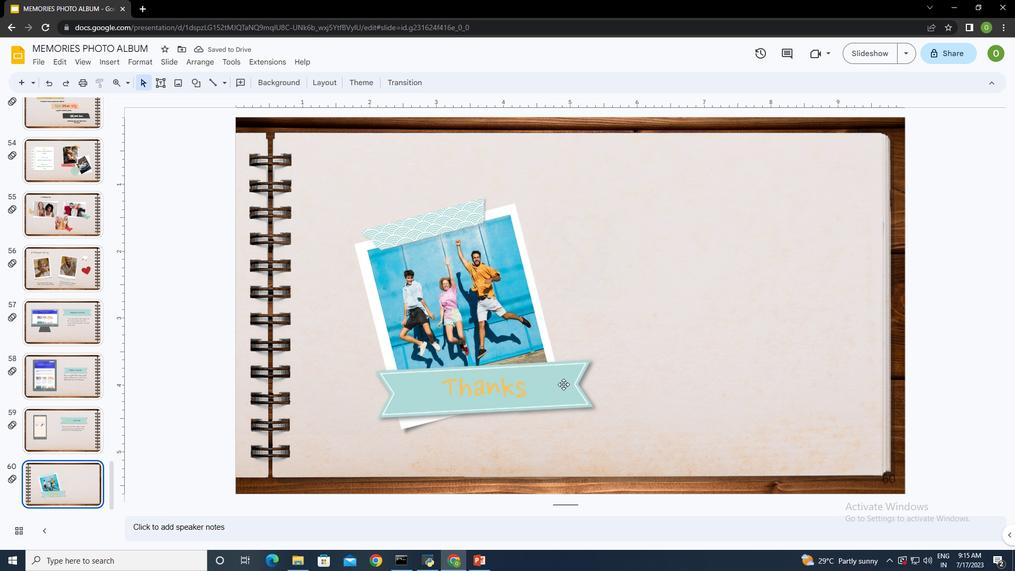 
Action: Mouse pressed left at (567, 383)
Screenshot: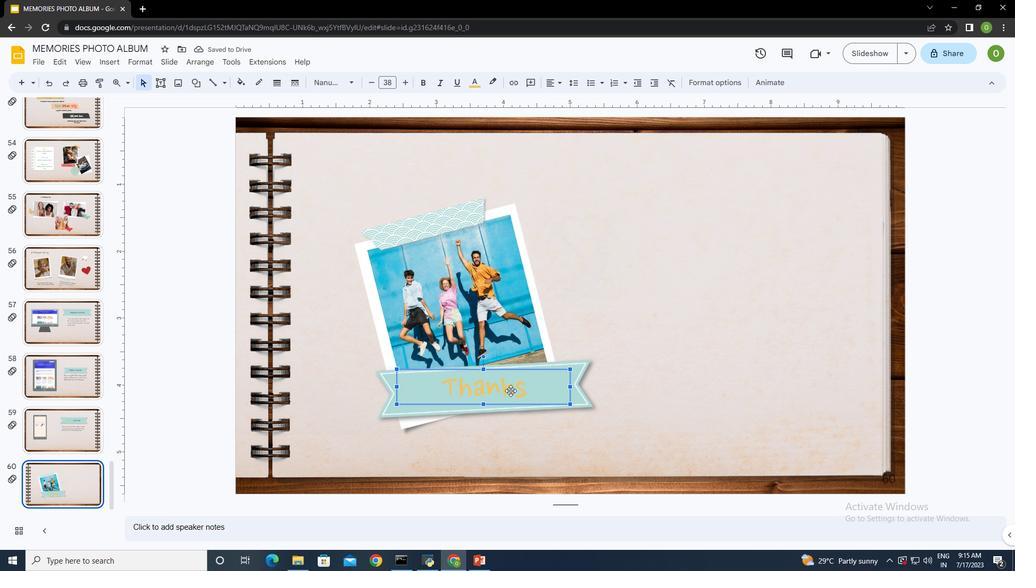 
Action: Mouse moved to (535, 386)
Screenshot: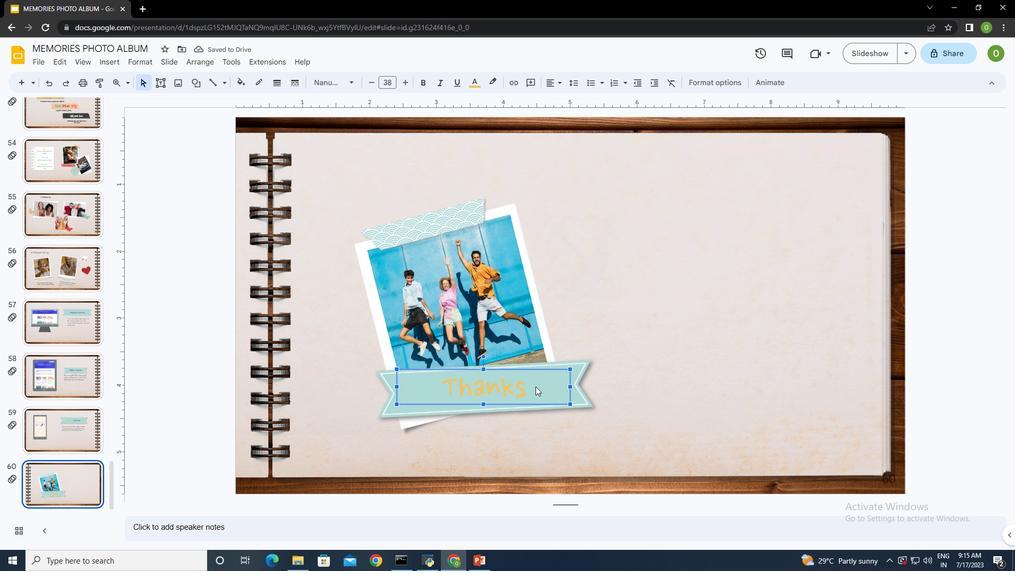 
Action: Mouse pressed left at (535, 386)
Screenshot: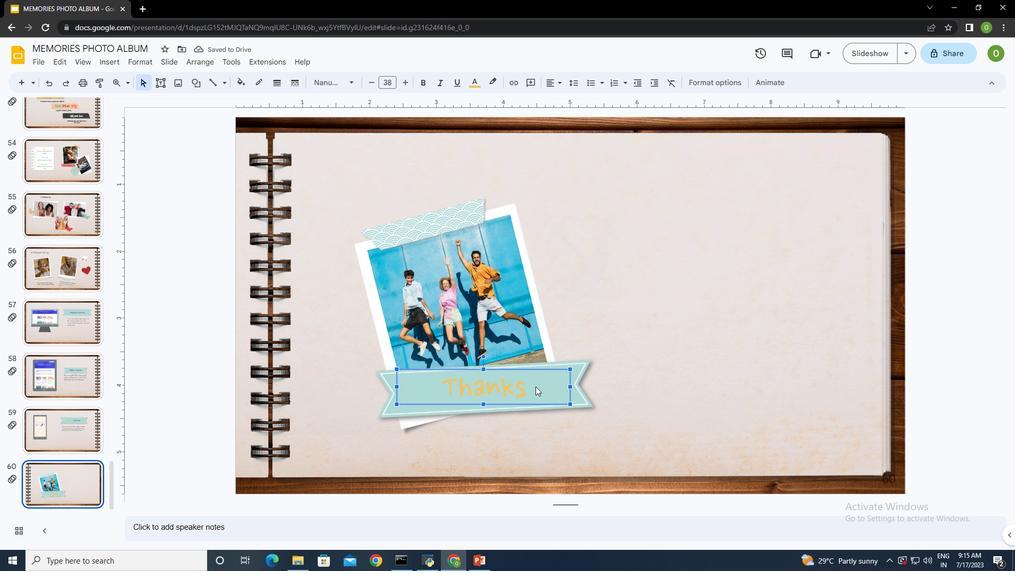 
Action: Mouse pressed left at (535, 386)
Screenshot: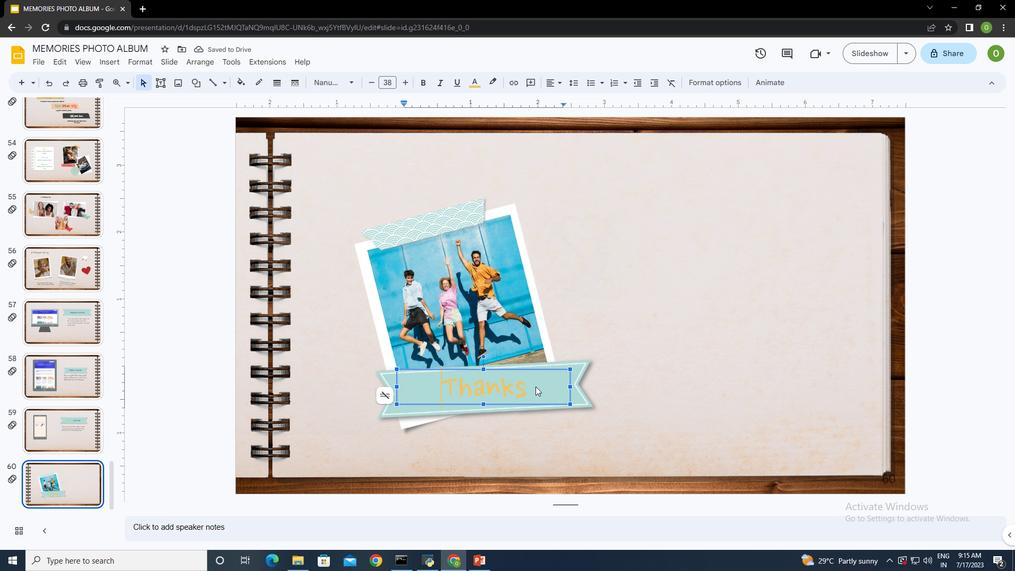 
Action: Key pressed ctrl+A
Screenshot: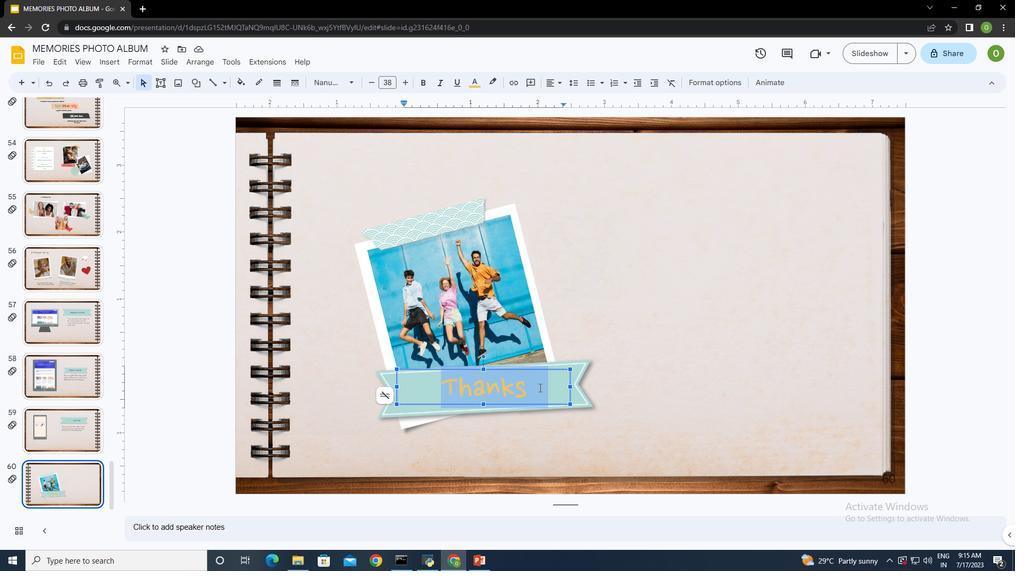 
Action: Mouse moved to (406, 81)
Screenshot: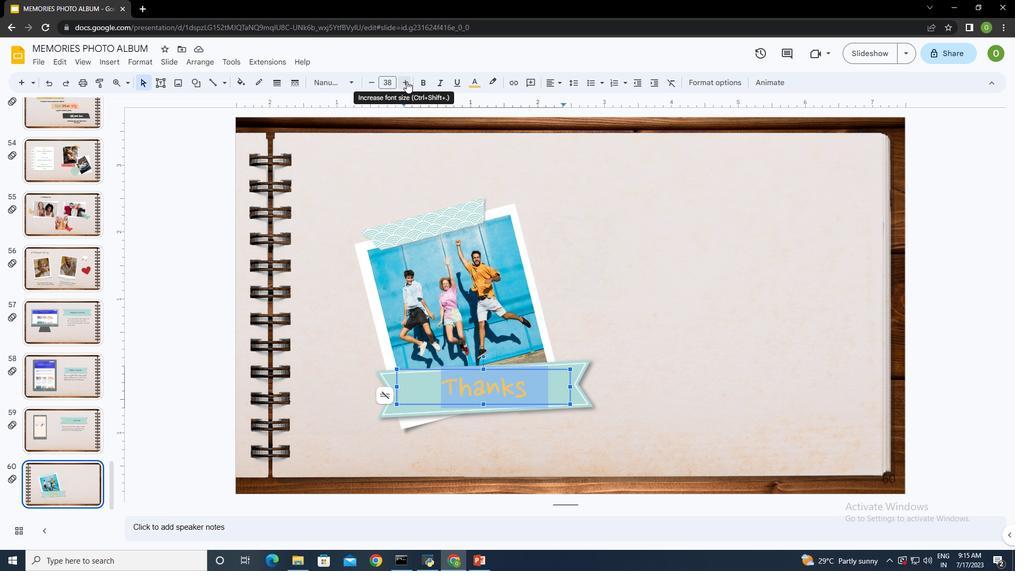 
Action: Mouse pressed left at (406, 81)
Screenshot: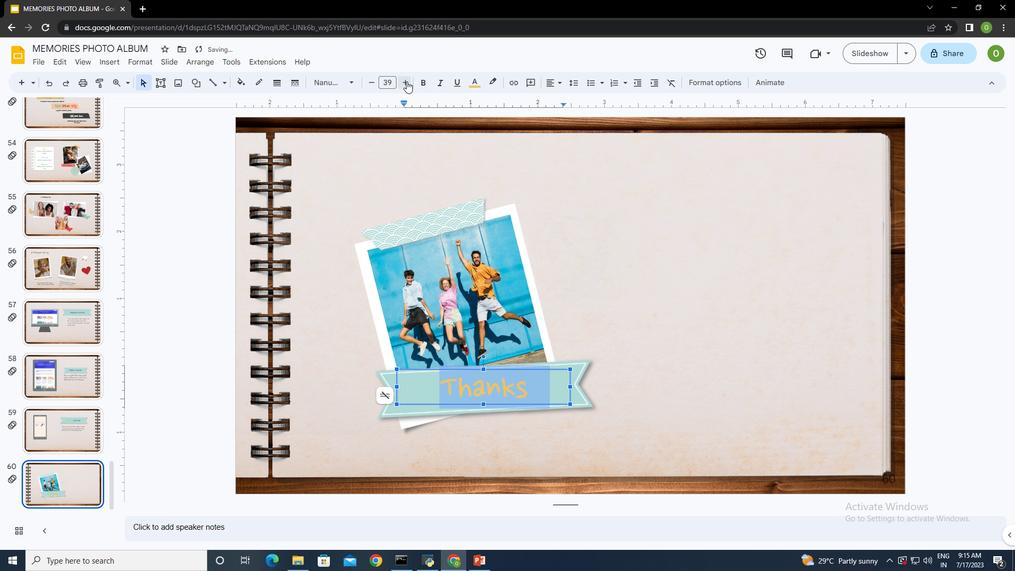 
Action: Mouse pressed left at (406, 81)
Screenshot: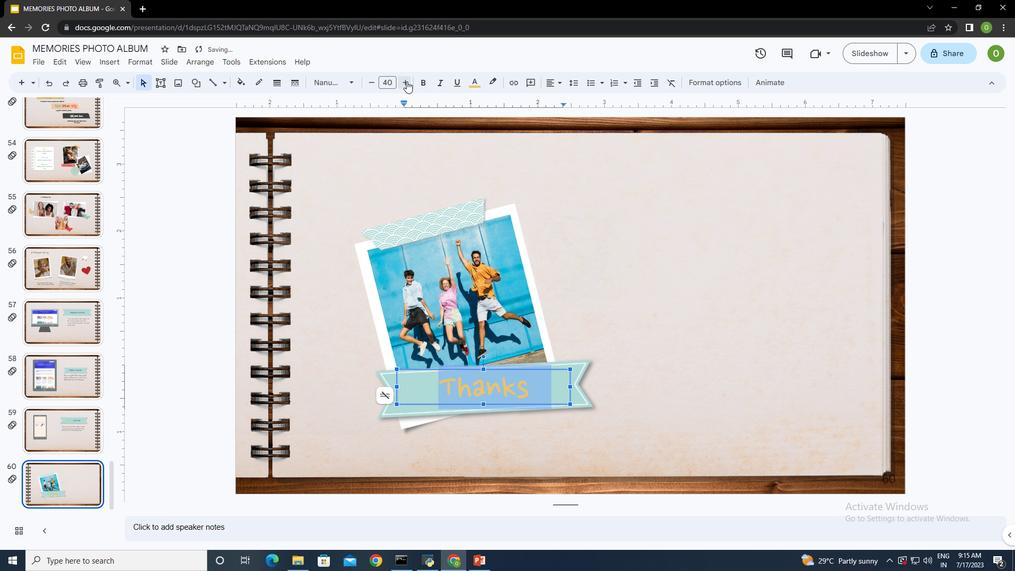 
Action: Mouse moved to (614, 293)
Screenshot: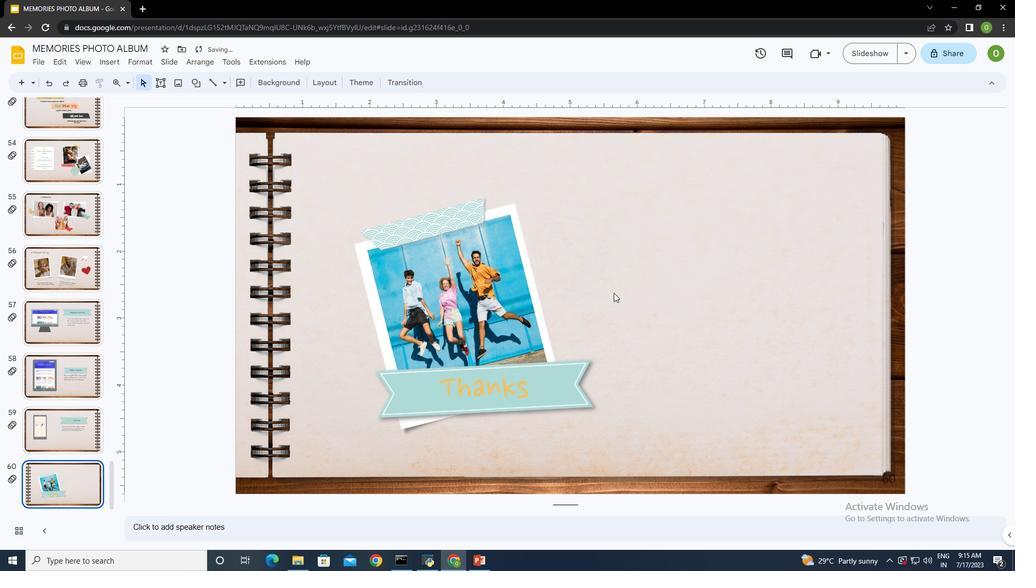 
Action: Mouse pressed left at (614, 293)
Screenshot: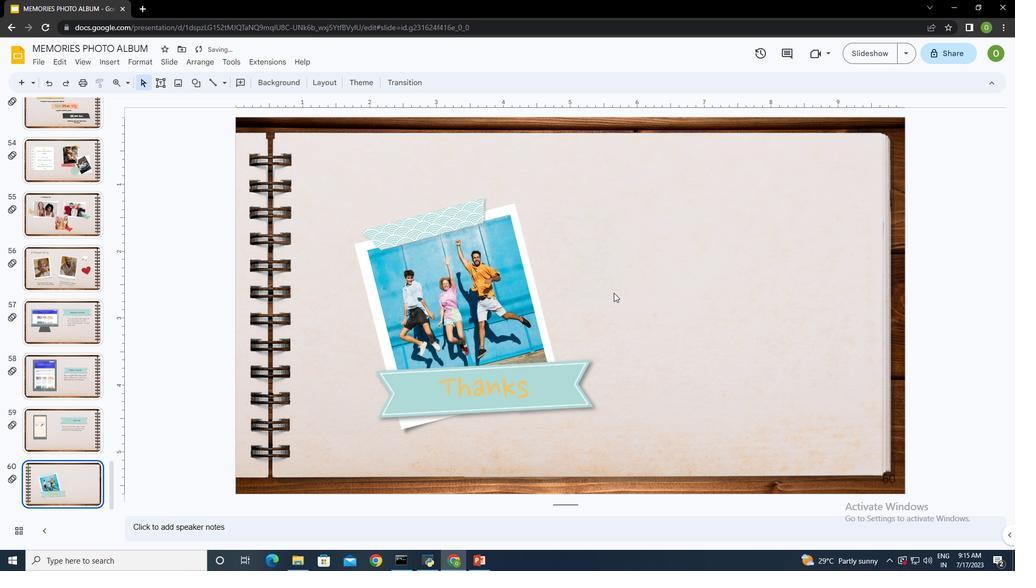 
Action: Mouse moved to (160, 79)
Screenshot: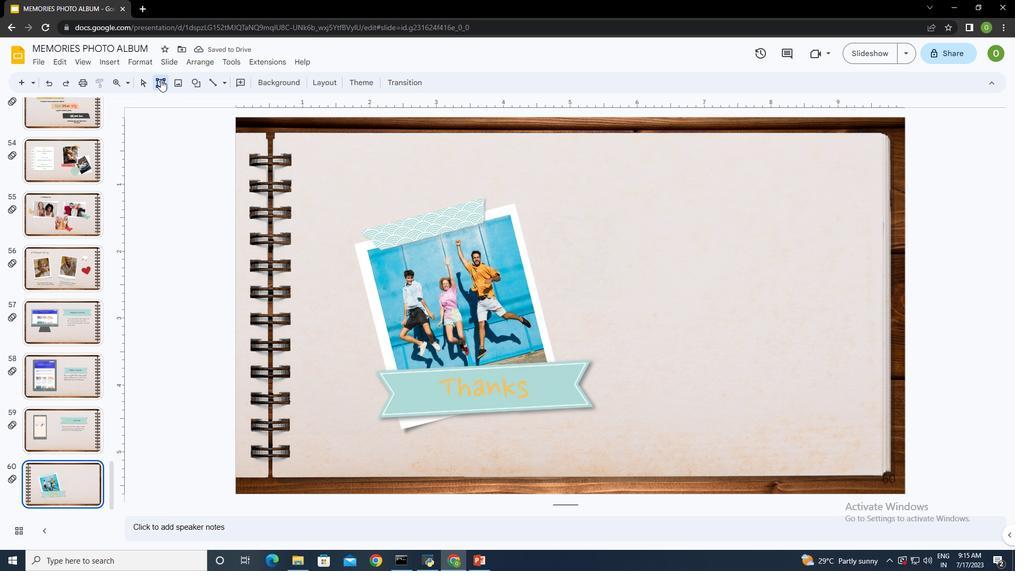 
Action: Mouse pressed left at (160, 79)
Screenshot: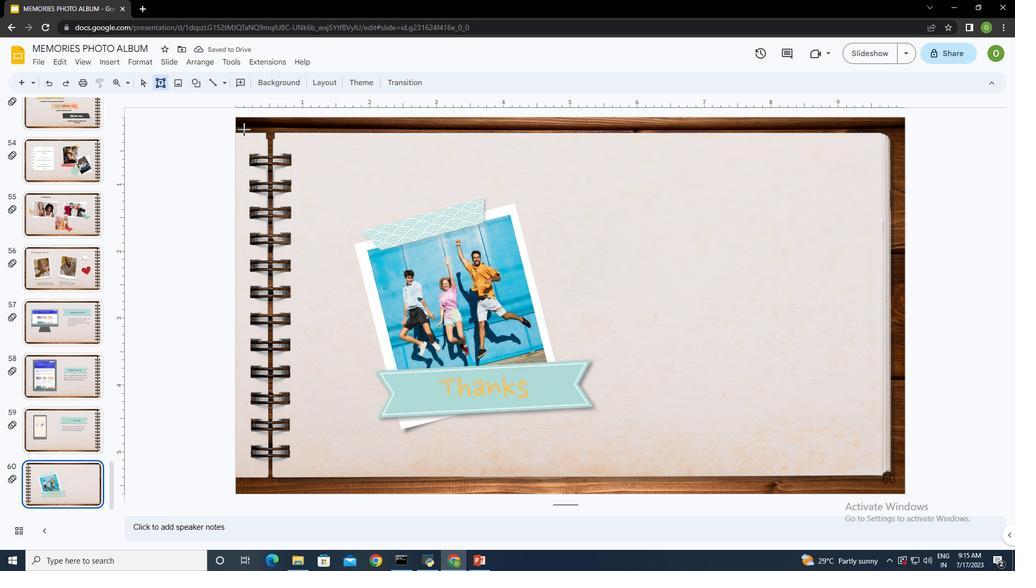 
Action: Mouse moved to (679, 187)
Screenshot: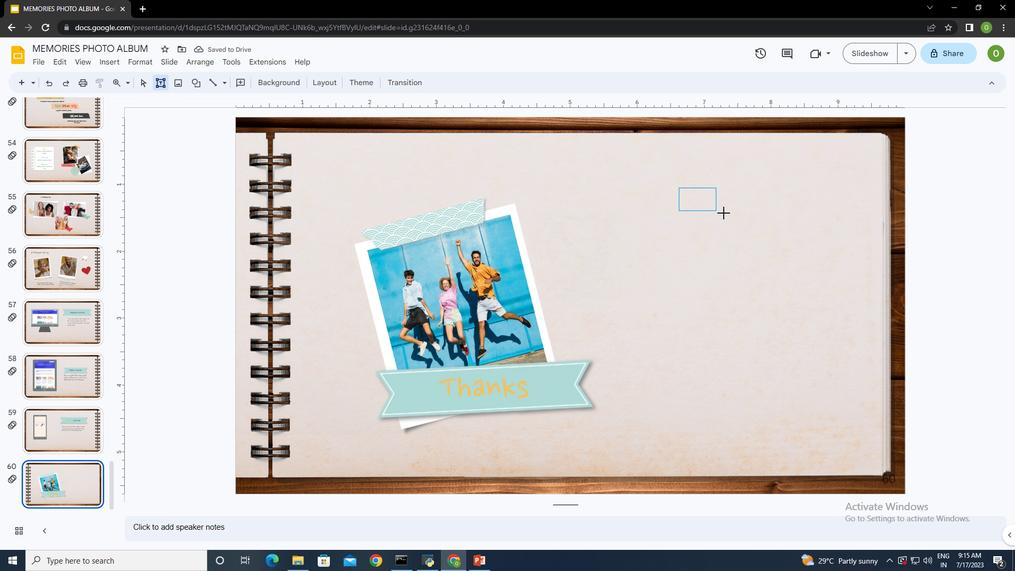 
Action: Mouse pressed left at (679, 187)
Screenshot: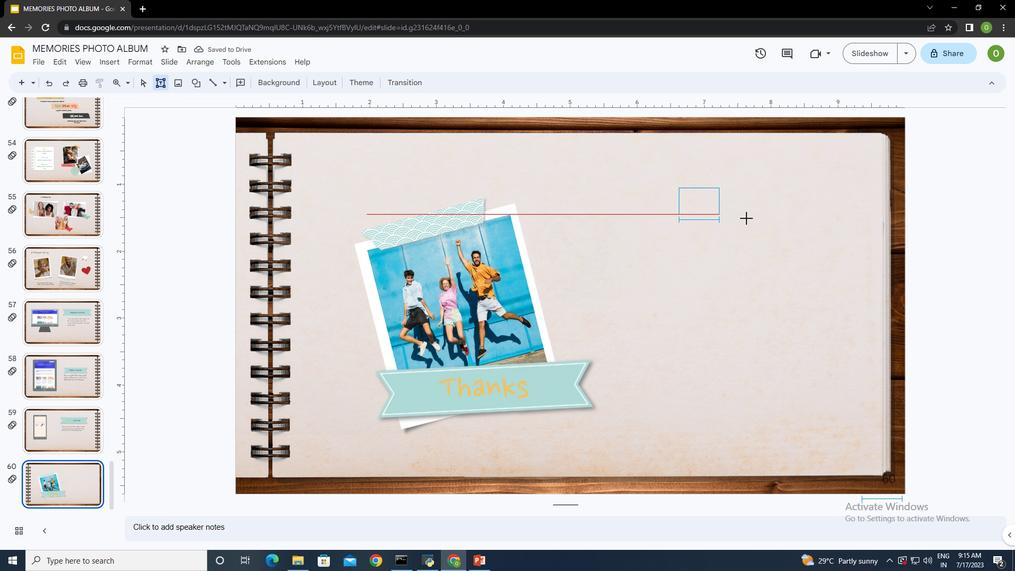 
Action: Mouse moved to (776, 218)
Screenshot: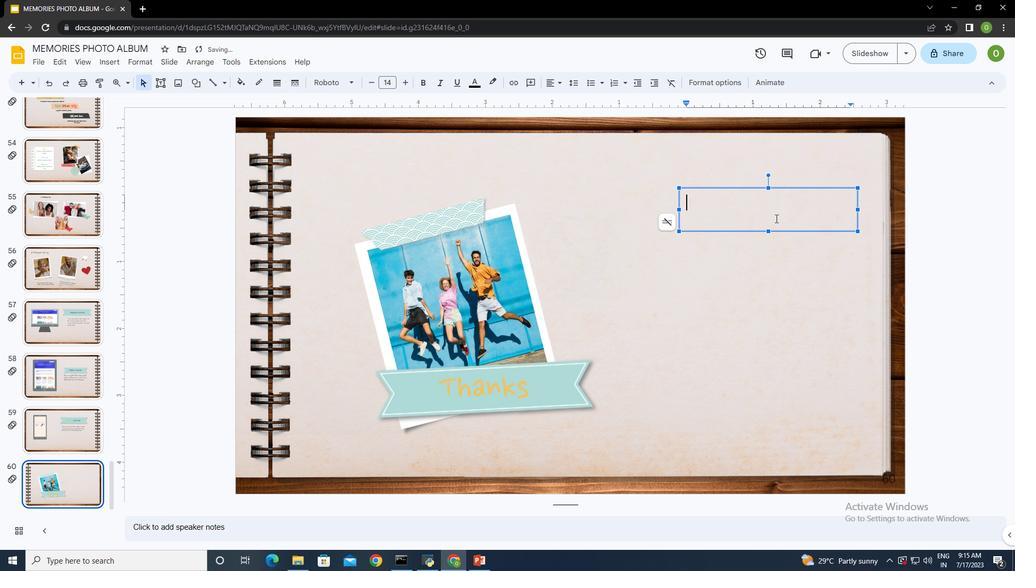 
Action: Key pressed <Key.shift>Do<Key.space>you<Key.space>hab<Key.backspace>ve<Key.space>any<Key.space>questions<Key.shift_r>?ctrl+A
Screenshot: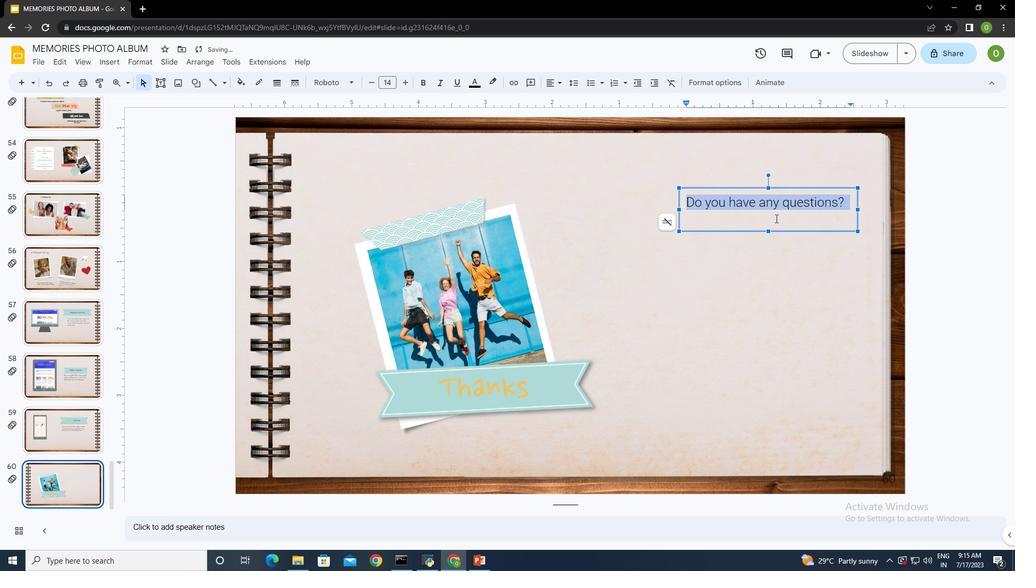 
Action: Mouse moved to (340, 82)
Screenshot: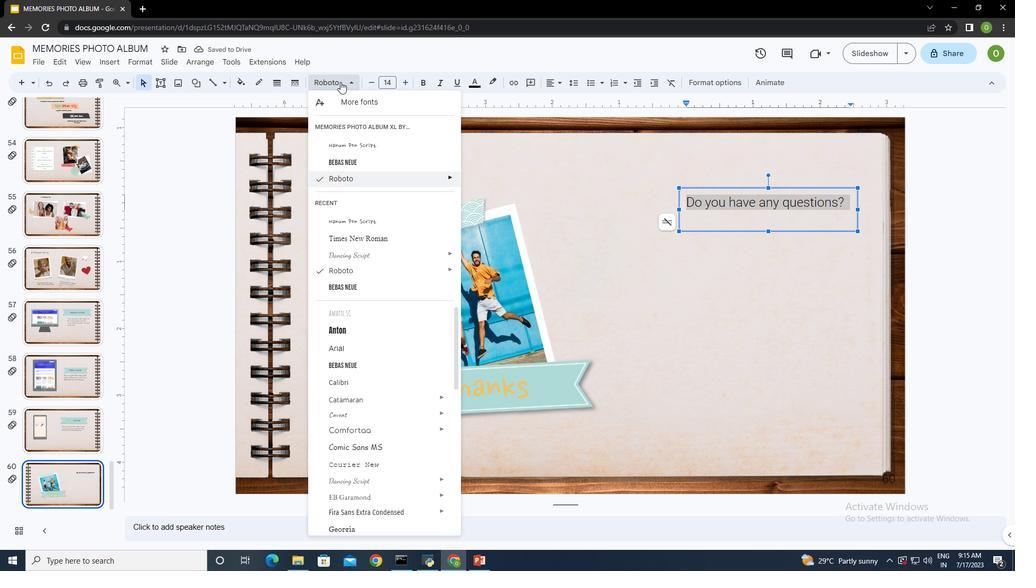 
Action: Mouse pressed left at (340, 82)
Screenshot: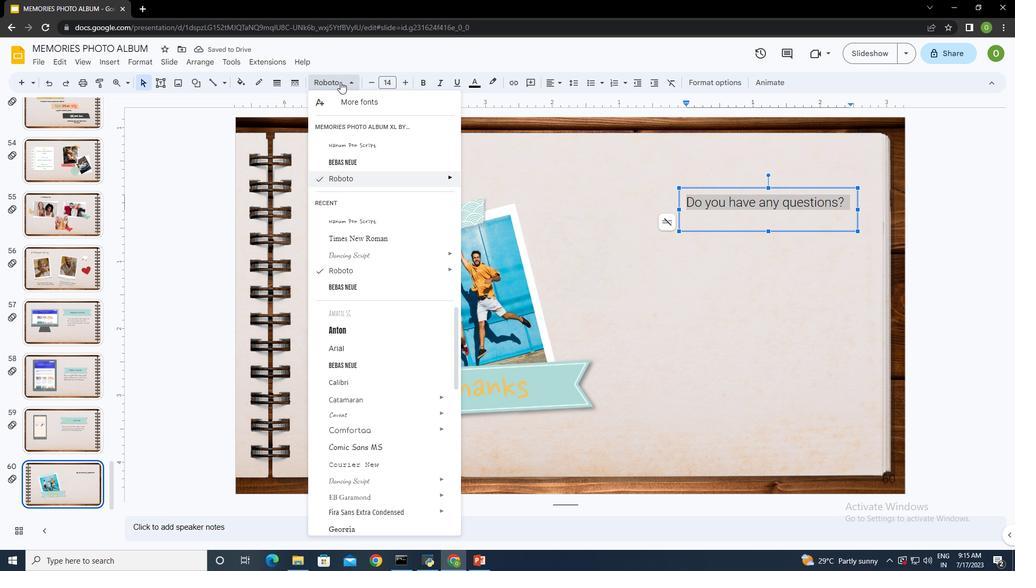 
Action: Mouse moved to (374, 242)
Screenshot: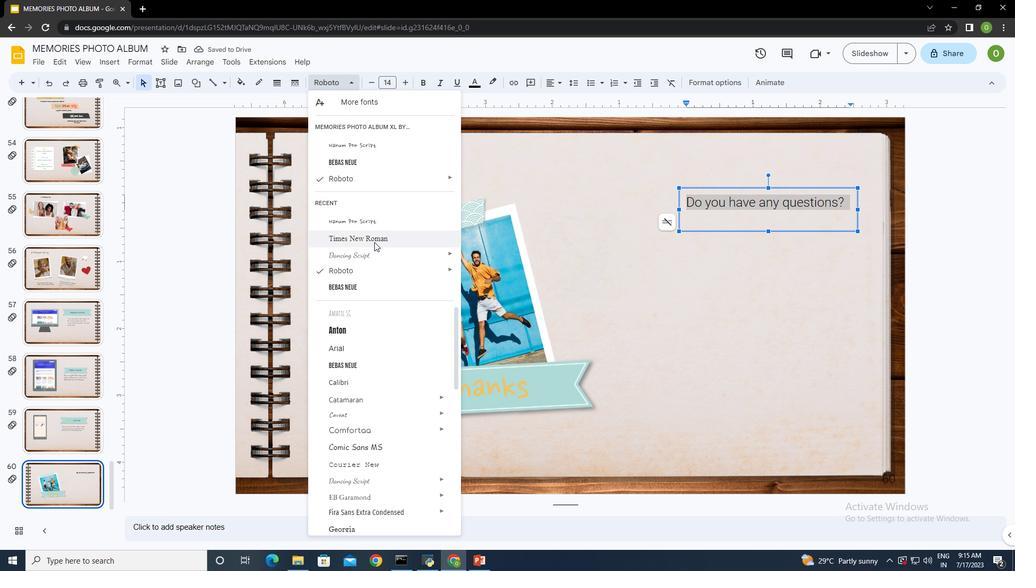 
Action: Mouse pressed left at (374, 242)
